 Task: Look for space in Salsomaggiore Terme, Italy from 24th August, 2023 to 10th September, 2023 for 8 adults, 2 children in price range Rs.12000 to Rs.15000. Place can be entire place or shared room with 4 bedrooms having 8 beds and 4 bathrooms. Property type can be house, flat, guest house. Amenities needed are: wifi, TV, free parkinig on premises, gym, breakfast. Booking option can be shelf check-in. Required host language is English.
Action: Mouse moved to (561, 136)
Screenshot: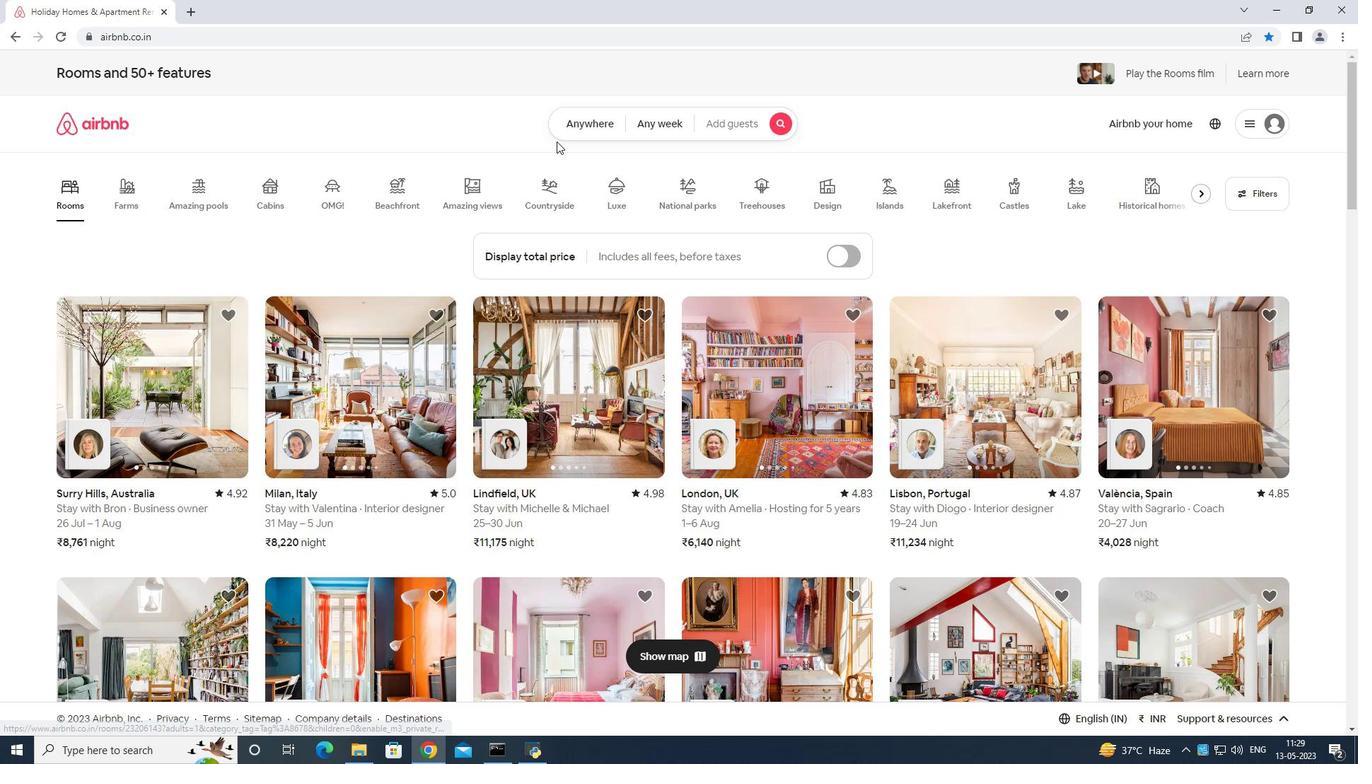 
Action: Mouse pressed left at (561, 136)
Screenshot: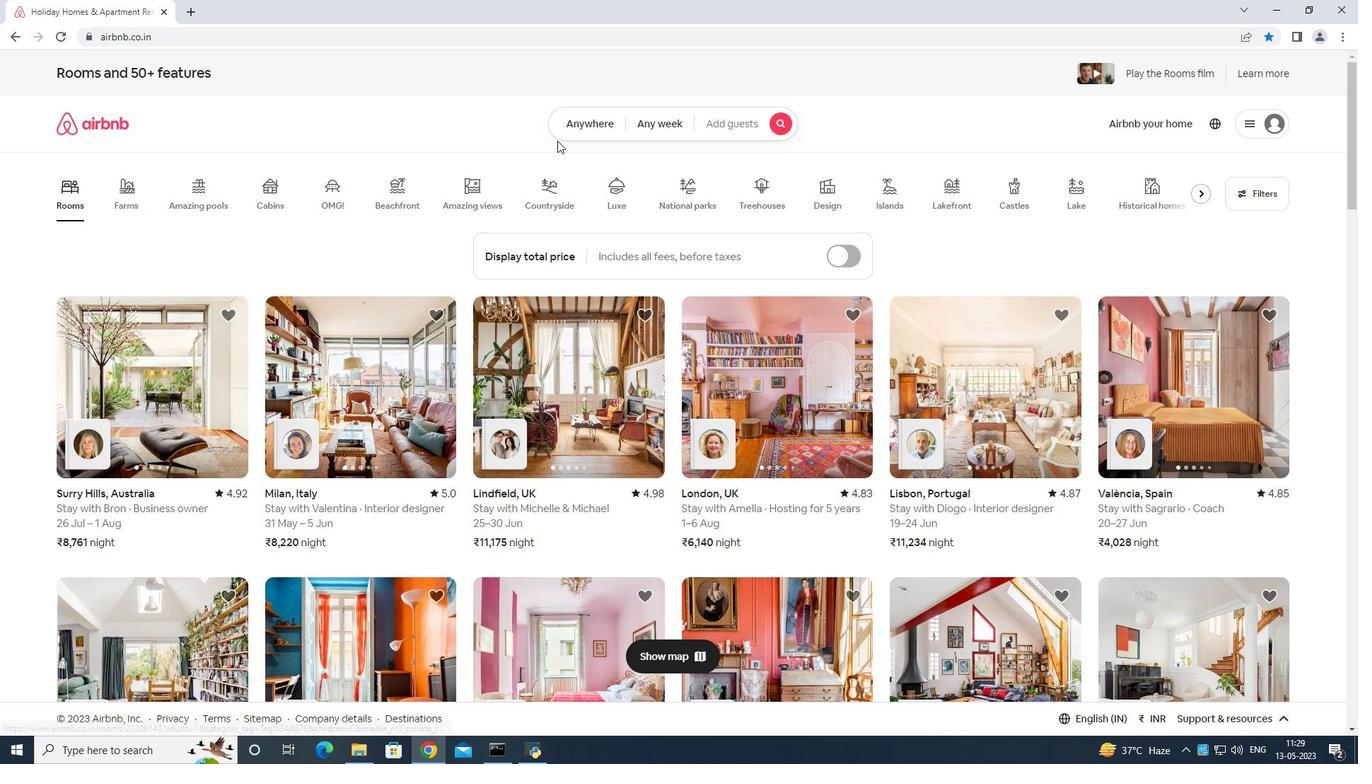 
Action: Mouse moved to (555, 169)
Screenshot: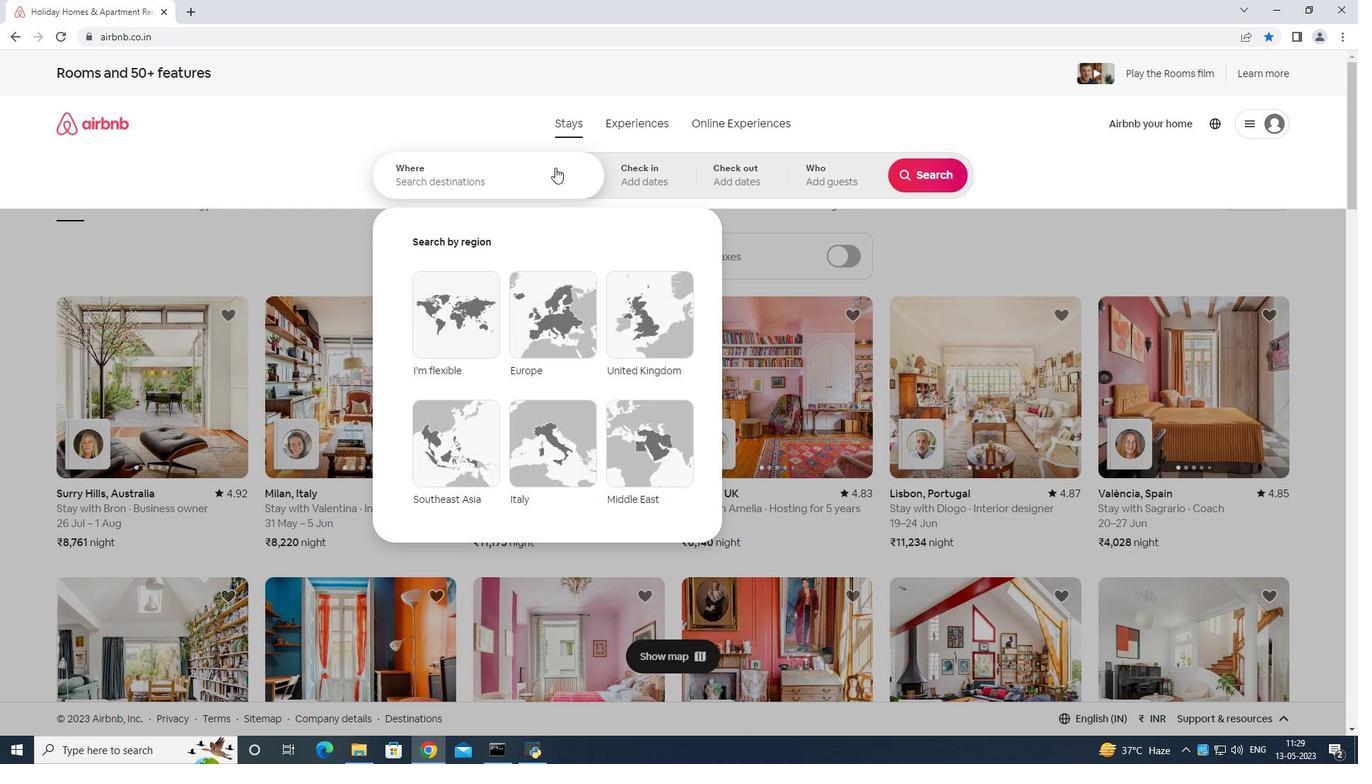
Action: Mouse pressed left at (555, 169)
Screenshot: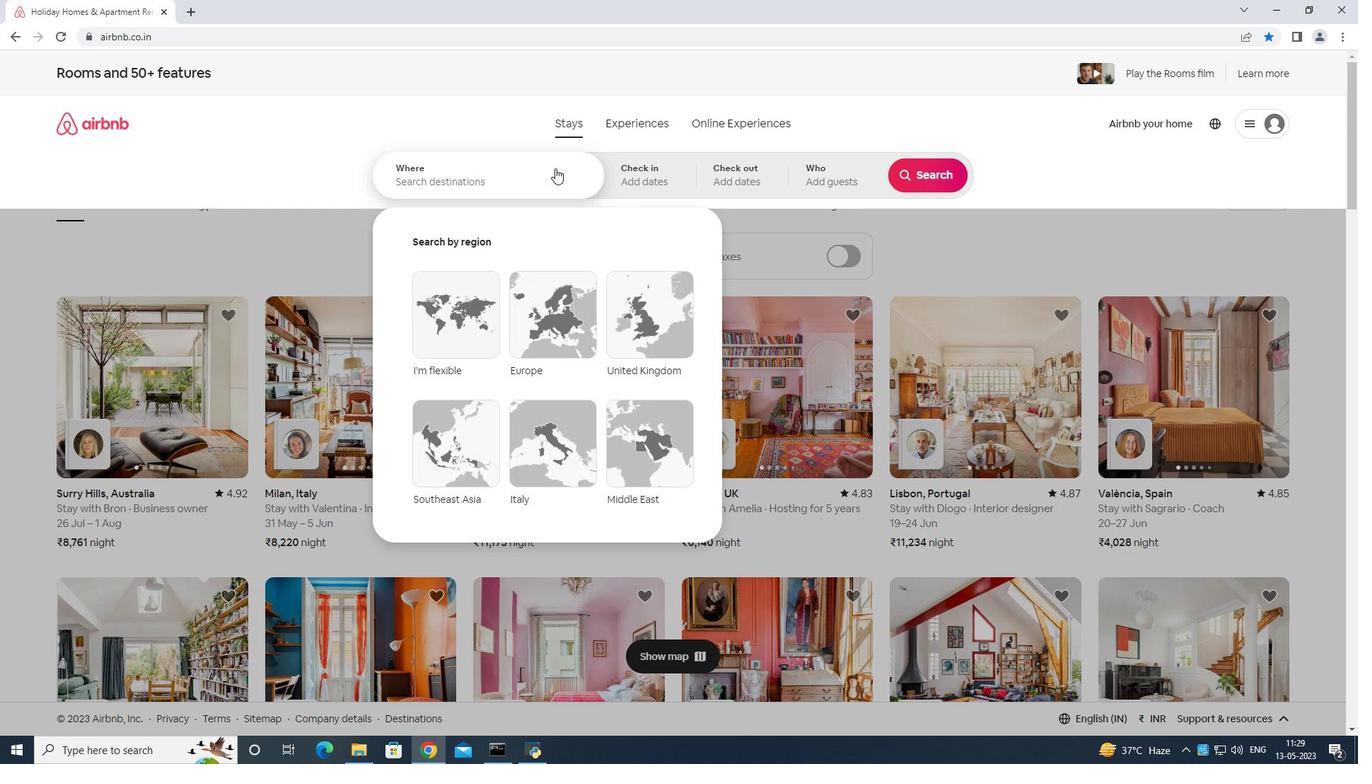 
Action: Mouse moved to (595, 273)
Screenshot: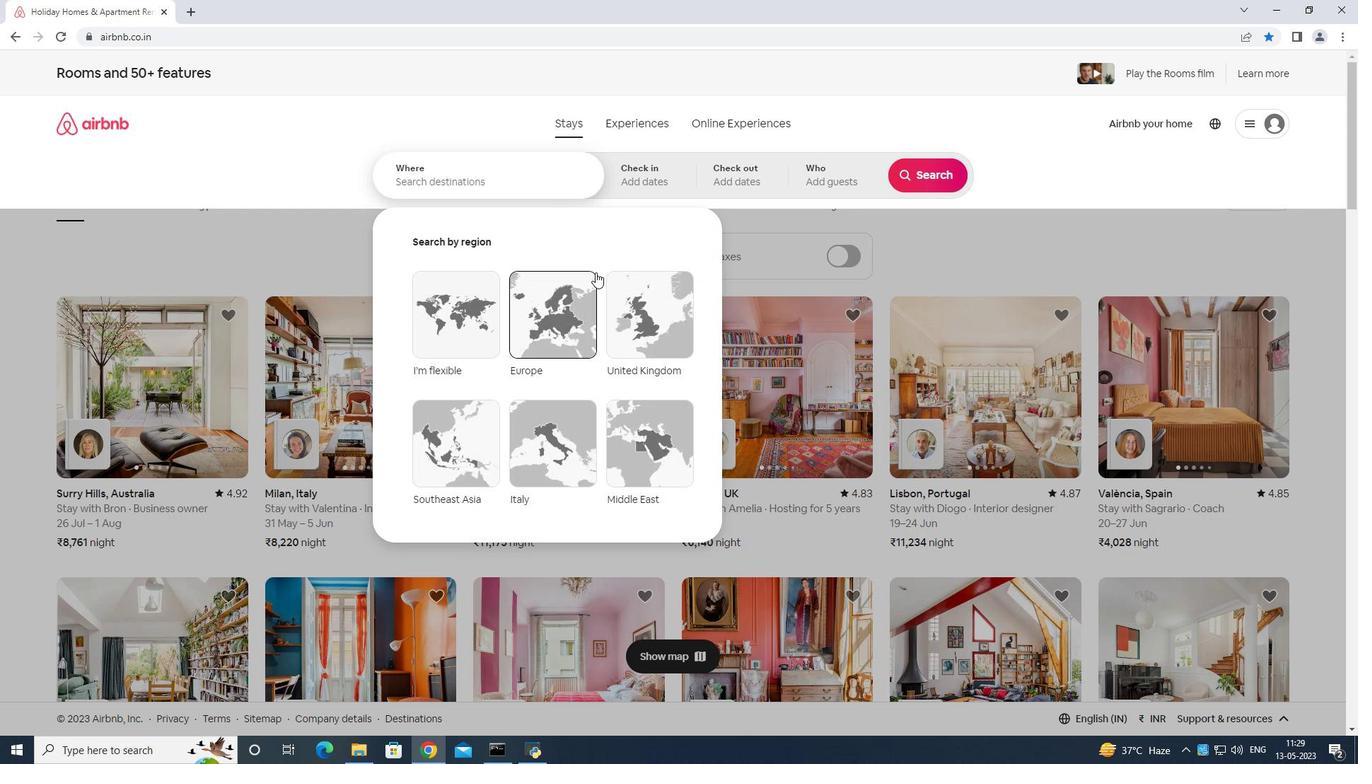 
Action: Key pressed <Key.shift>S
Screenshot: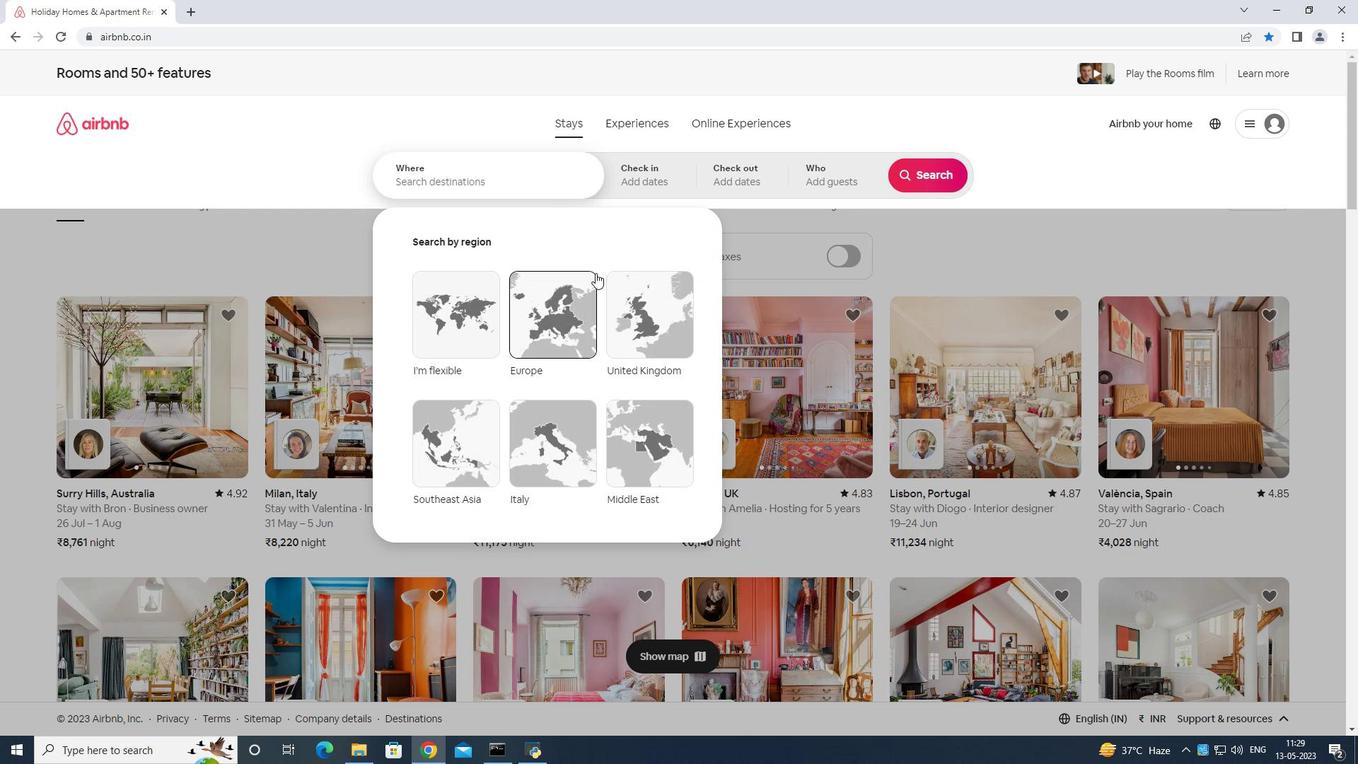 
Action: Mouse moved to (595, 273)
Screenshot: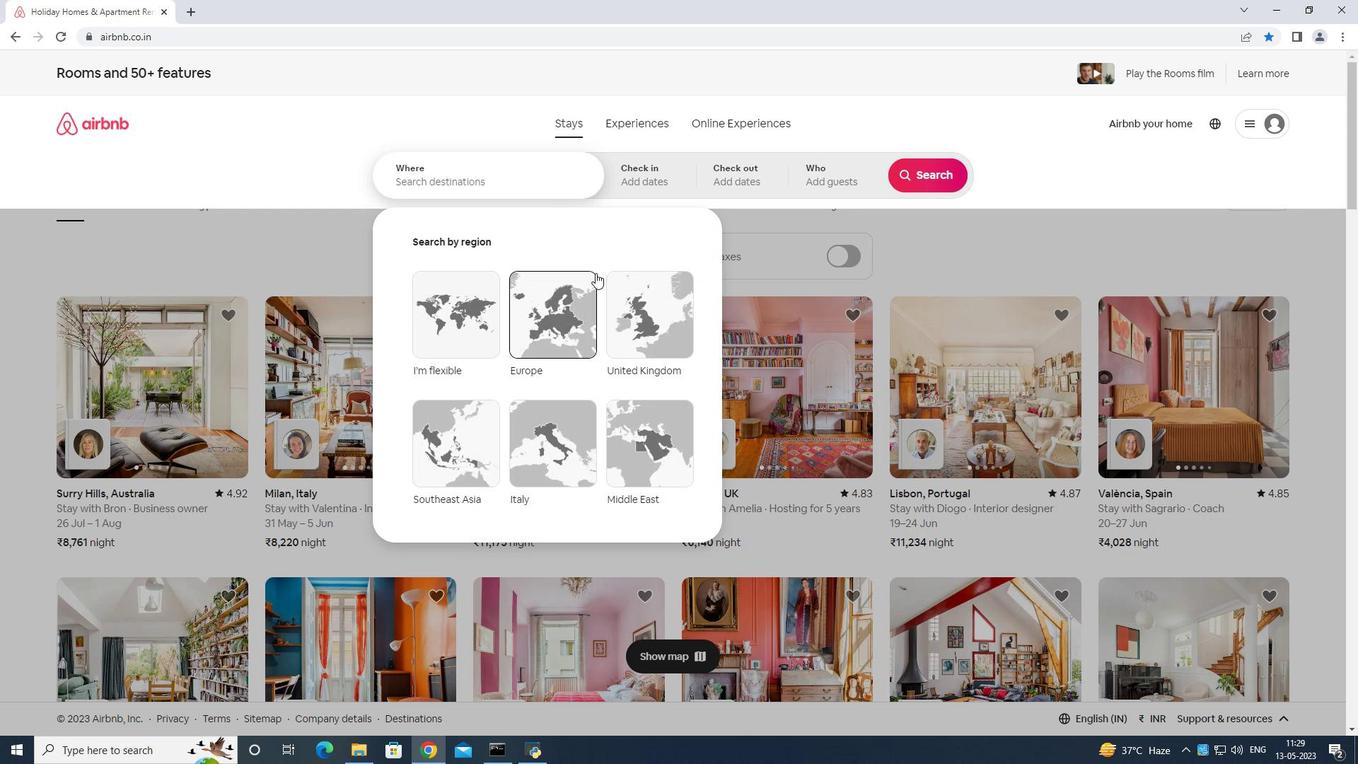 
Action: Key pressed a
Screenshot: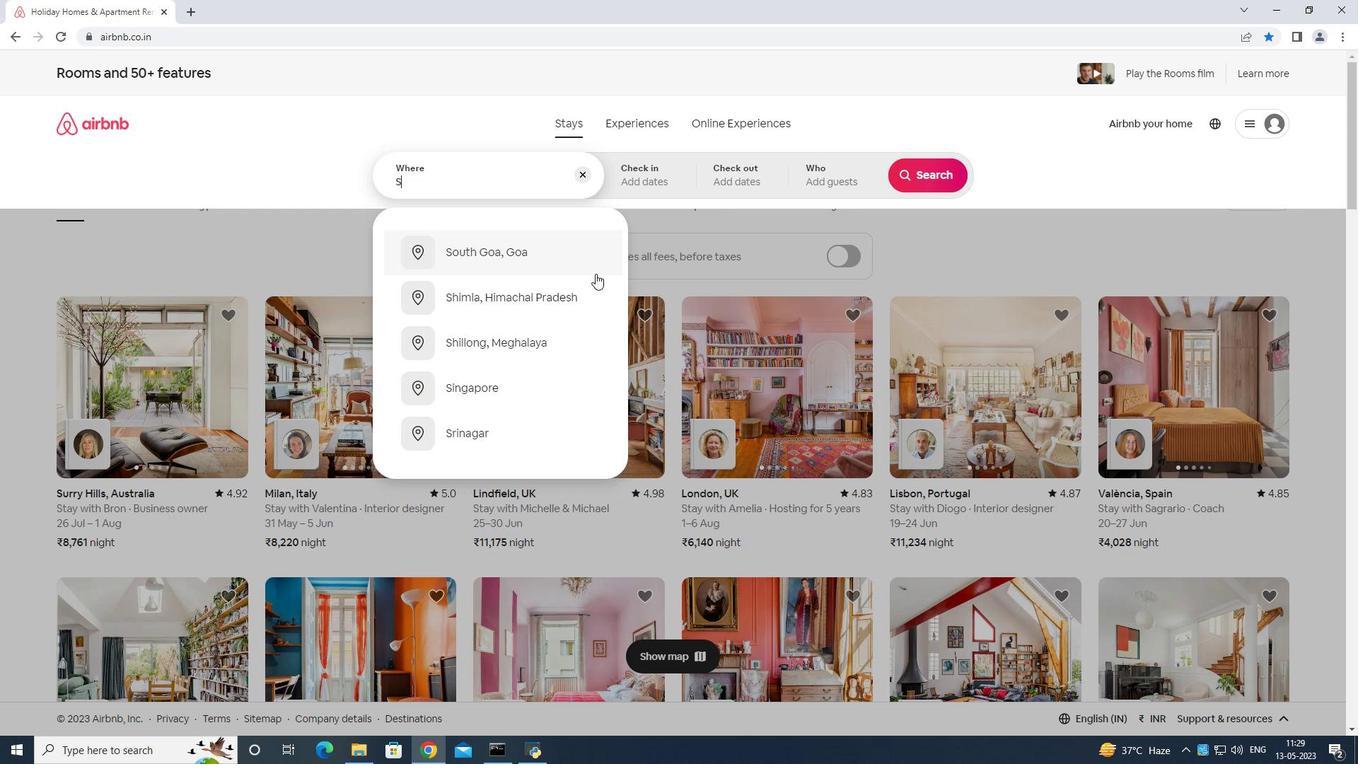 
Action: Mouse moved to (595, 275)
Screenshot: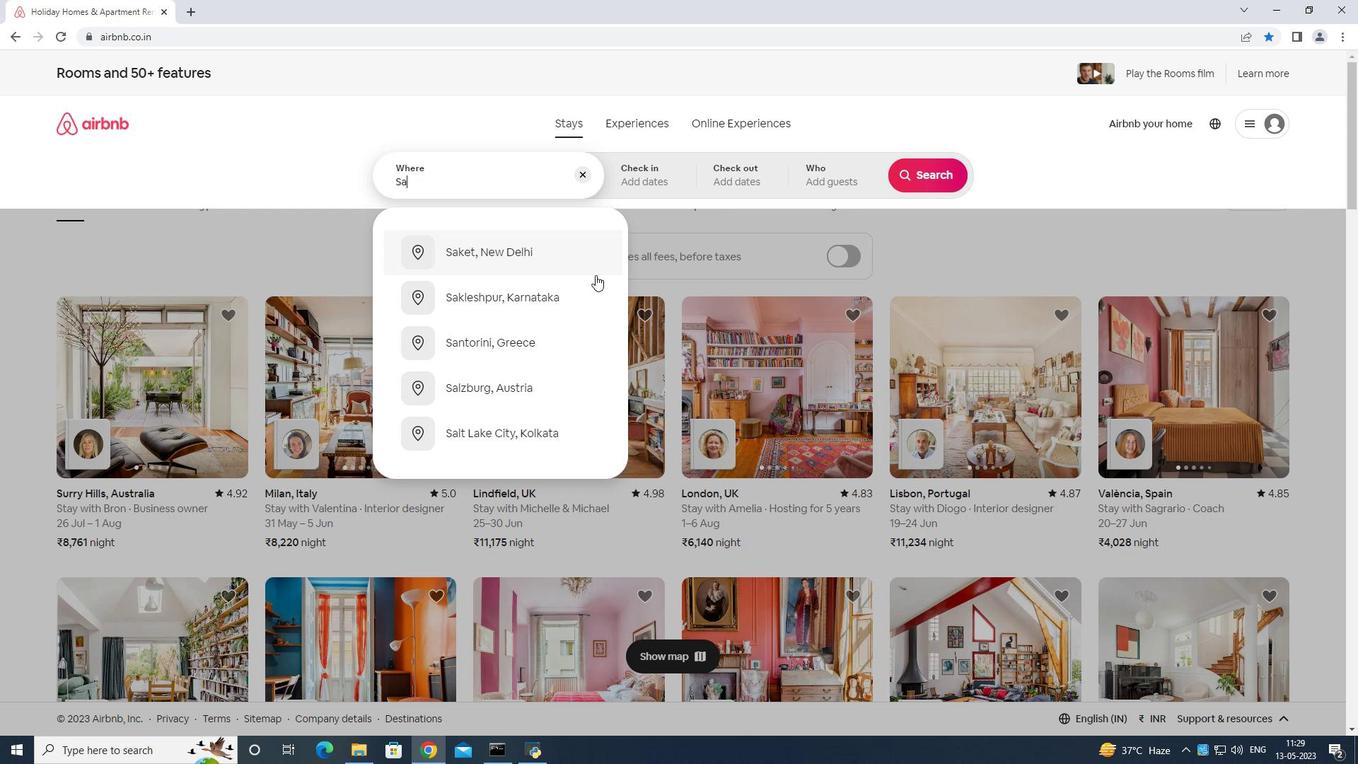 
Action: Key pressed la
Screenshot: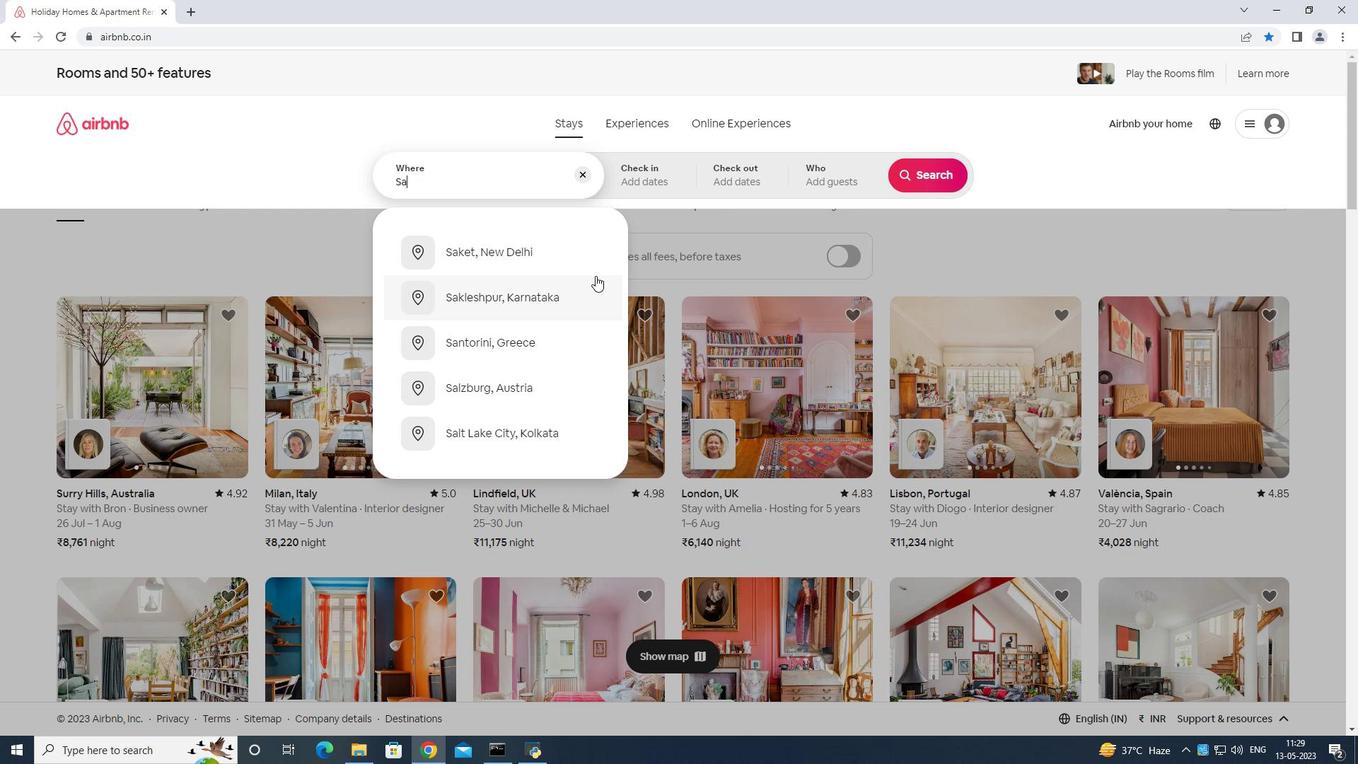 
Action: Mouse moved to (595, 276)
Screenshot: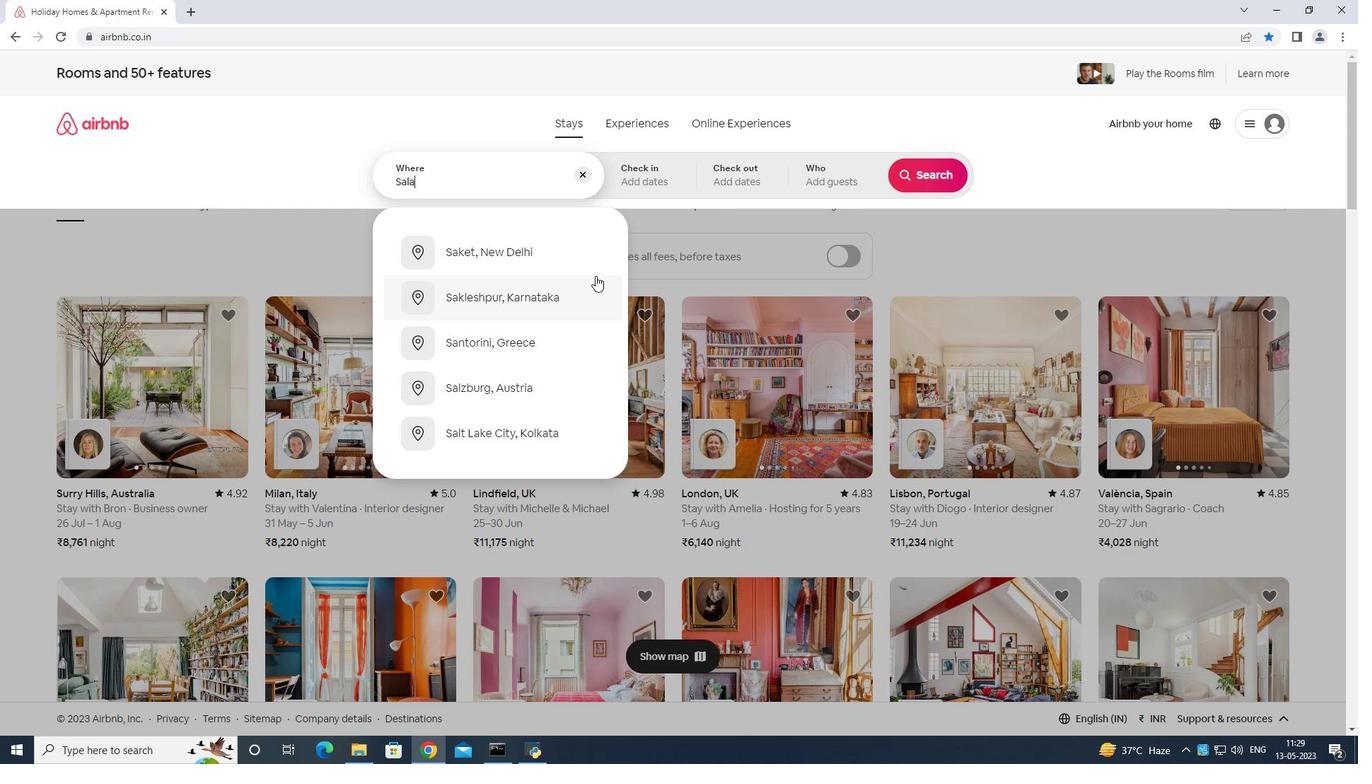 
Action: Key pressed maggi
Screenshot: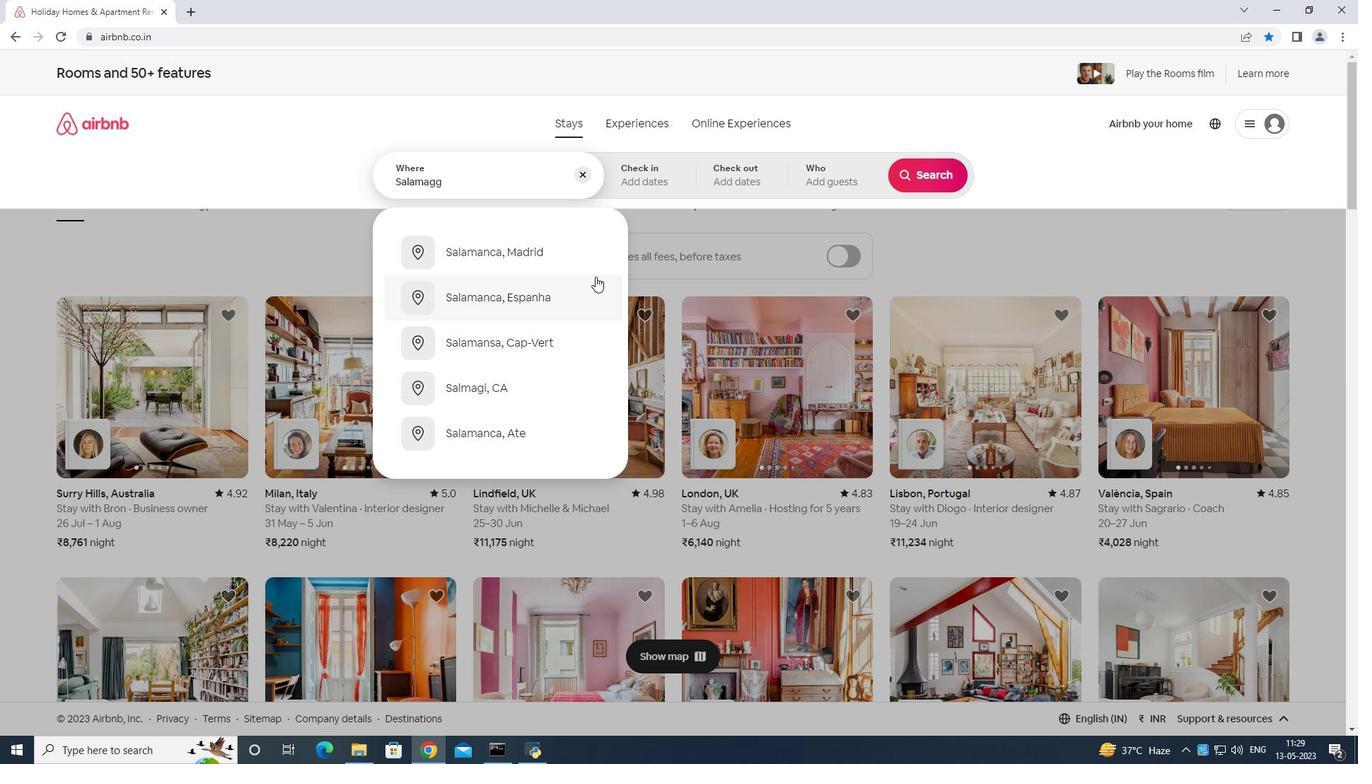 
Action: Mouse moved to (595, 282)
Screenshot: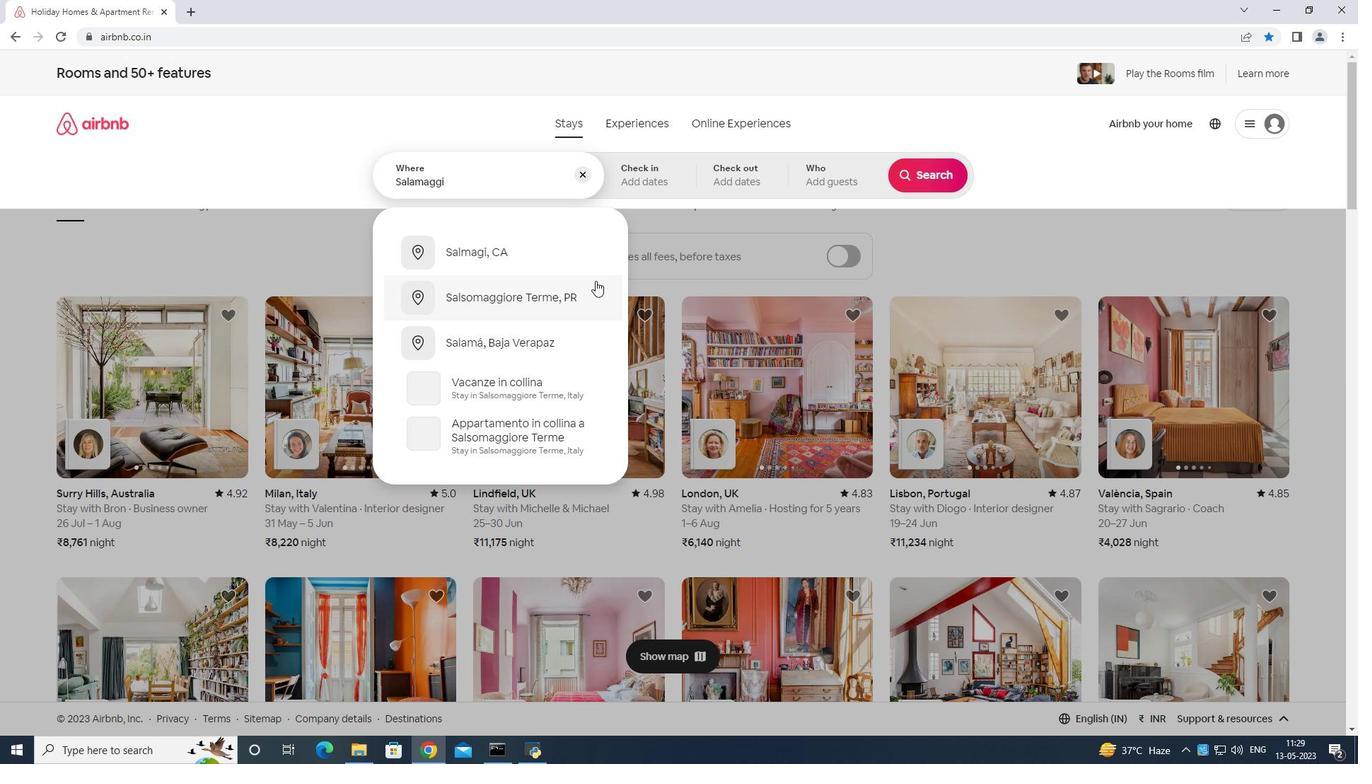 
Action: Key pressed or
Screenshot: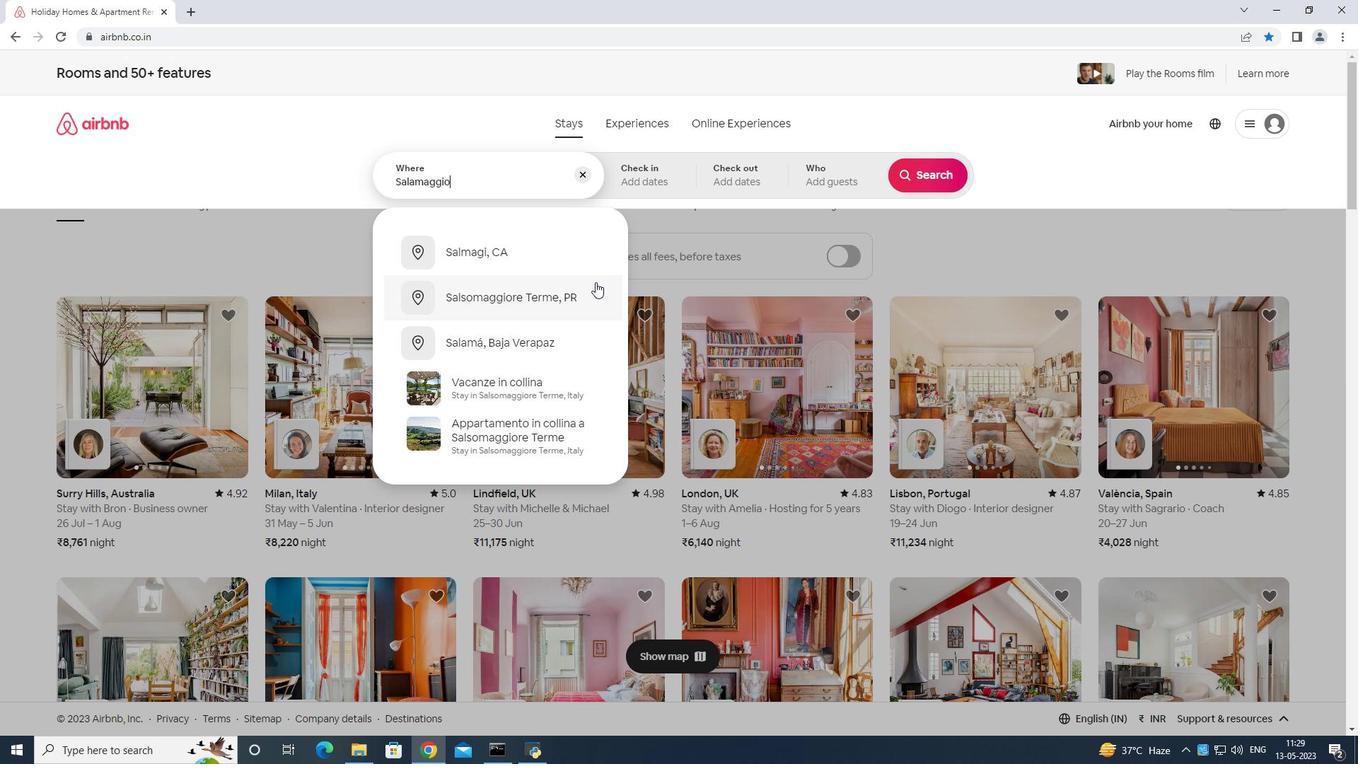 
Action: Mouse moved to (595, 282)
Screenshot: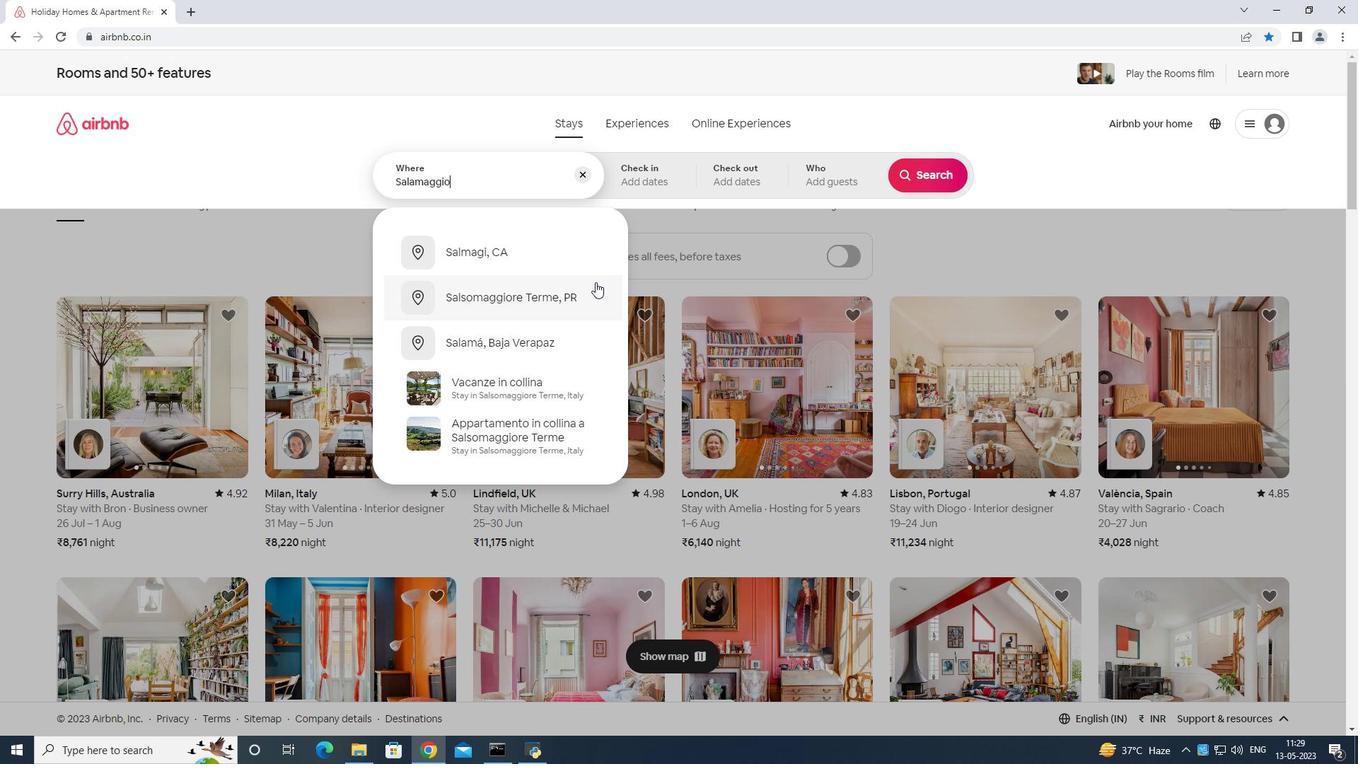 
Action: Key pressed e
Screenshot: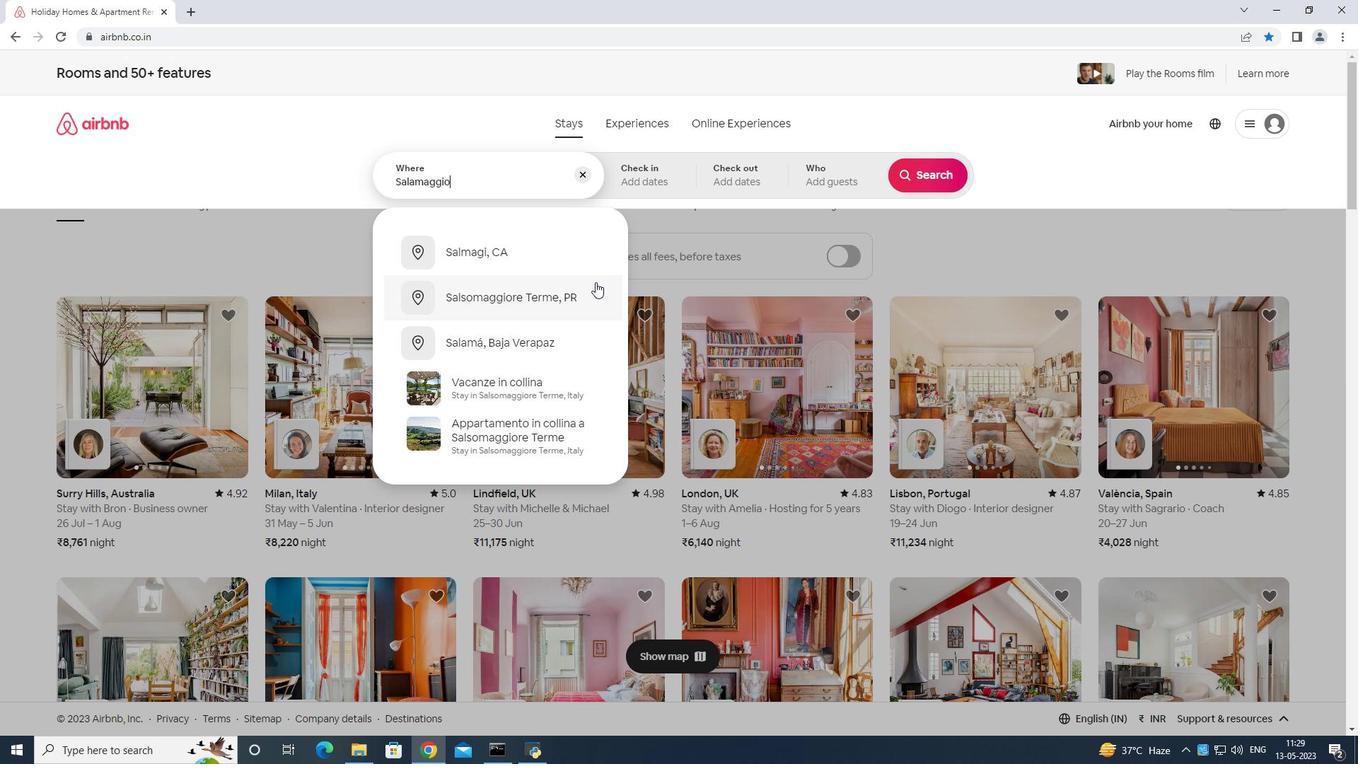 
Action: Mouse moved to (595, 283)
Screenshot: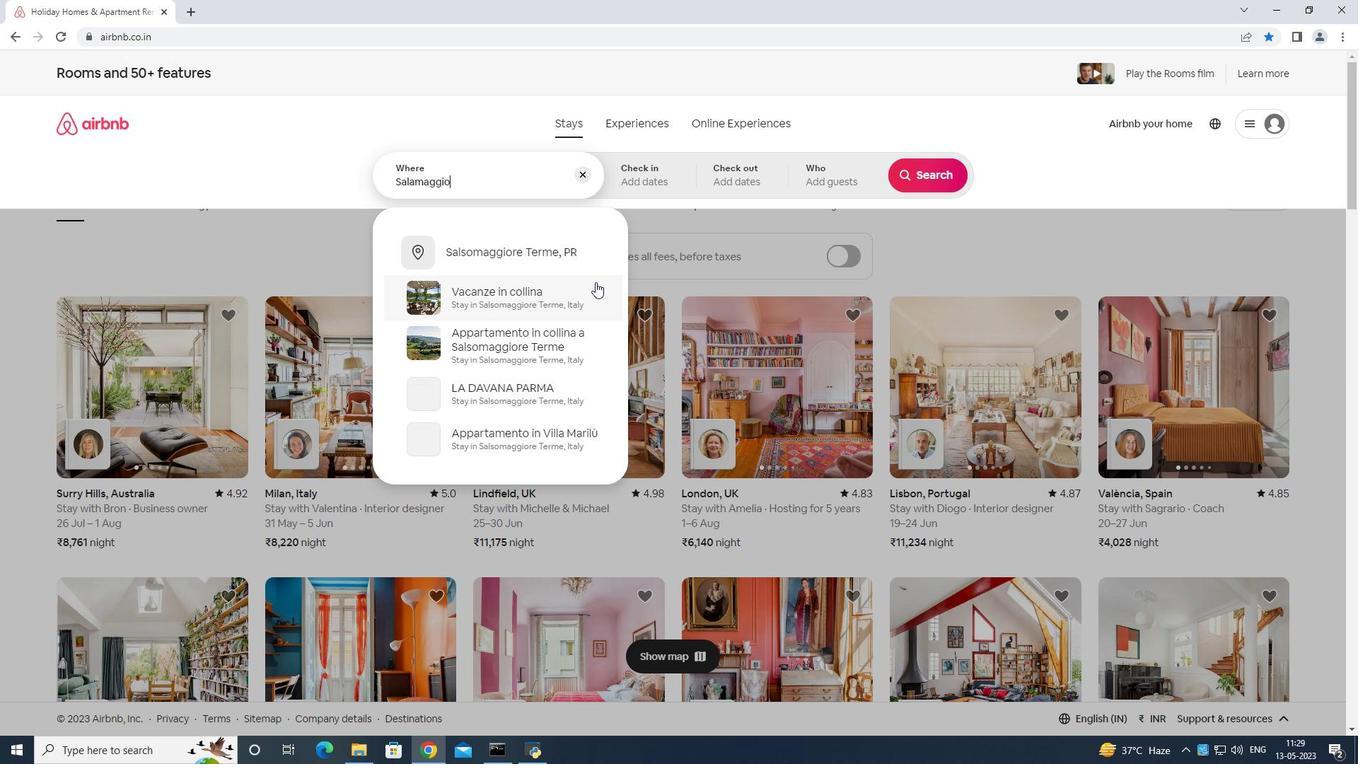 
Action: Key pressed <Key.space>
Screenshot: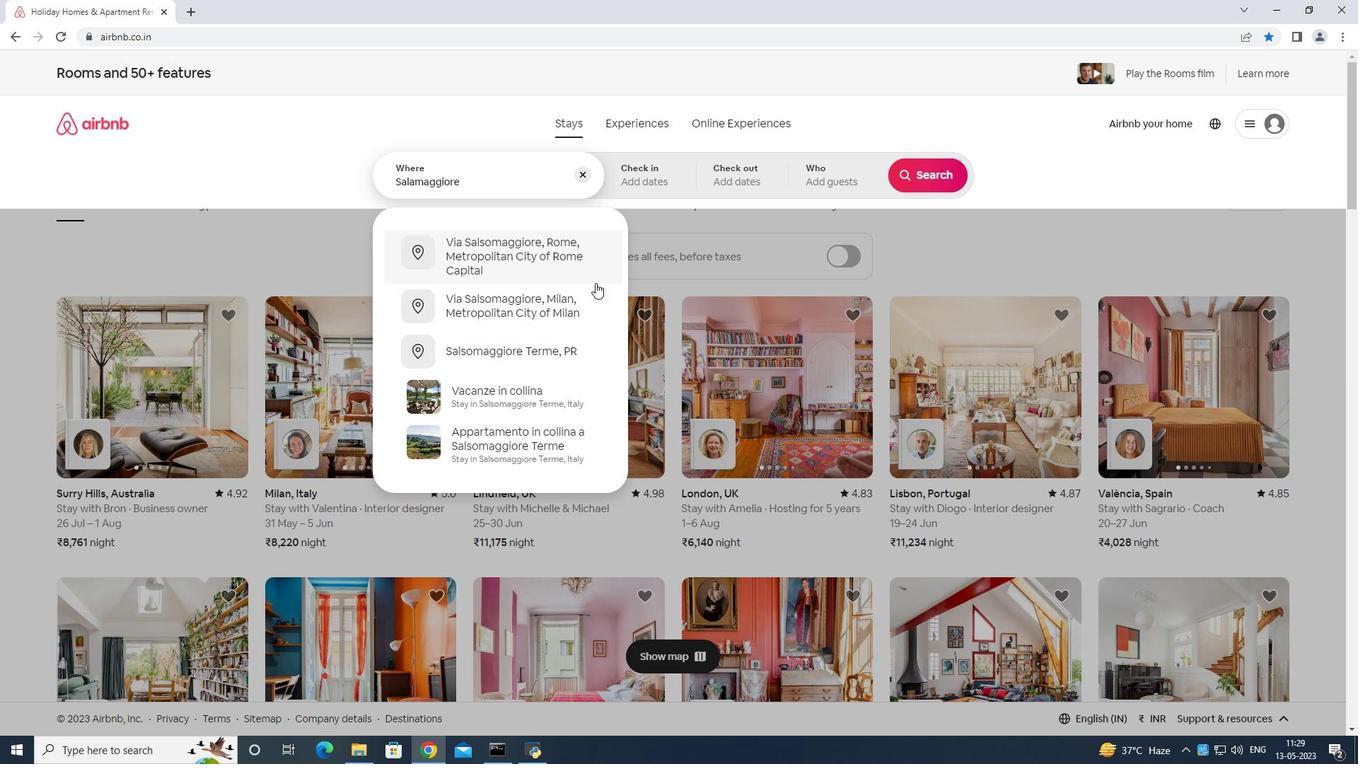 
Action: Mouse moved to (595, 287)
Screenshot: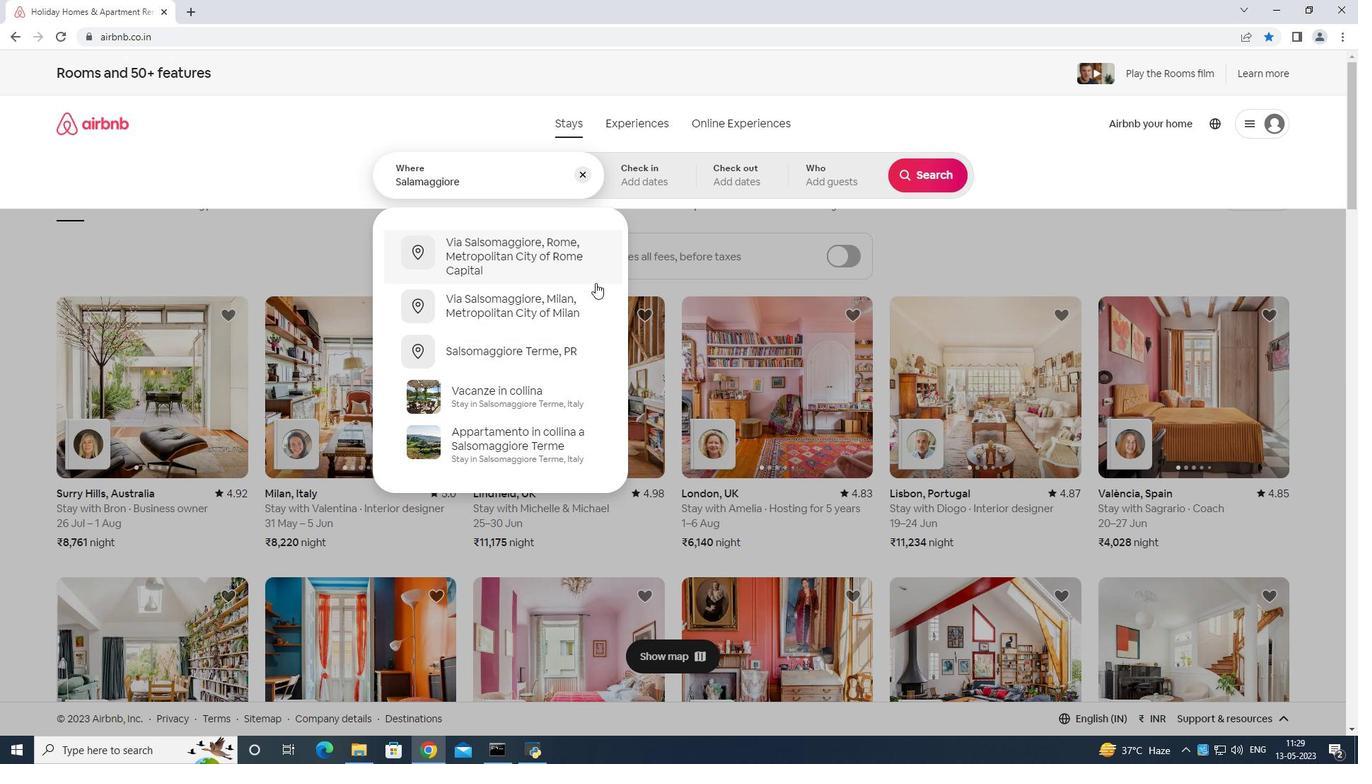 
Action: Key pressed terme<Key.space>
Screenshot: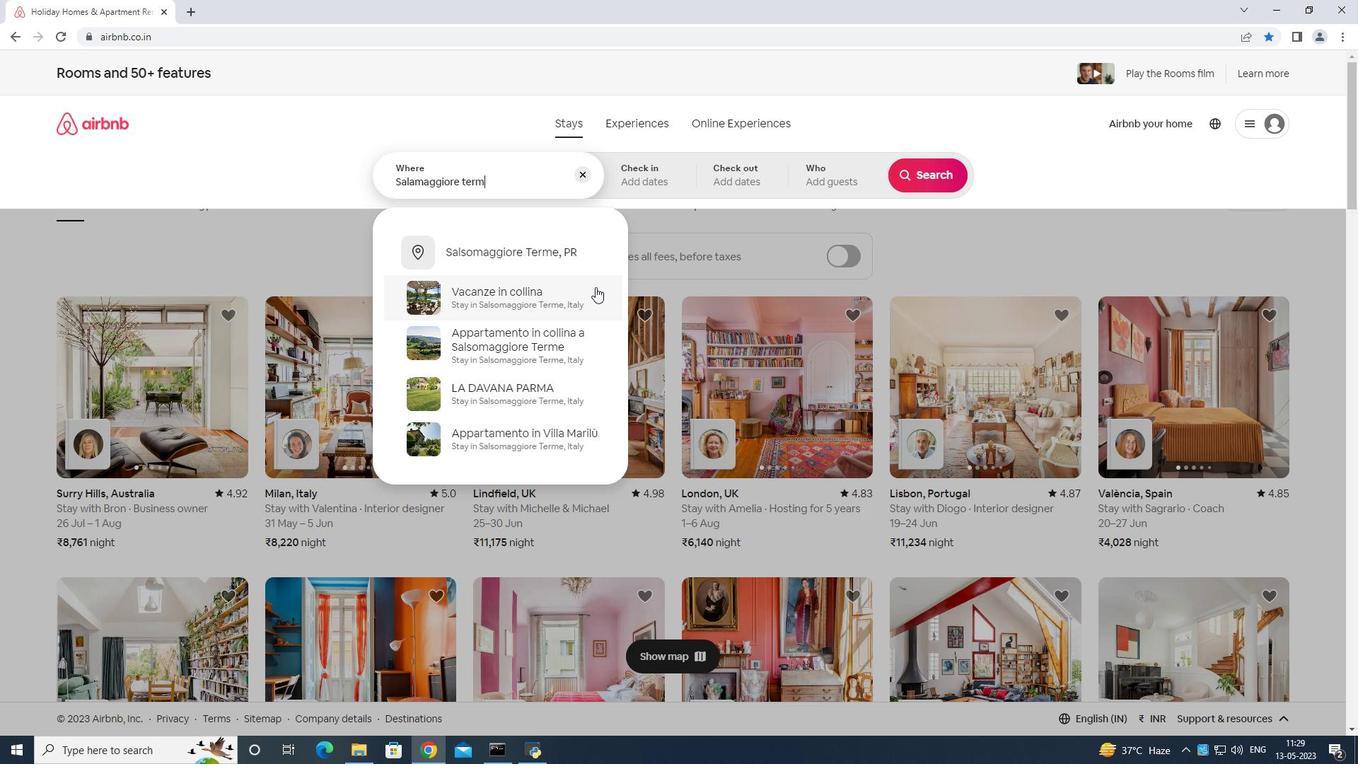 
Action: Mouse moved to (596, 287)
Screenshot: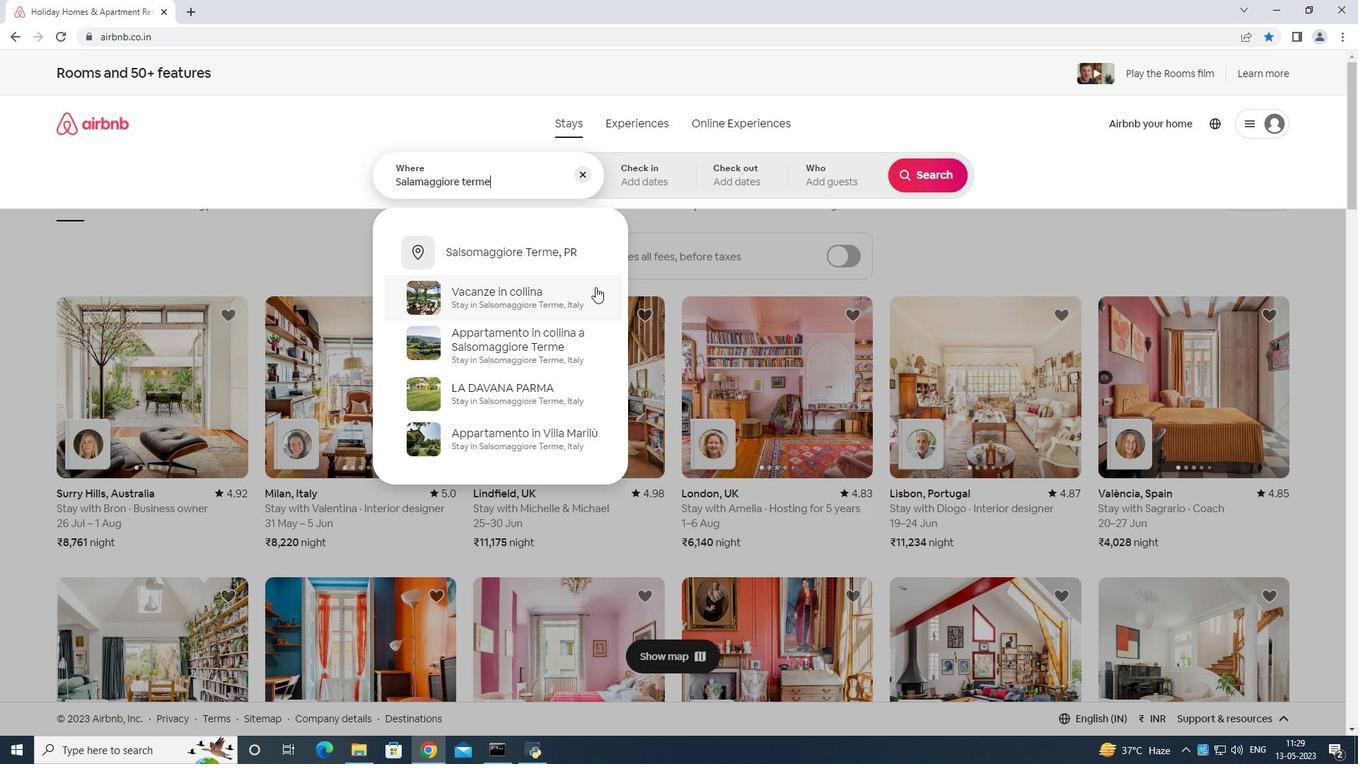 
Action: Key pressed italy<Key.enter>
Screenshot: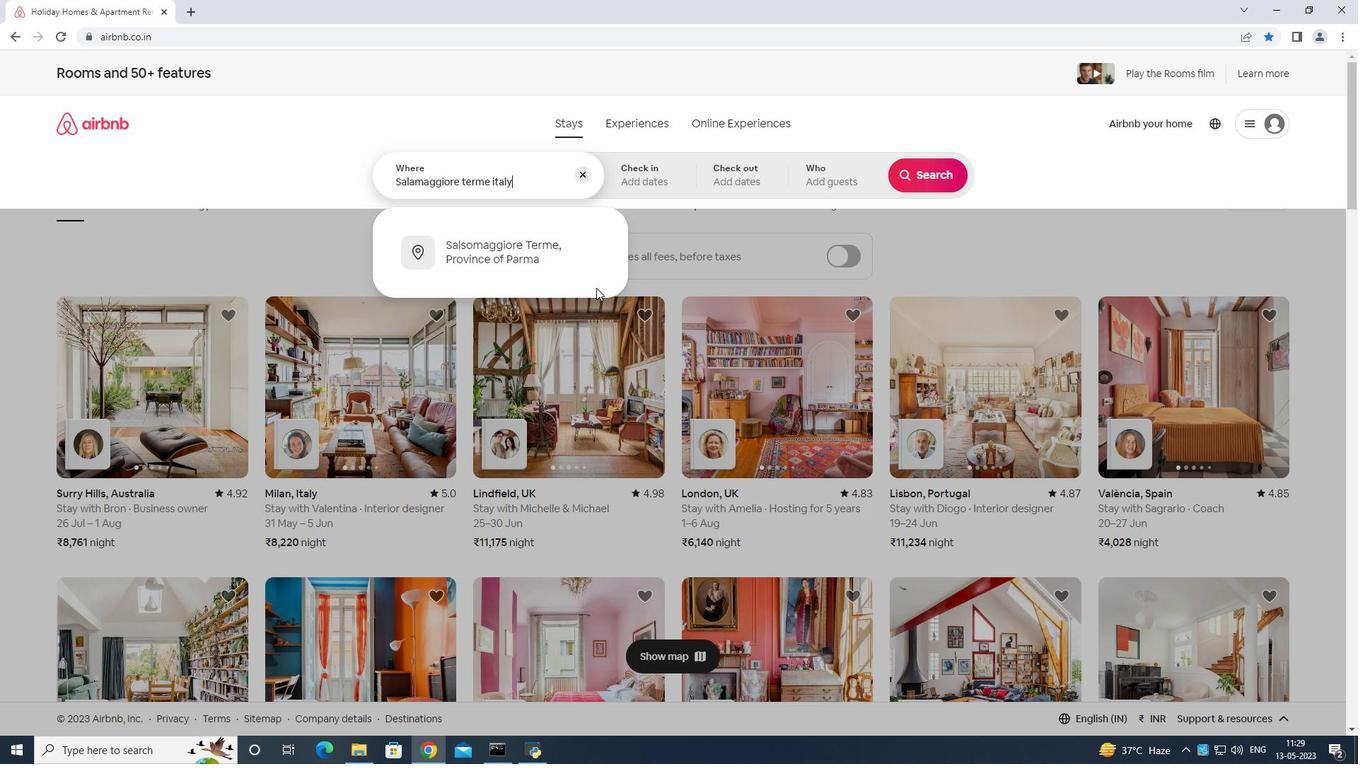 
Action: Mouse moved to (641, 245)
Screenshot: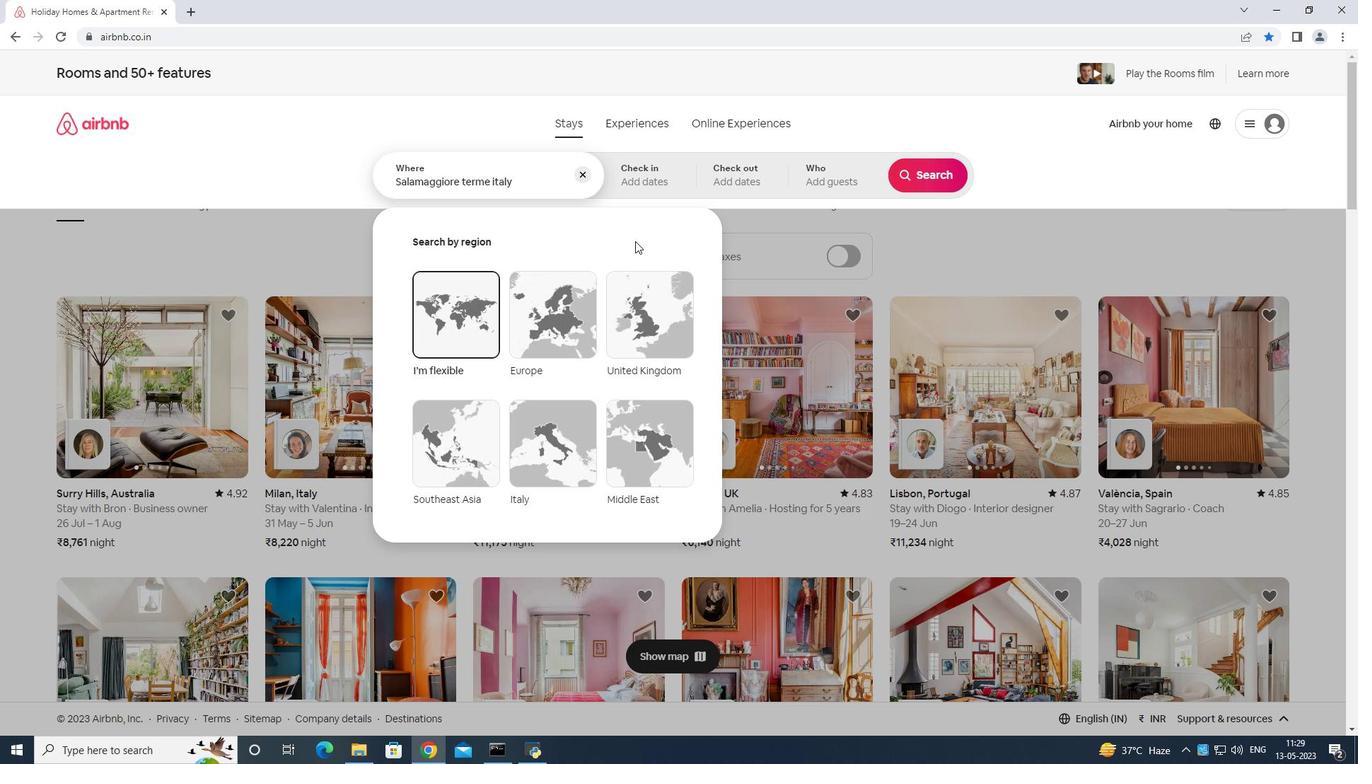 
Action: Key pressed <Key.enter>
Screenshot: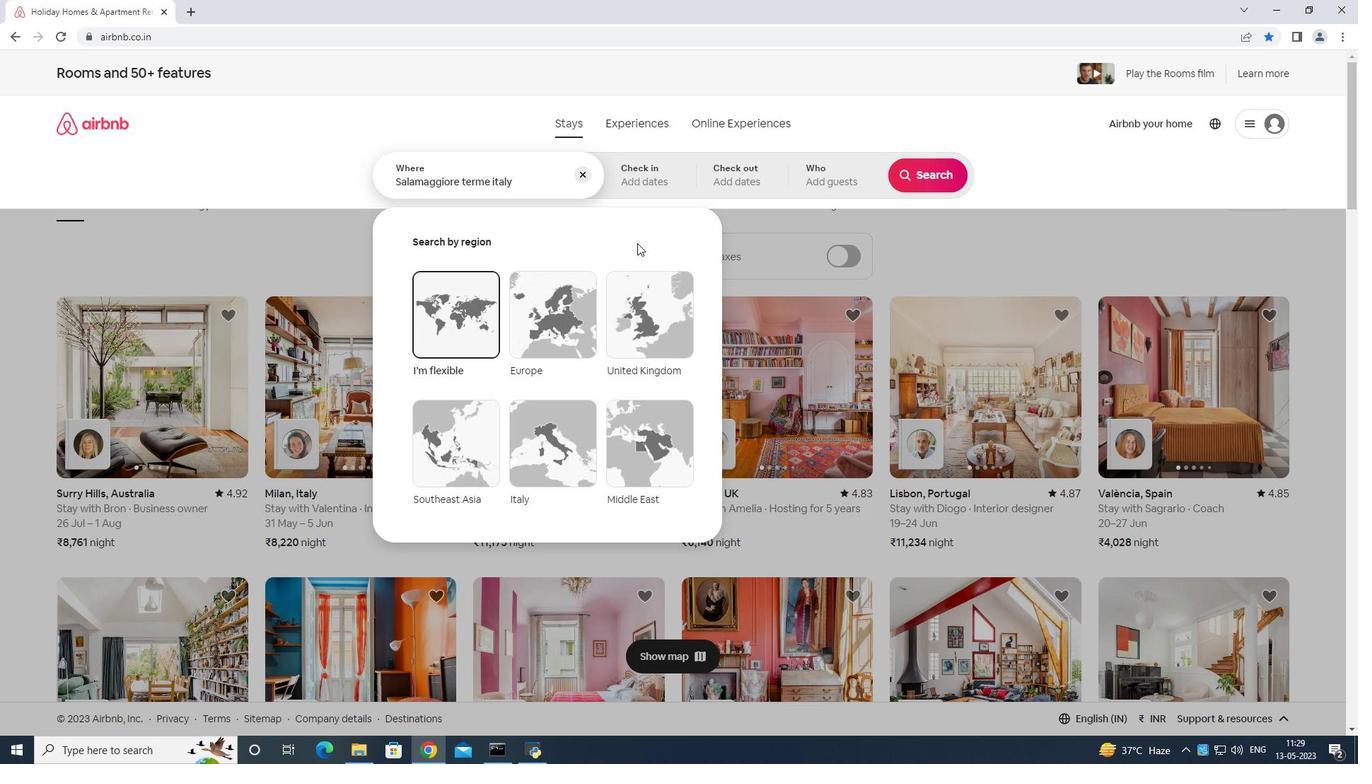 
Action: Mouse moved to (662, 238)
Screenshot: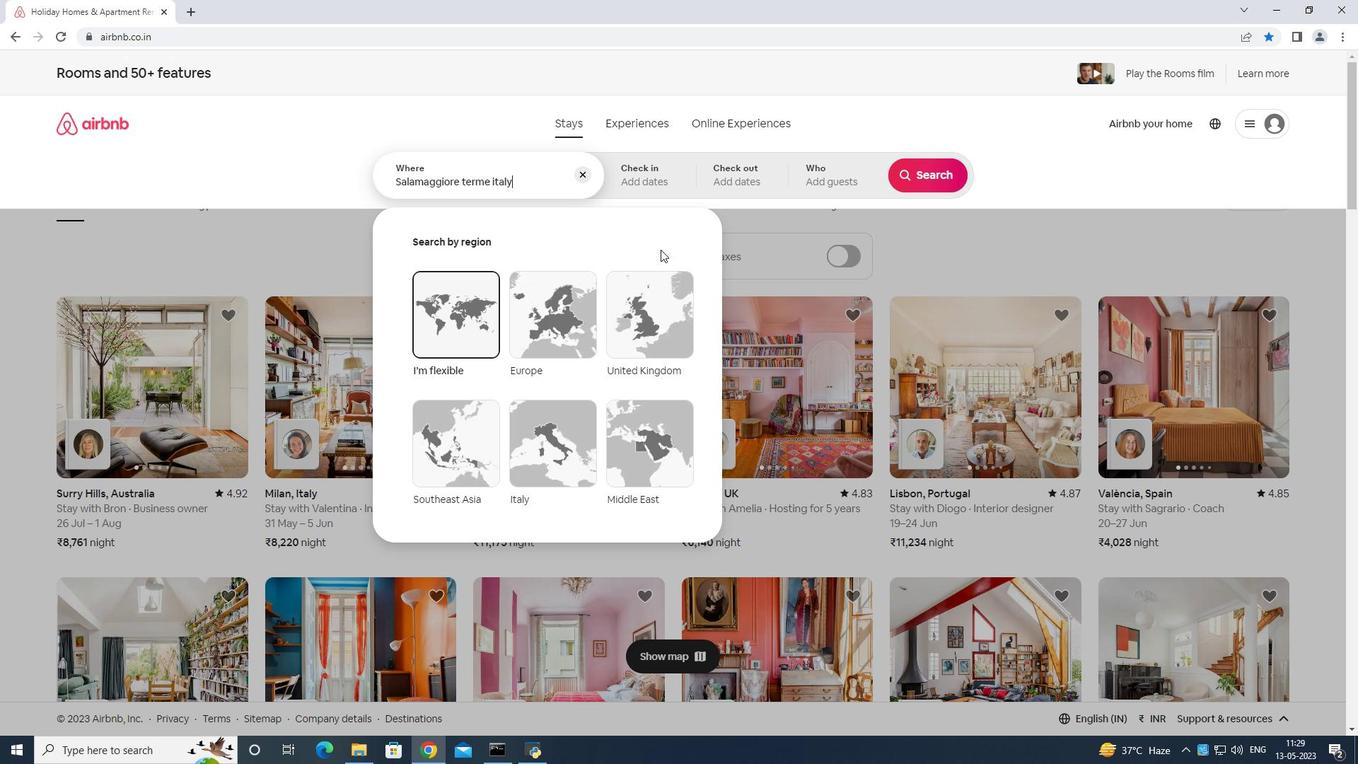 
Action: Key pressed <Key.enter><Key.enter>
Screenshot: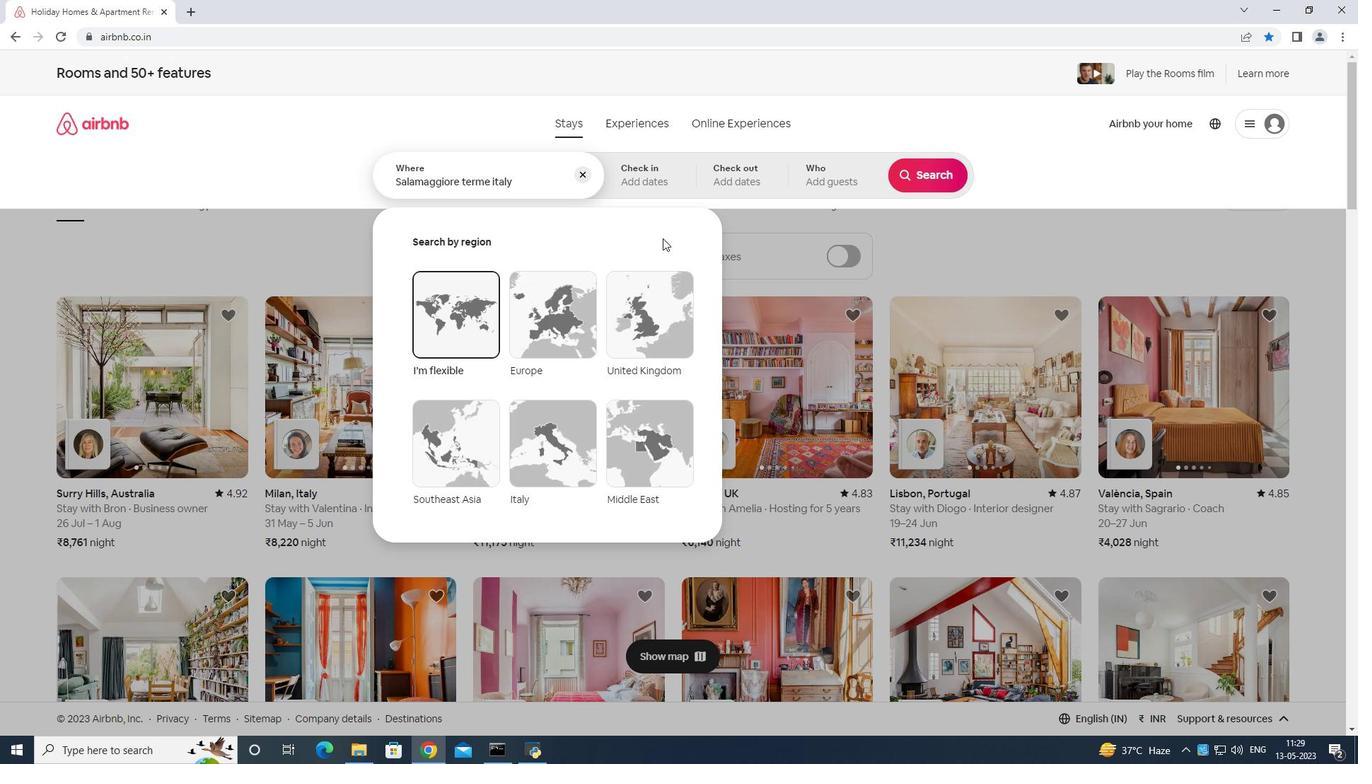 
Action: Mouse moved to (663, 237)
Screenshot: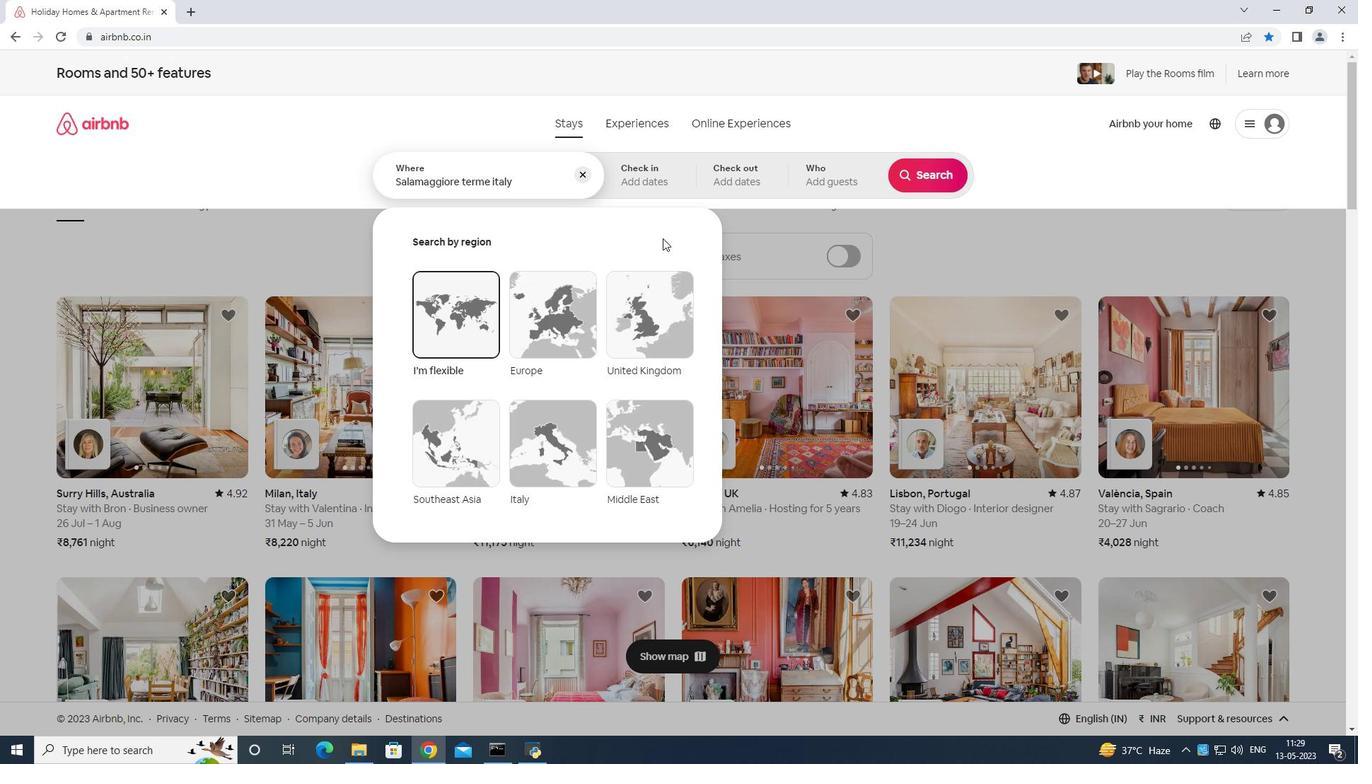 
Action: Key pressed <Key.enter><Key.enter>
Screenshot: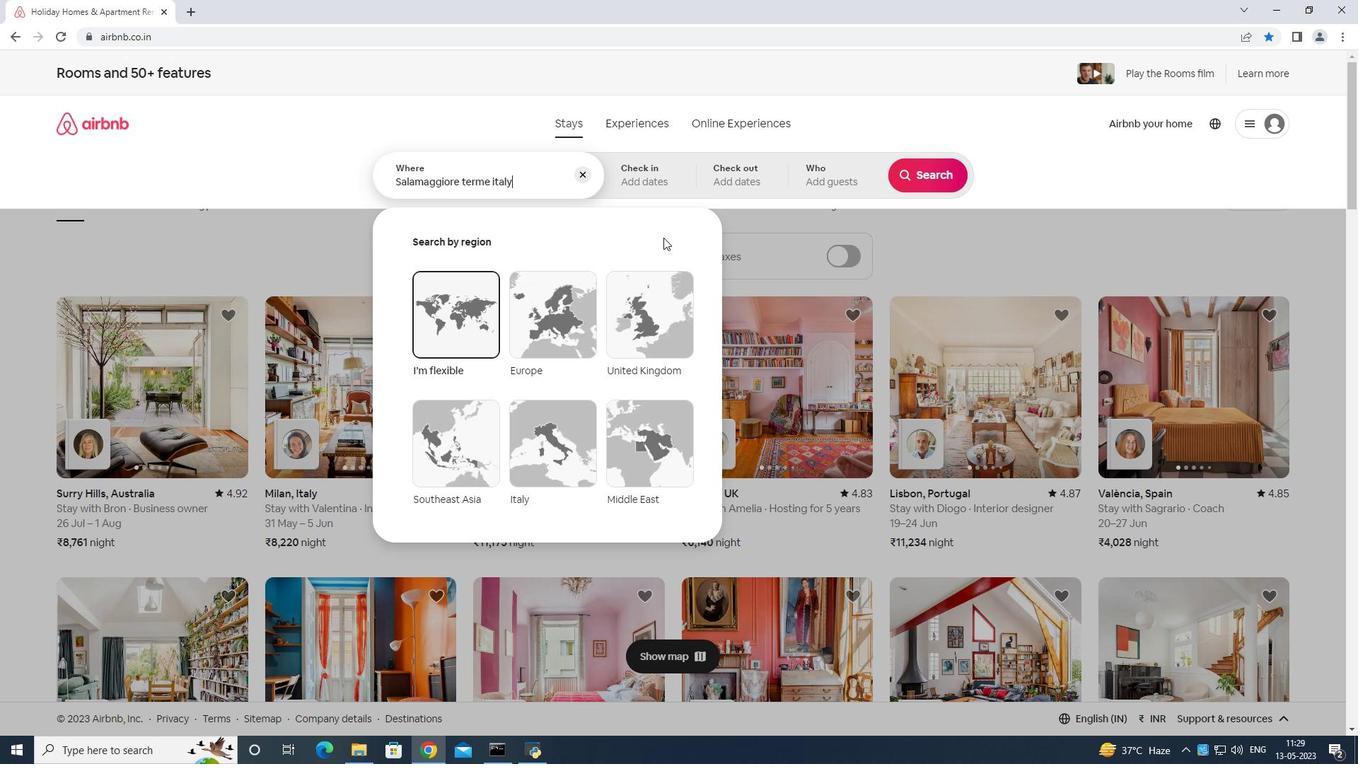 
Action: Mouse moved to (629, 170)
Screenshot: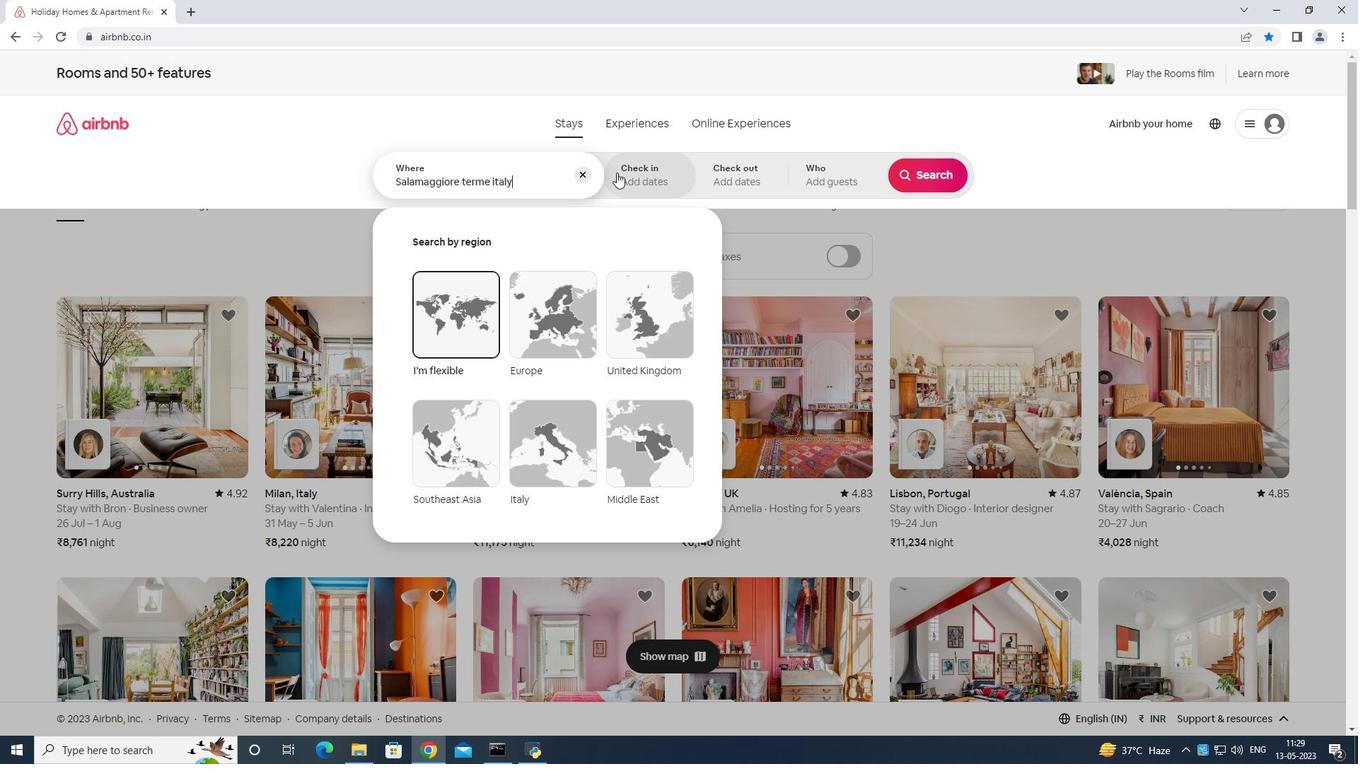 
Action: Mouse pressed left at (629, 170)
Screenshot: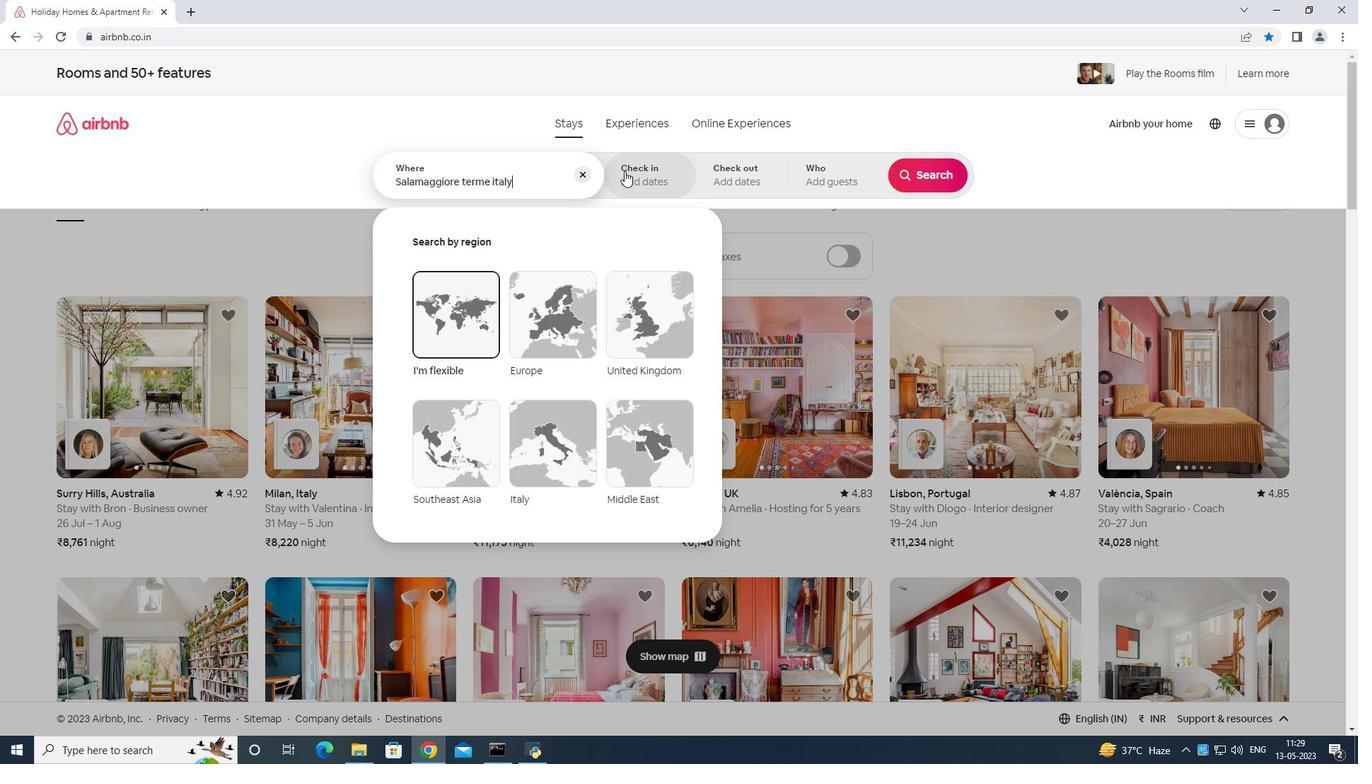 
Action: Mouse moved to (924, 285)
Screenshot: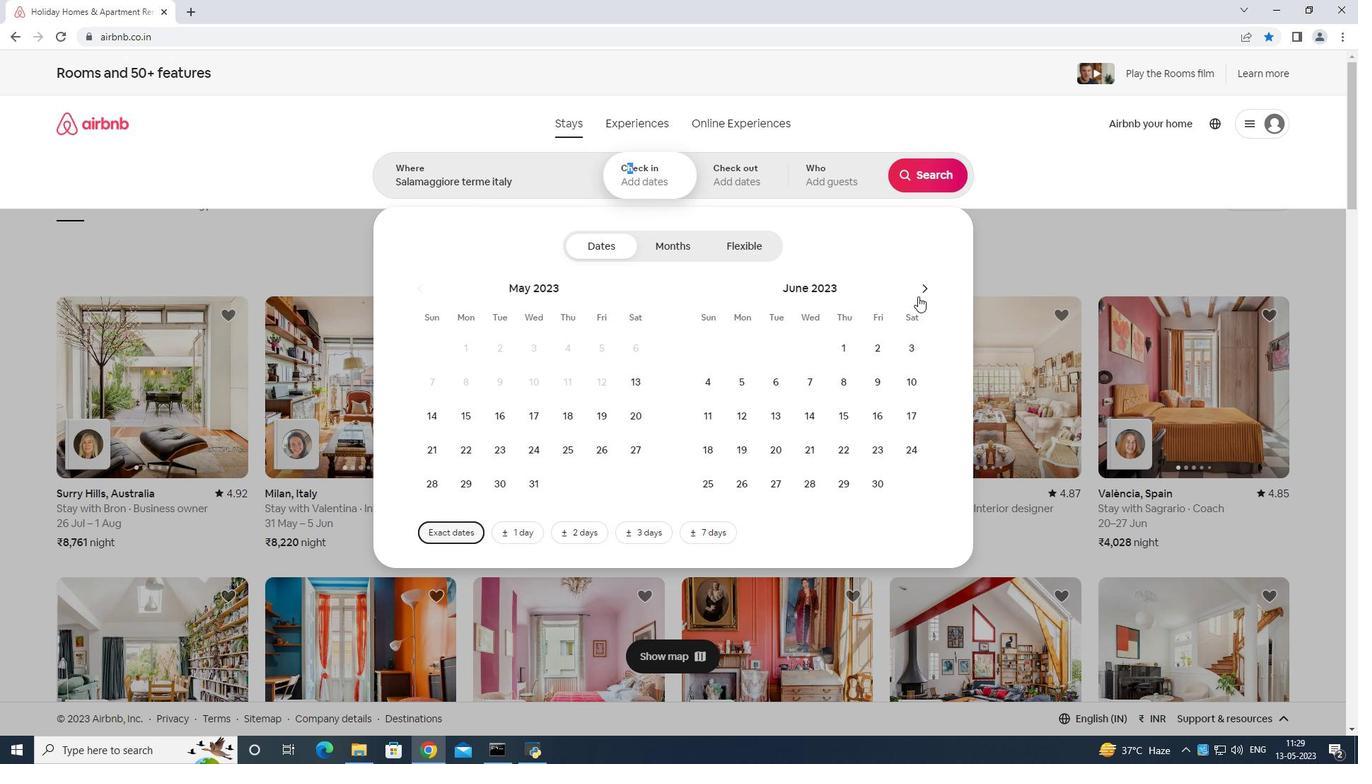 
Action: Mouse pressed left at (924, 285)
Screenshot: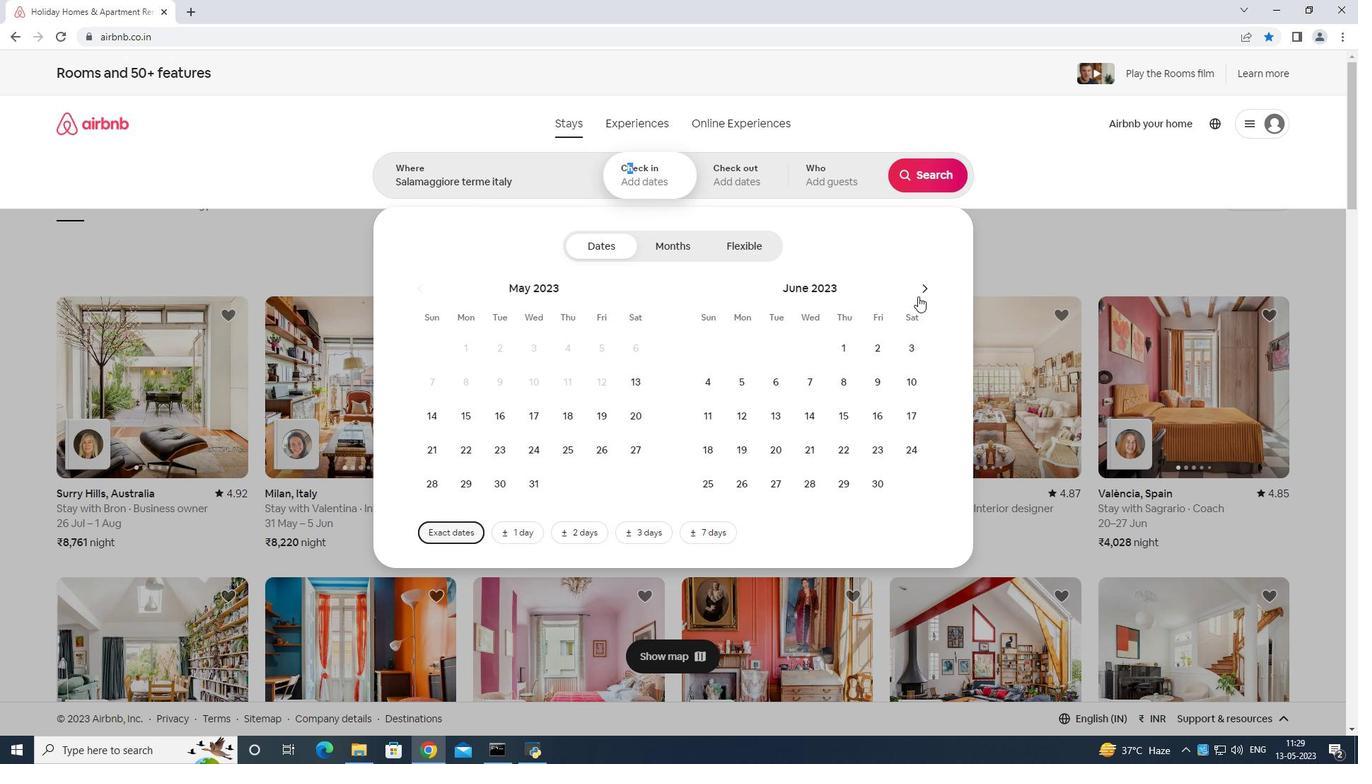 
Action: Mouse moved to (924, 285)
Screenshot: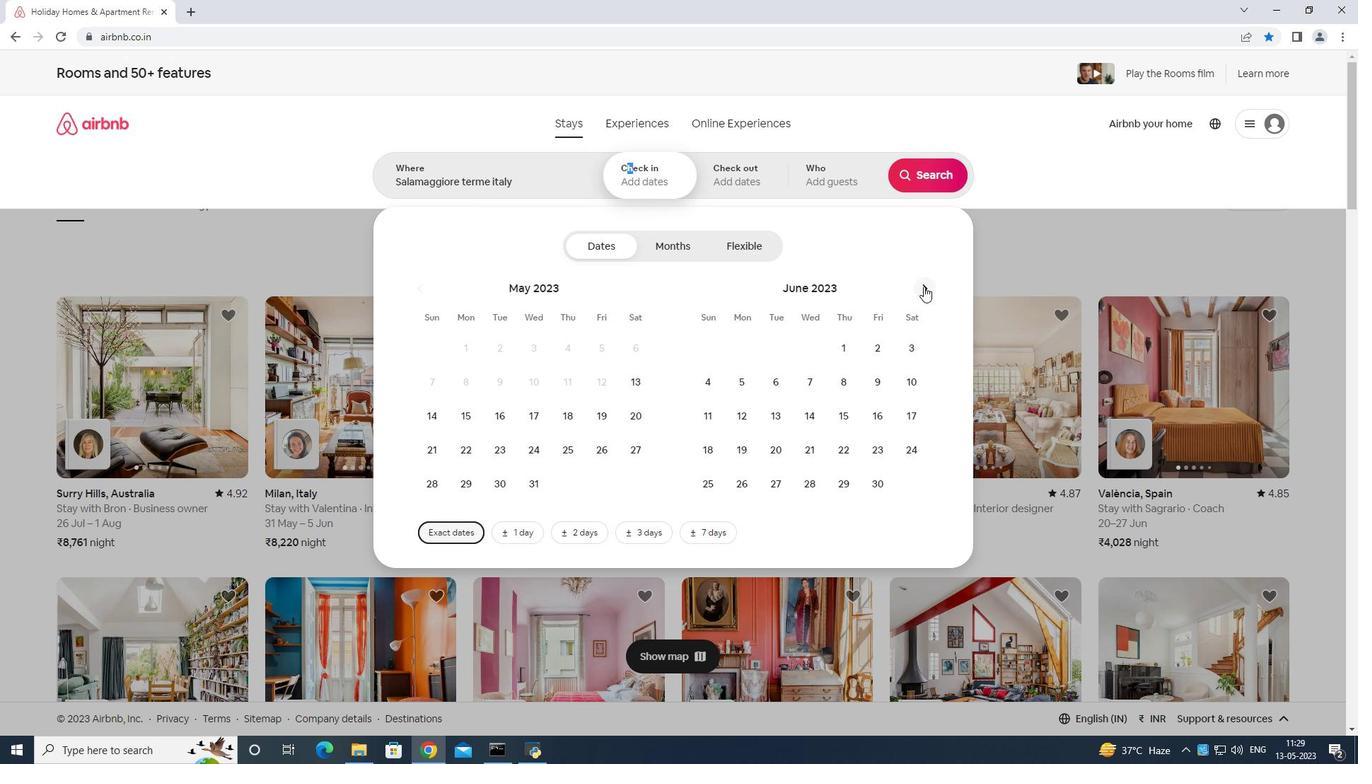 
Action: Mouse pressed left at (924, 285)
Screenshot: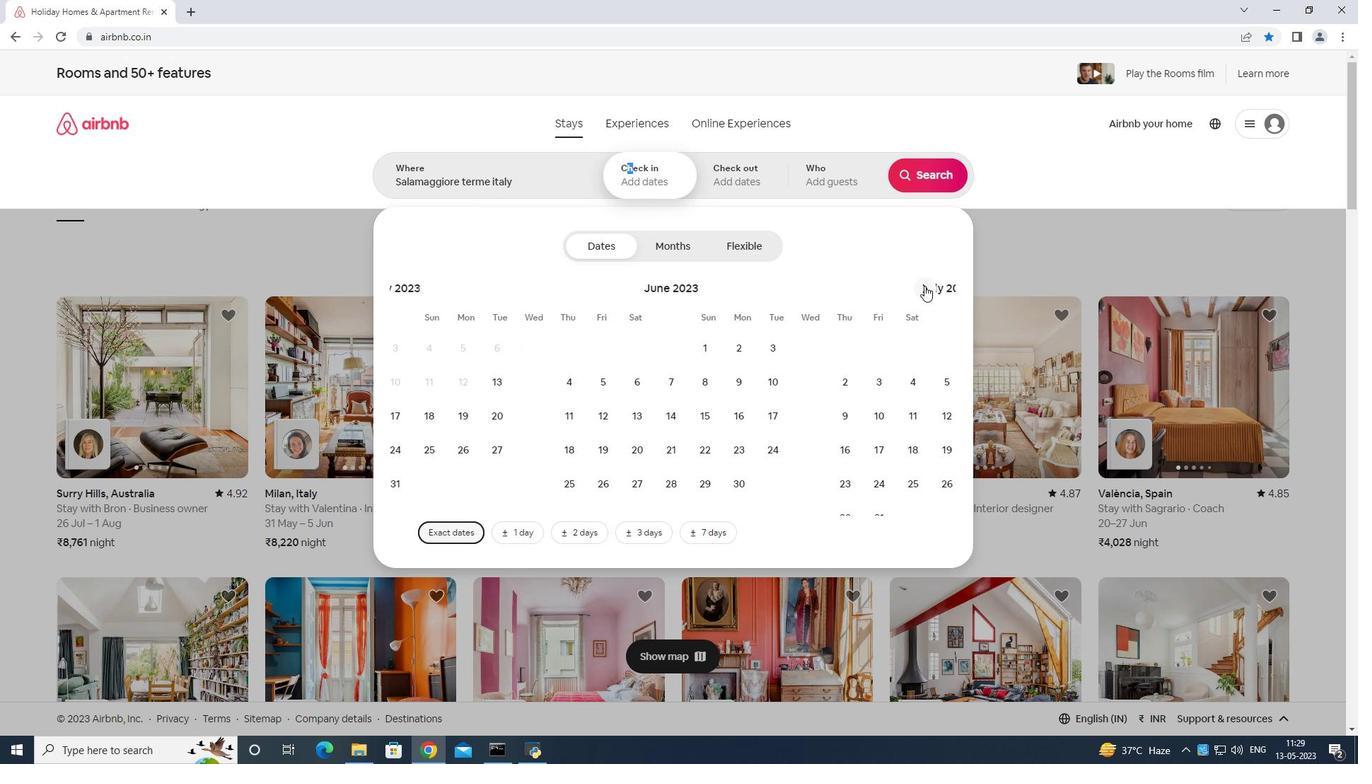 
Action: Mouse moved to (836, 446)
Screenshot: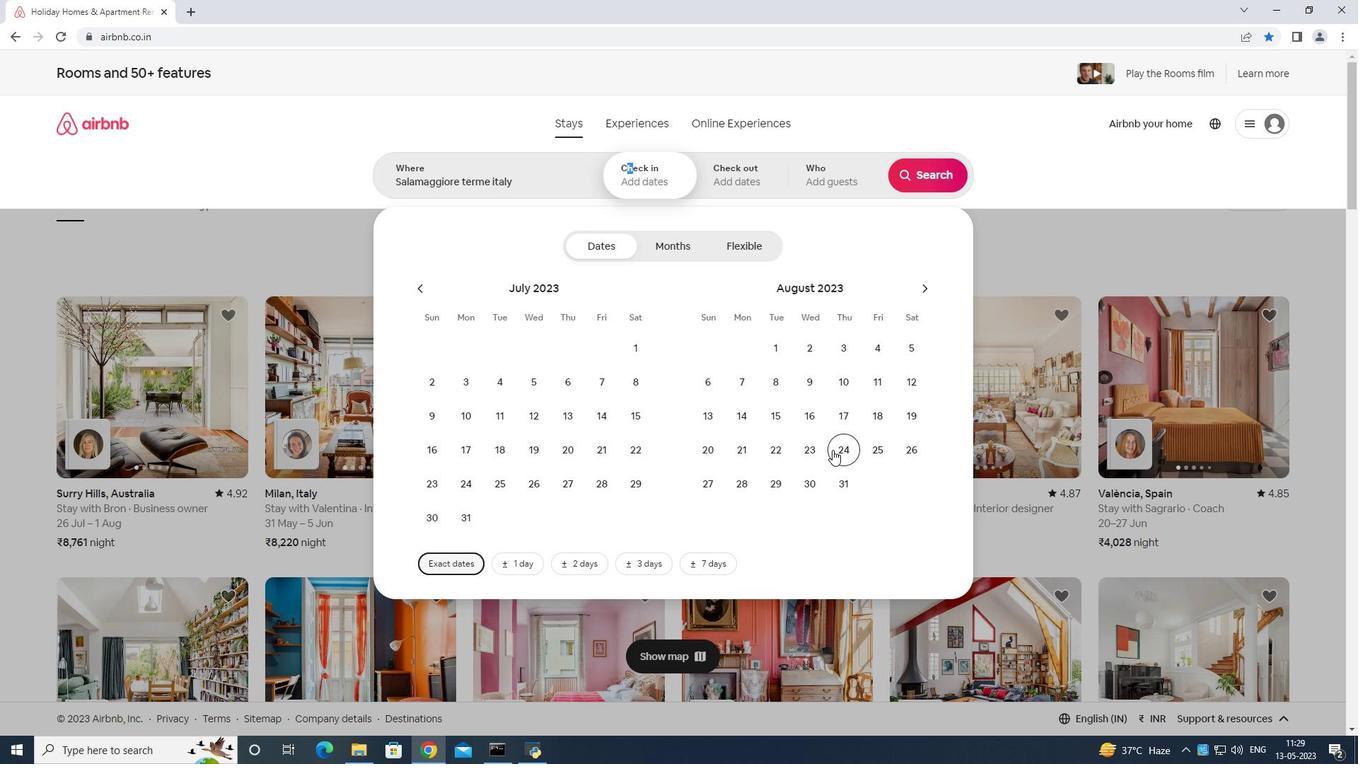 
Action: Mouse pressed left at (836, 446)
Screenshot: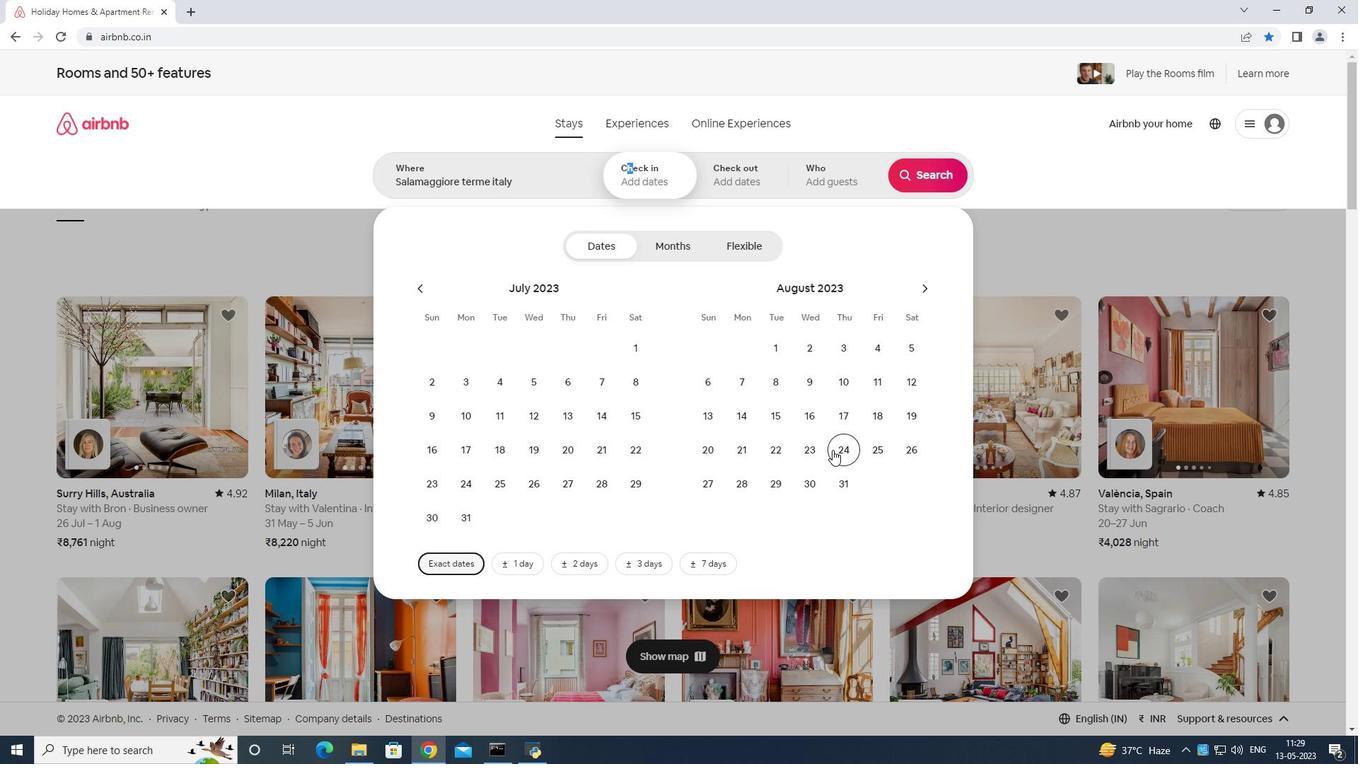 
Action: Mouse moved to (921, 281)
Screenshot: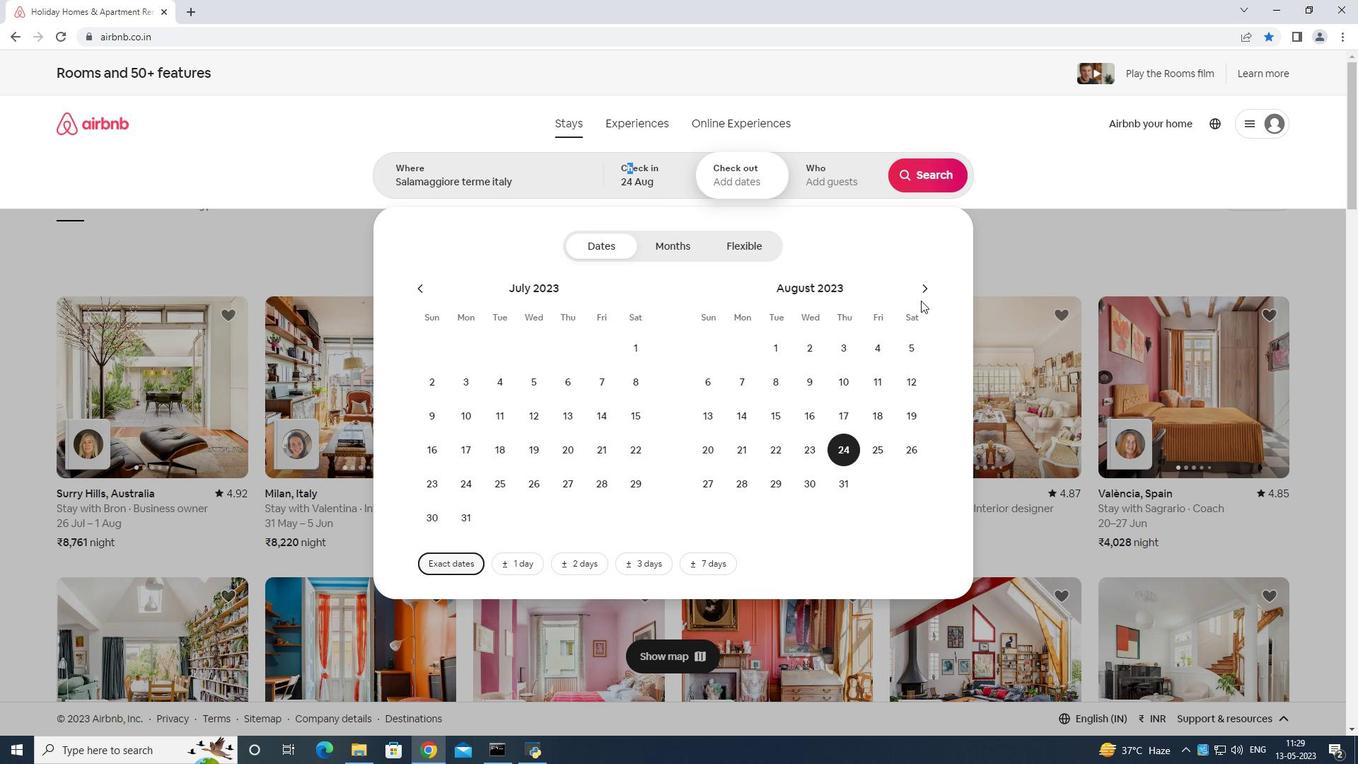 
Action: Mouse pressed left at (921, 281)
Screenshot: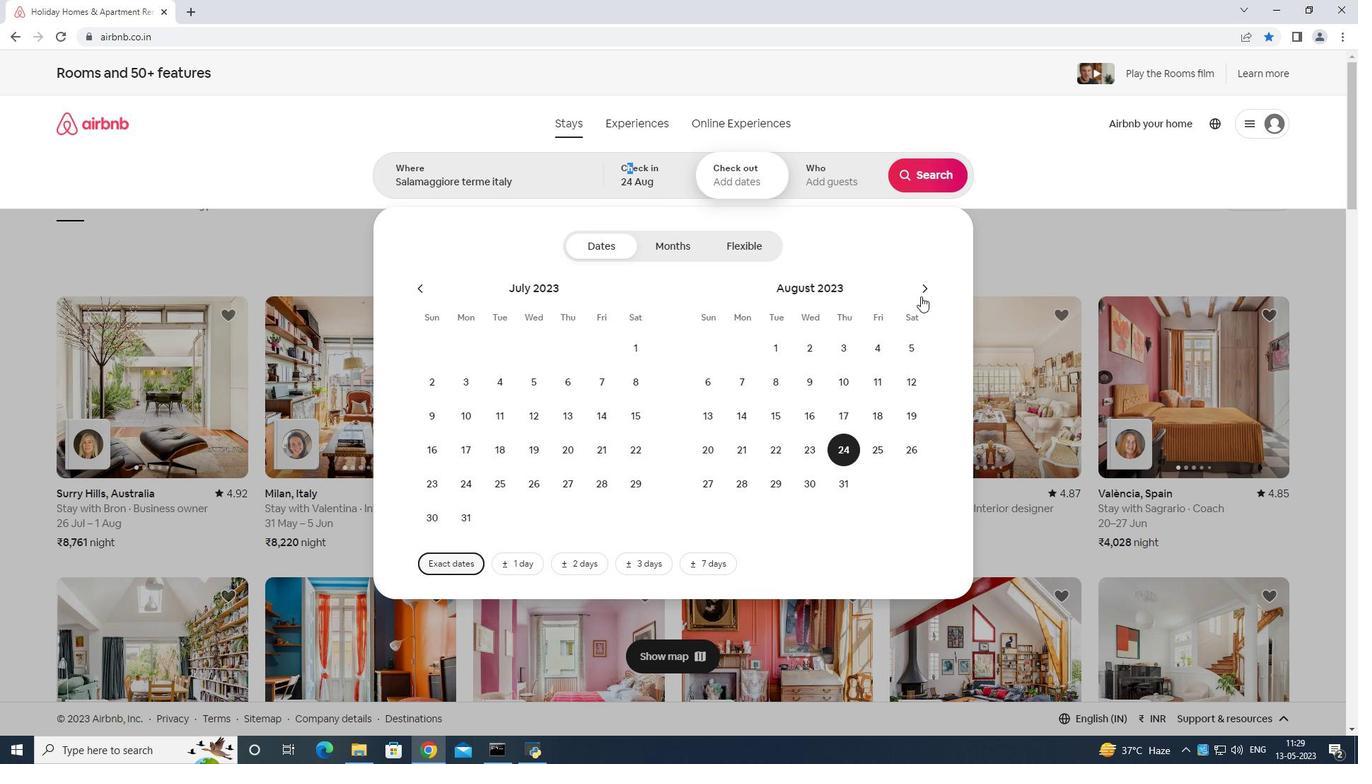 
Action: Mouse moved to (711, 412)
Screenshot: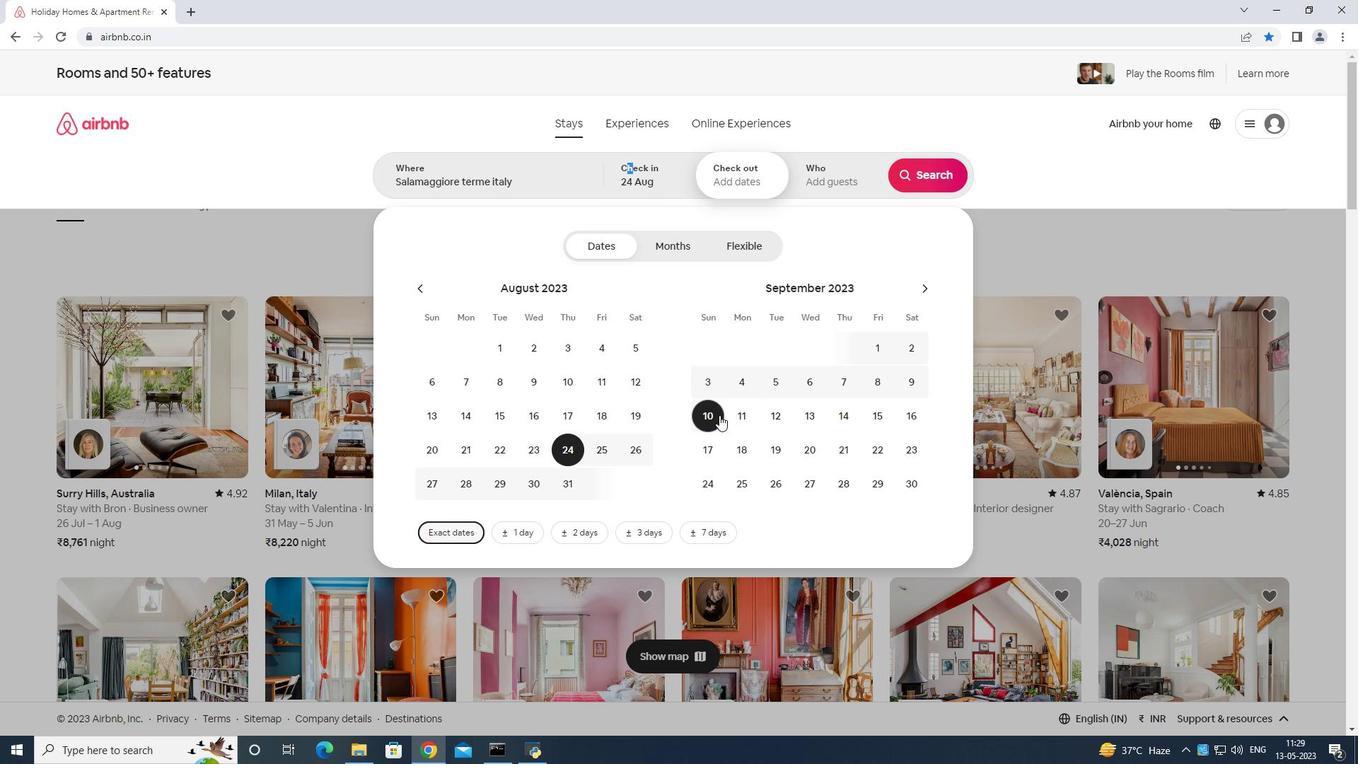 
Action: Mouse pressed left at (711, 412)
Screenshot: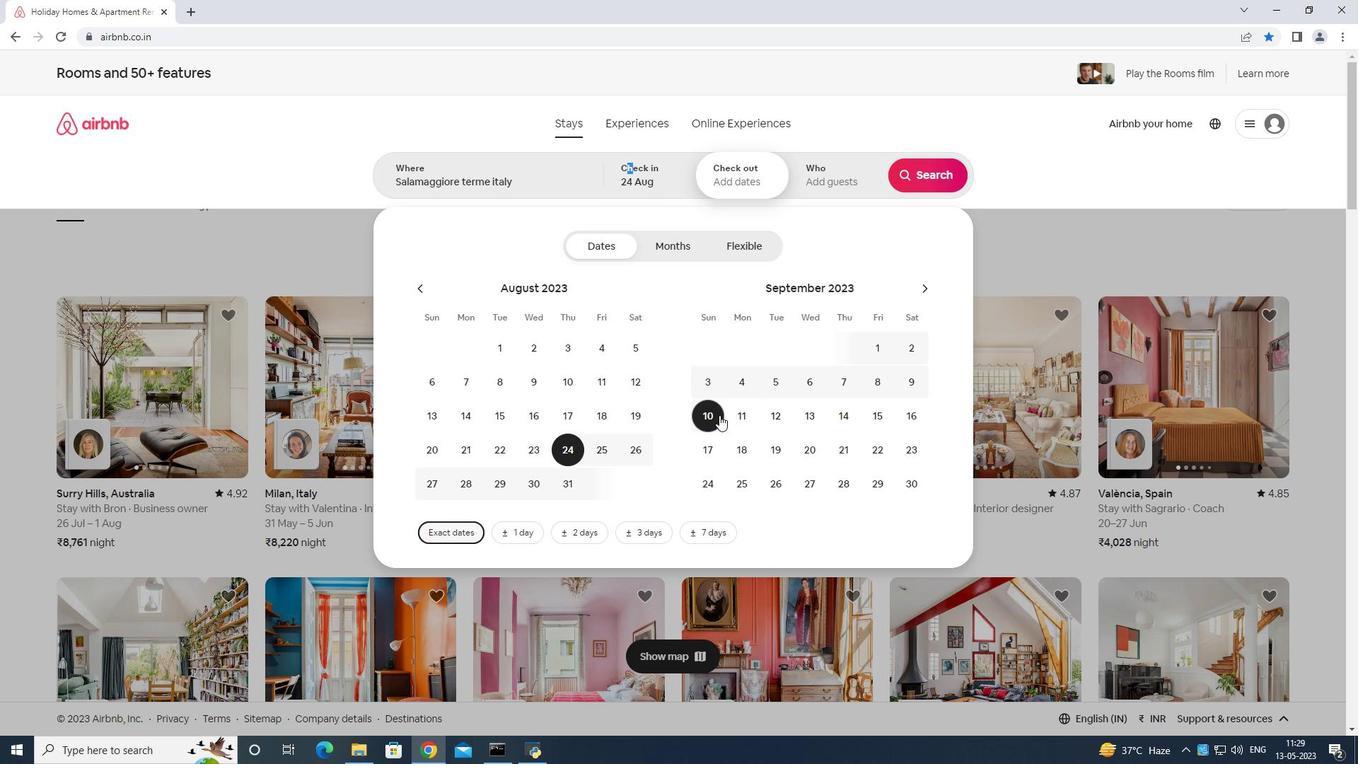 
Action: Mouse moved to (841, 178)
Screenshot: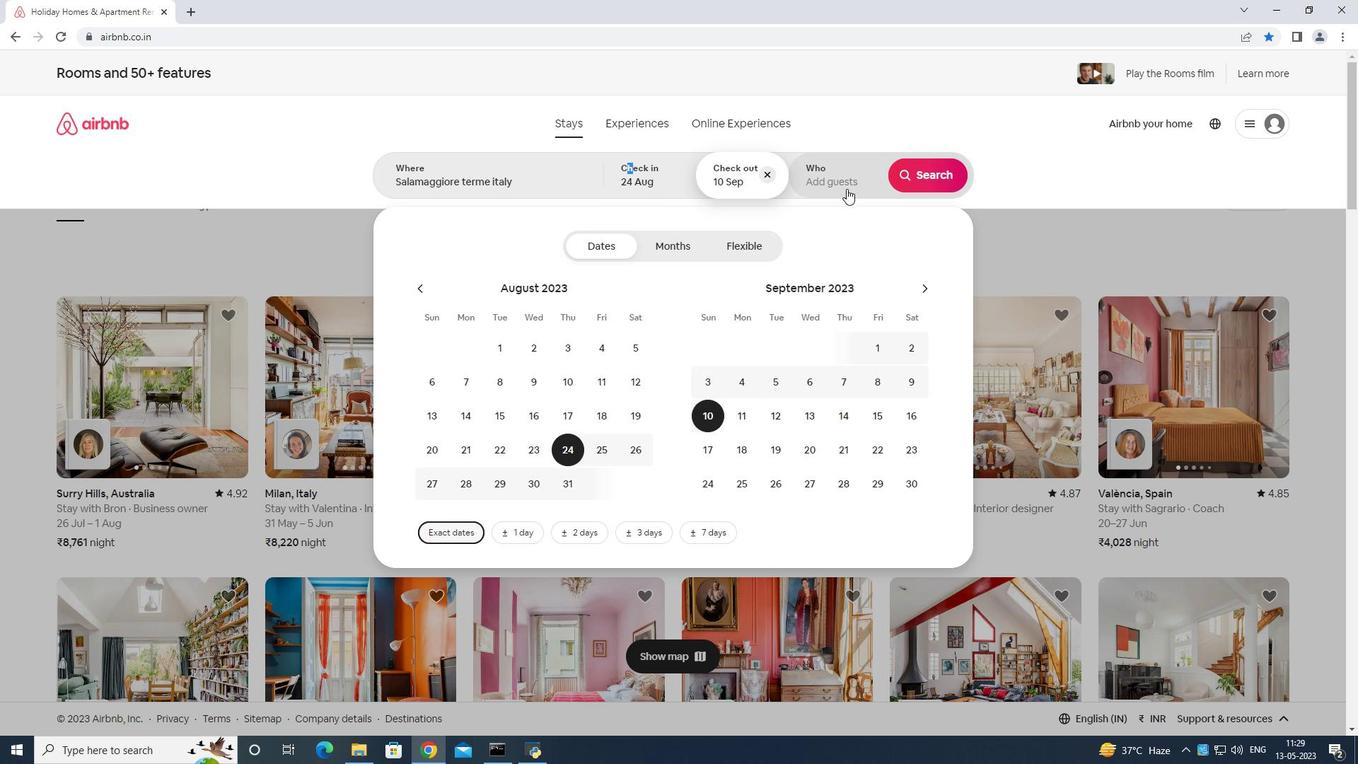 
Action: Mouse pressed left at (841, 178)
Screenshot: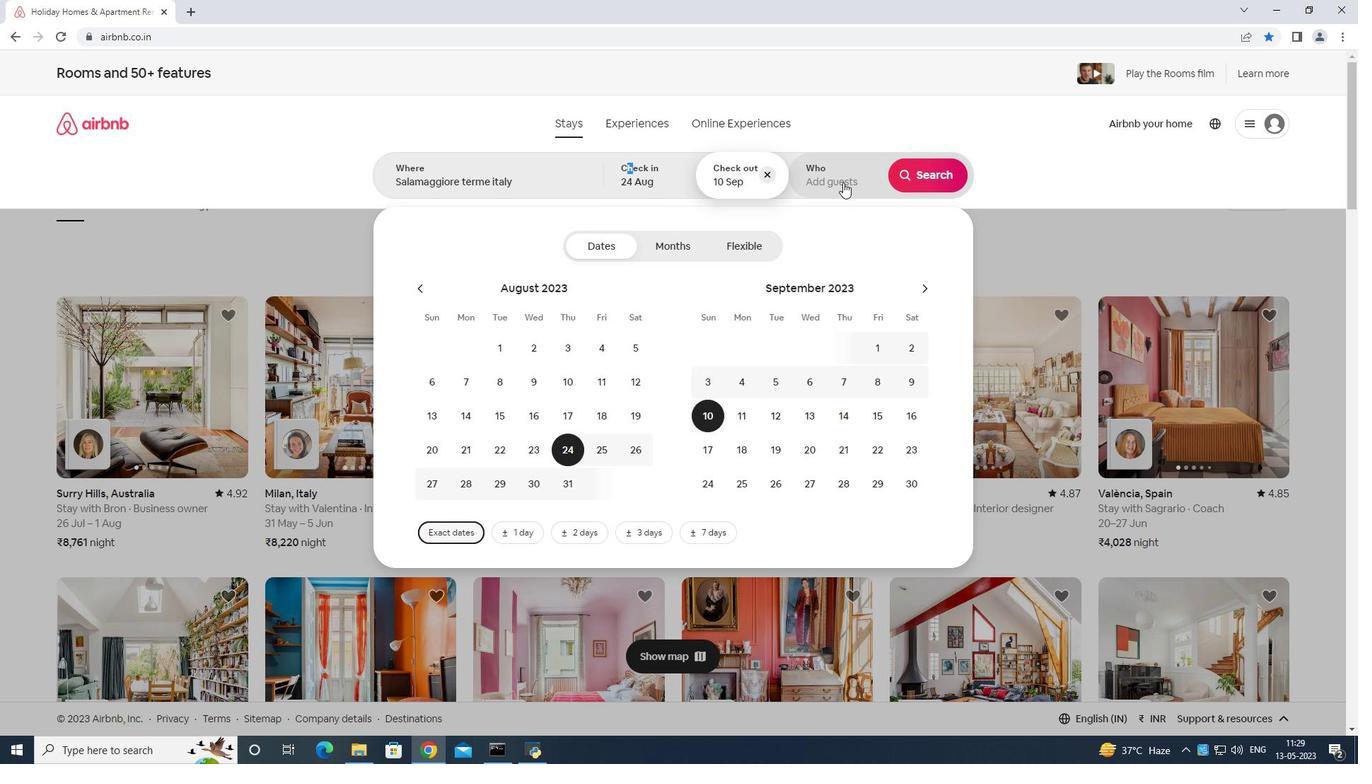 
Action: Mouse moved to (936, 244)
Screenshot: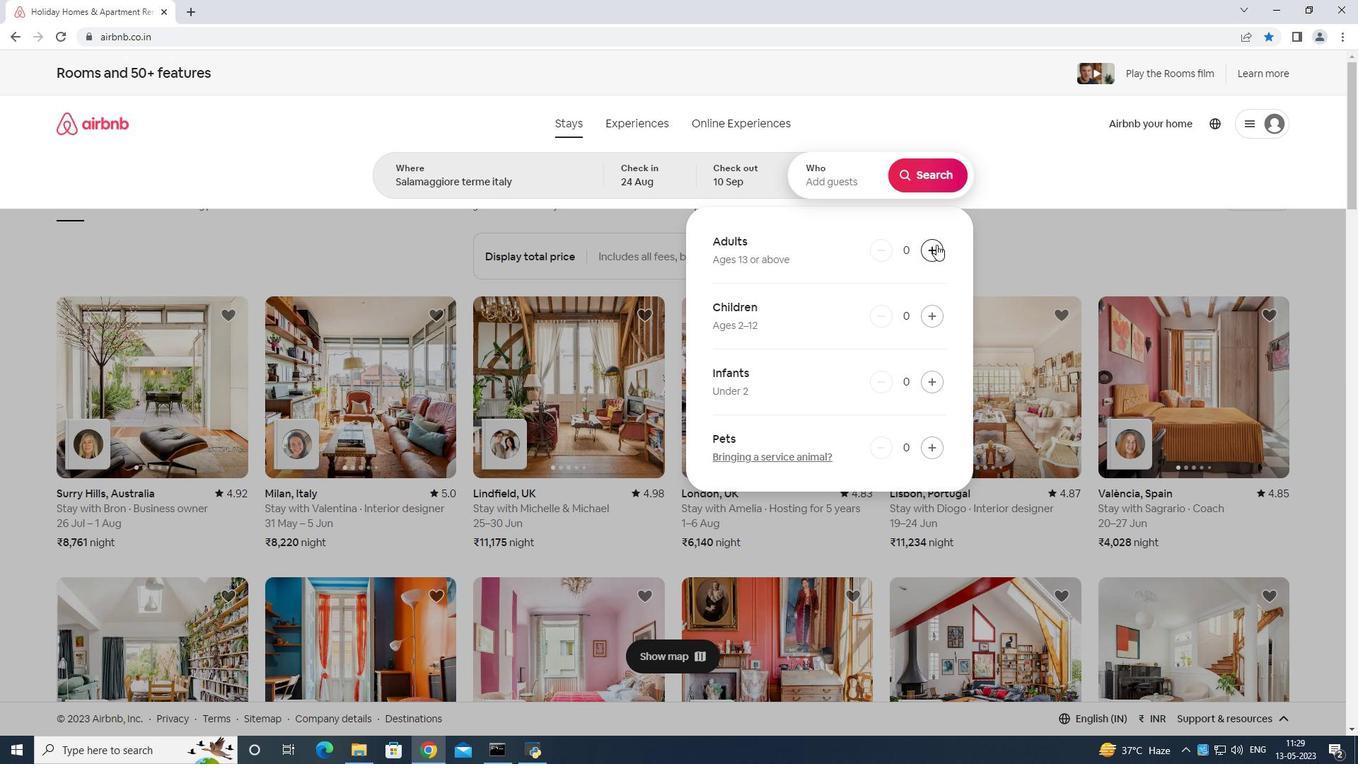 
Action: Mouse pressed left at (936, 244)
Screenshot: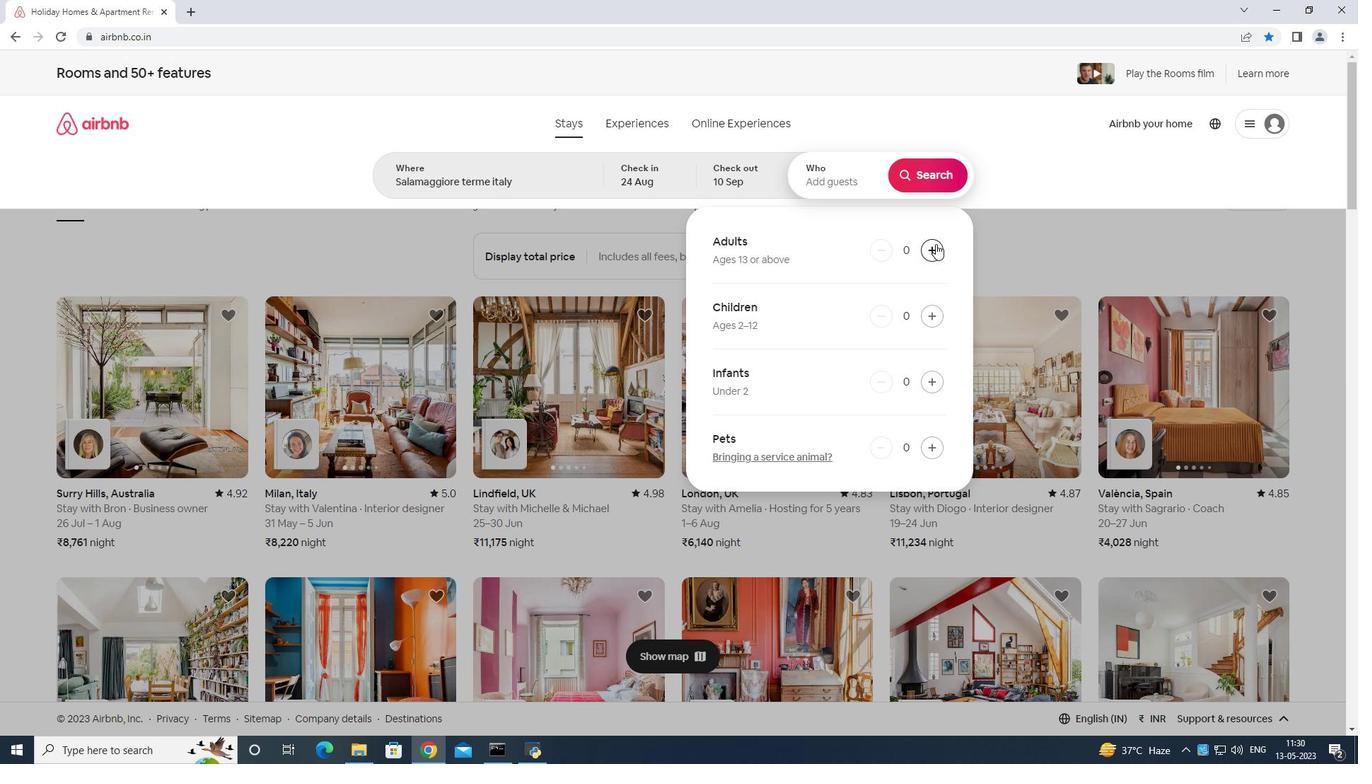 
Action: Mouse moved to (936, 241)
Screenshot: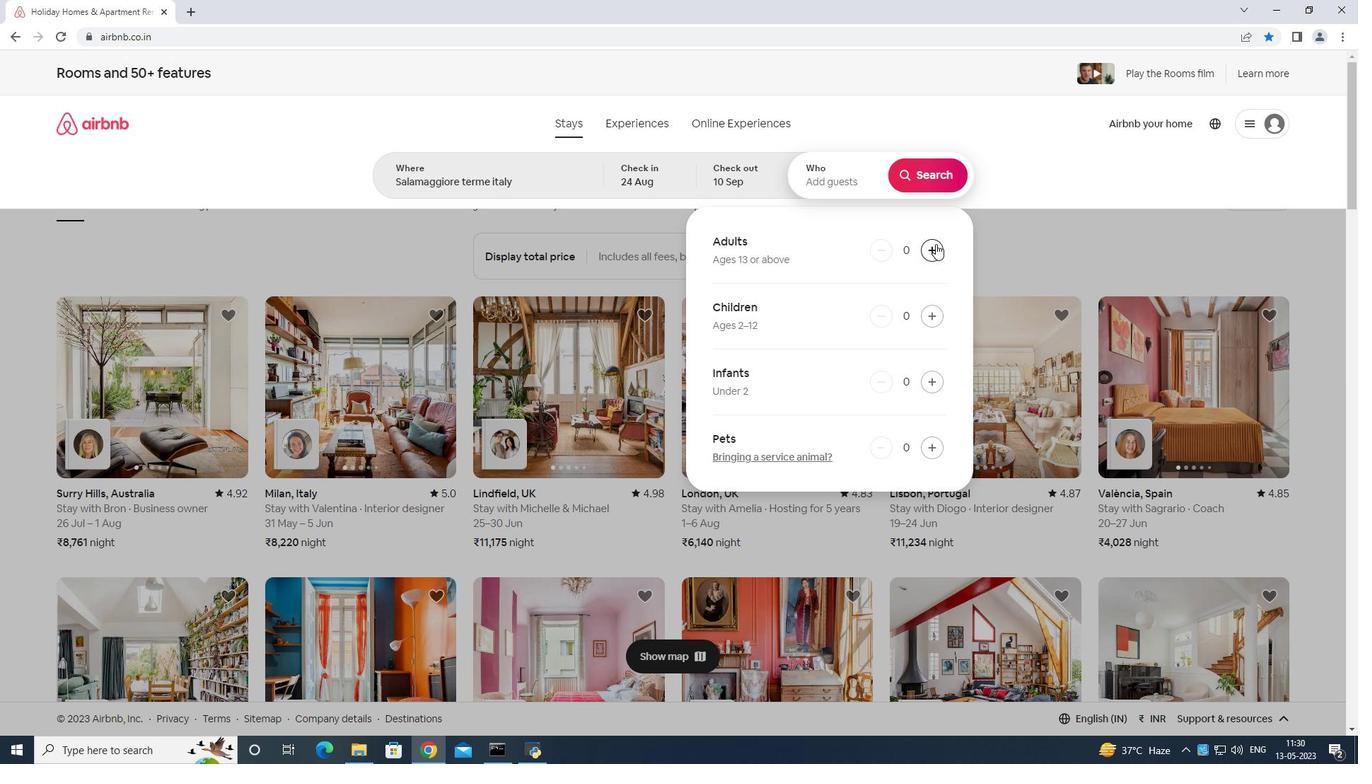 
Action: Mouse pressed left at (936, 241)
Screenshot: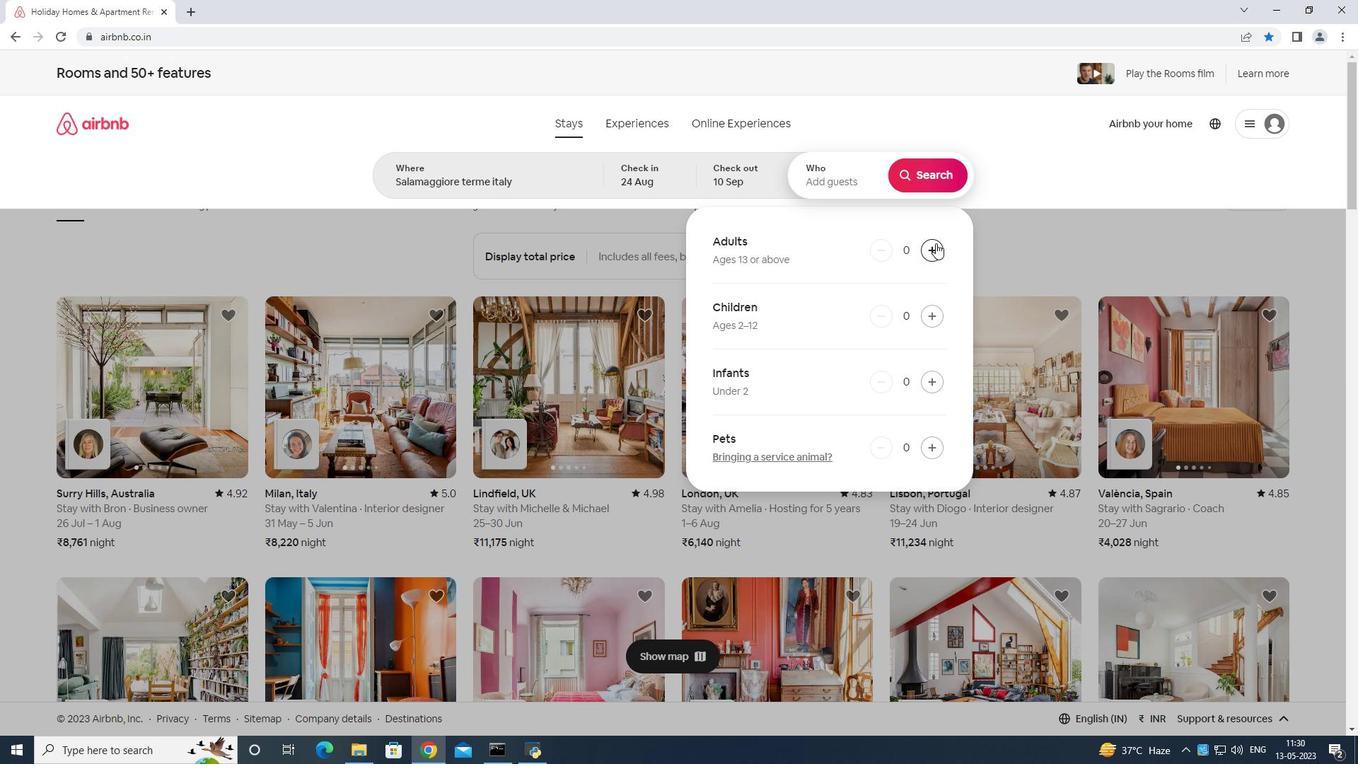 
Action: Mouse moved to (936, 241)
Screenshot: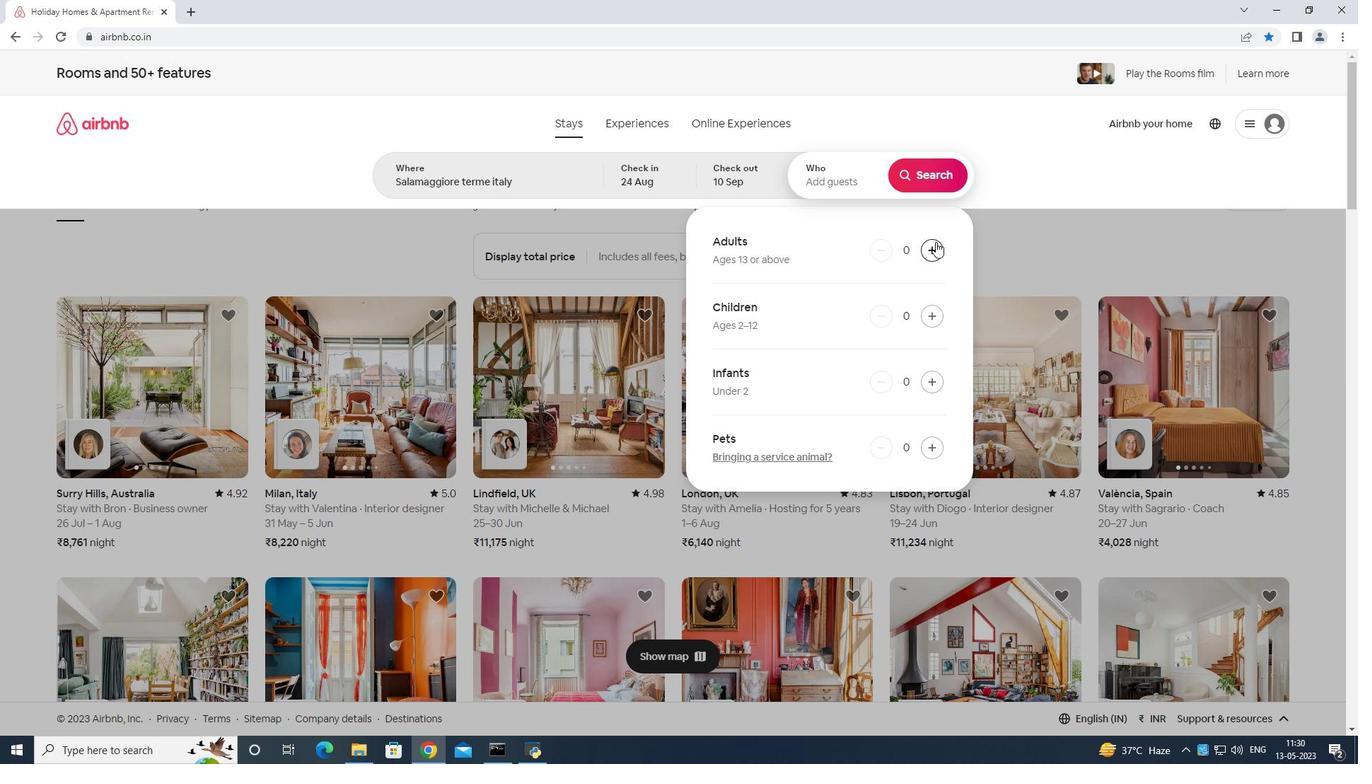 
Action: Mouse pressed left at (936, 241)
Screenshot: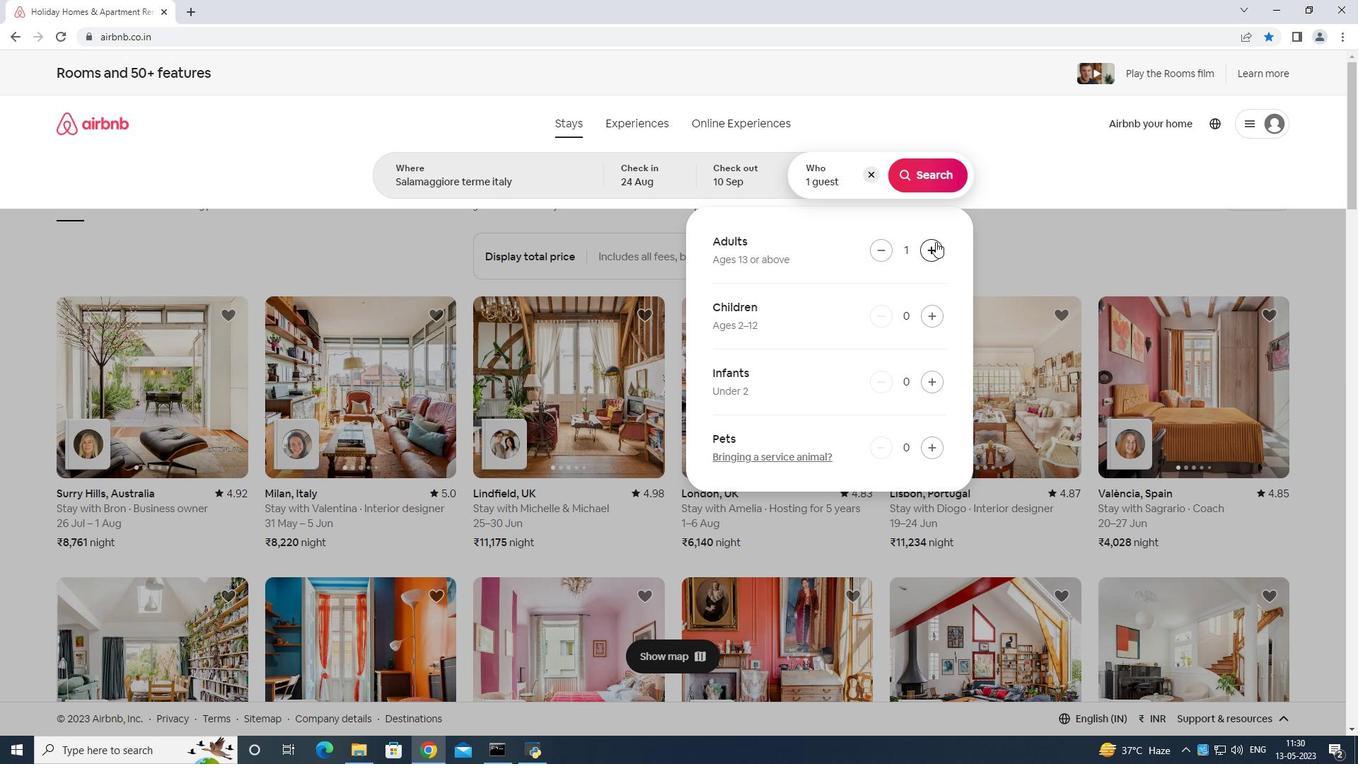 
Action: Mouse moved to (934, 241)
Screenshot: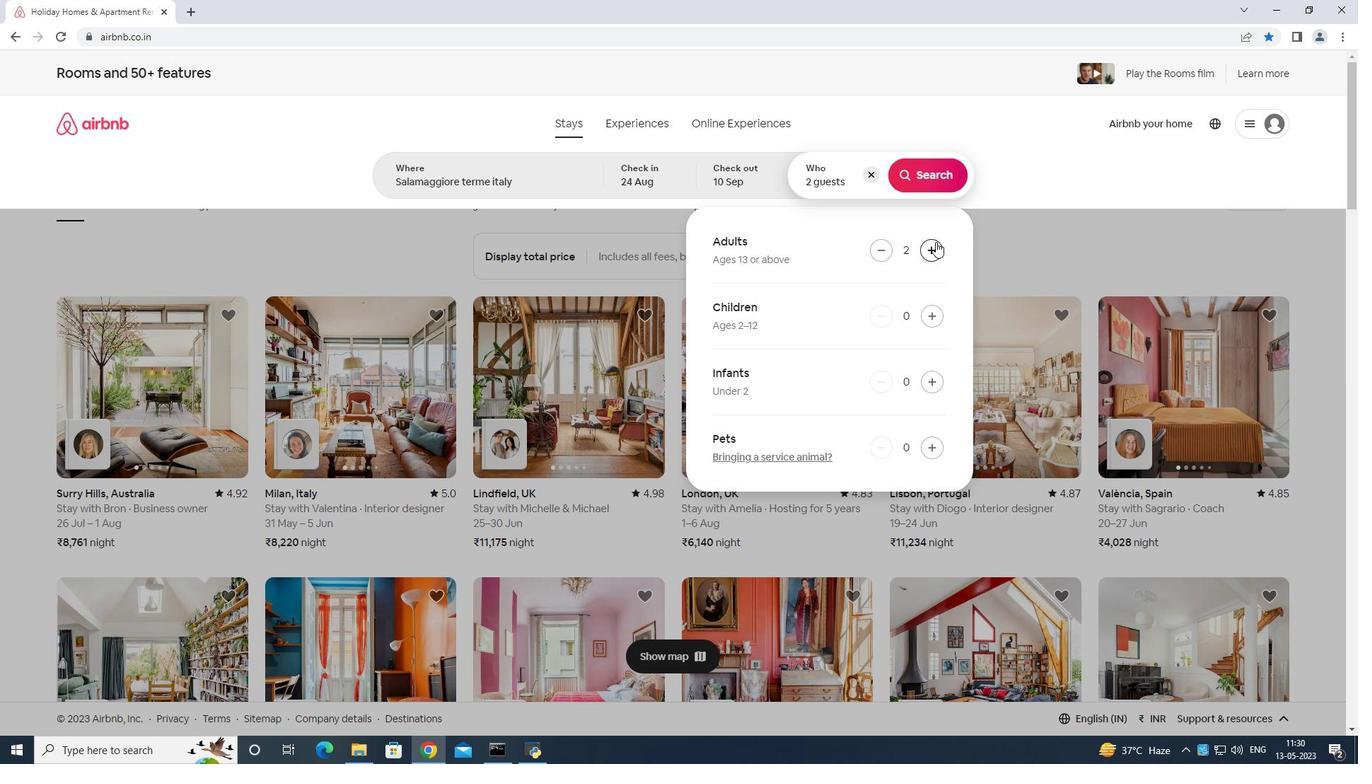 
Action: Mouse pressed left at (934, 241)
Screenshot: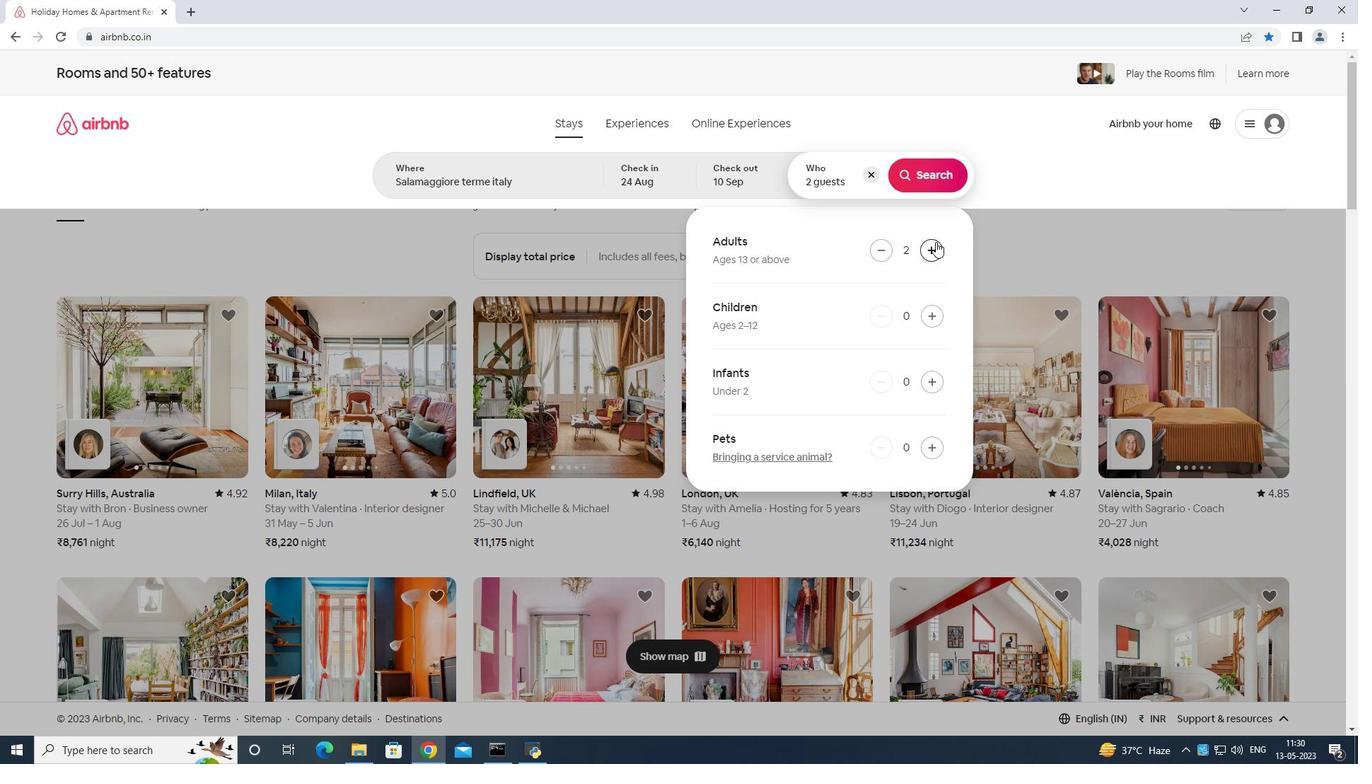 
Action: Mouse pressed left at (934, 241)
Screenshot: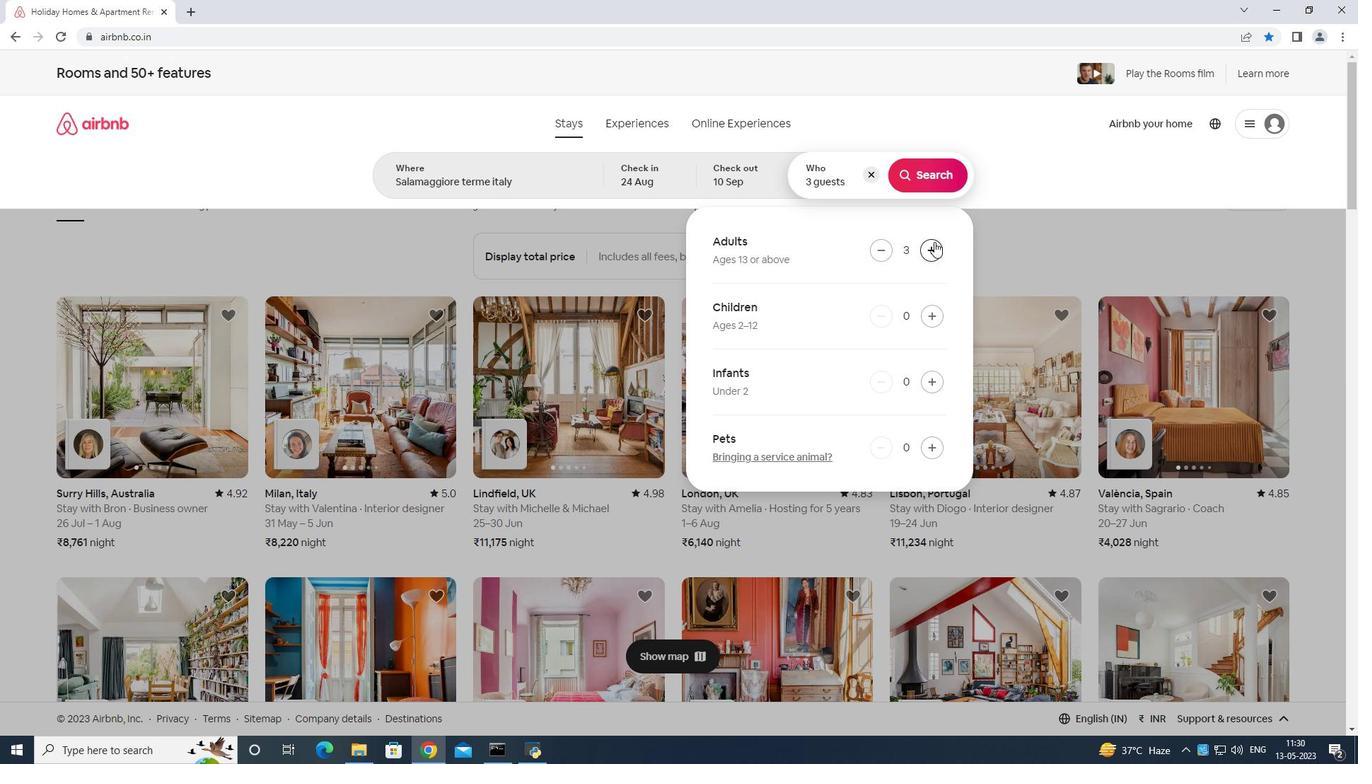 
Action: Mouse pressed left at (934, 241)
Screenshot: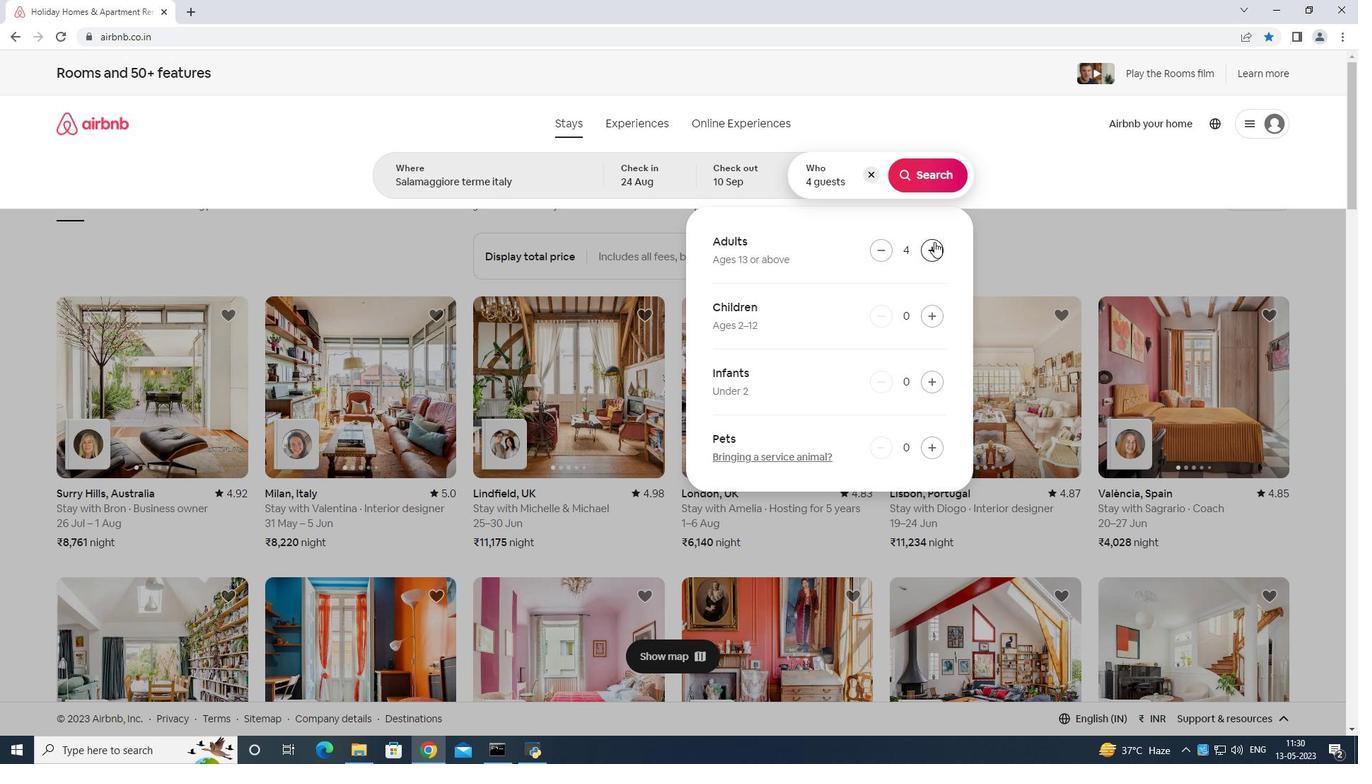 
Action: Mouse pressed left at (934, 241)
Screenshot: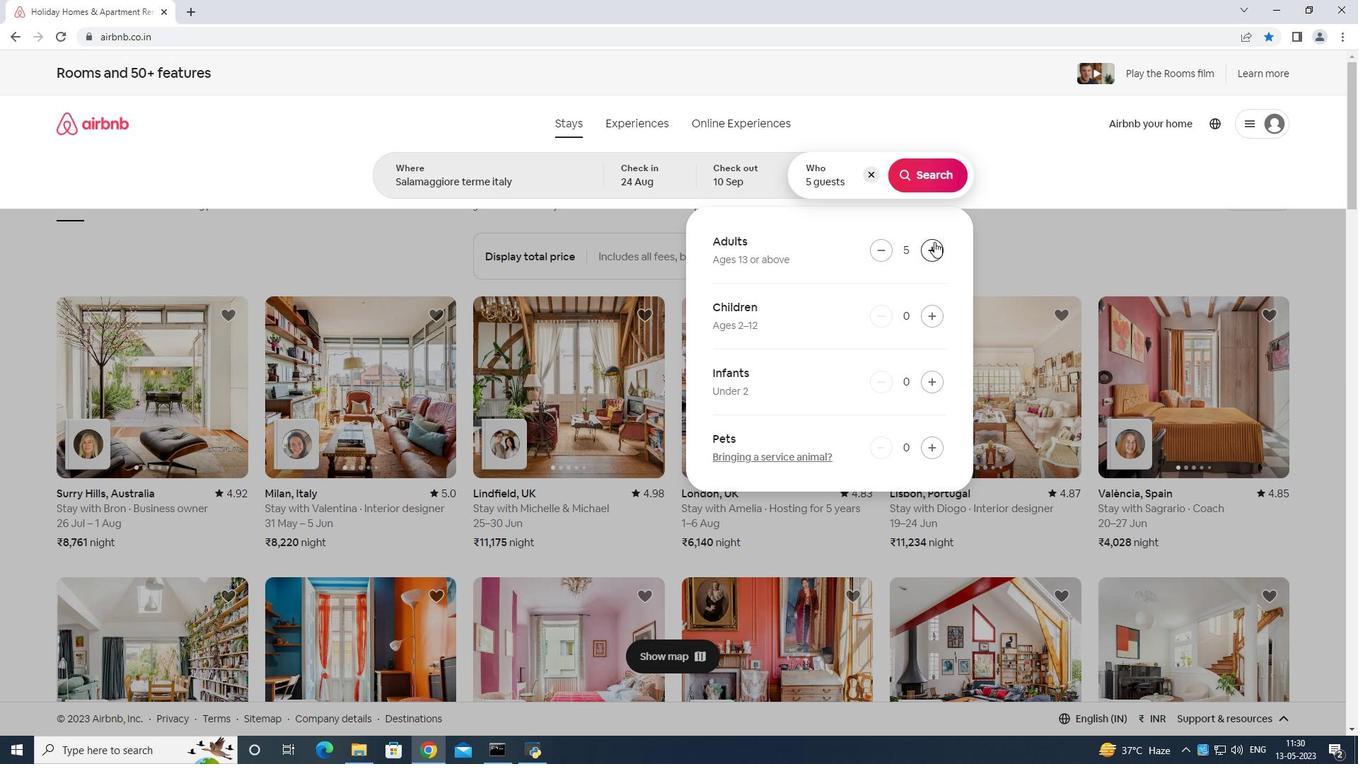 
Action: Mouse pressed left at (934, 241)
Screenshot: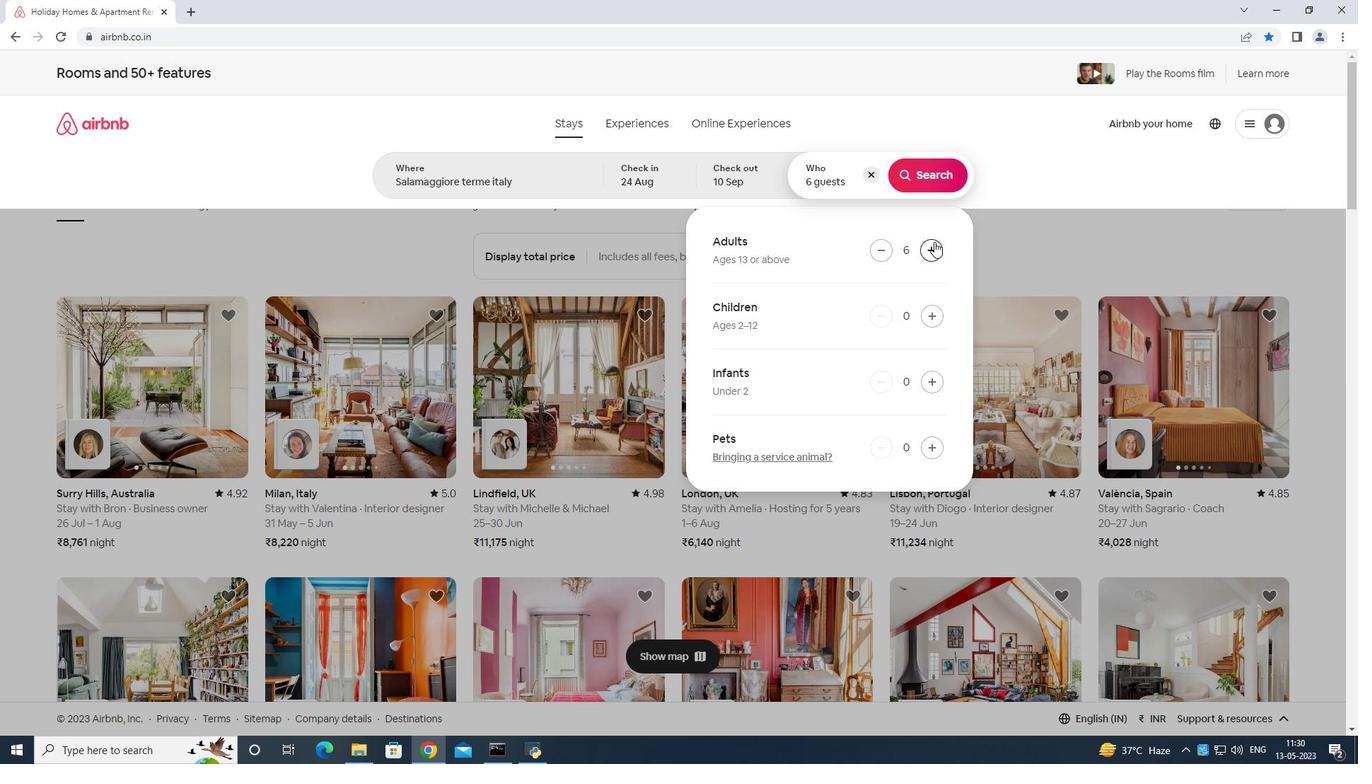 
Action: Mouse moved to (938, 315)
Screenshot: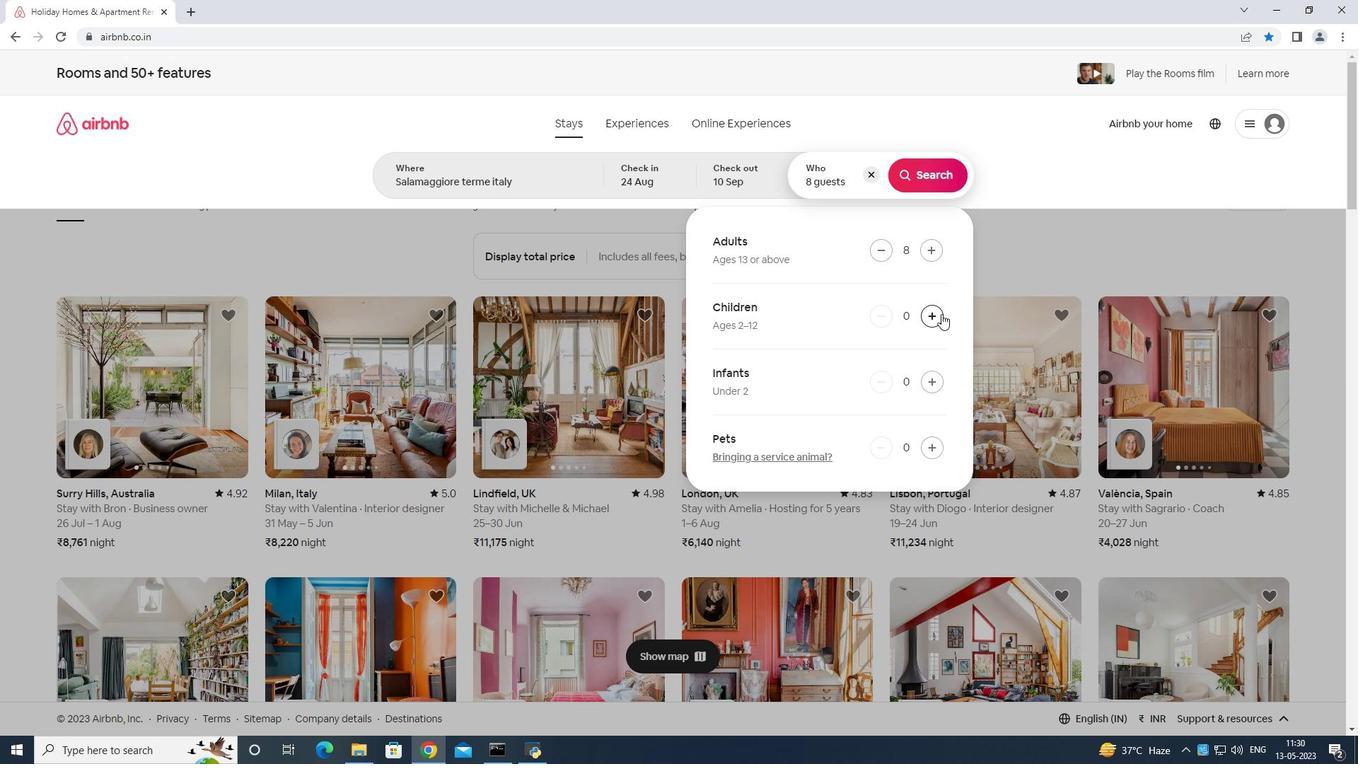 
Action: Mouse pressed left at (938, 315)
Screenshot: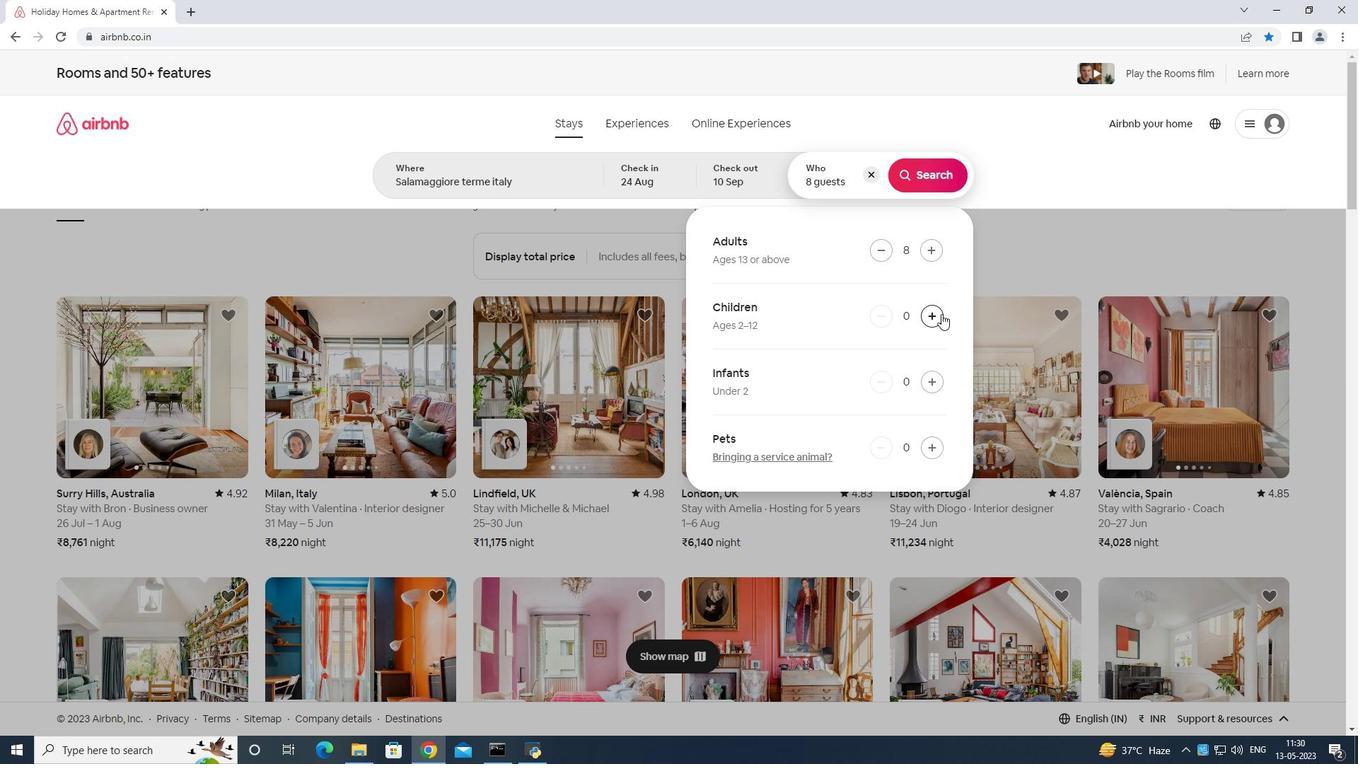 
Action: Mouse pressed left at (938, 315)
Screenshot: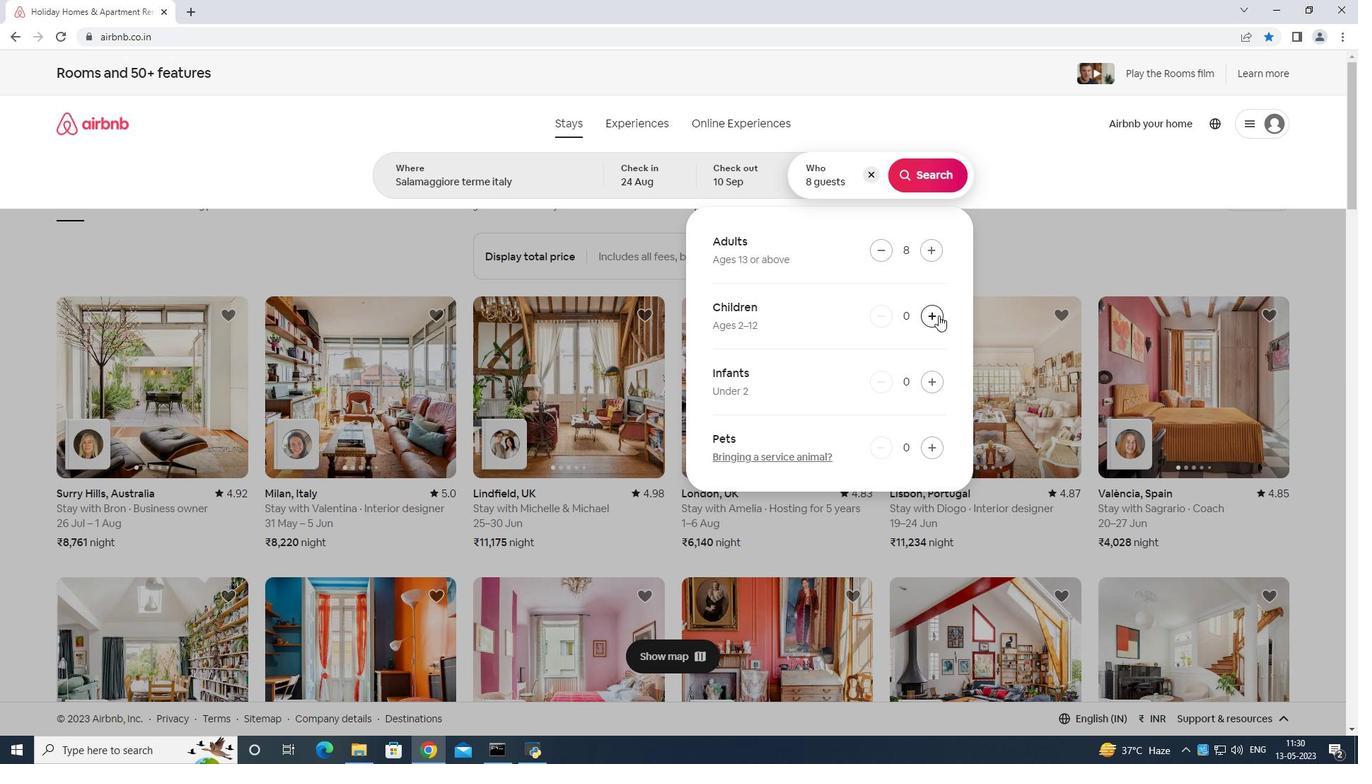 
Action: Mouse moved to (931, 174)
Screenshot: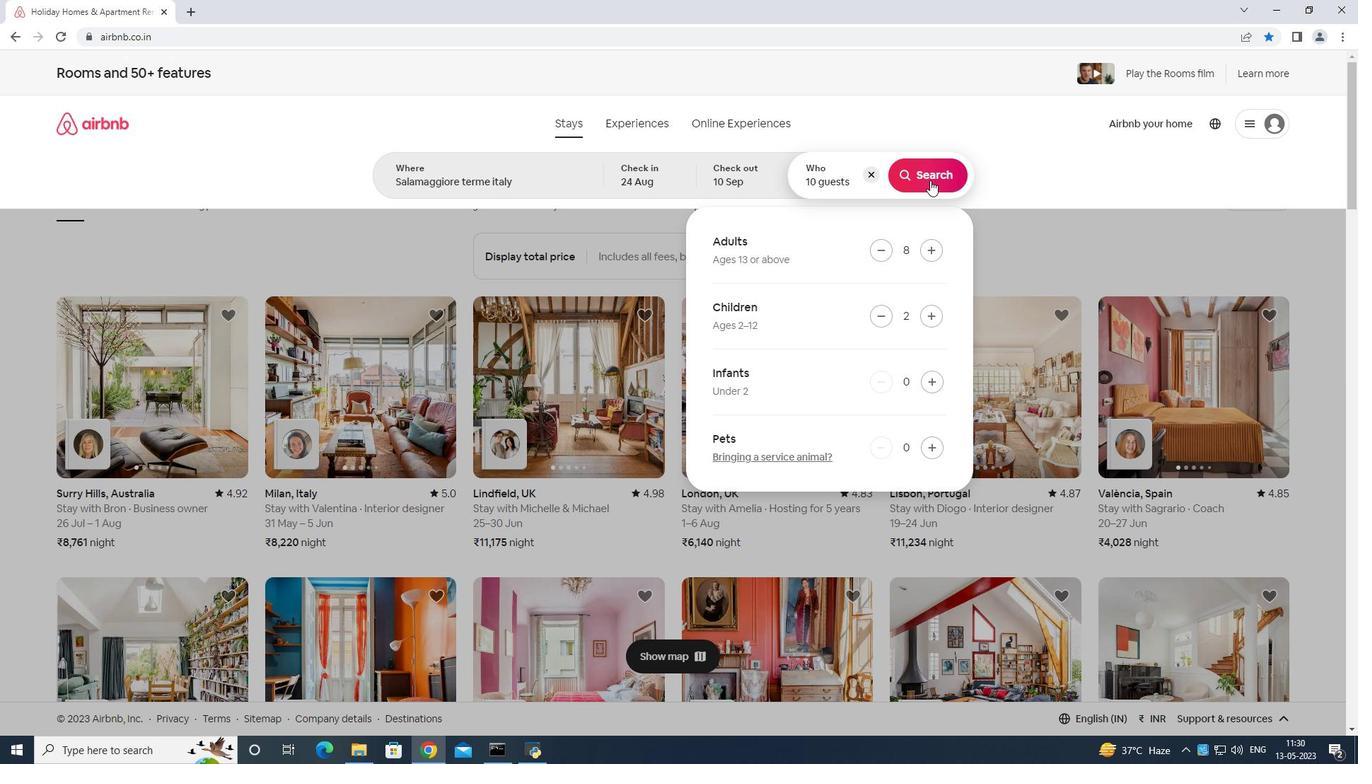 
Action: Mouse pressed left at (931, 174)
Screenshot: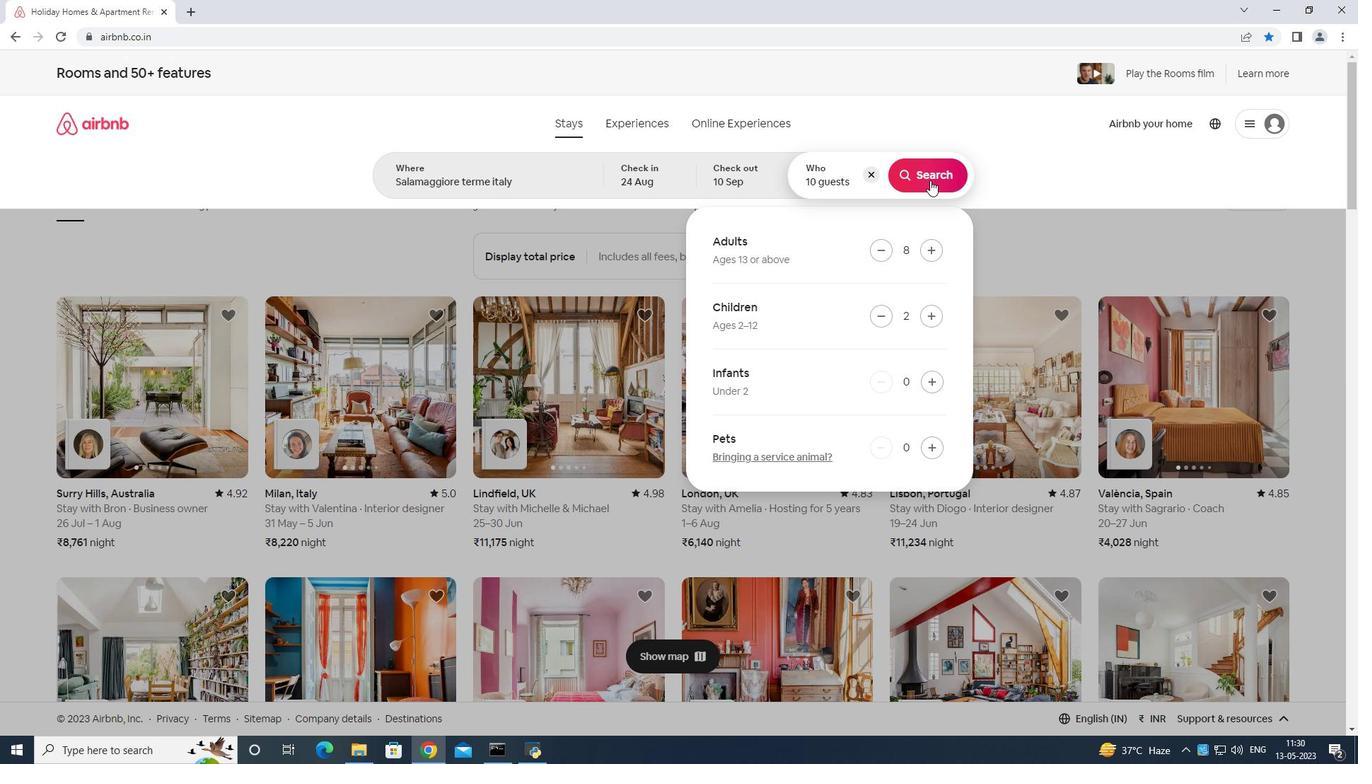 
Action: Mouse moved to (1277, 120)
Screenshot: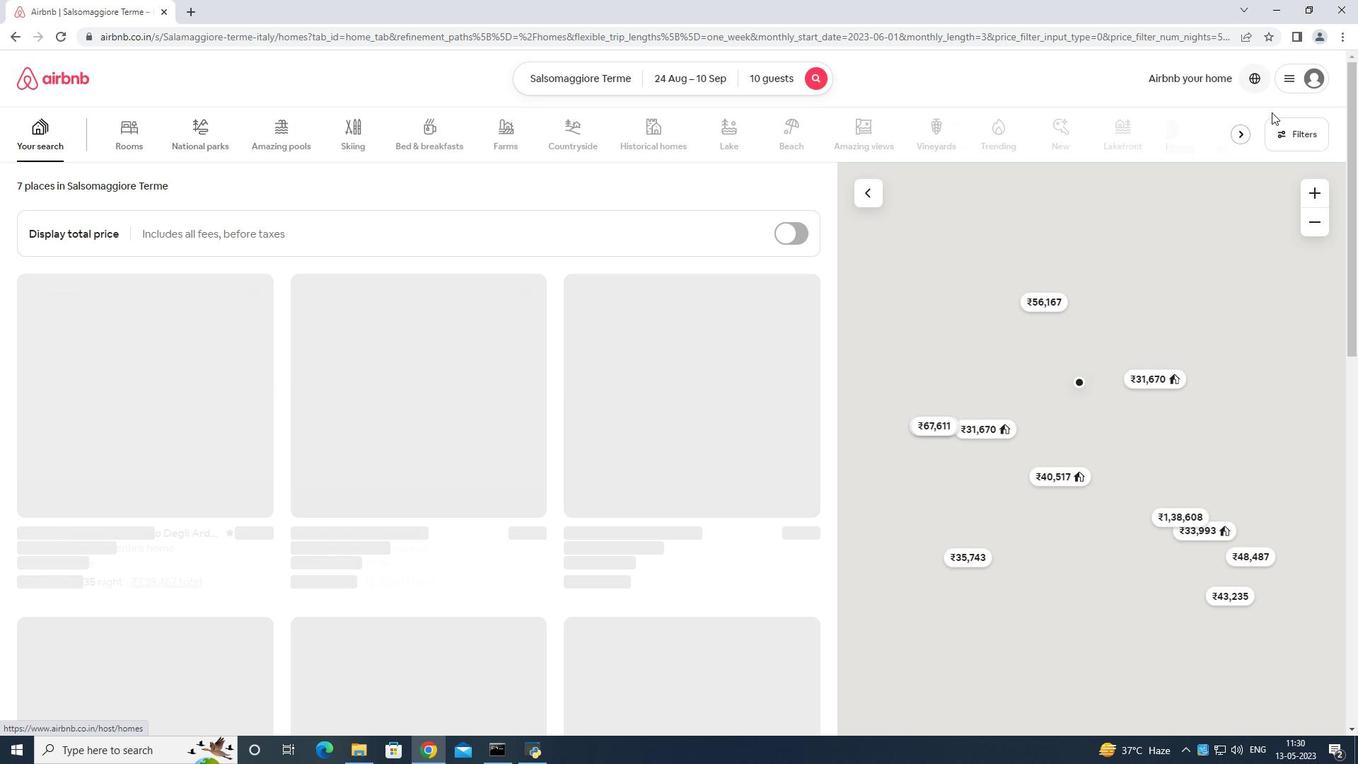 
Action: Mouse pressed left at (1277, 120)
Screenshot: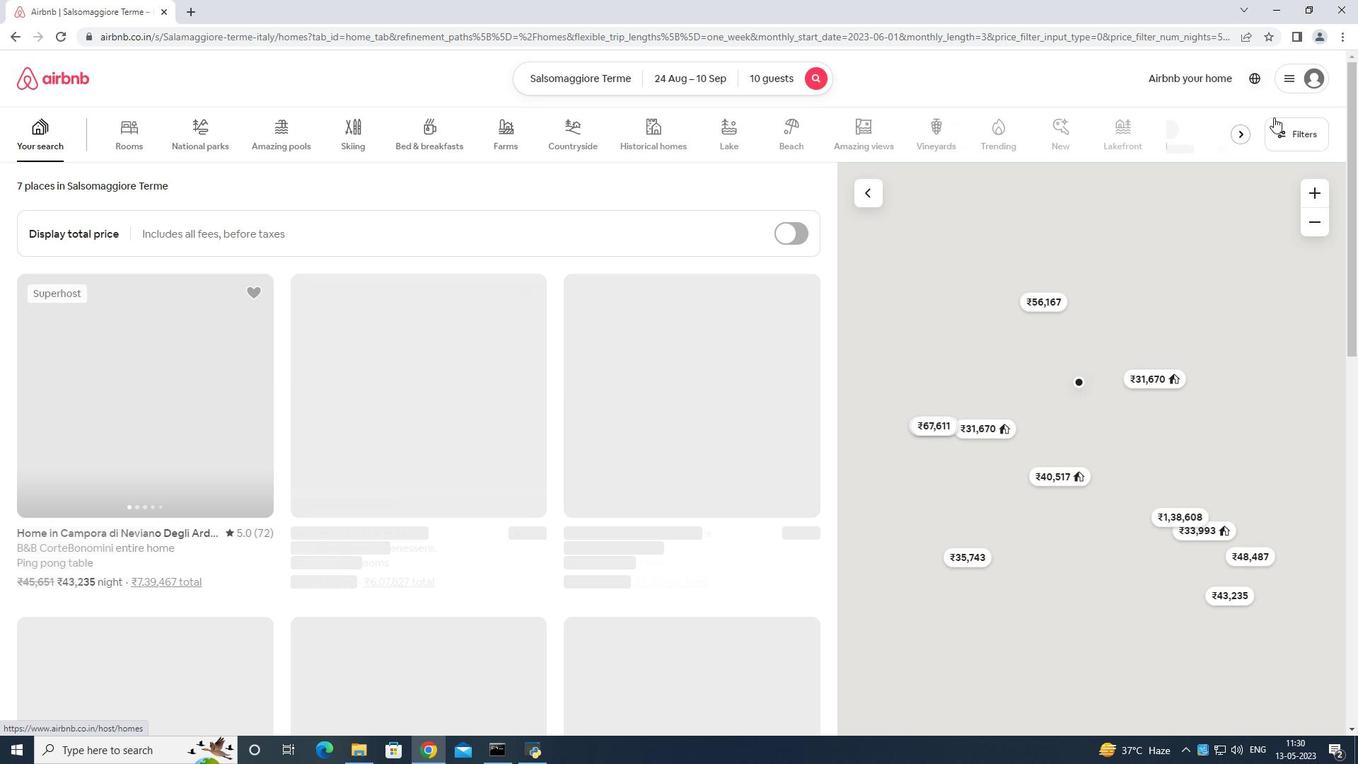 
Action: Mouse moved to (517, 472)
Screenshot: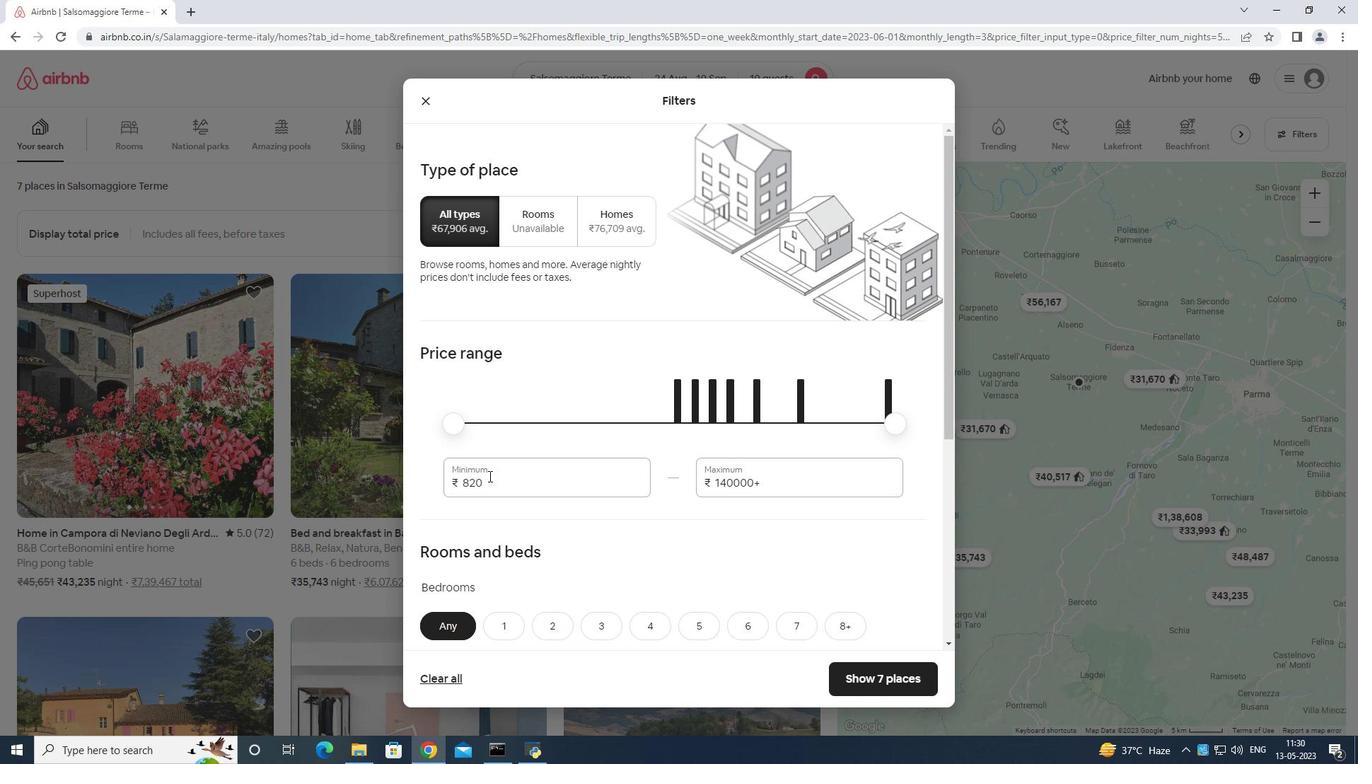 
Action: Mouse pressed left at (517, 472)
Screenshot: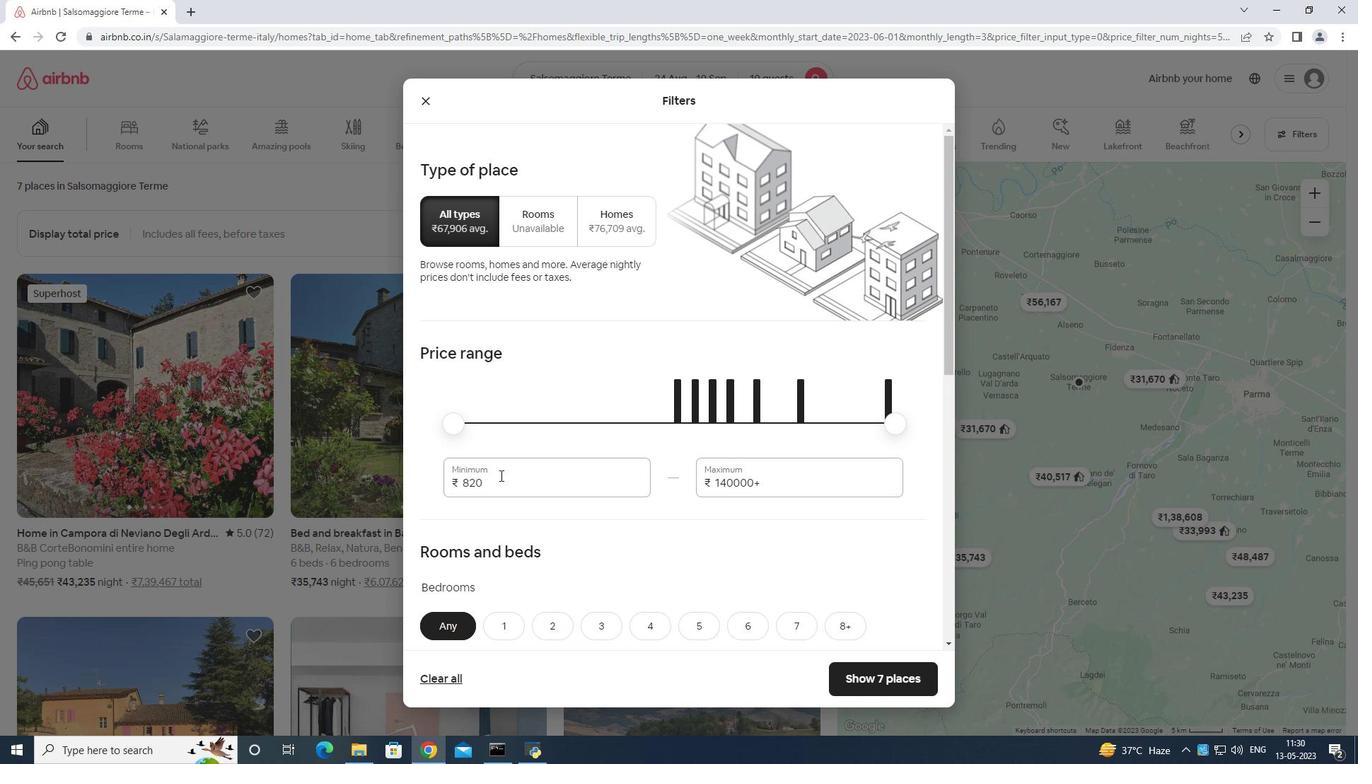 
Action: Mouse moved to (517, 471)
Screenshot: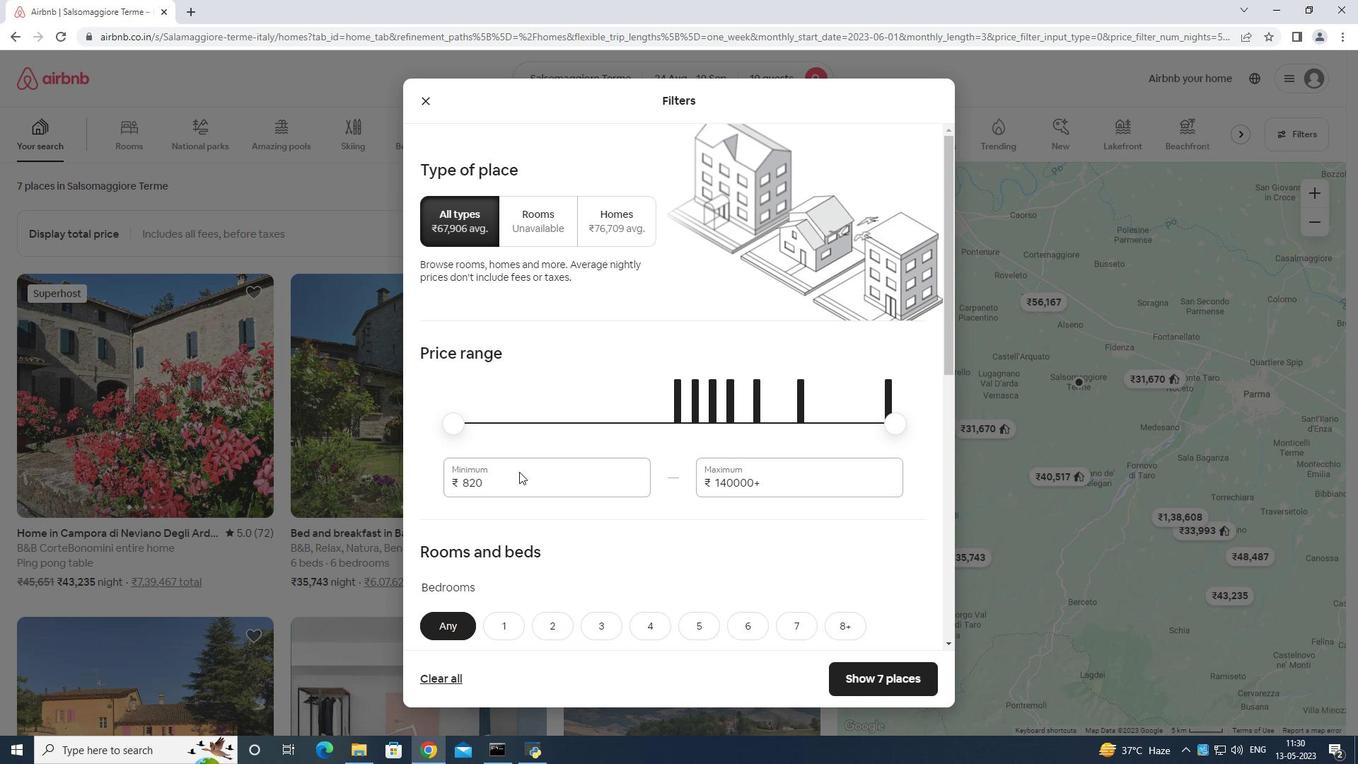 
Action: Key pressed <Key.backspace>
Screenshot: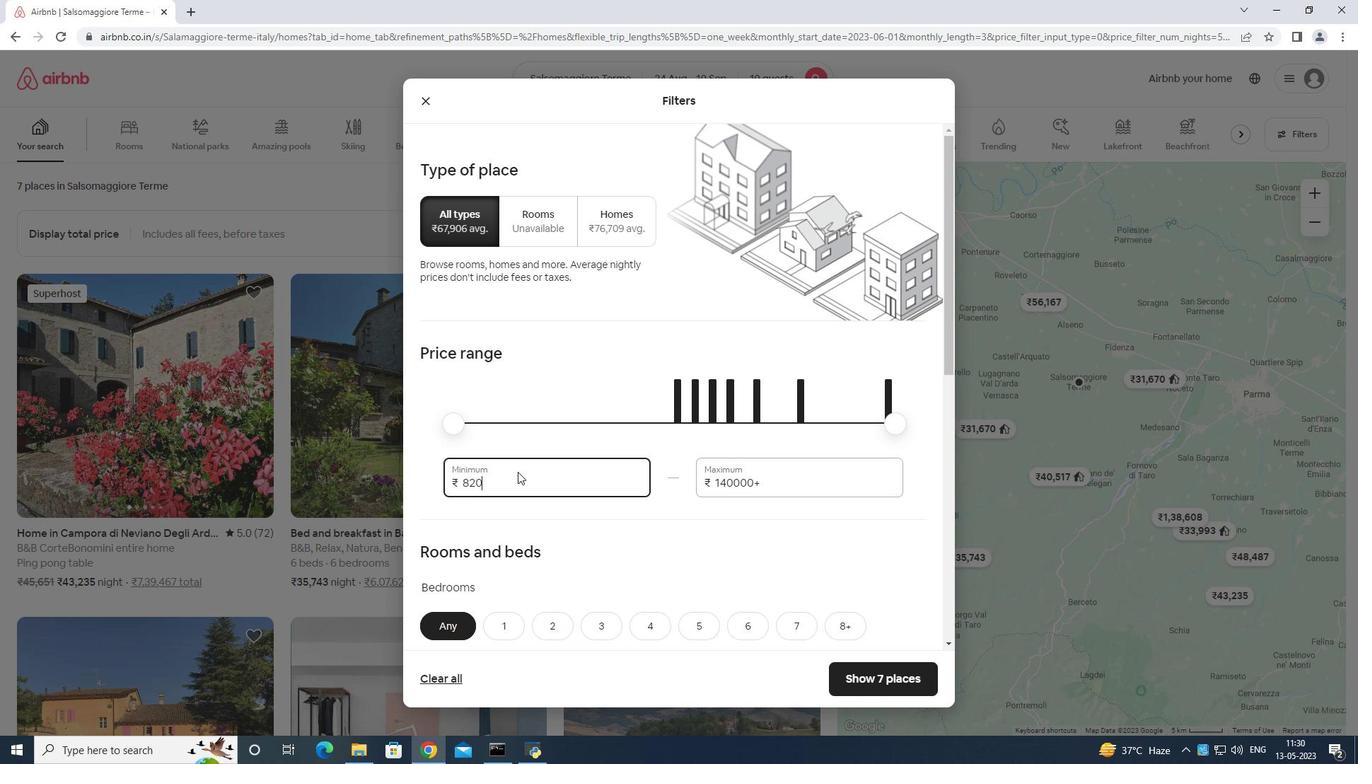 
Action: Mouse moved to (515, 471)
Screenshot: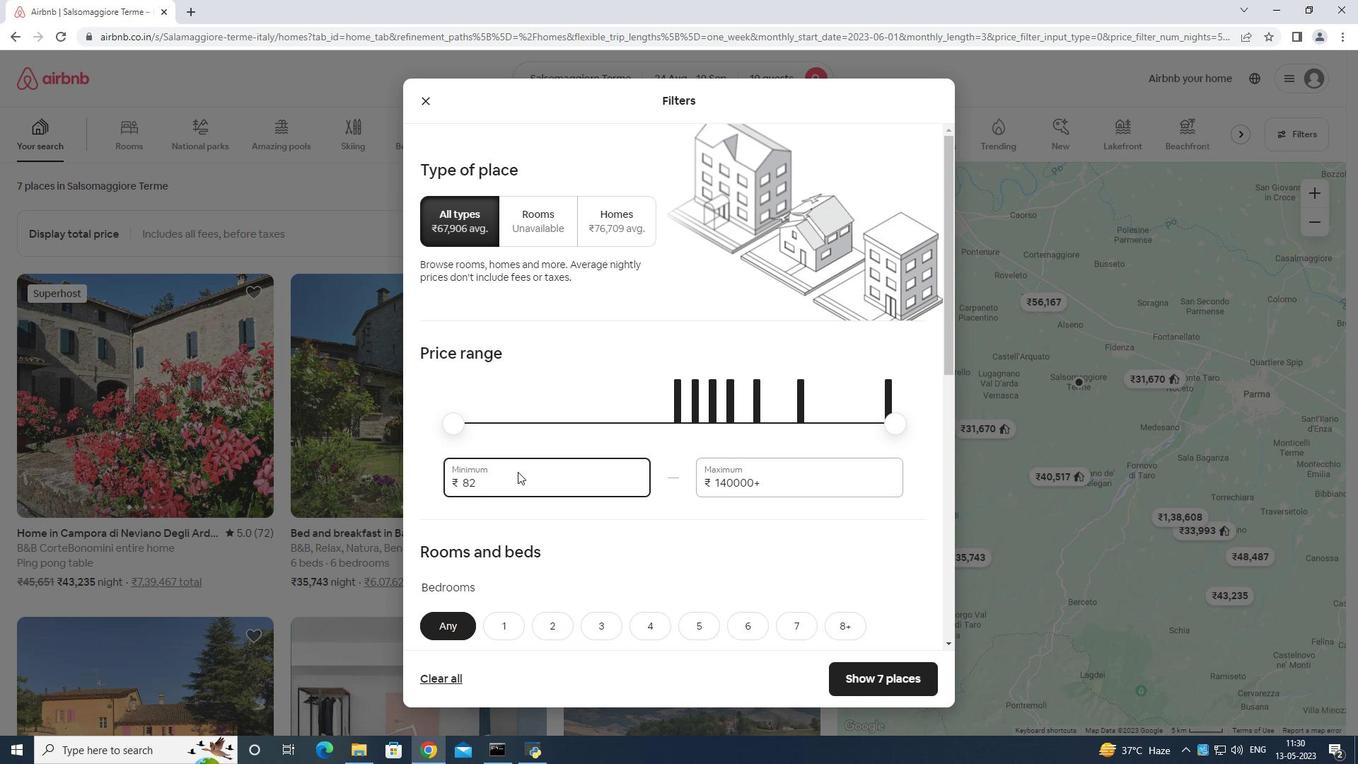 
Action: Key pressed <Key.backspace>
Screenshot: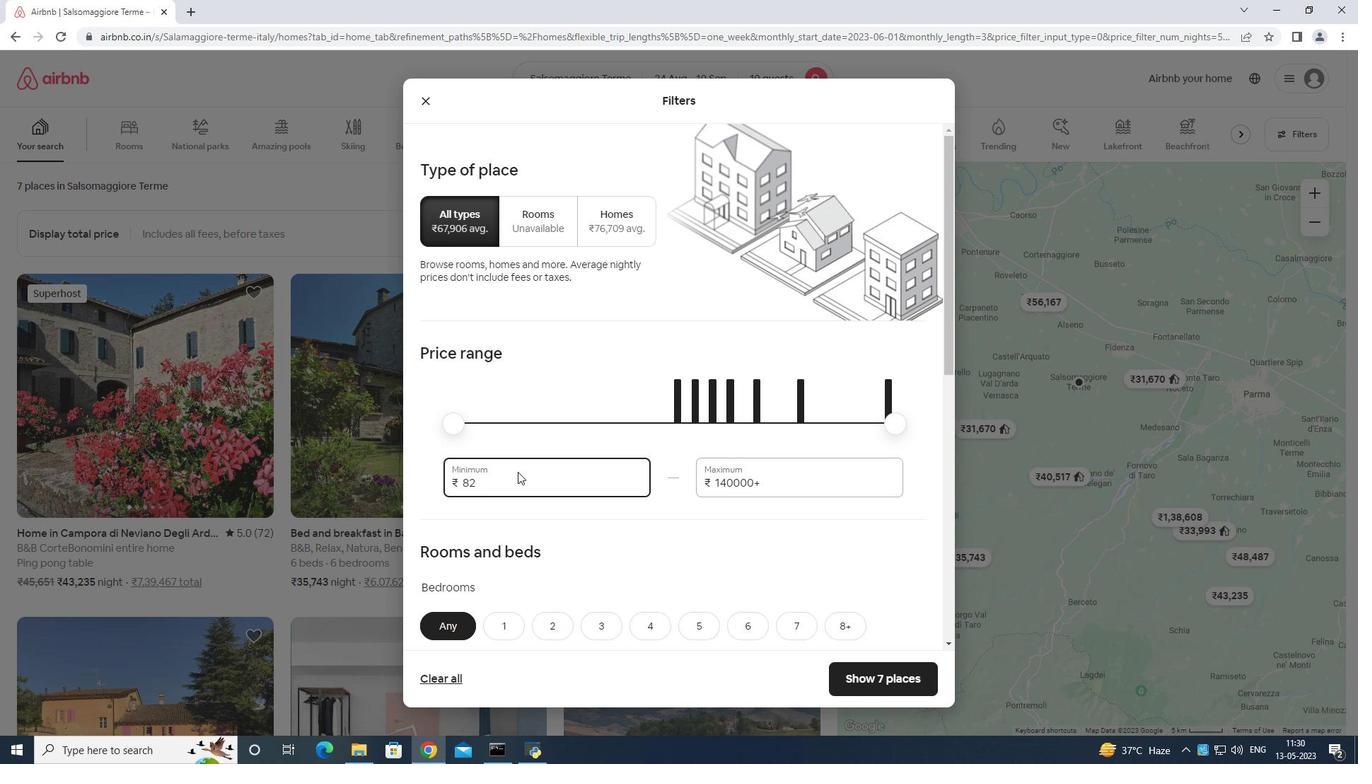 
Action: Mouse moved to (515, 470)
Screenshot: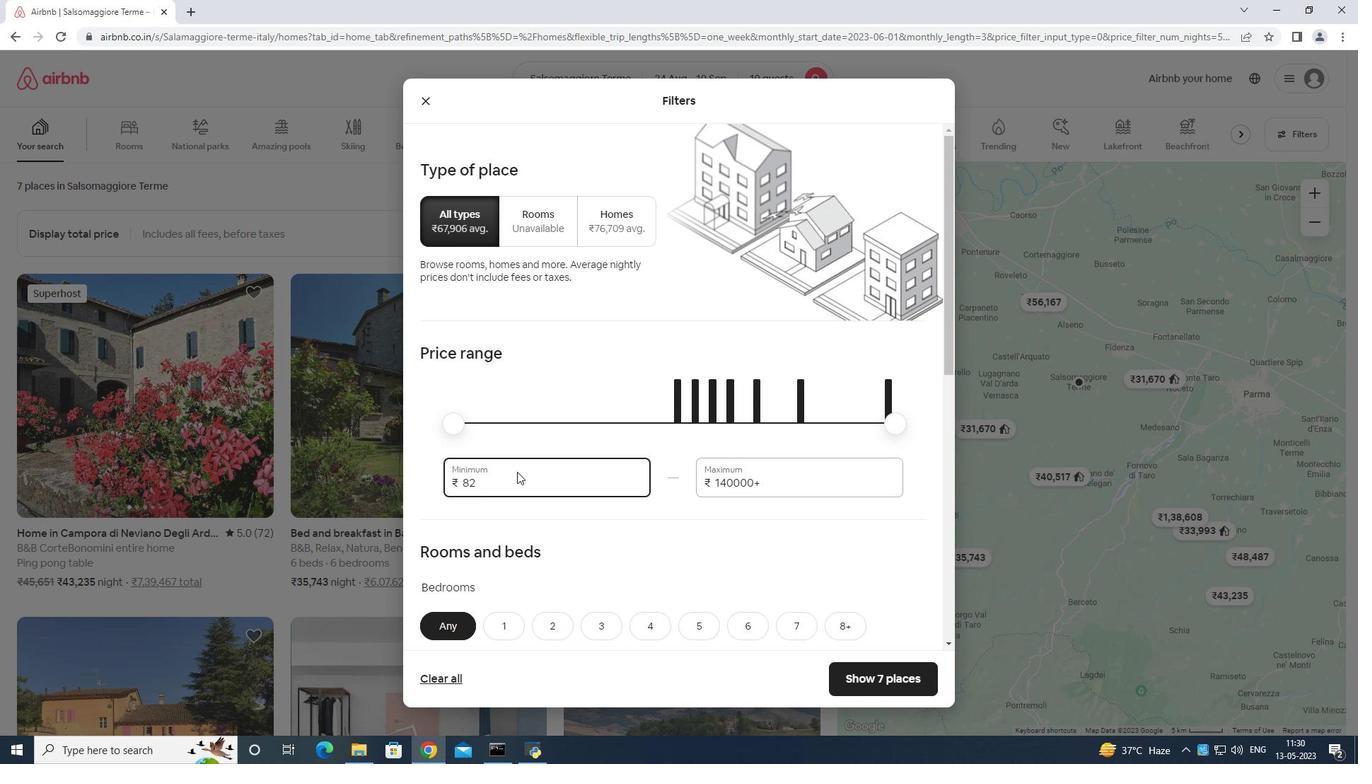 
Action: Key pressed <Key.backspace><Key.backspace><Key.backspace>
Screenshot: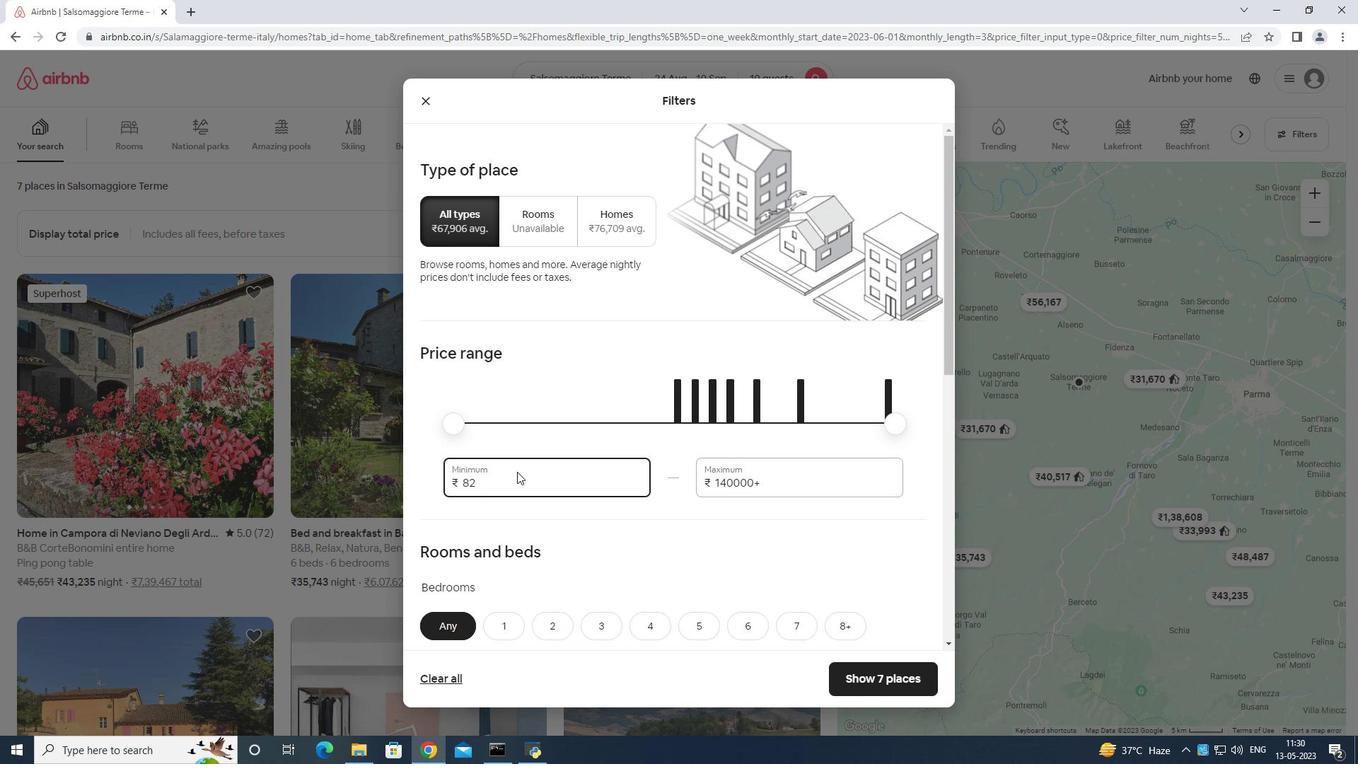 
Action: Mouse moved to (513, 469)
Screenshot: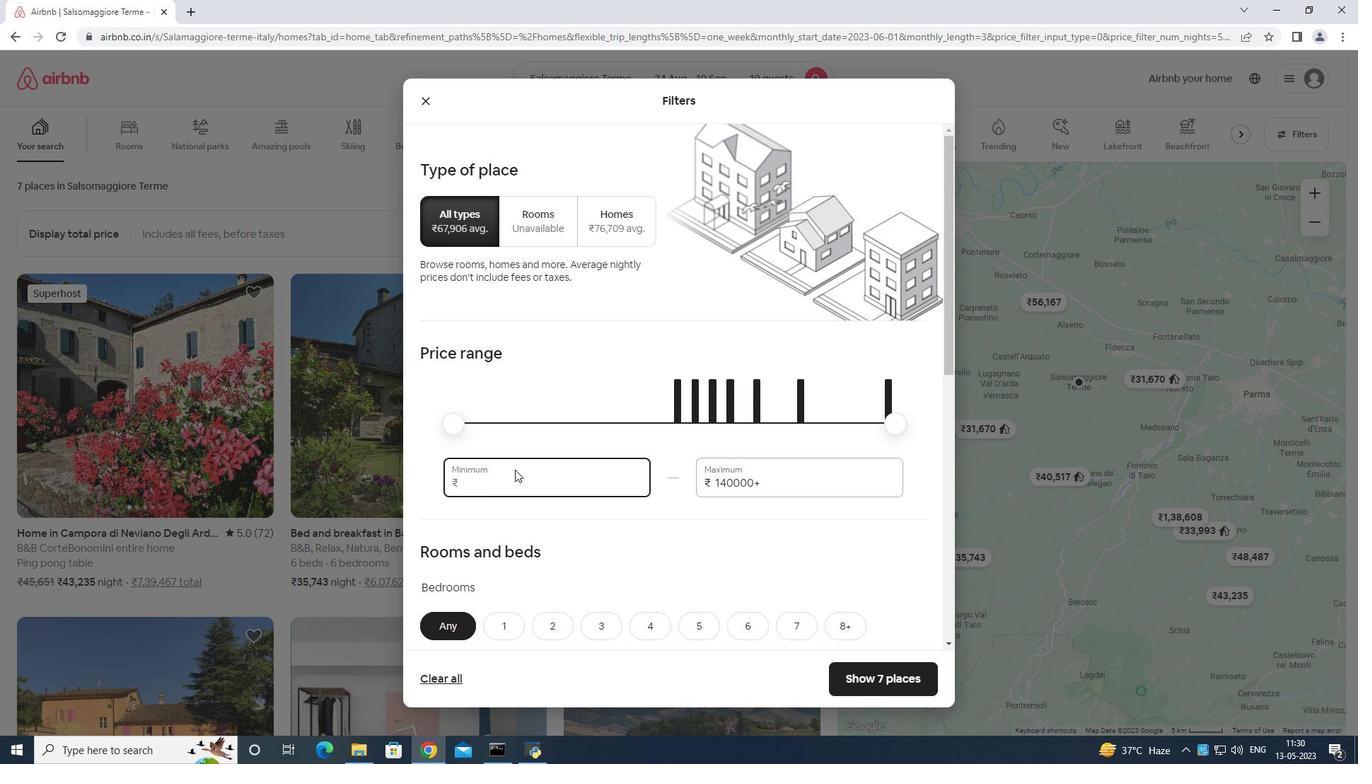 
Action: Key pressed 120
Screenshot: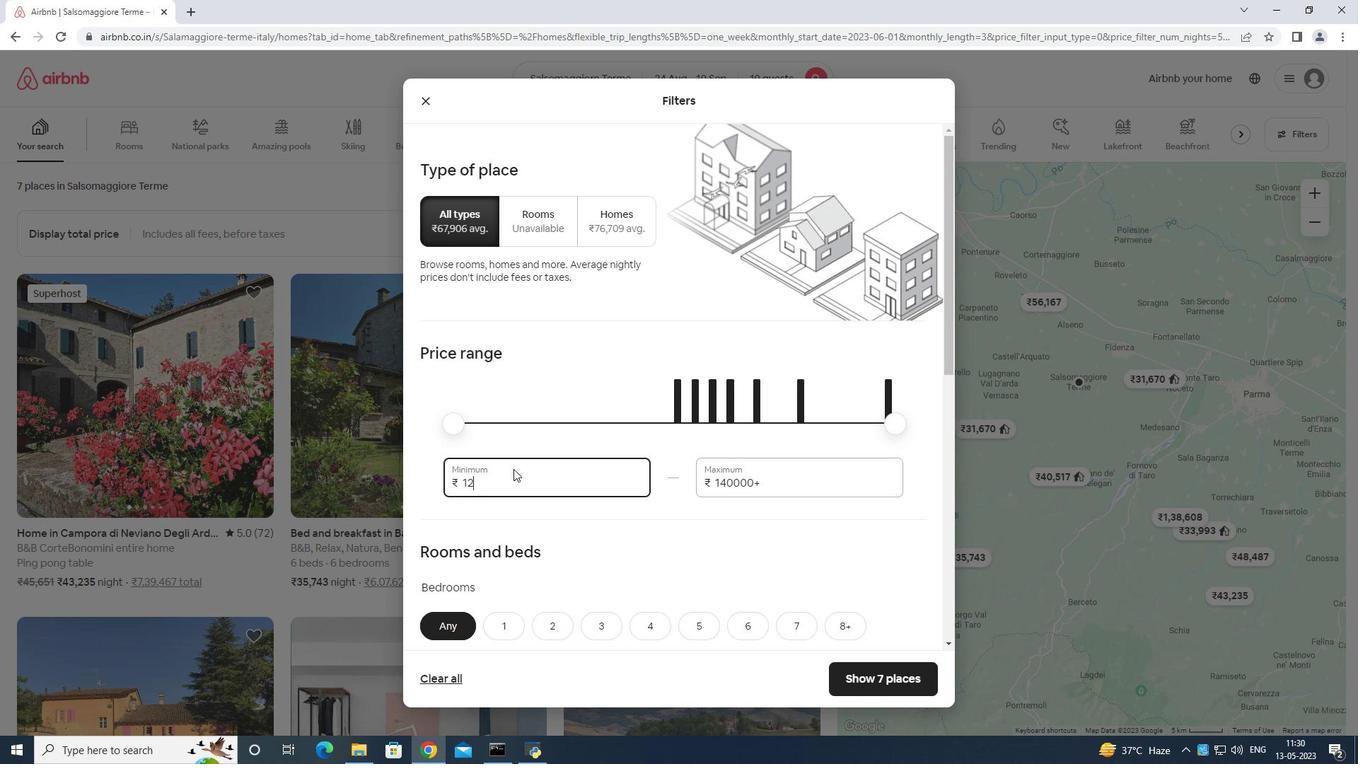 
Action: Mouse pressed left at (513, 469)
Screenshot: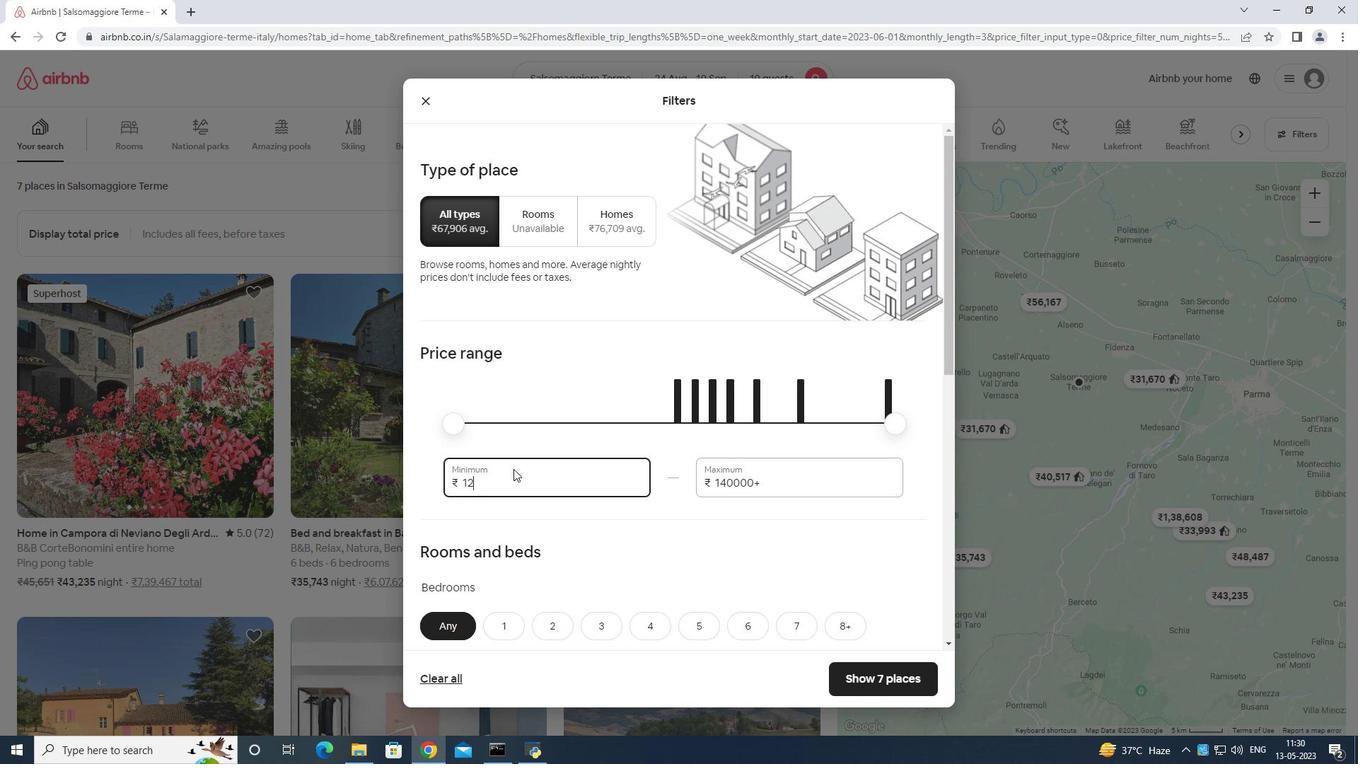 
Action: Key pressed 00
Screenshot: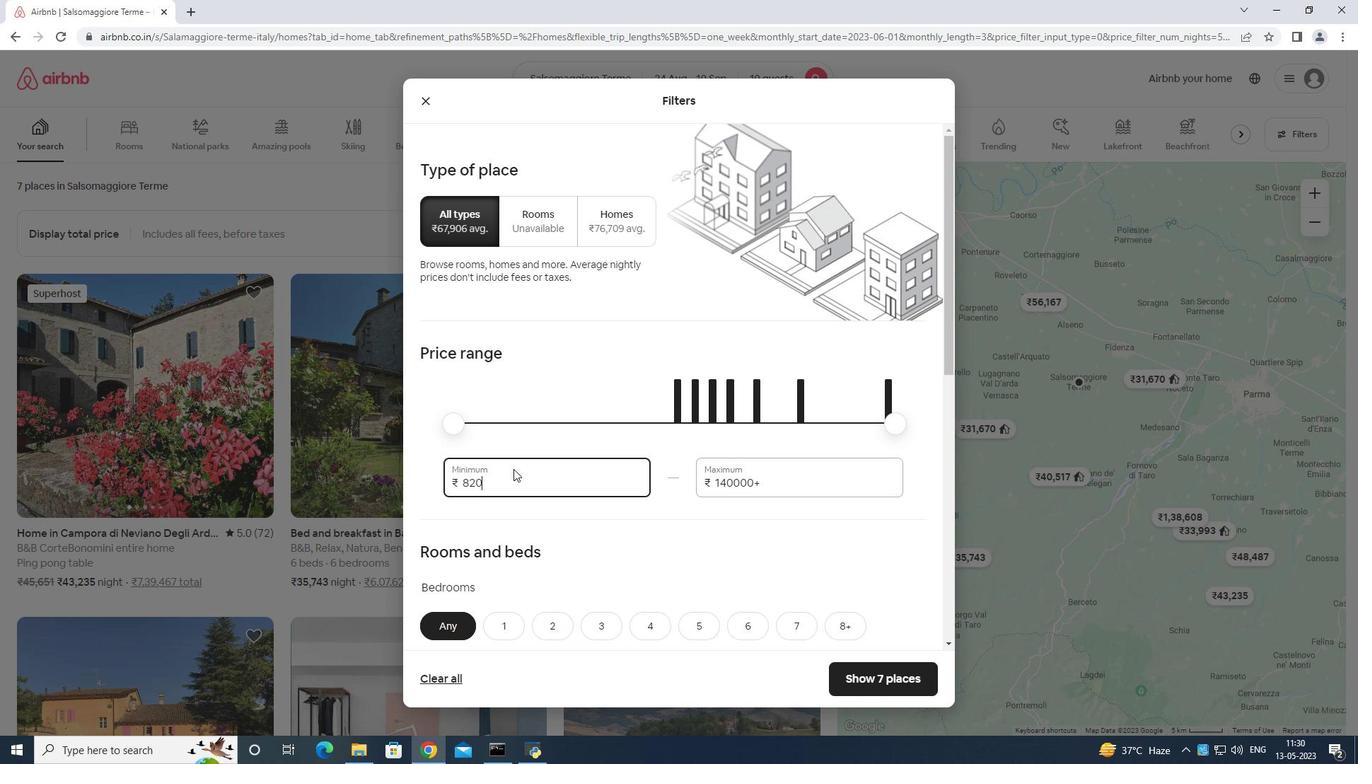 
Action: Mouse moved to (616, 485)
Screenshot: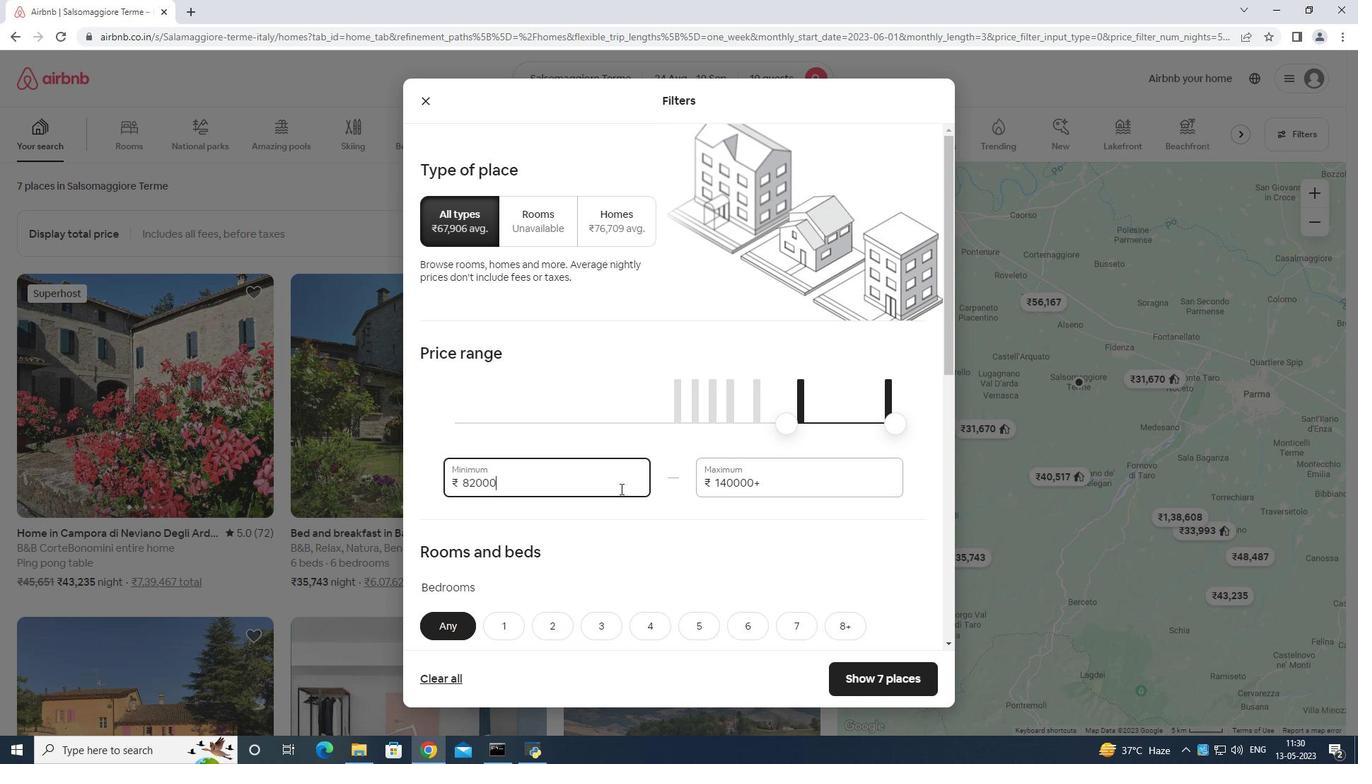 
Action: Key pressed <Key.backspace>
Screenshot: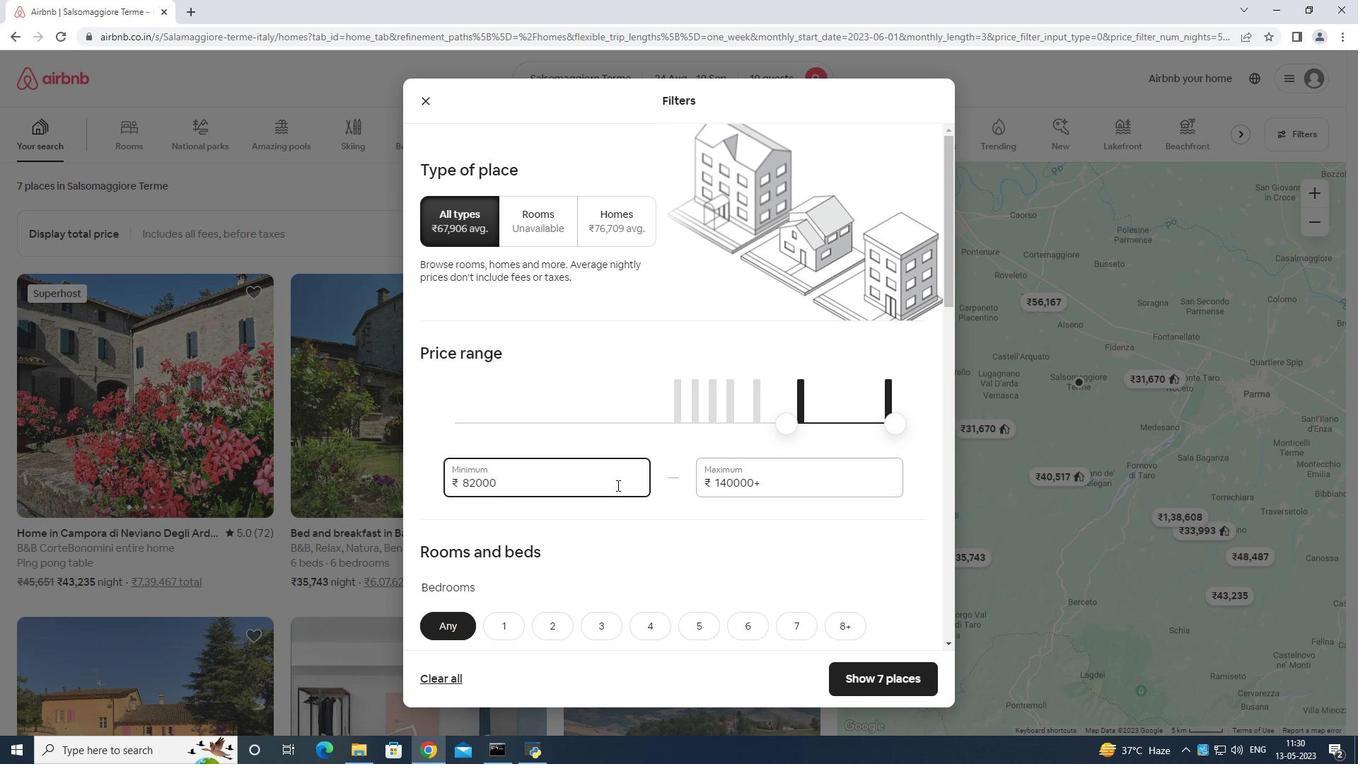 
Action: Mouse moved to (613, 482)
Screenshot: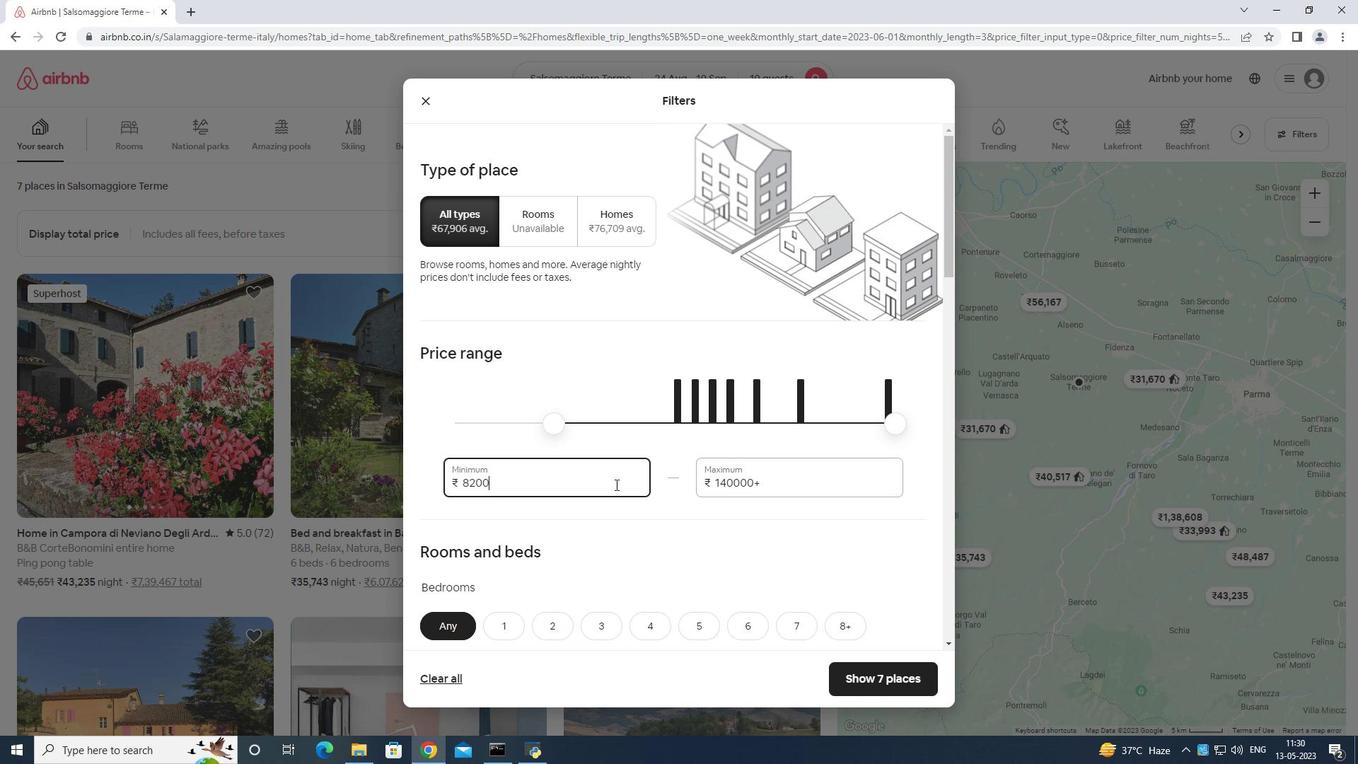 
Action: Key pressed <Key.backspace>
Screenshot: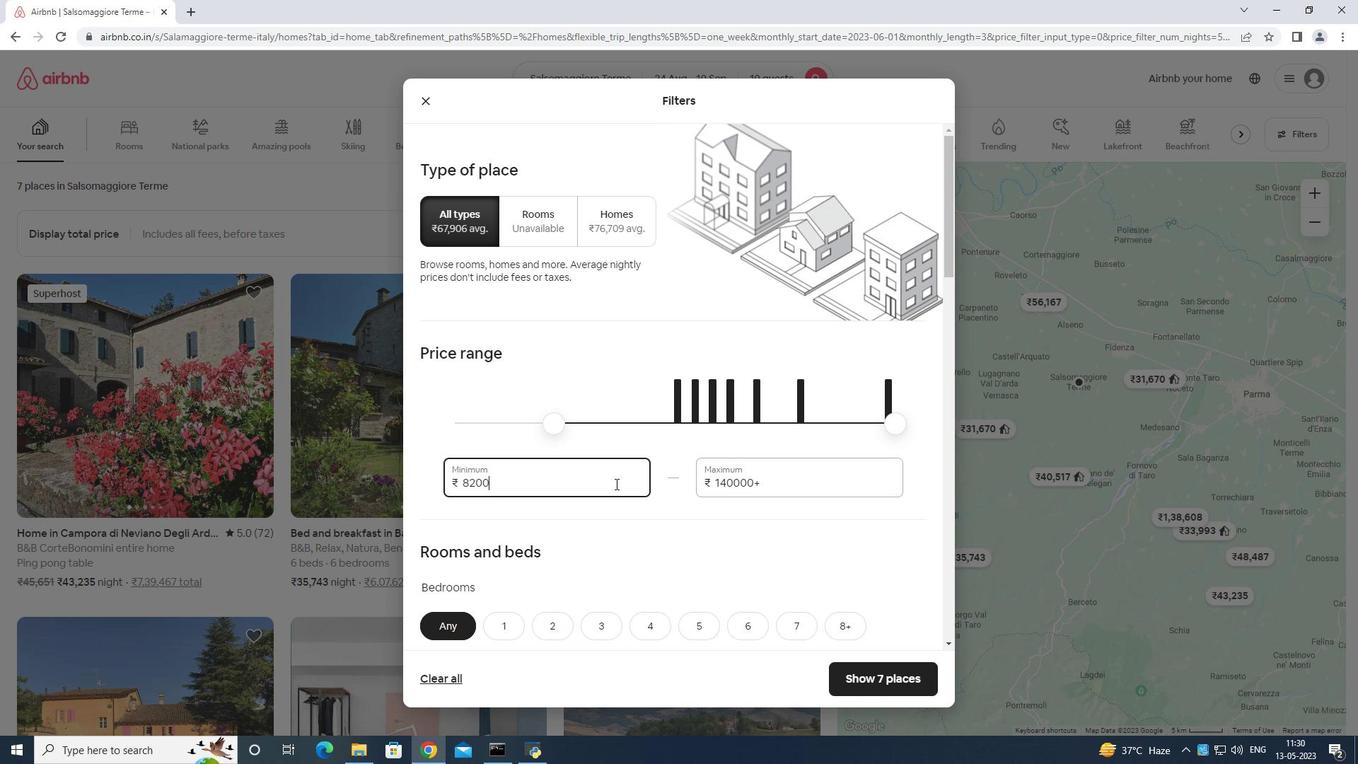 
Action: Mouse moved to (613, 482)
Screenshot: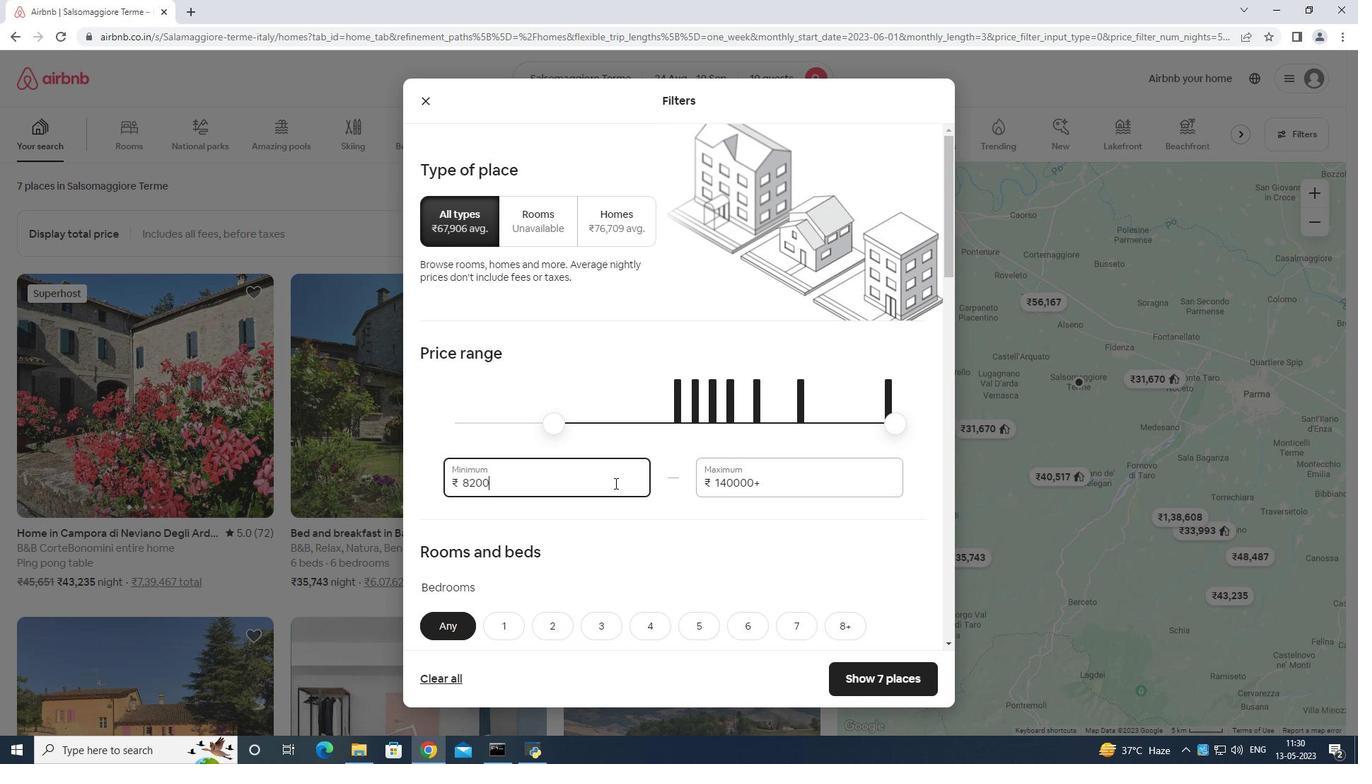 
Action: Key pressed <Key.backspace>
Screenshot: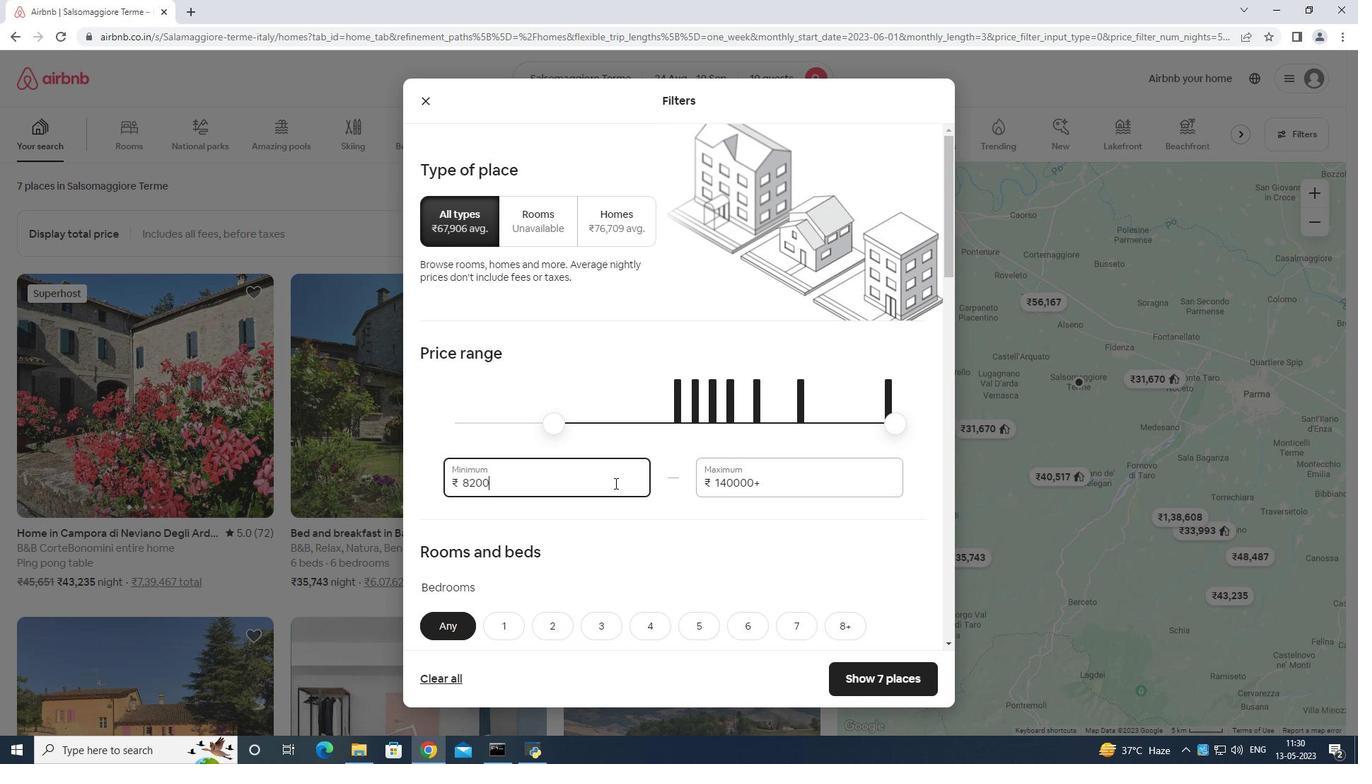 
Action: Mouse moved to (612, 481)
Screenshot: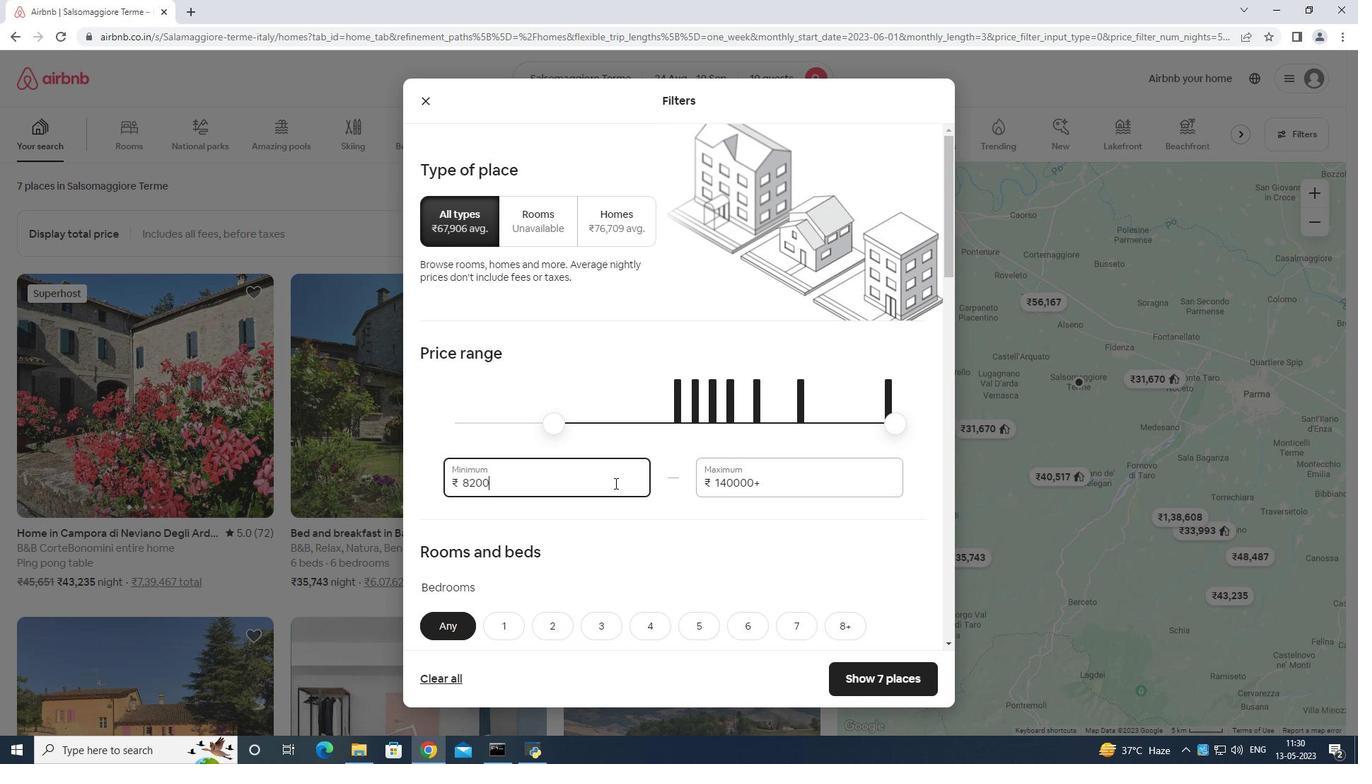 
Action: Key pressed <Key.backspace>
Screenshot: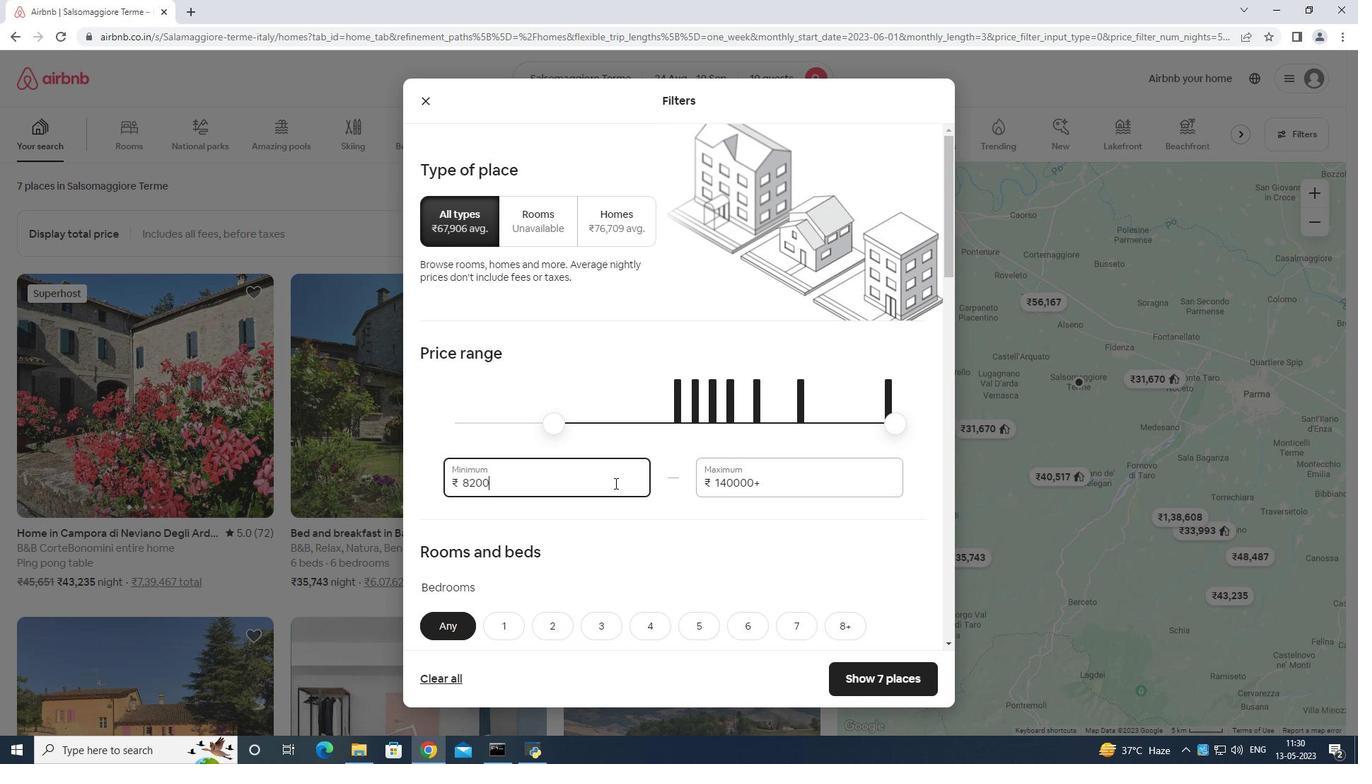 
Action: Mouse moved to (611, 481)
Screenshot: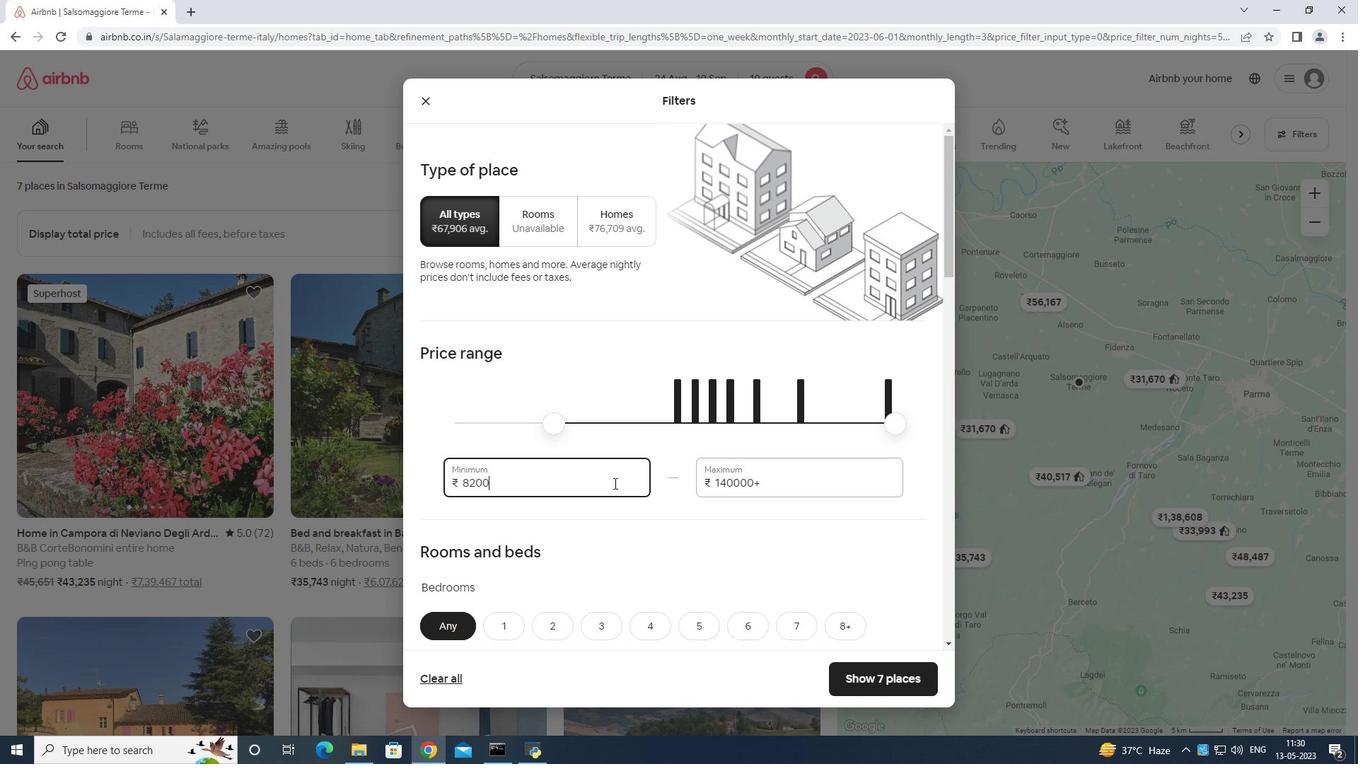 
Action: Key pressed <Key.backspace>
Screenshot: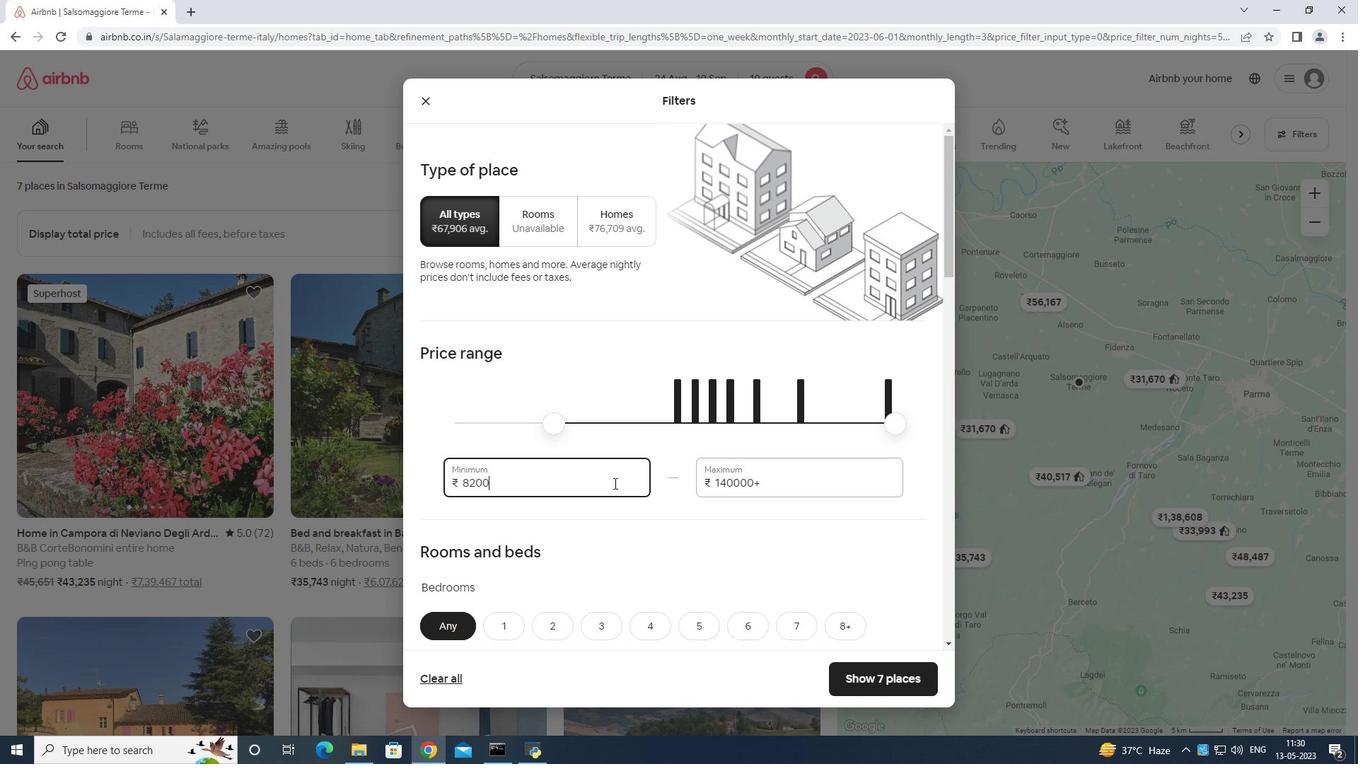 
Action: Mouse moved to (611, 480)
Screenshot: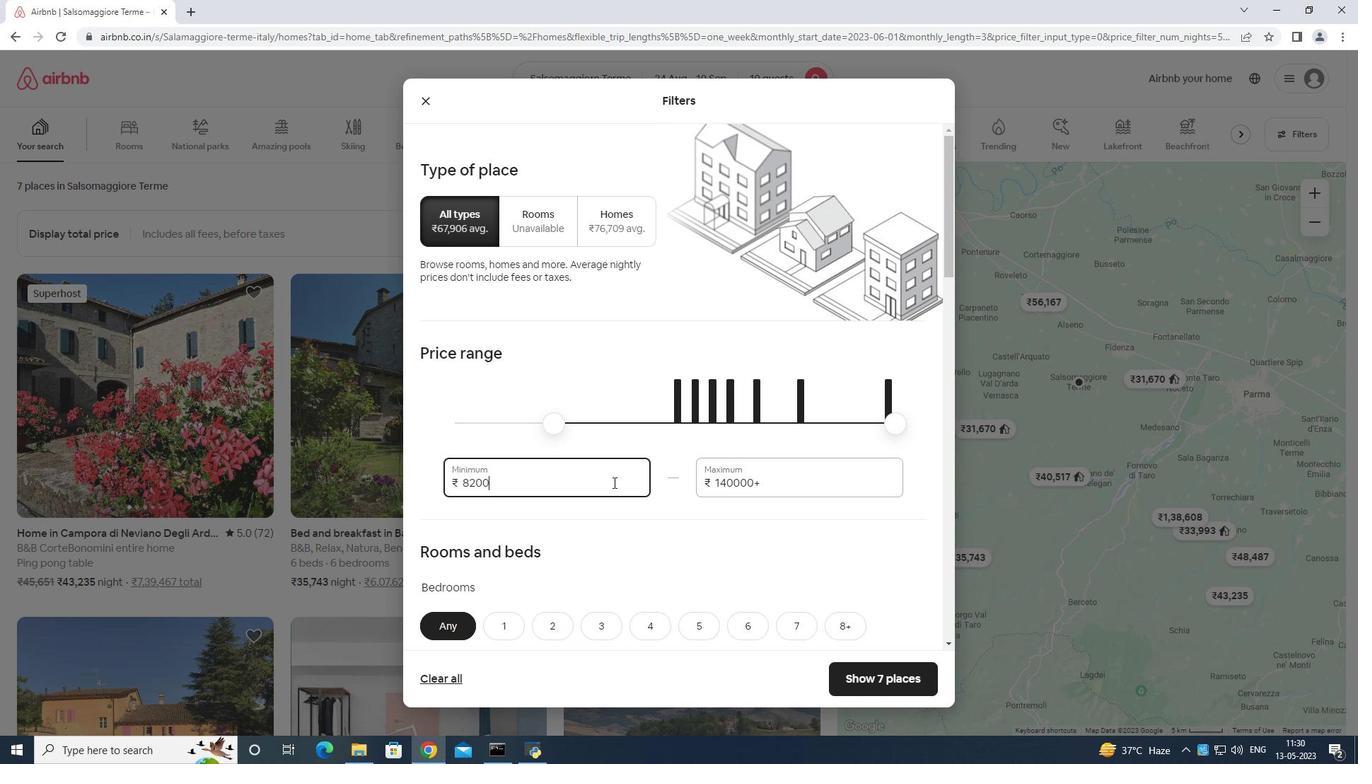 
Action: Key pressed <Key.backspace>
Screenshot: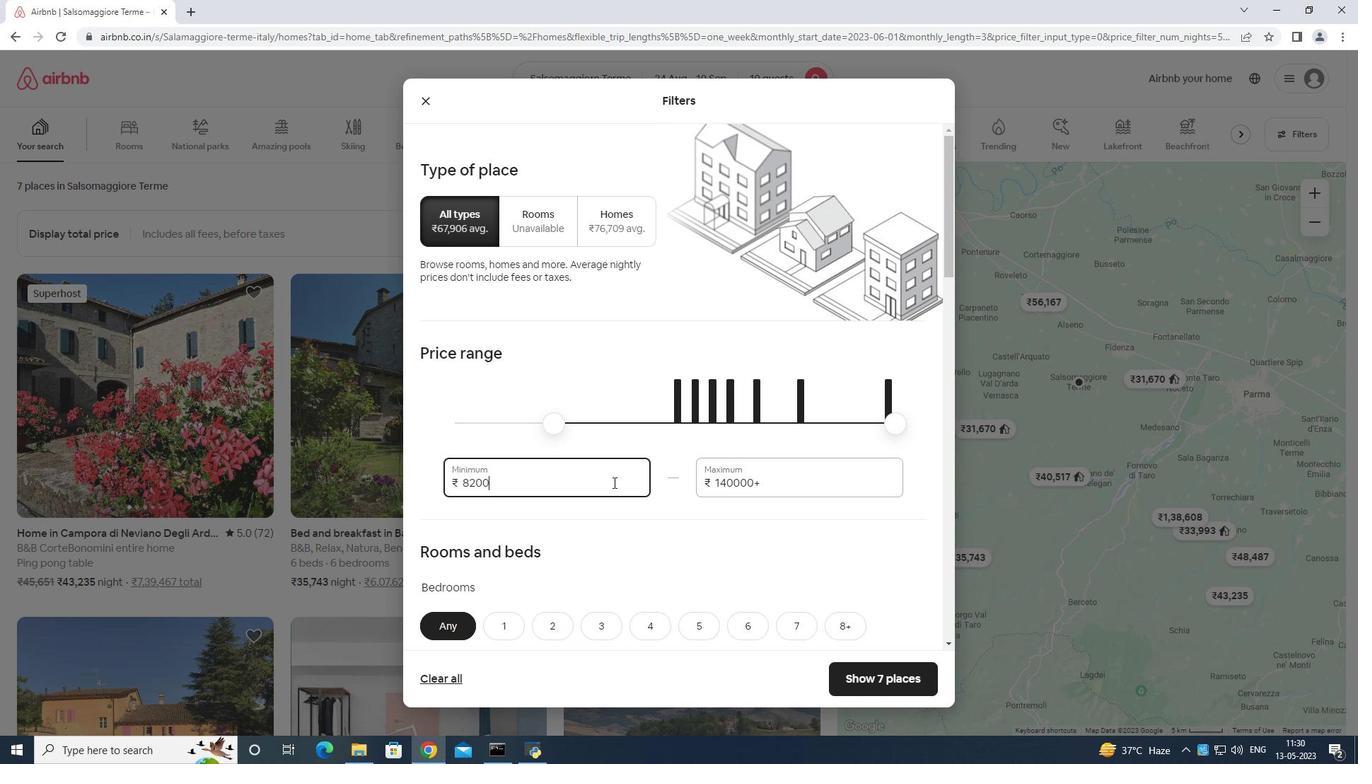 
Action: Mouse moved to (610, 480)
Screenshot: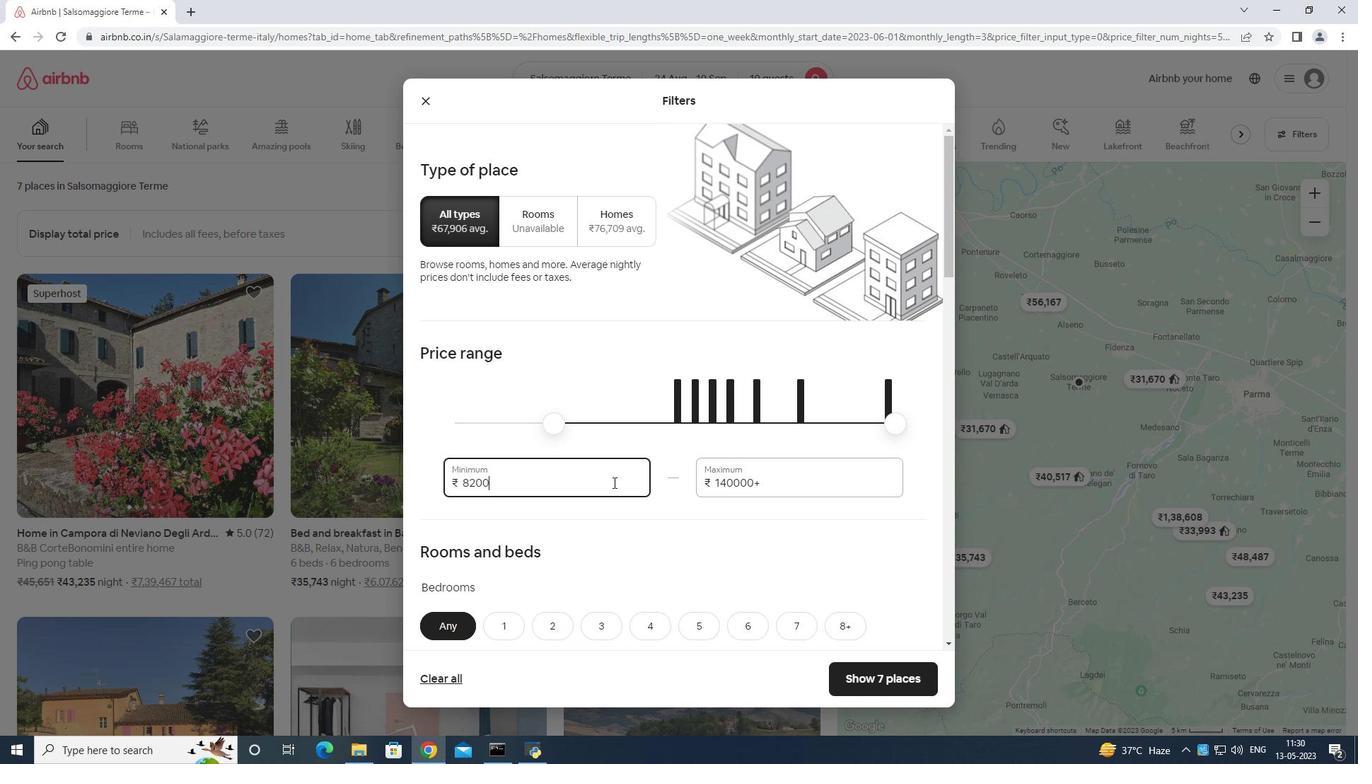 
Action: Key pressed <Key.backspace>
Screenshot: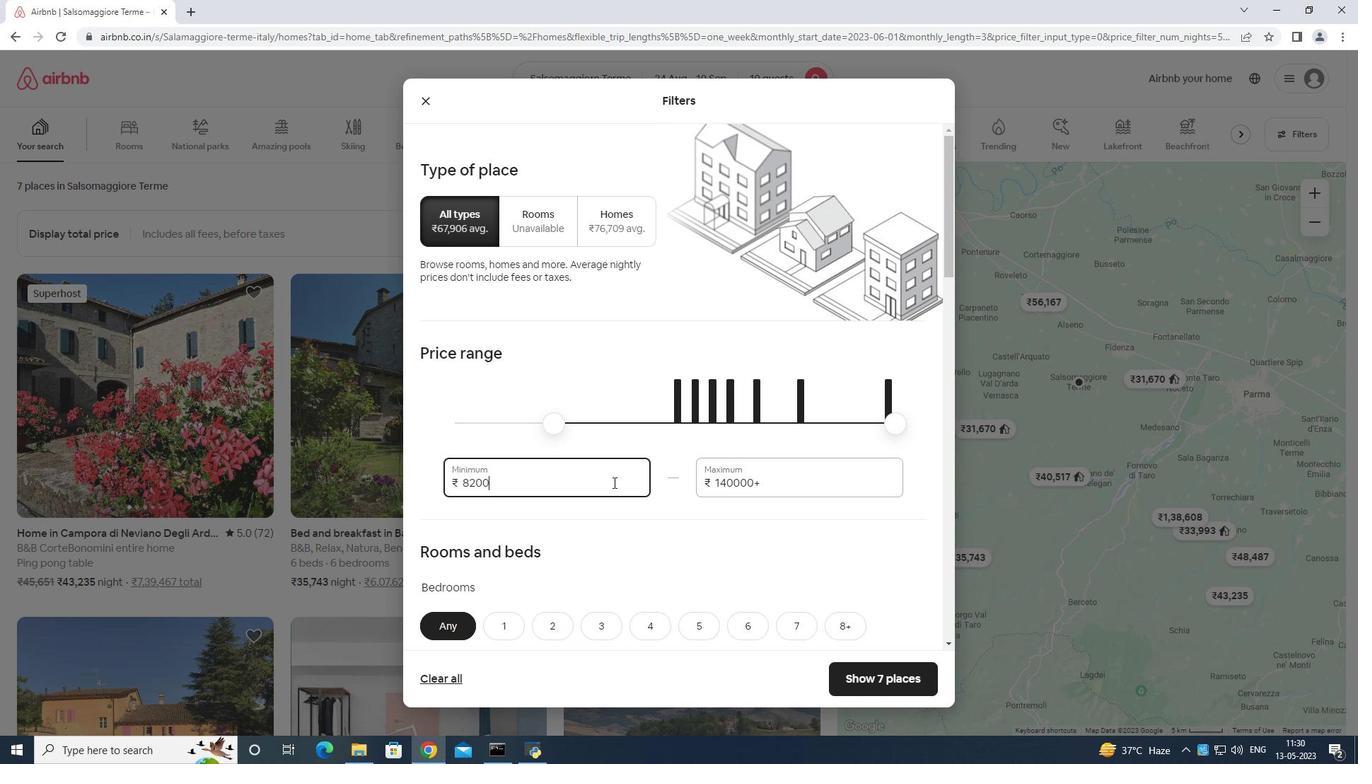 
Action: Mouse moved to (609, 478)
Screenshot: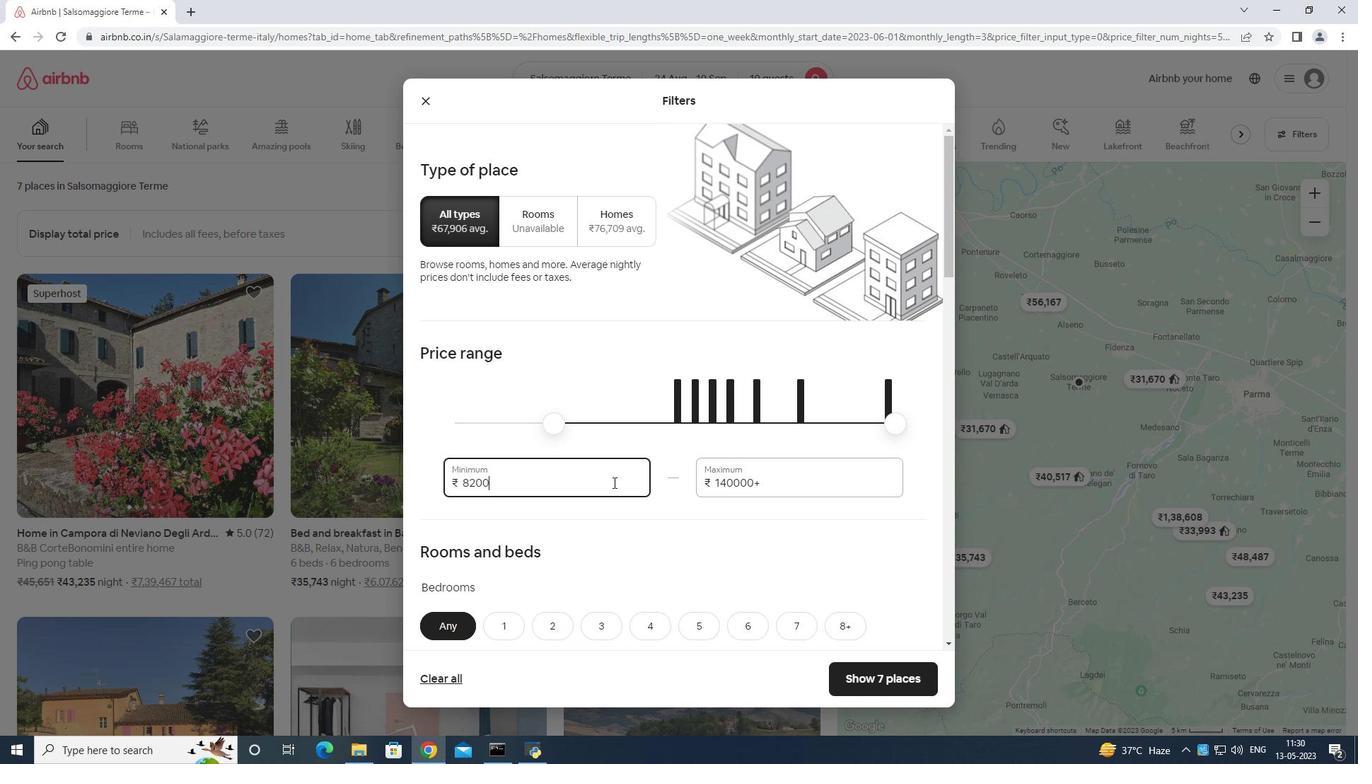 
Action: Key pressed <Key.backspace><Key.backspace><Key.backspace><Key.backspace><Key.backspace><Key.backspace>1
Screenshot: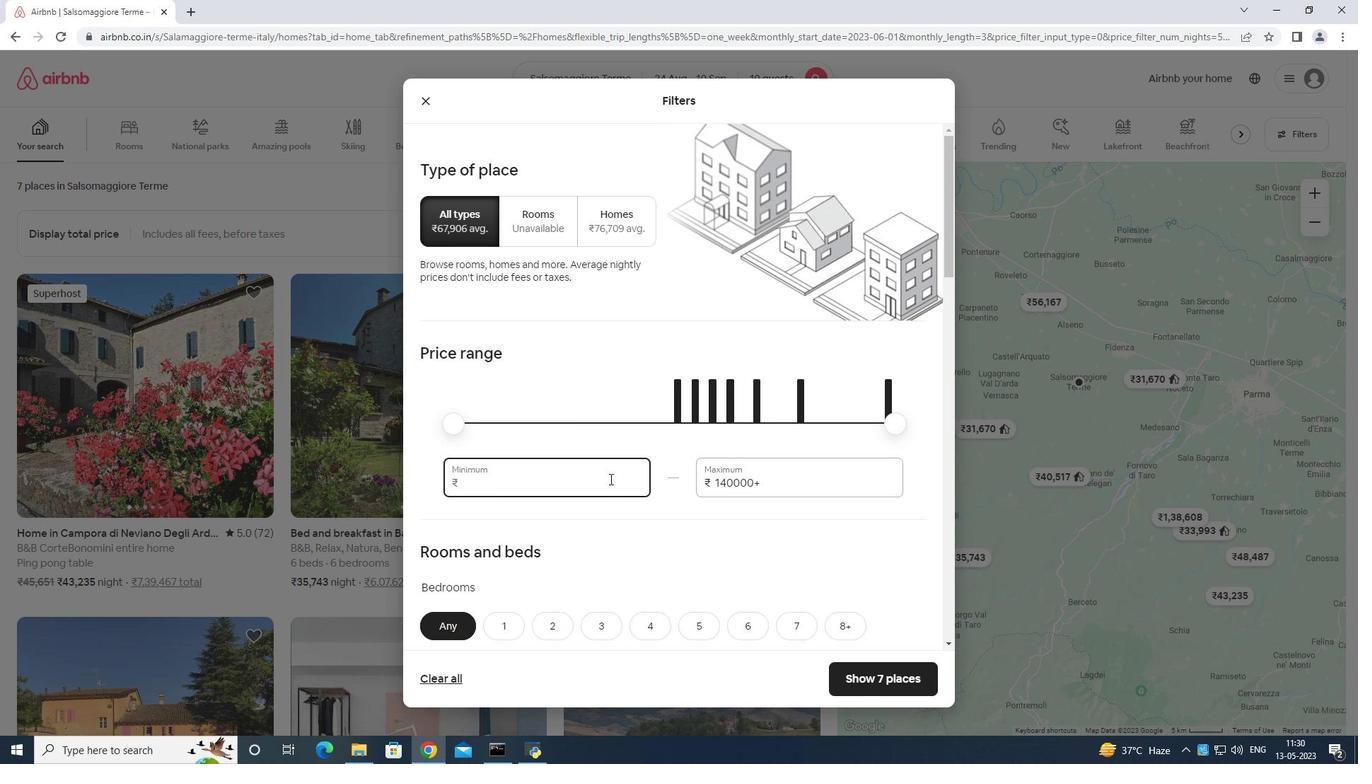 
Action: Mouse moved to (609, 478)
Screenshot: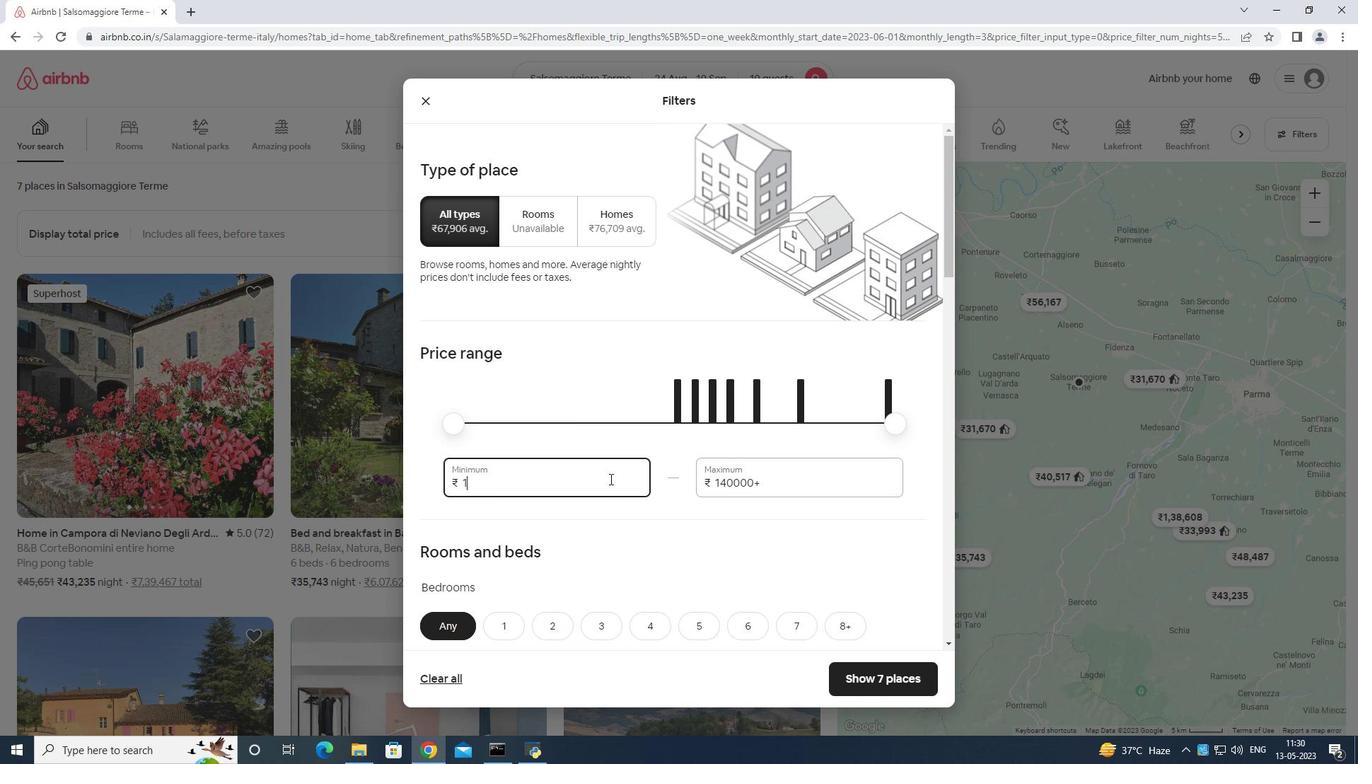 
Action: Key pressed 2000
Screenshot: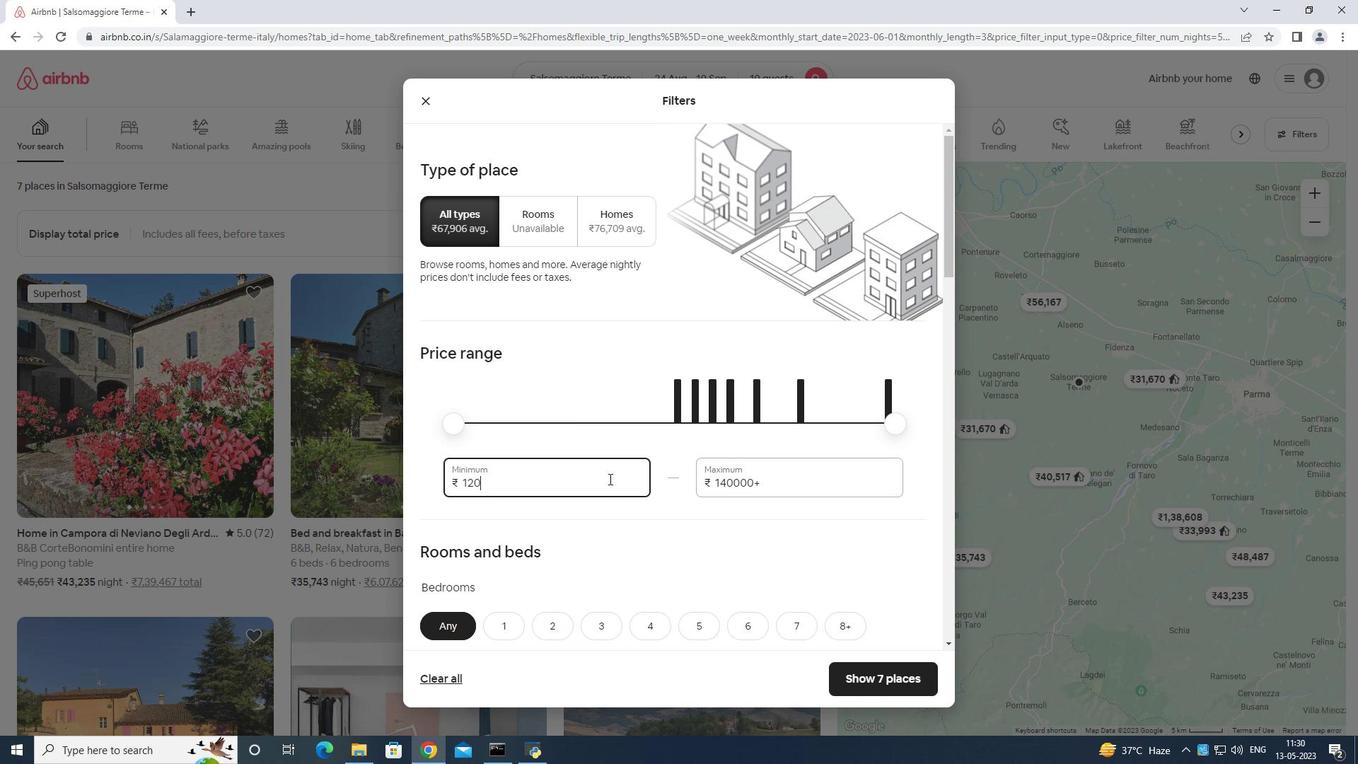 
Action: Mouse moved to (781, 471)
Screenshot: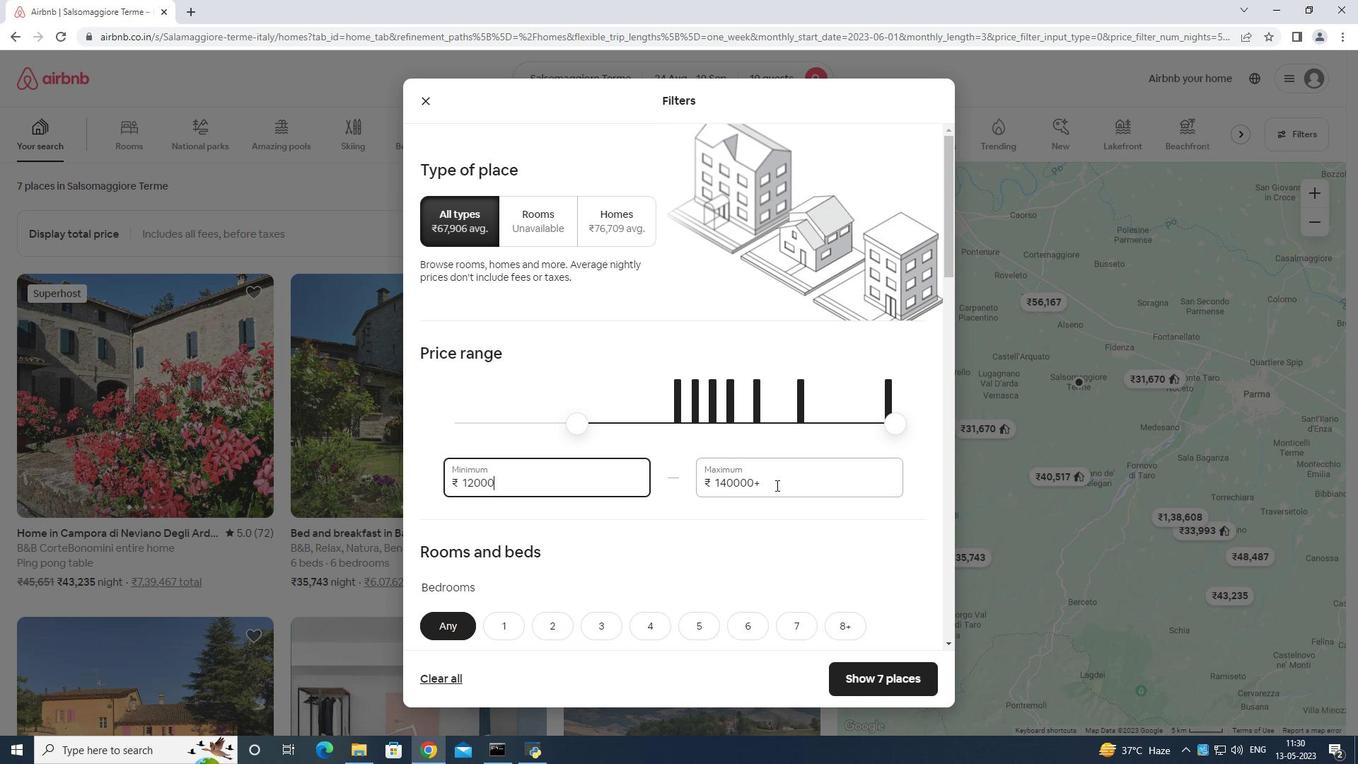 
Action: Mouse pressed left at (781, 471)
Screenshot: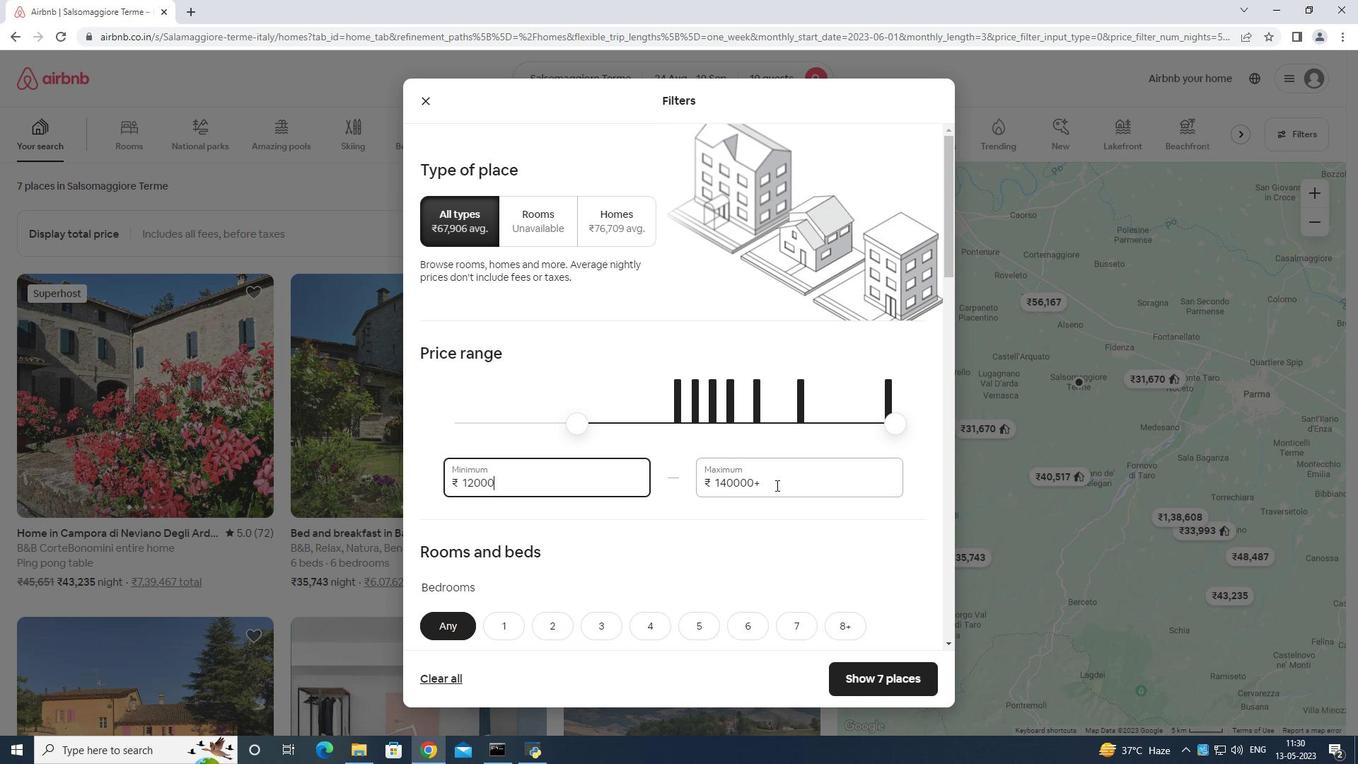
Action: Mouse moved to (780, 468)
Screenshot: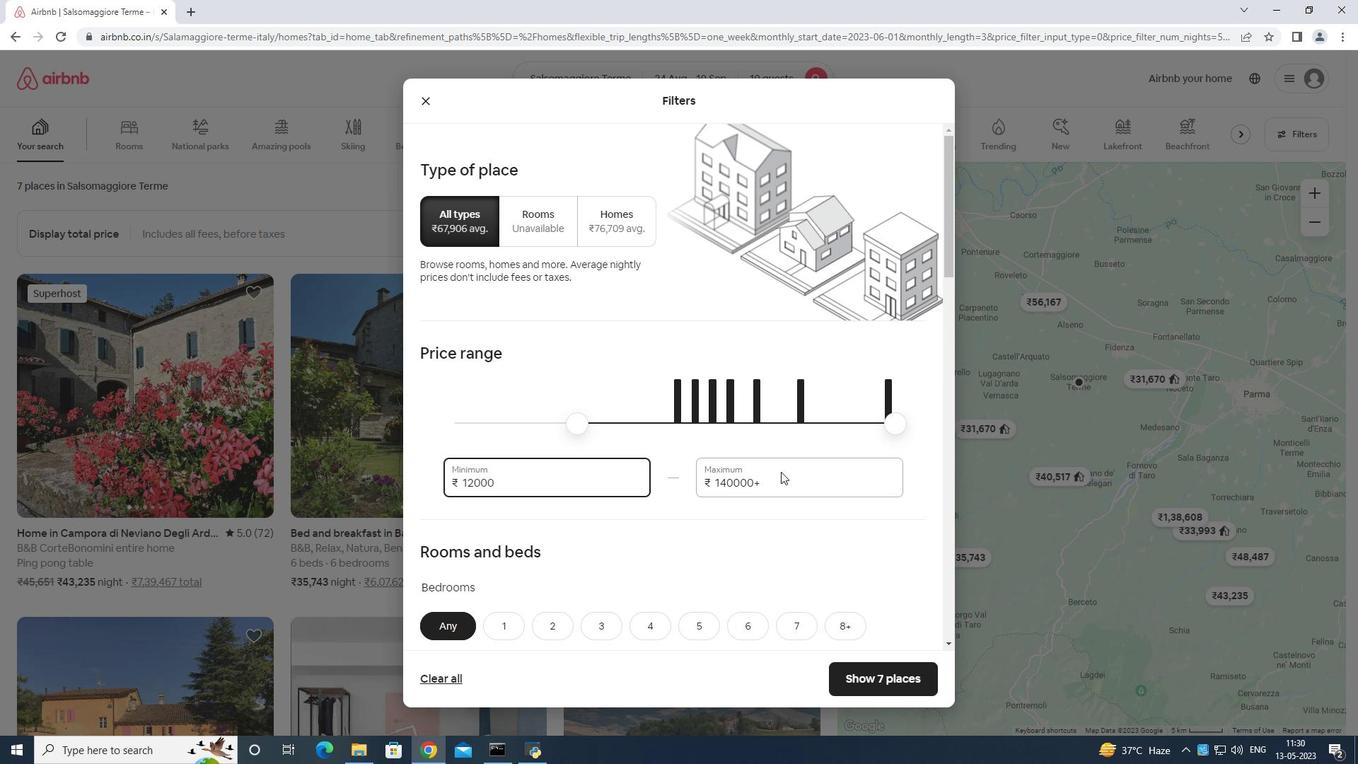 
Action: Key pressed <Key.backspace>
Screenshot: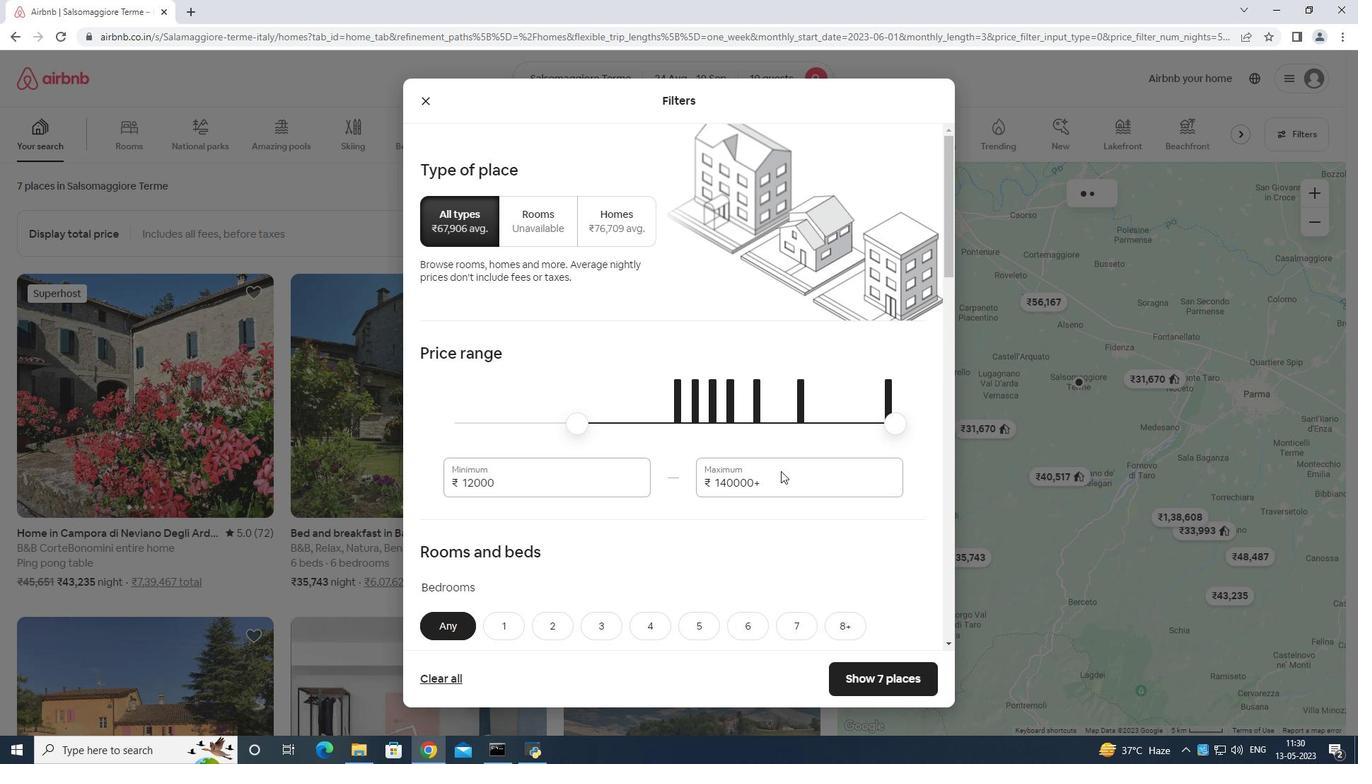 
Action: Mouse moved to (780, 467)
Screenshot: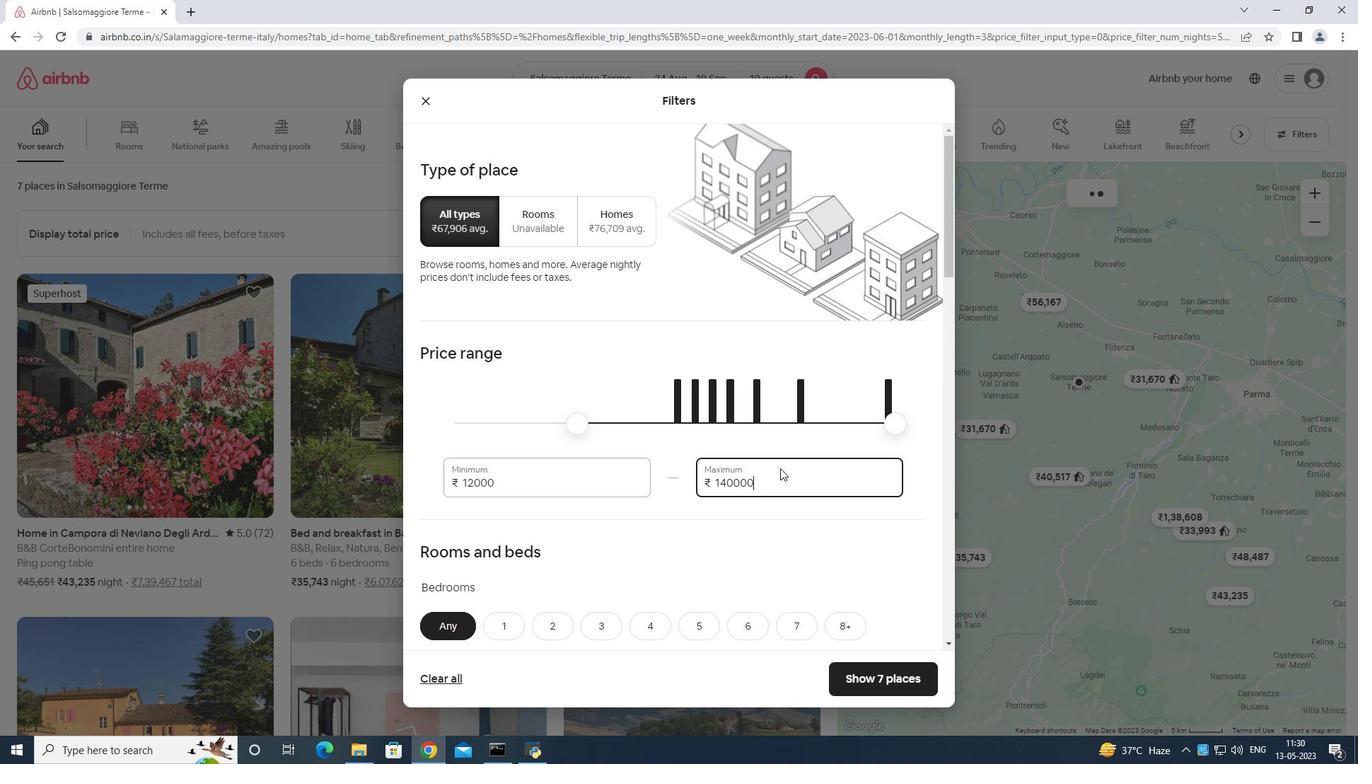 
Action: Key pressed <Key.backspace><Key.backspace><Key.backspace><Key.backspace><Key.backspace><Key.backspace><Key.backspace>
Screenshot: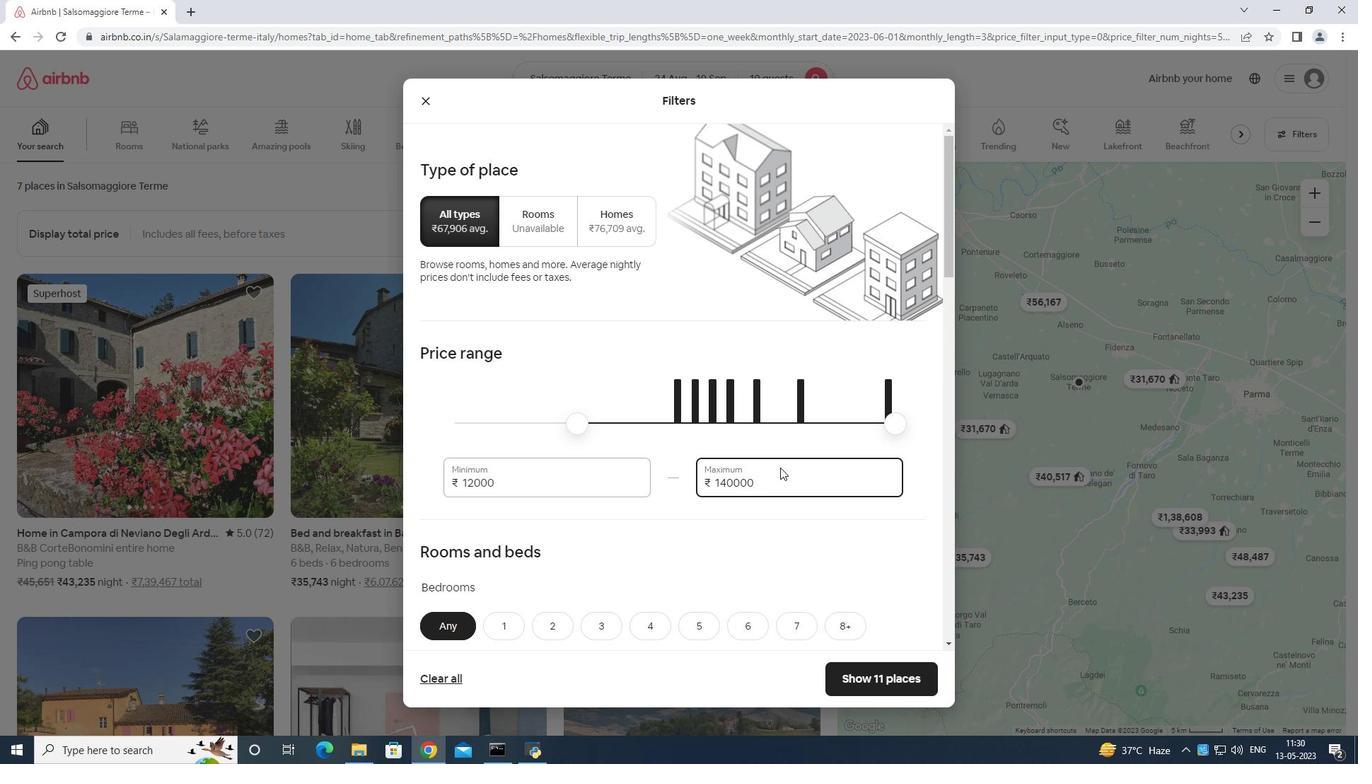 
Action: Mouse moved to (778, 467)
Screenshot: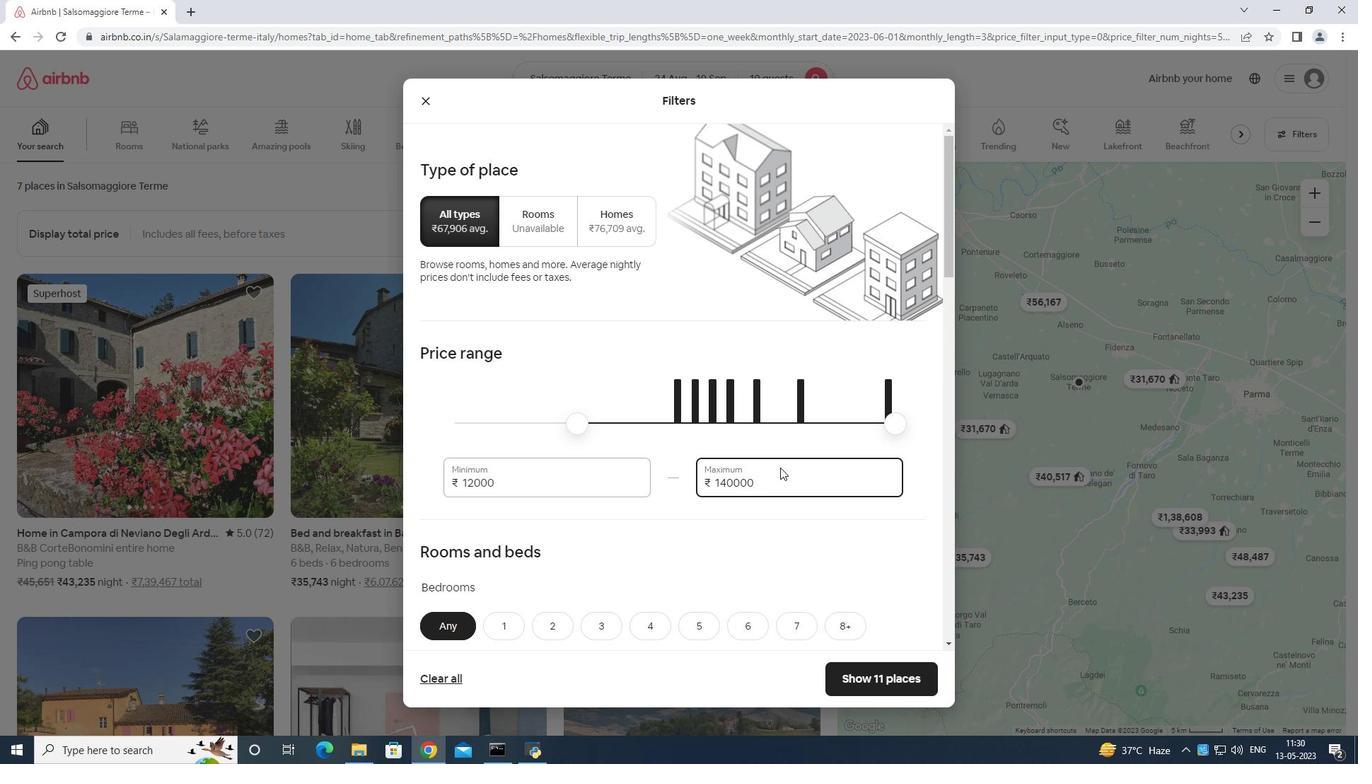 
Action: Key pressed <Key.backspace>
Screenshot: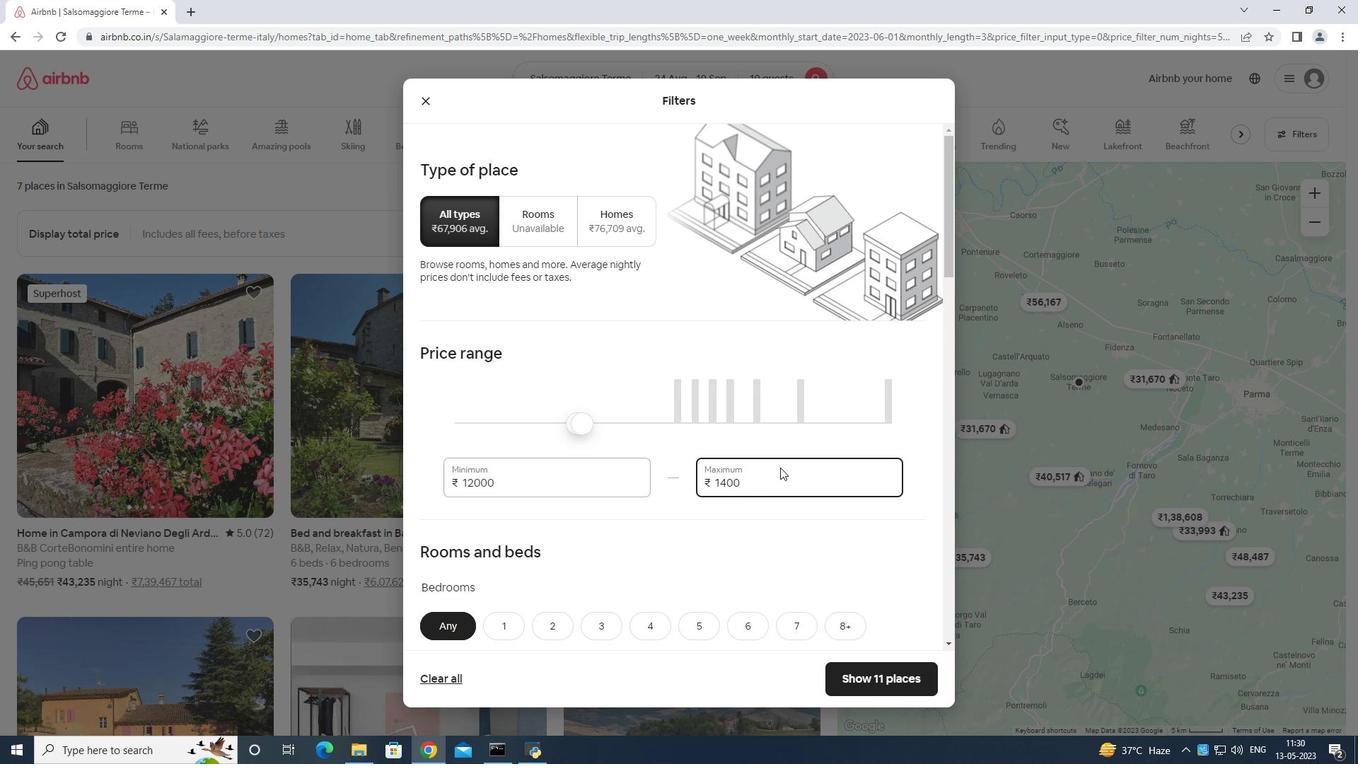 
Action: Mouse moved to (778, 467)
Screenshot: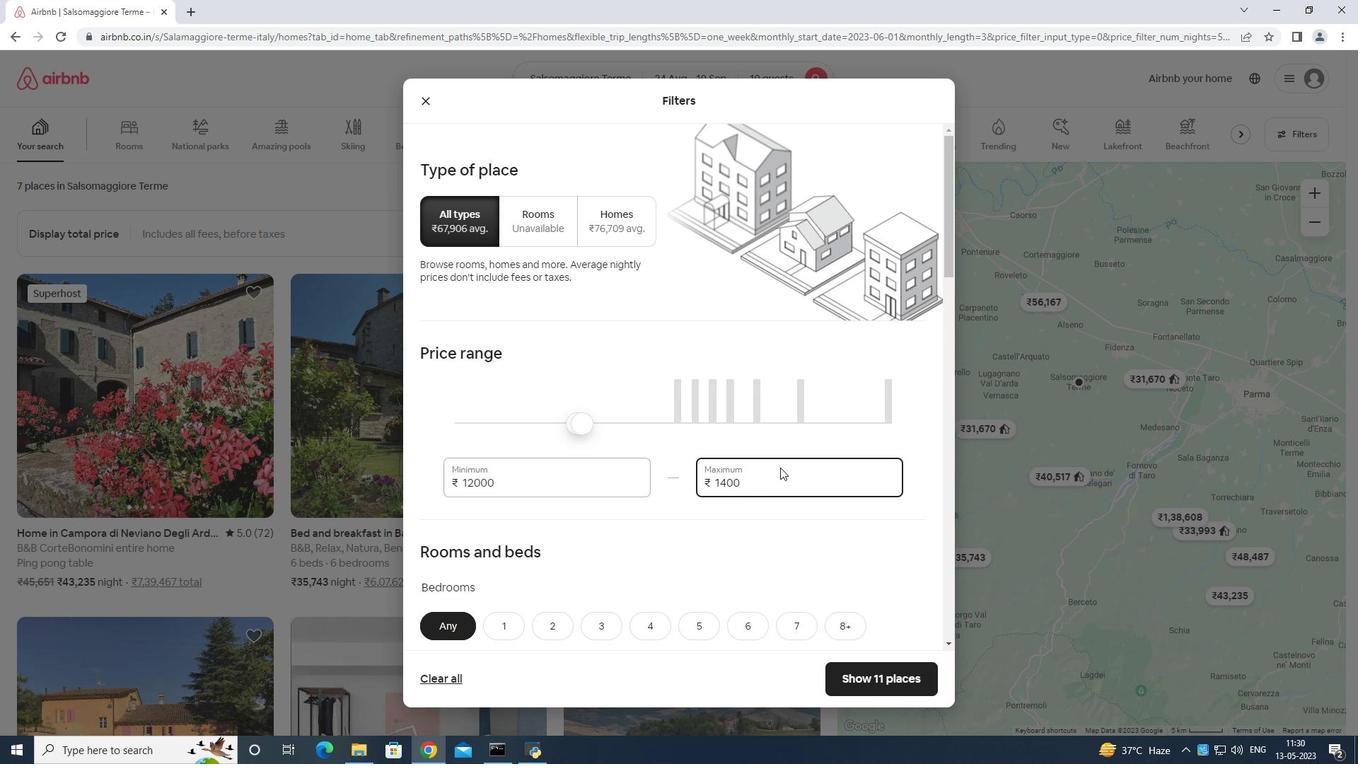 
Action: Key pressed <Key.backspace>
Screenshot: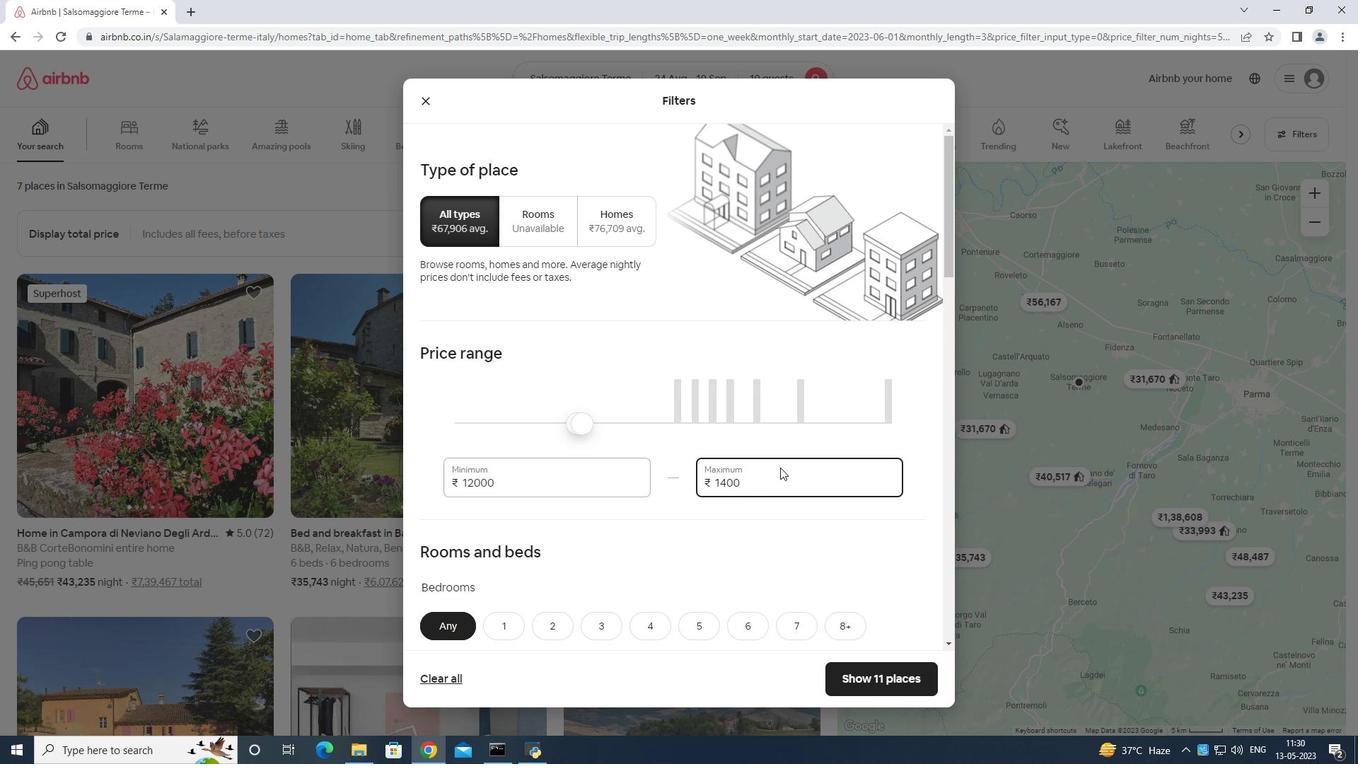
Action: Mouse moved to (778, 466)
Screenshot: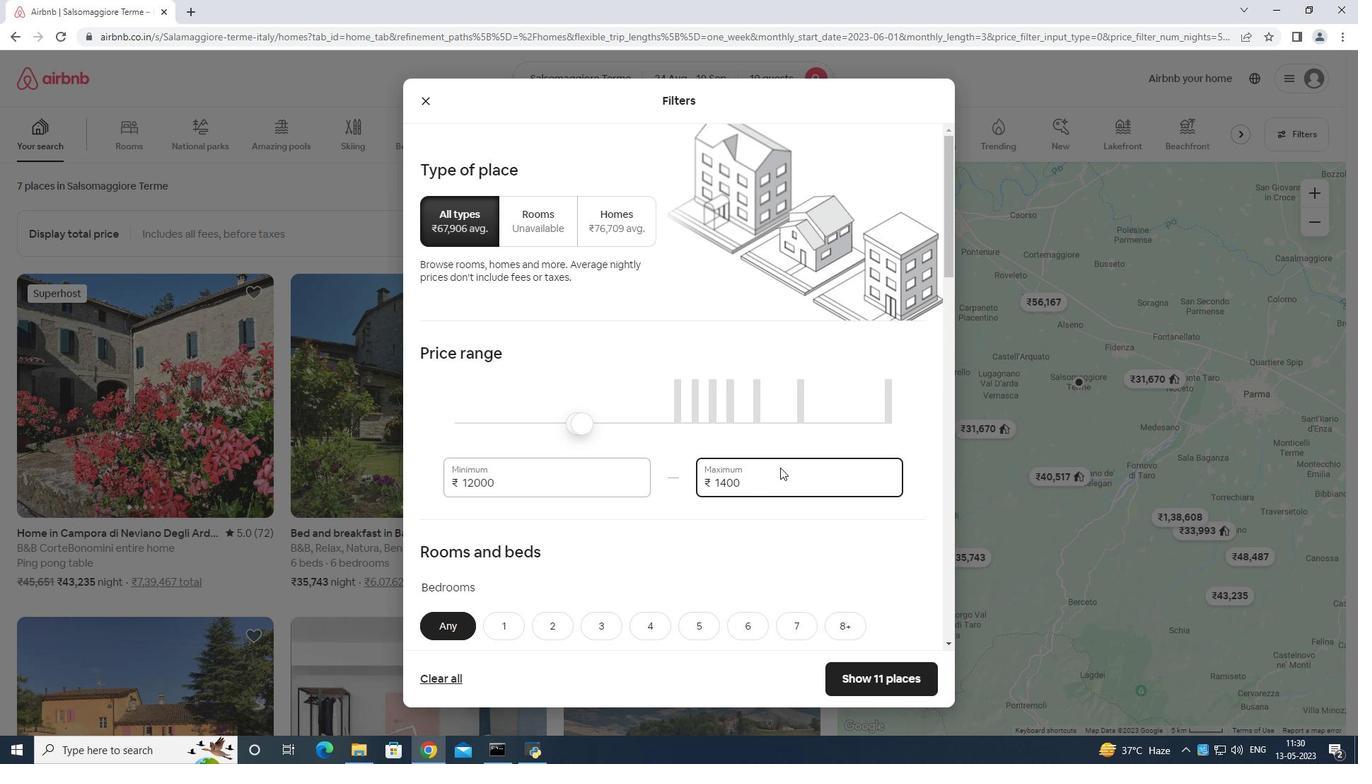 
Action: Key pressed <Key.backspace><Key.backspace><Key.backspace>150
Screenshot: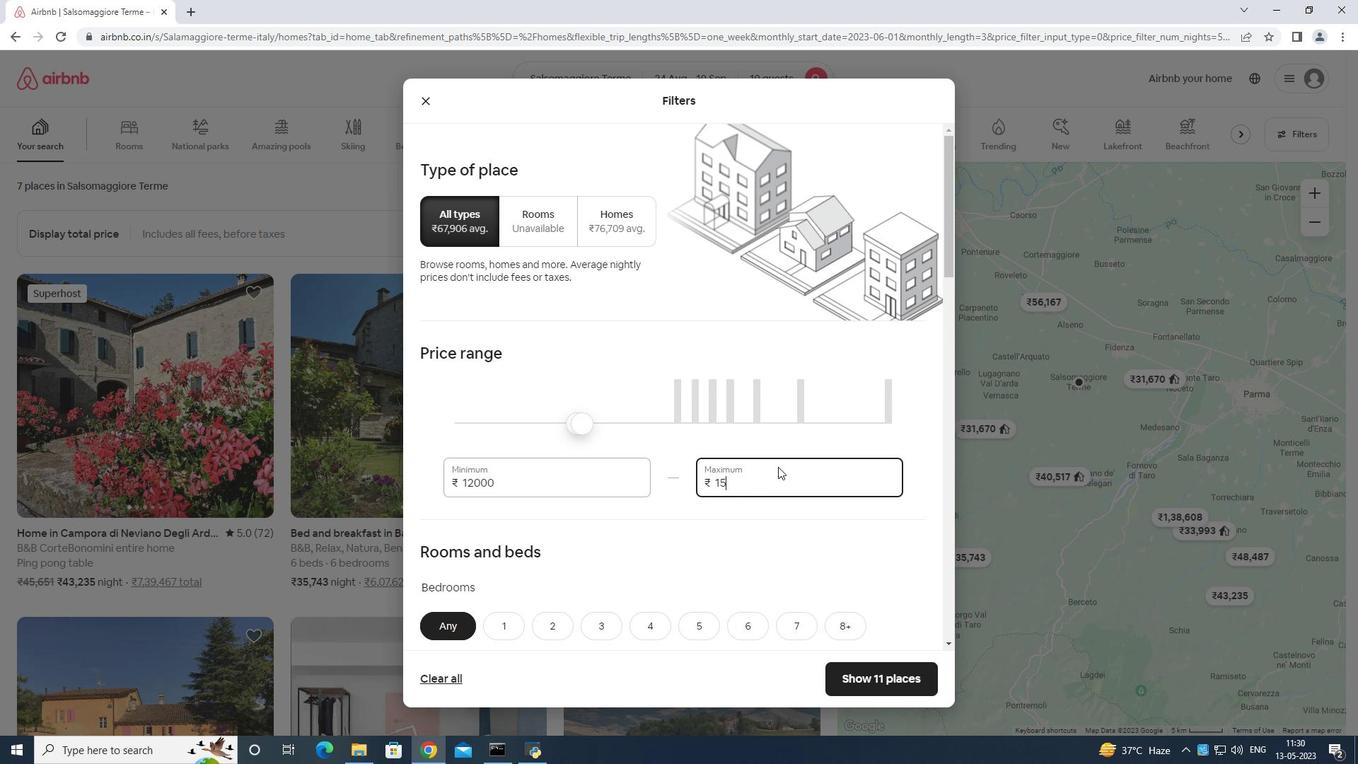 
Action: Mouse moved to (777, 466)
Screenshot: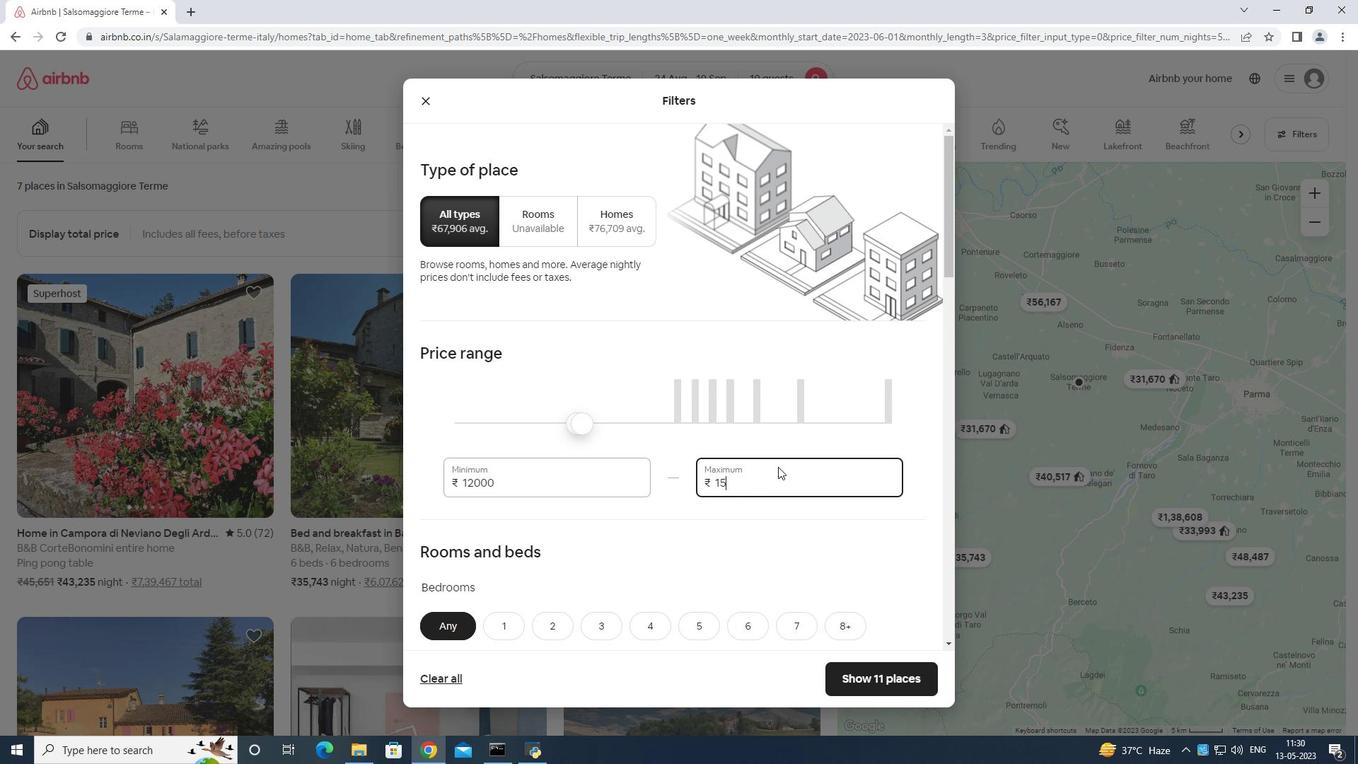 
Action: Key pressed 00
Screenshot: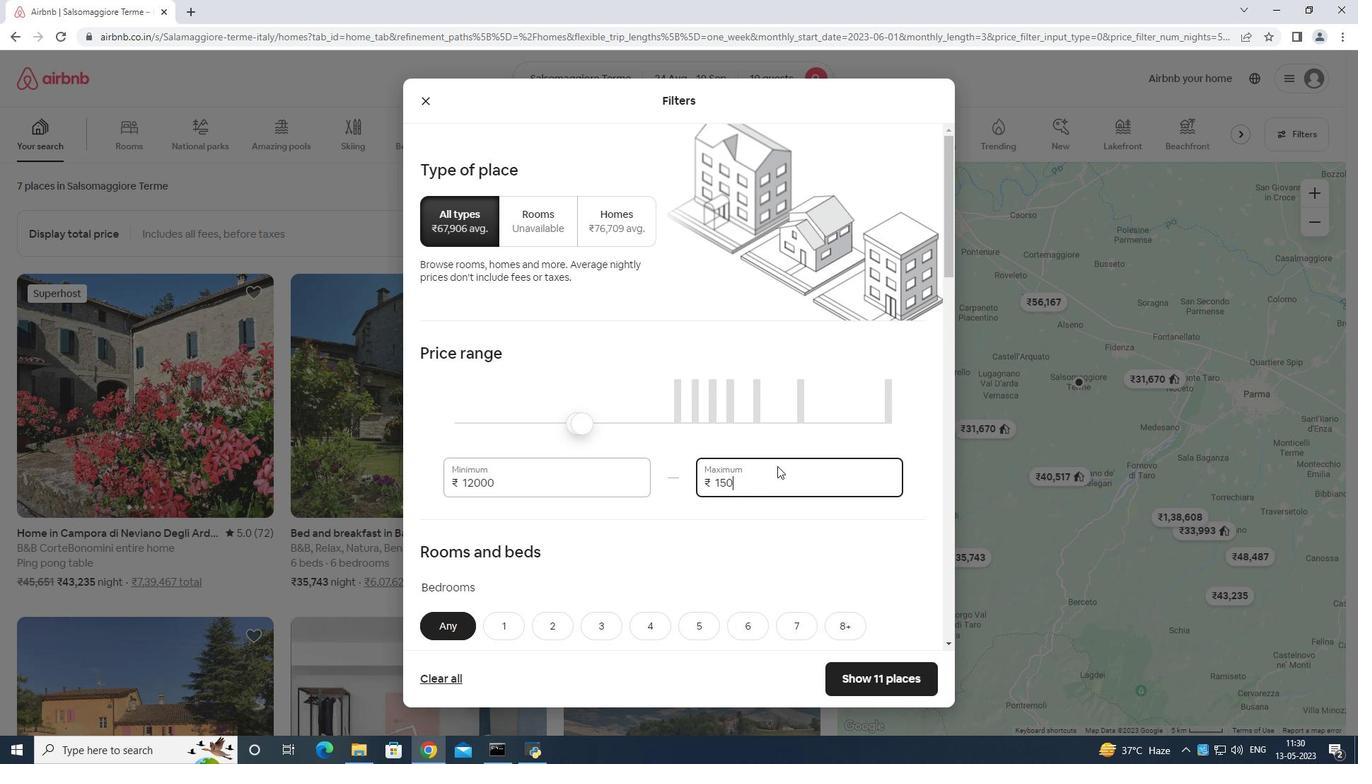 
Action: Mouse moved to (776, 460)
Screenshot: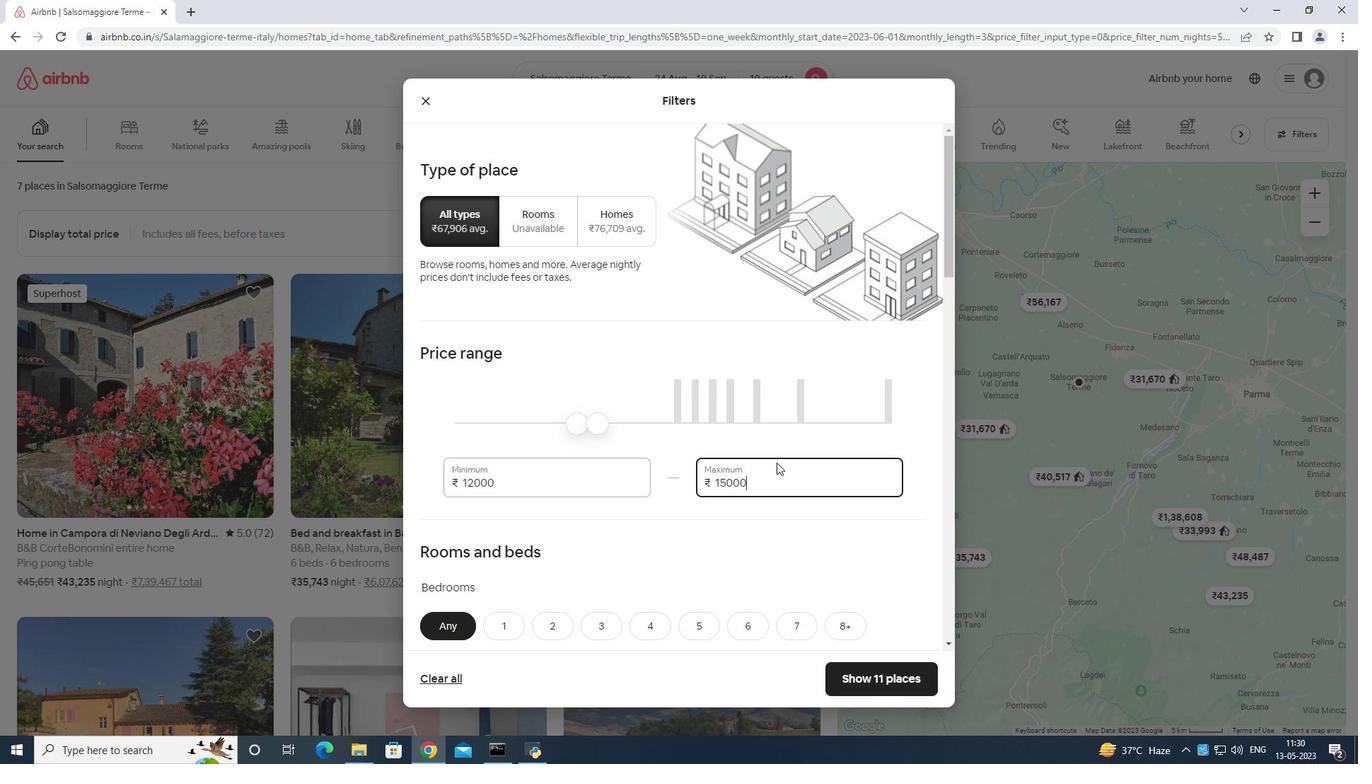 
Action: Mouse scrolled (776, 459) with delta (0, 0)
Screenshot: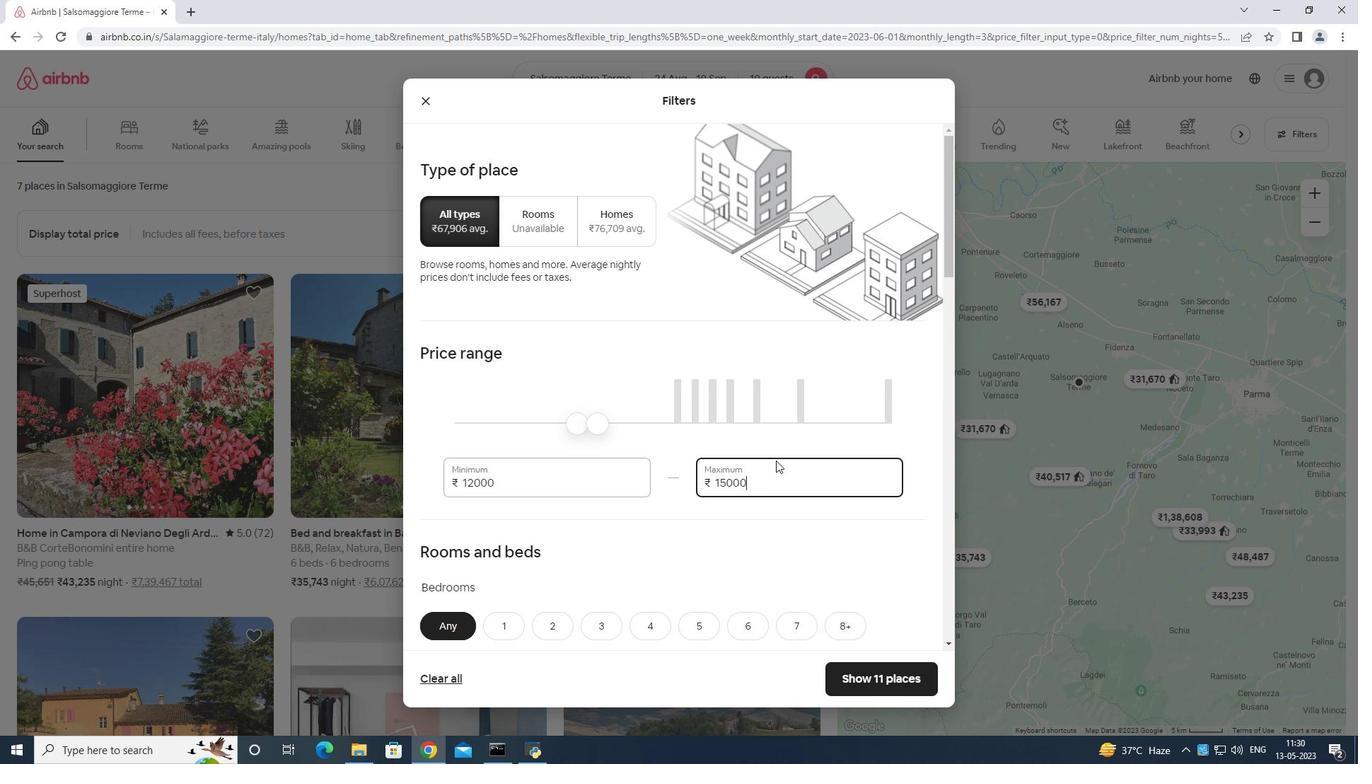 
Action: Mouse moved to (776, 460)
Screenshot: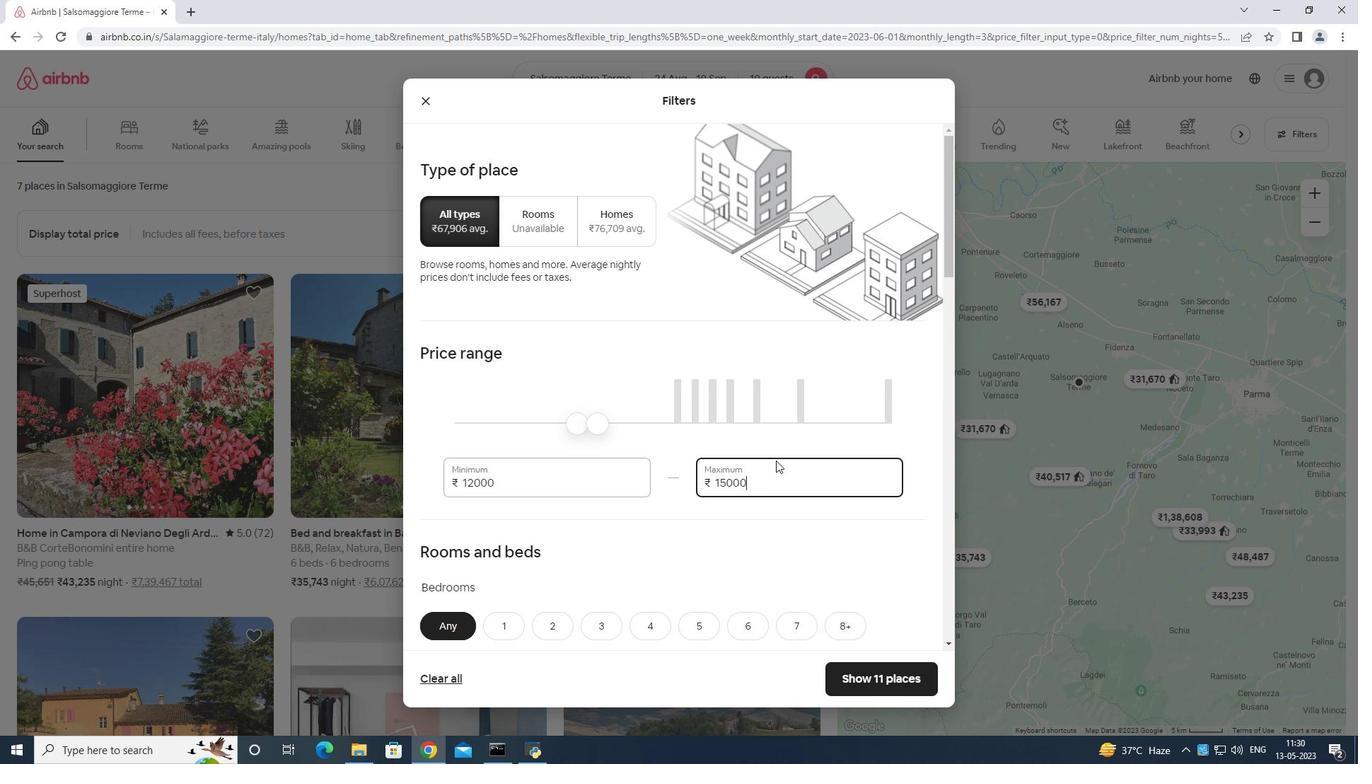 
Action: Mouse scrolled (776, 459) with delta (0, 0)
Screenshot: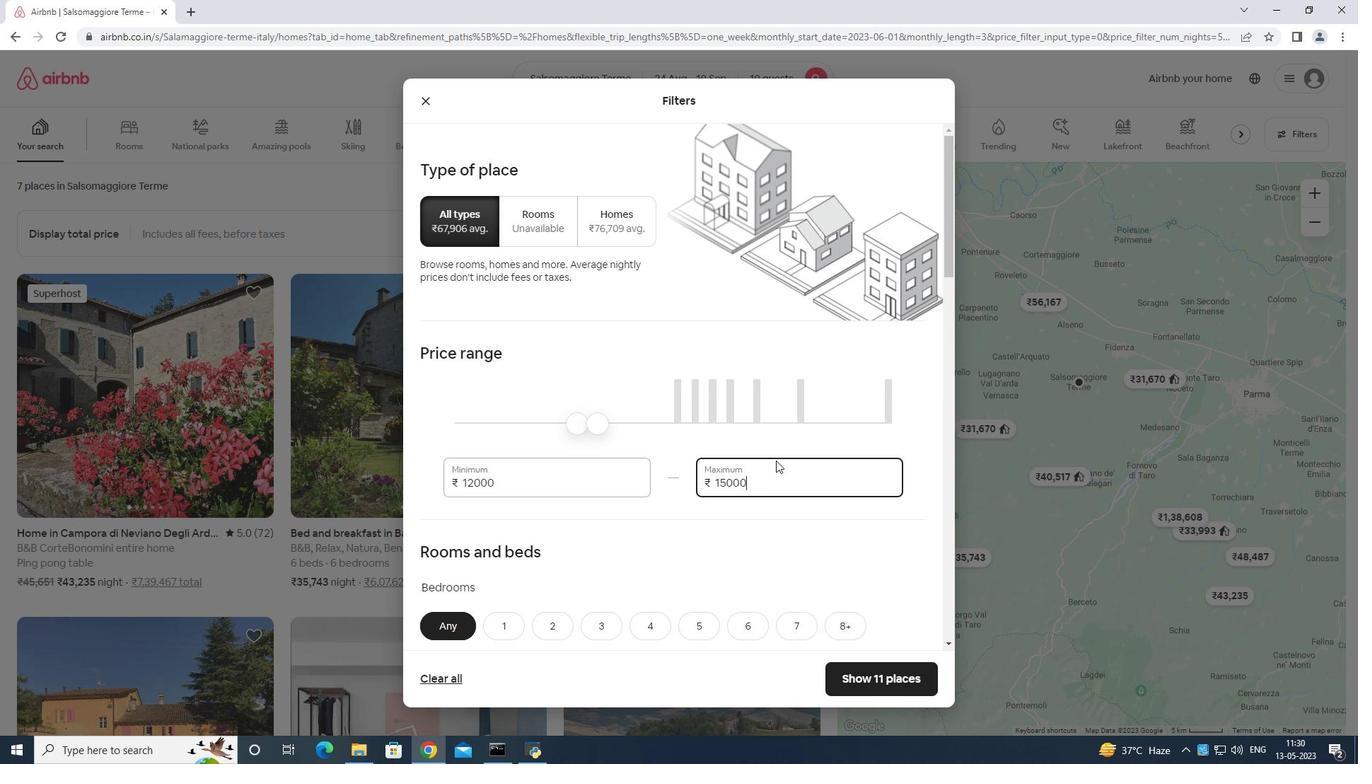 
Action: Mouse moved to (776, 460)
Screenshot: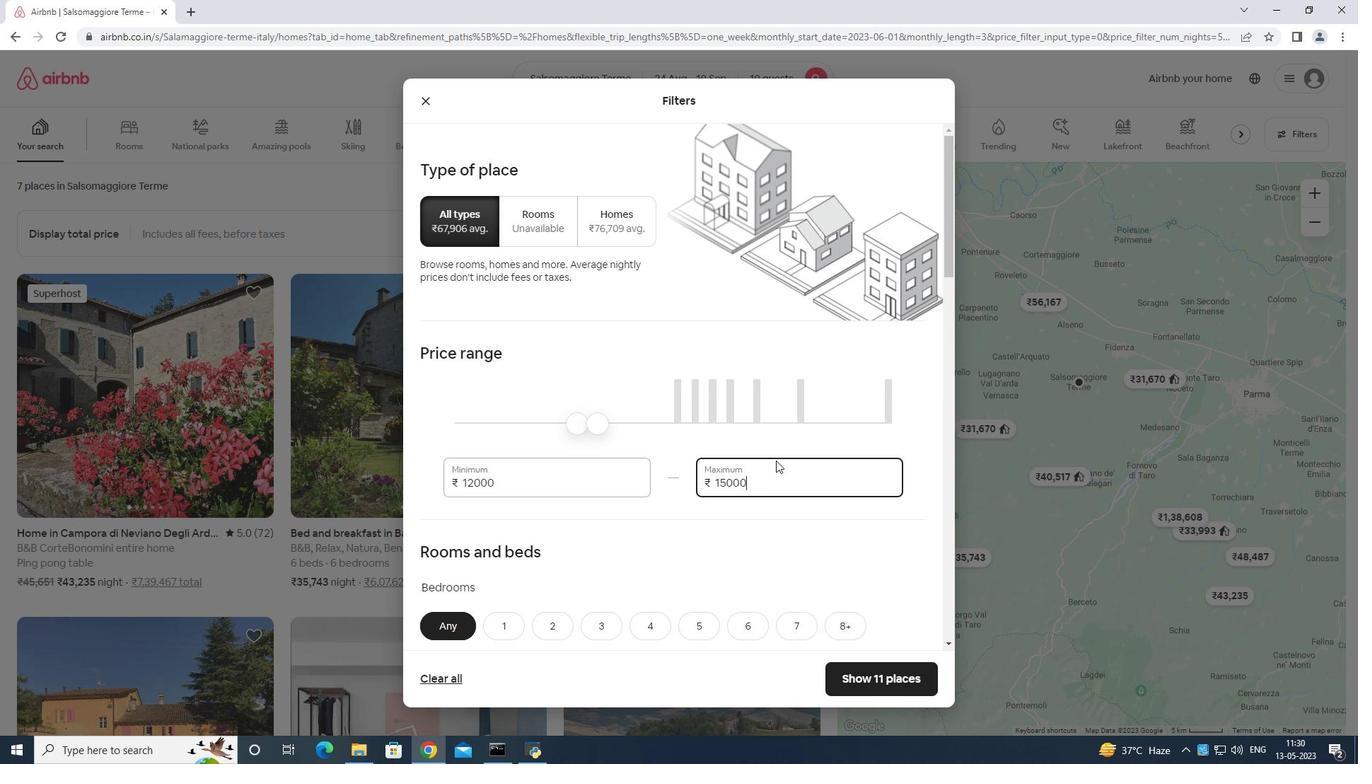 
Action: Mouse scrolled (776, 459) with delta (0, 0)
Screenshot: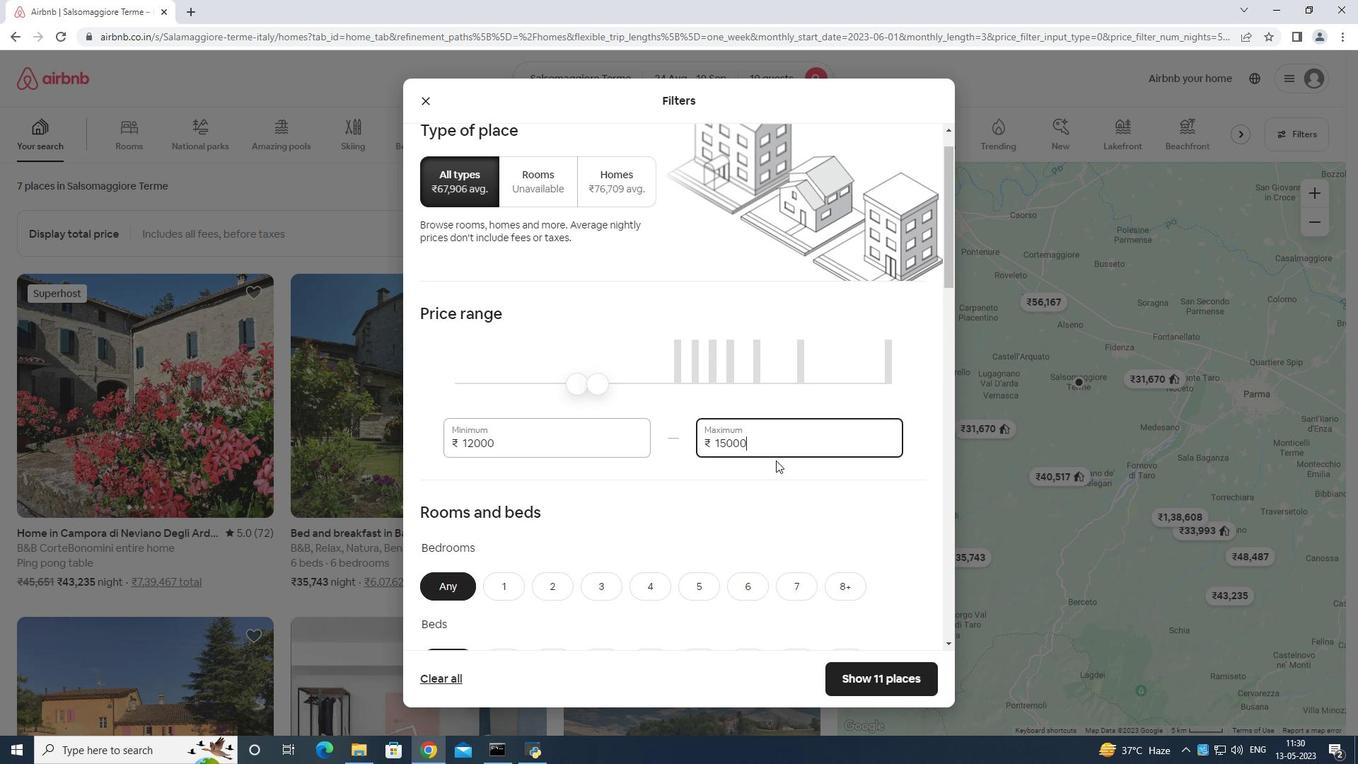 
Action: Mouse scrolled (776, 459) with delta (0, 0)
Screenshot: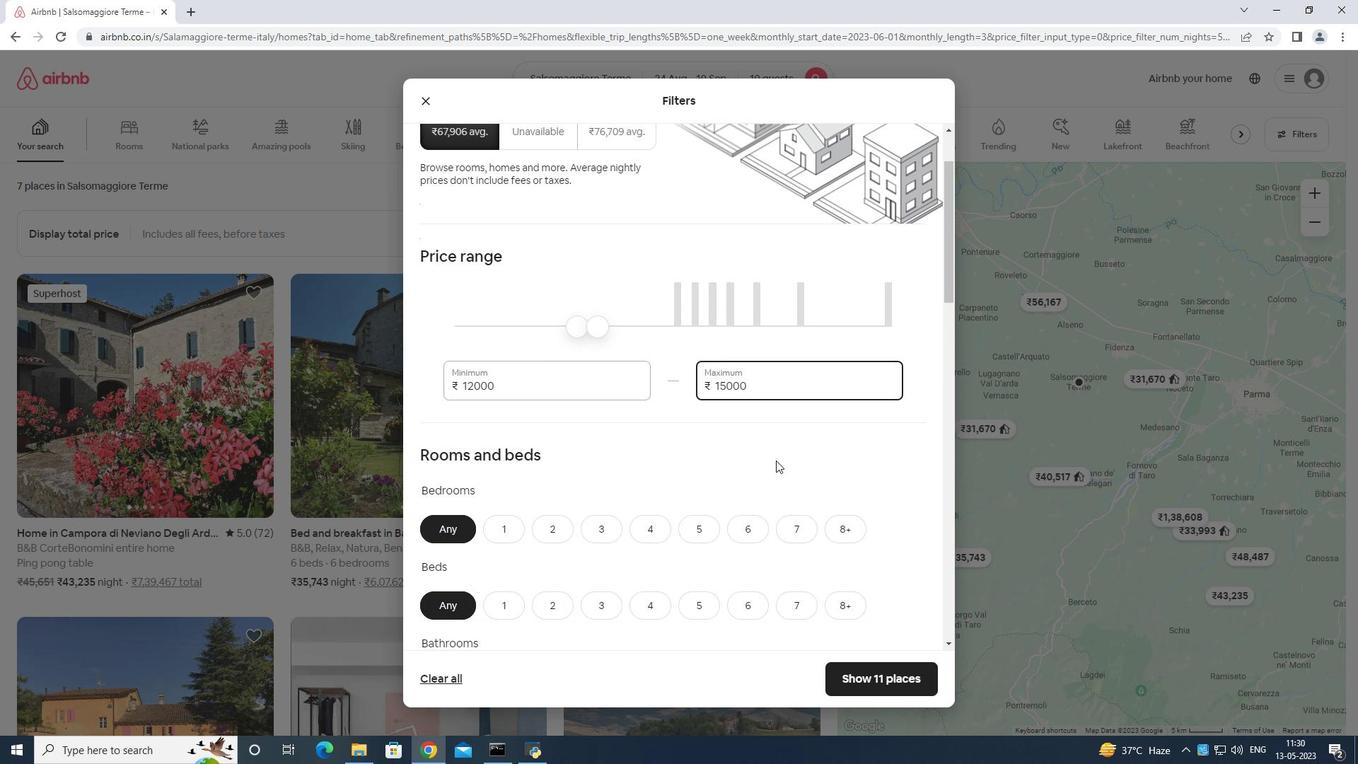 
Action: Mouse moved to (645, 337)
Screenshot: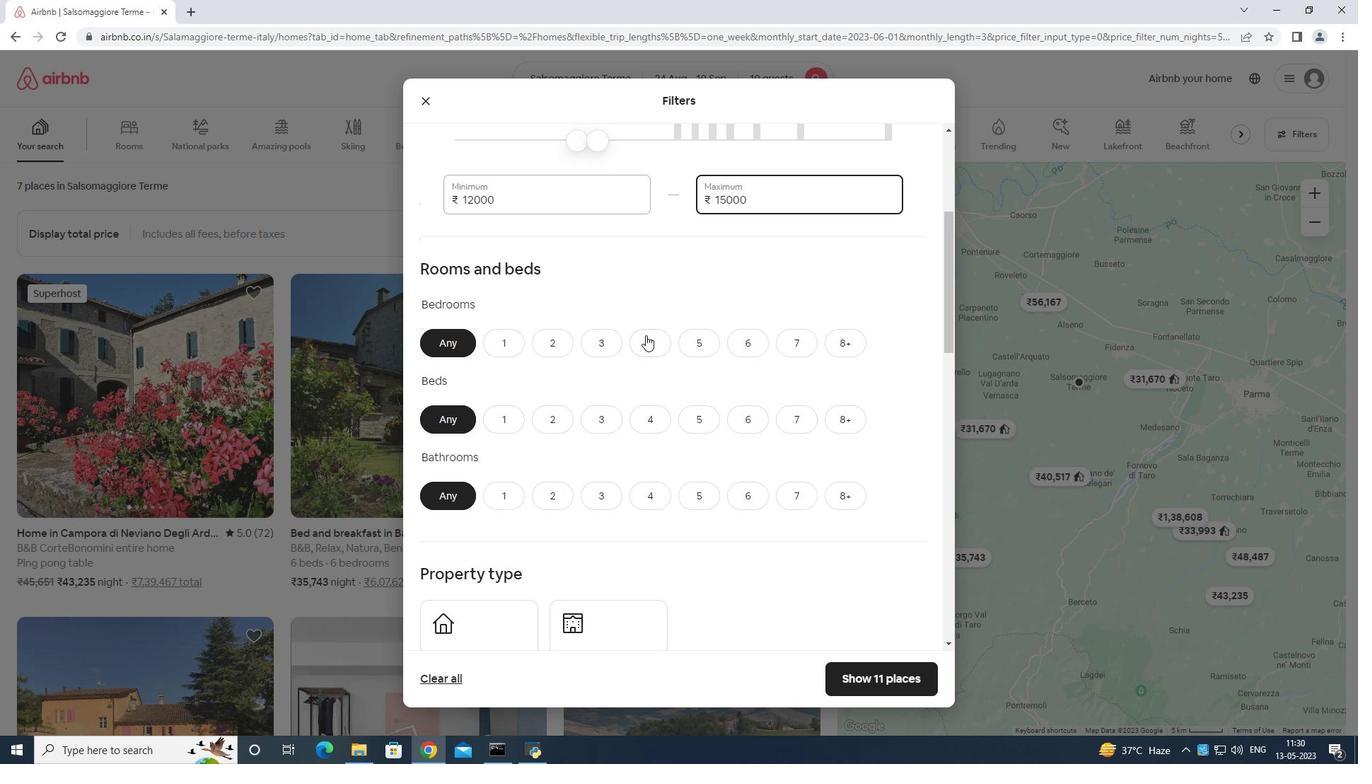 
Action: Mouse pressed left at (645, 337)
Screenshot: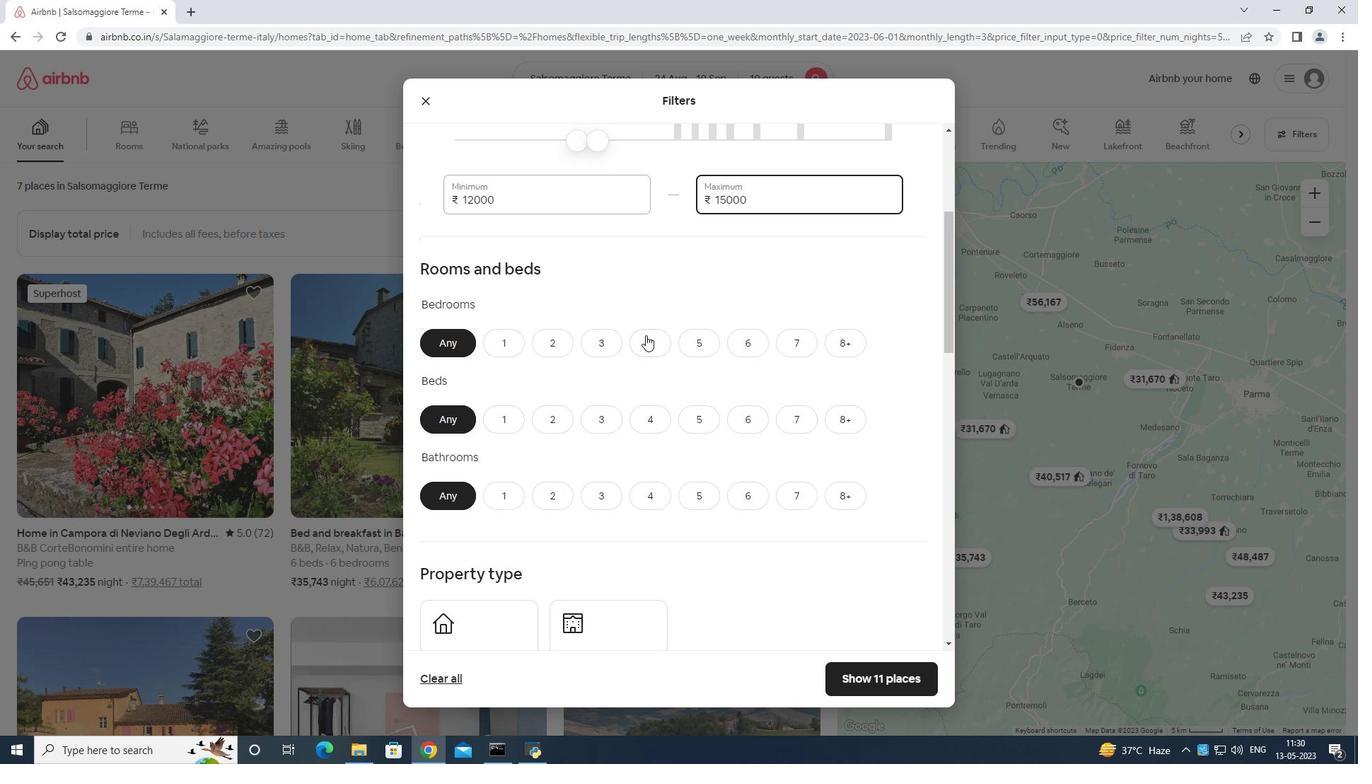 
Action: Mouse moved to (858, 413)
Screenshot: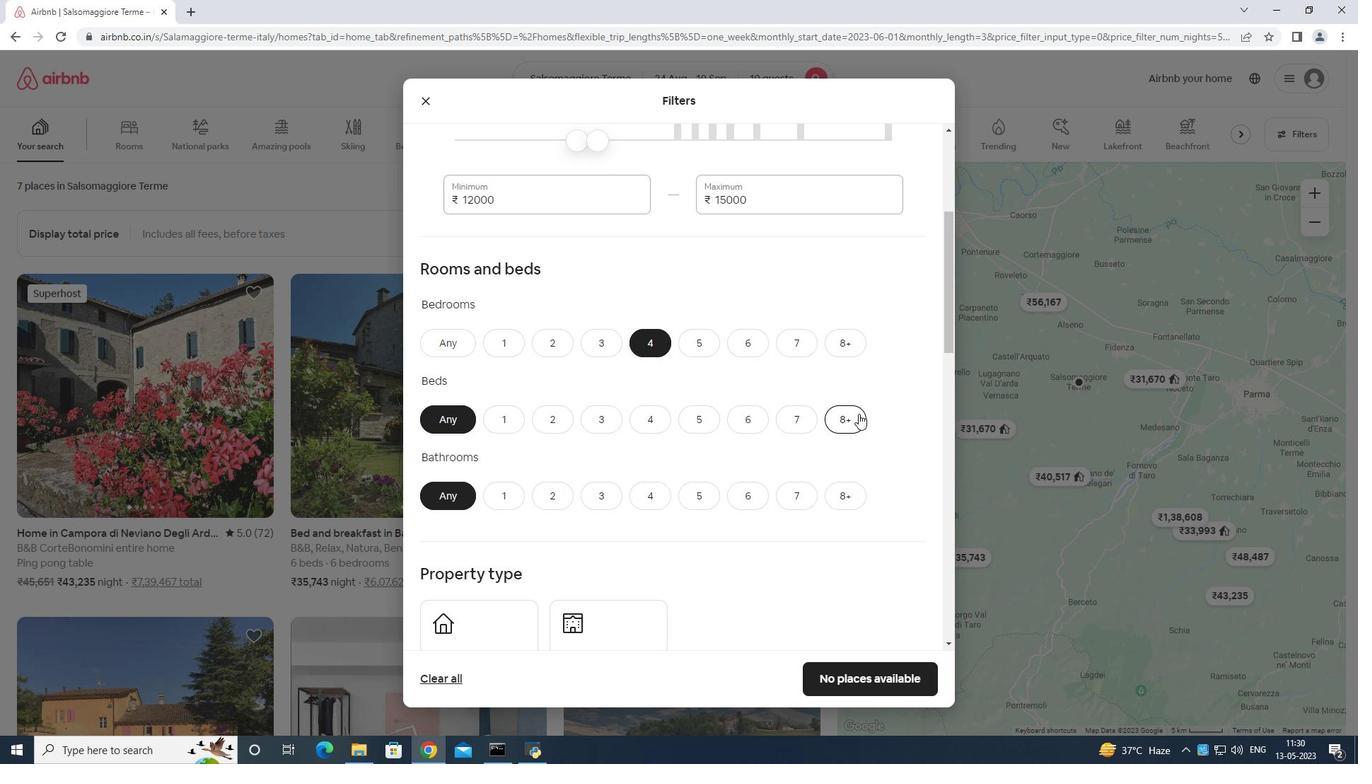 
Action: Mouse pressed left at (858, 413)
Screenshot: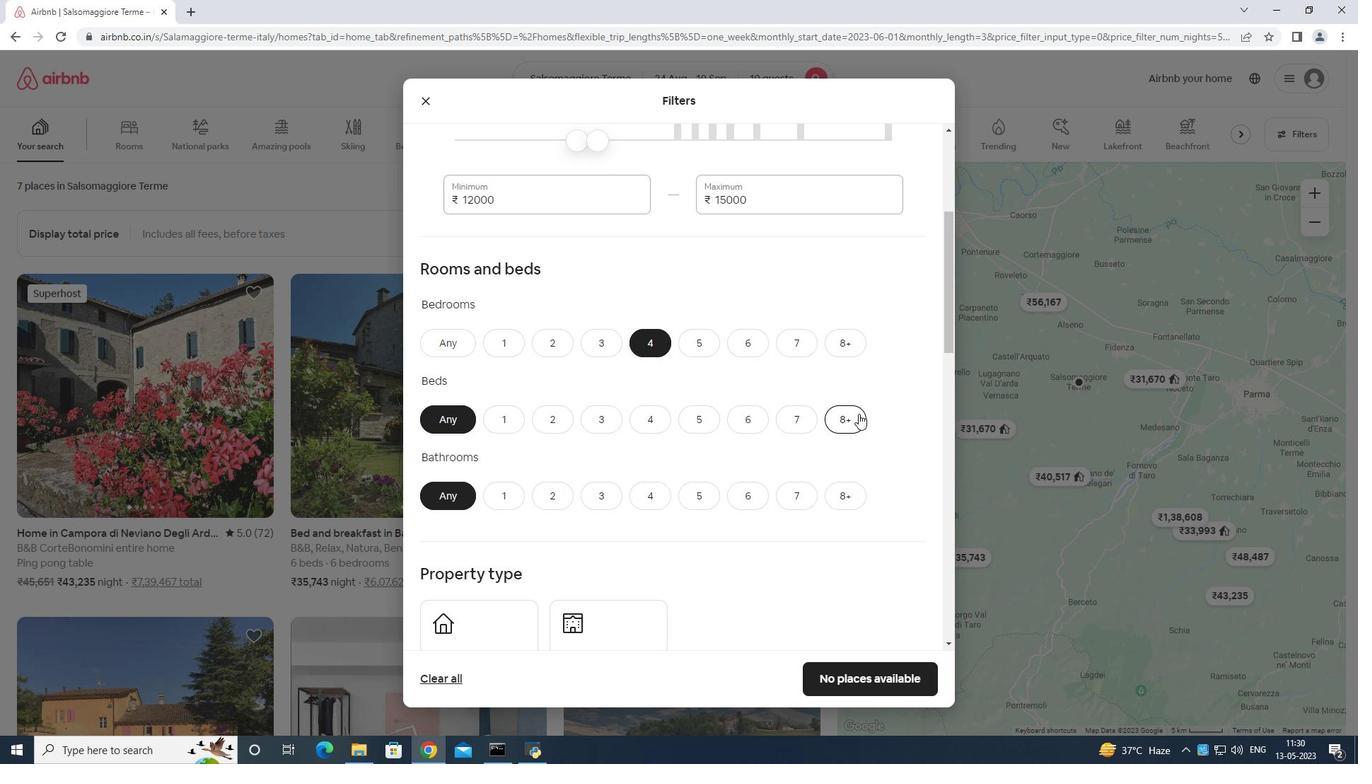 
Action: Mouse moved to (652, 495)
Screenshot: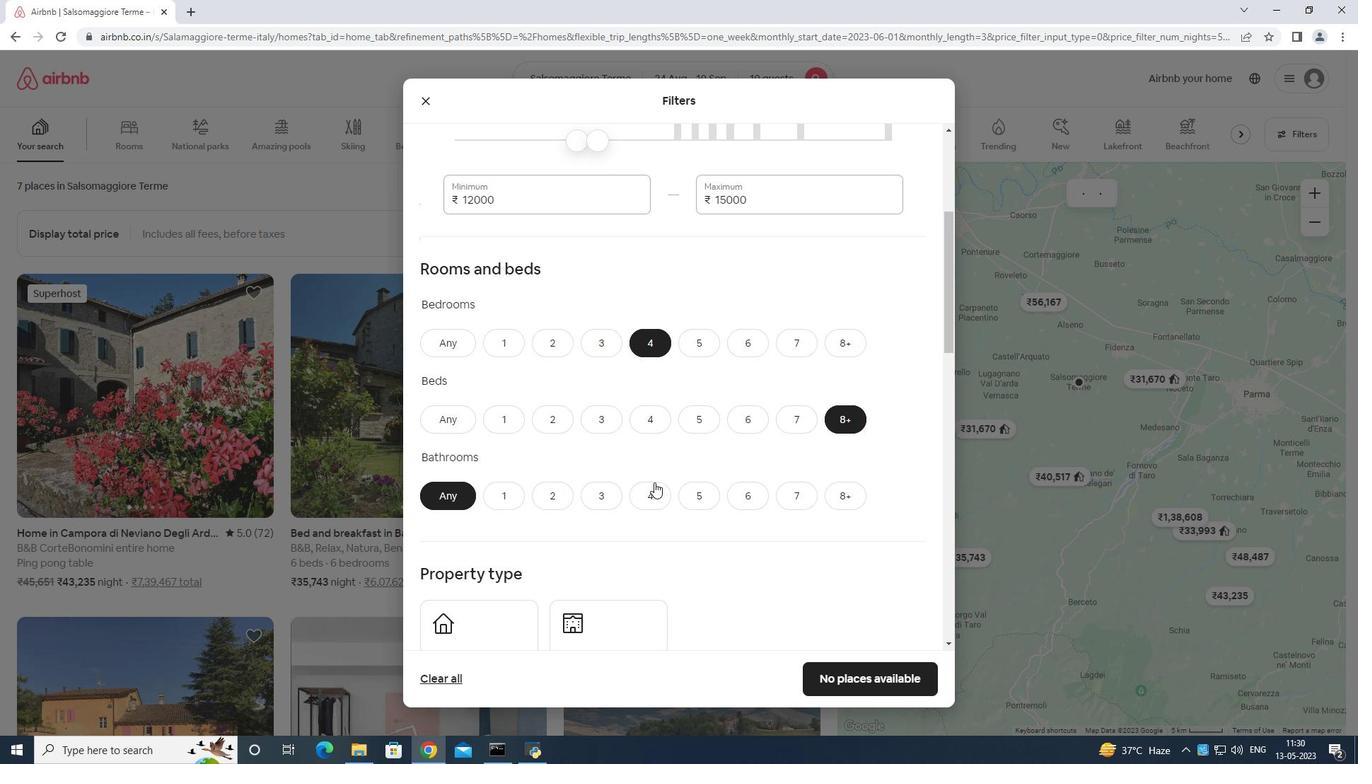 
Action: Mouse pressed left at (652, 495)
Screenshot: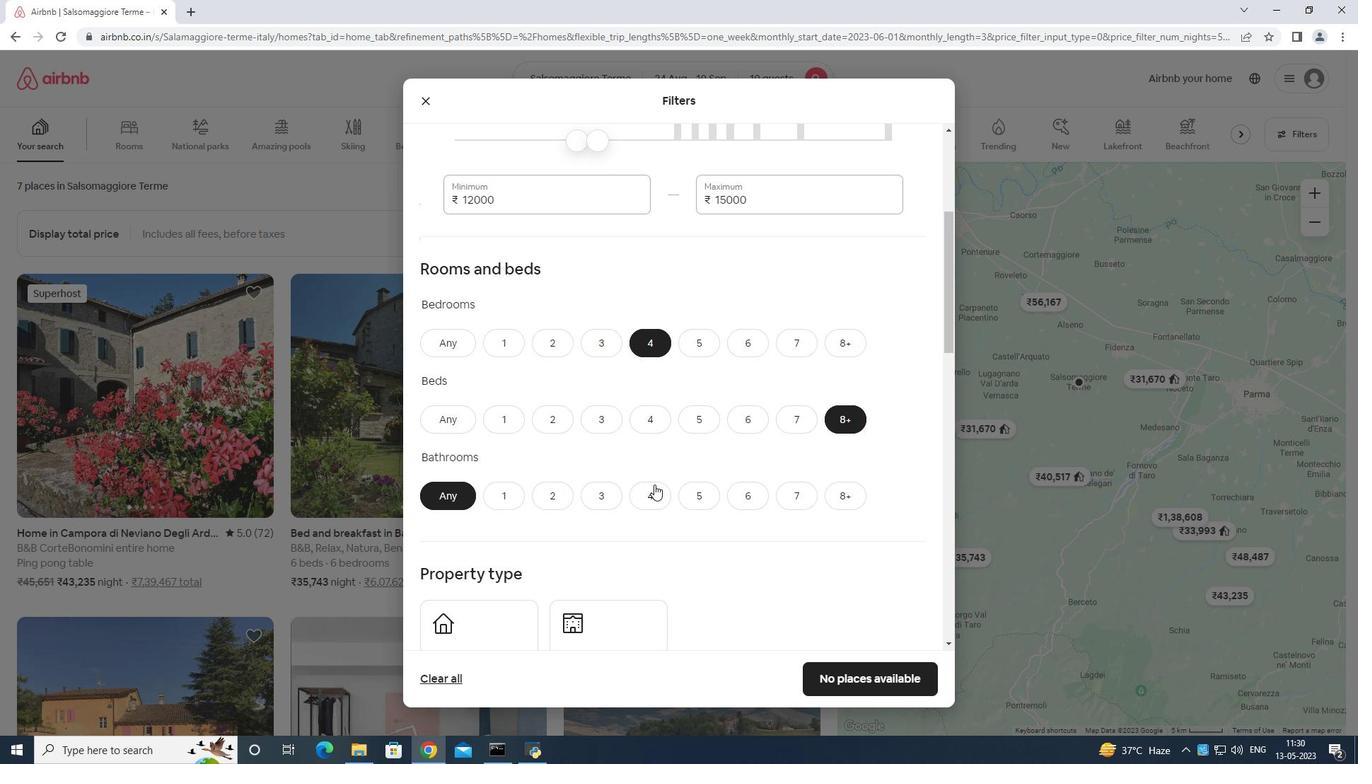 
Action: Mouse moved to (633, 457)
Screenshot: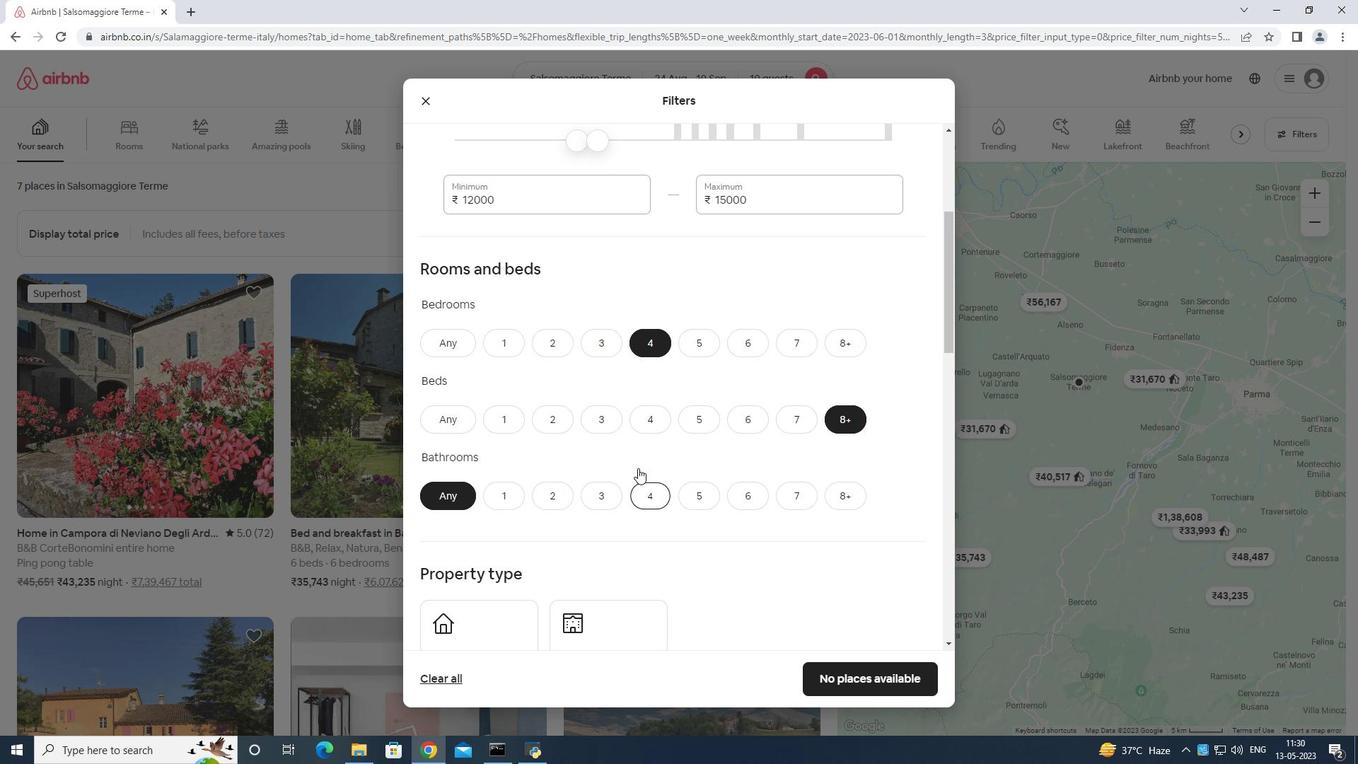 
Action: Mouse scrolled (633, 456) with delta (0, 0)
Screenshot: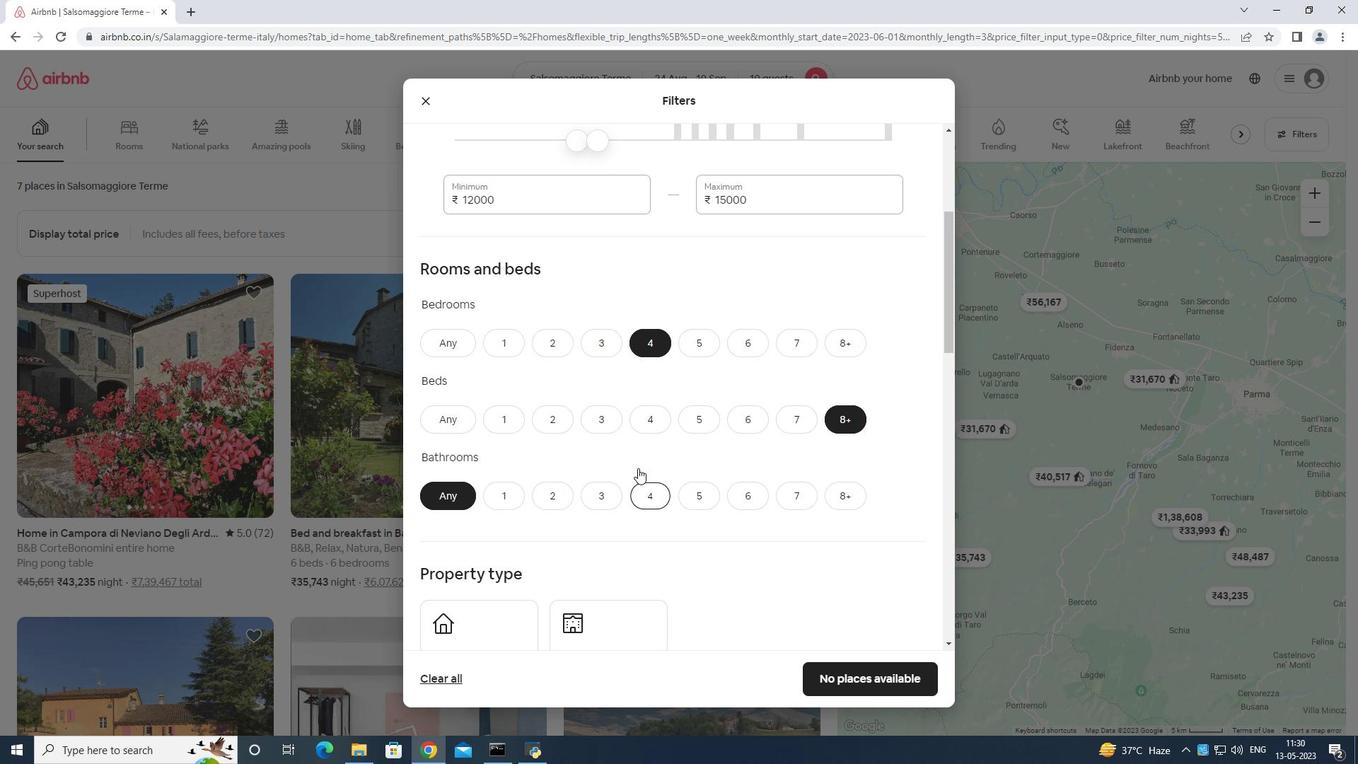 
Action: Mouse moved to (627, 459)
Screenshot: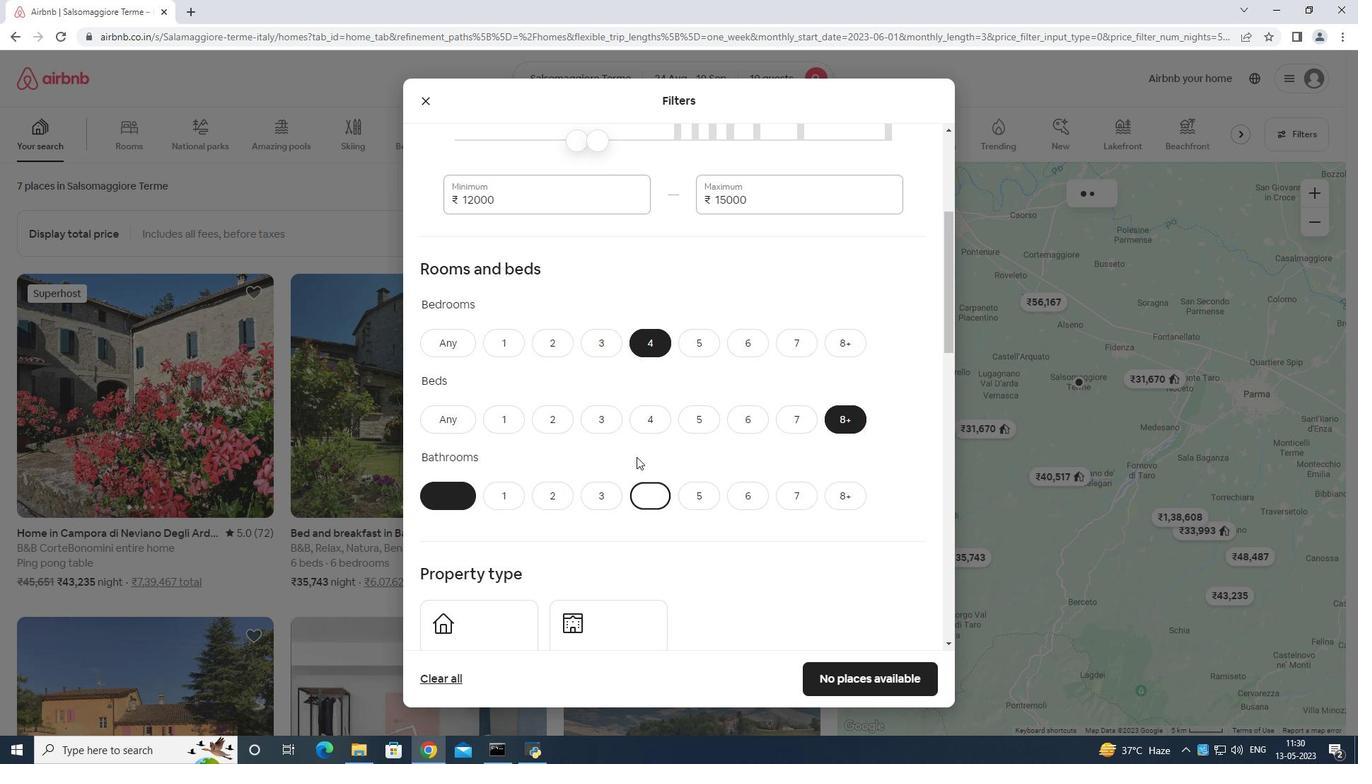 
Action: Mouse scrolled (627, 458) with delta (0, 0)
Screenshot: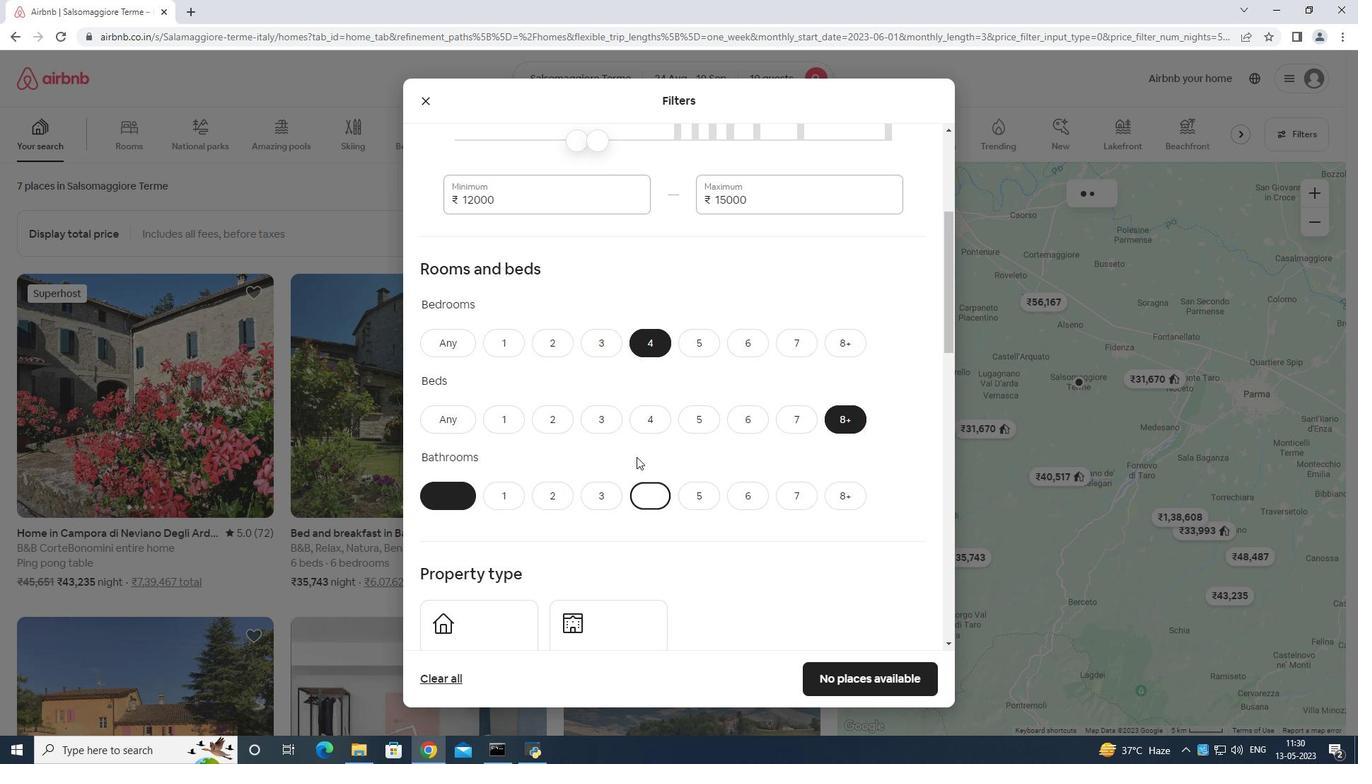 
Action: Mouse moved to (621, 459)
Screenshot: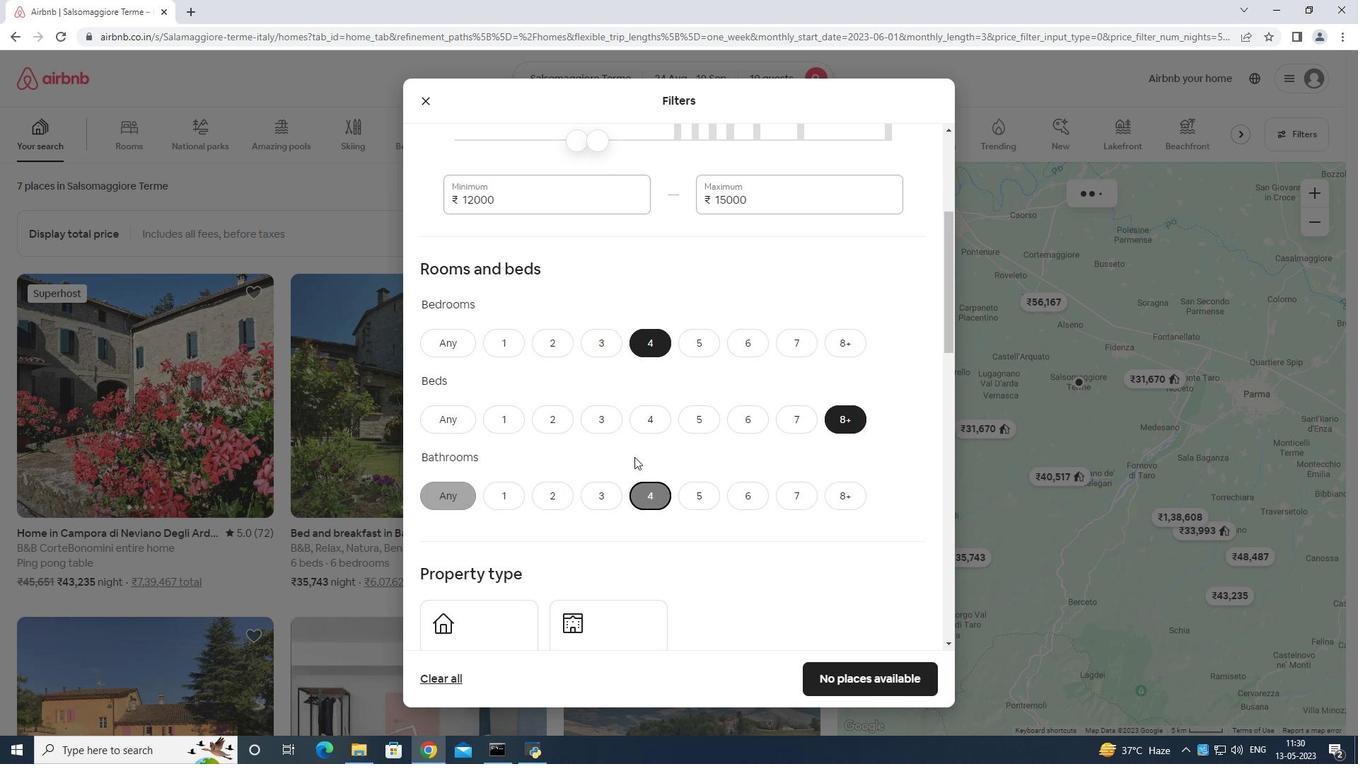 
Action: Mouse scrolled (621, 458) with delta (0, 0)
Screenshot: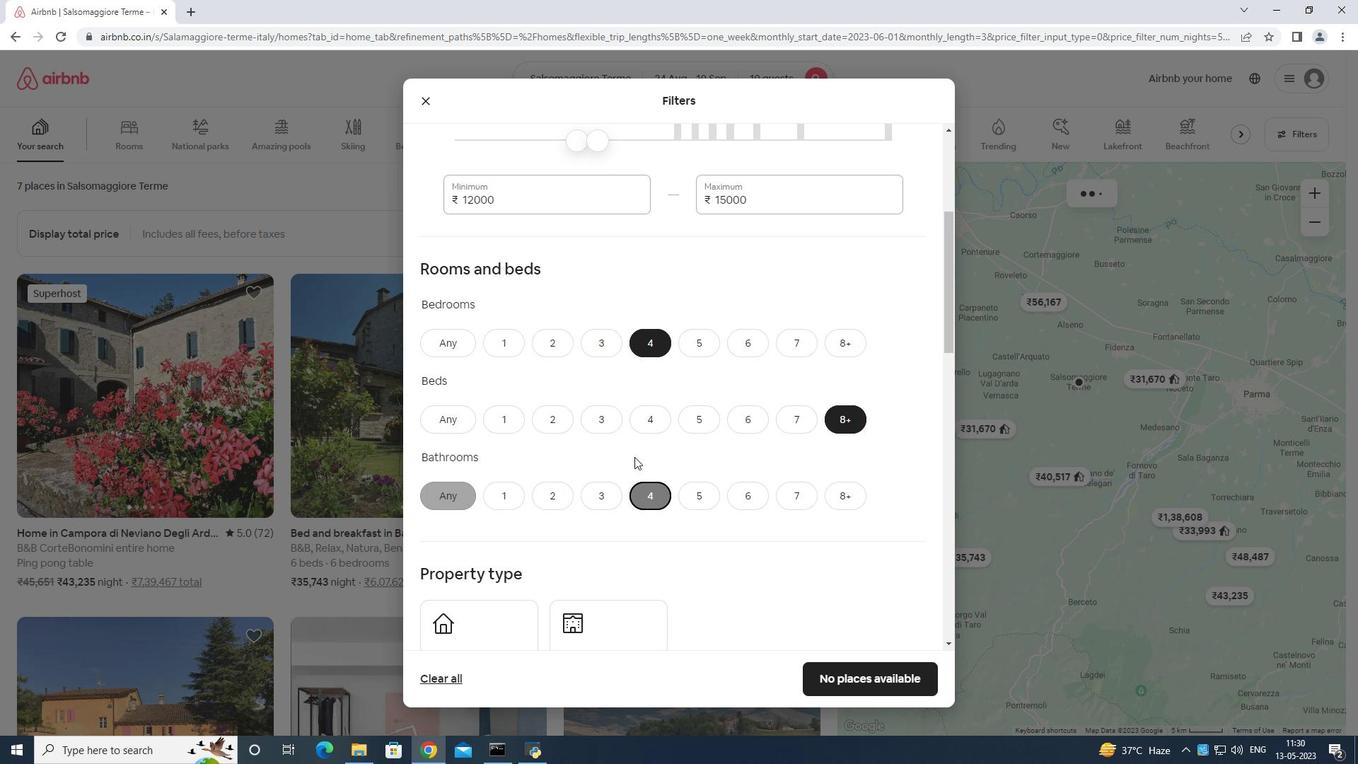 
Action: Mouse moved to (508, 430)
Screenshot: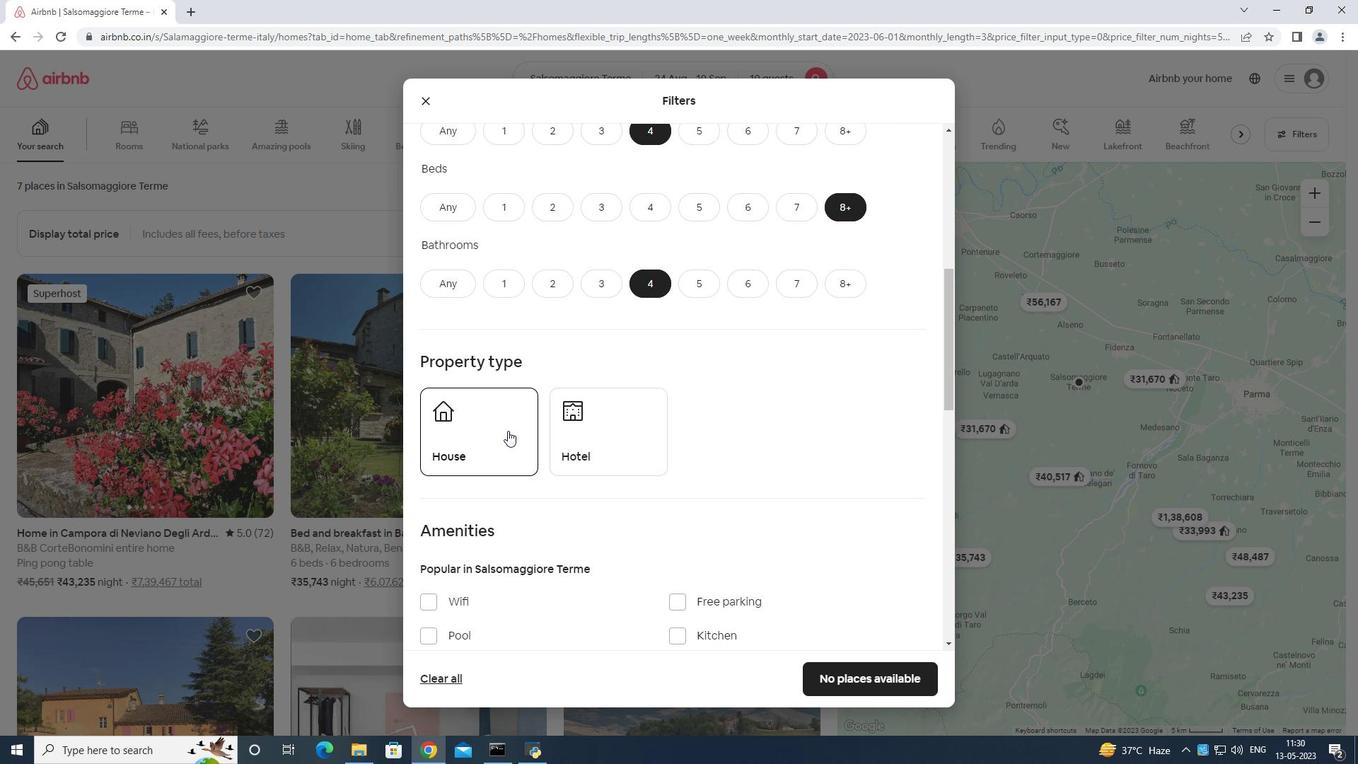 
Action: Mouse pressed left at (508, 430)
Screenshot: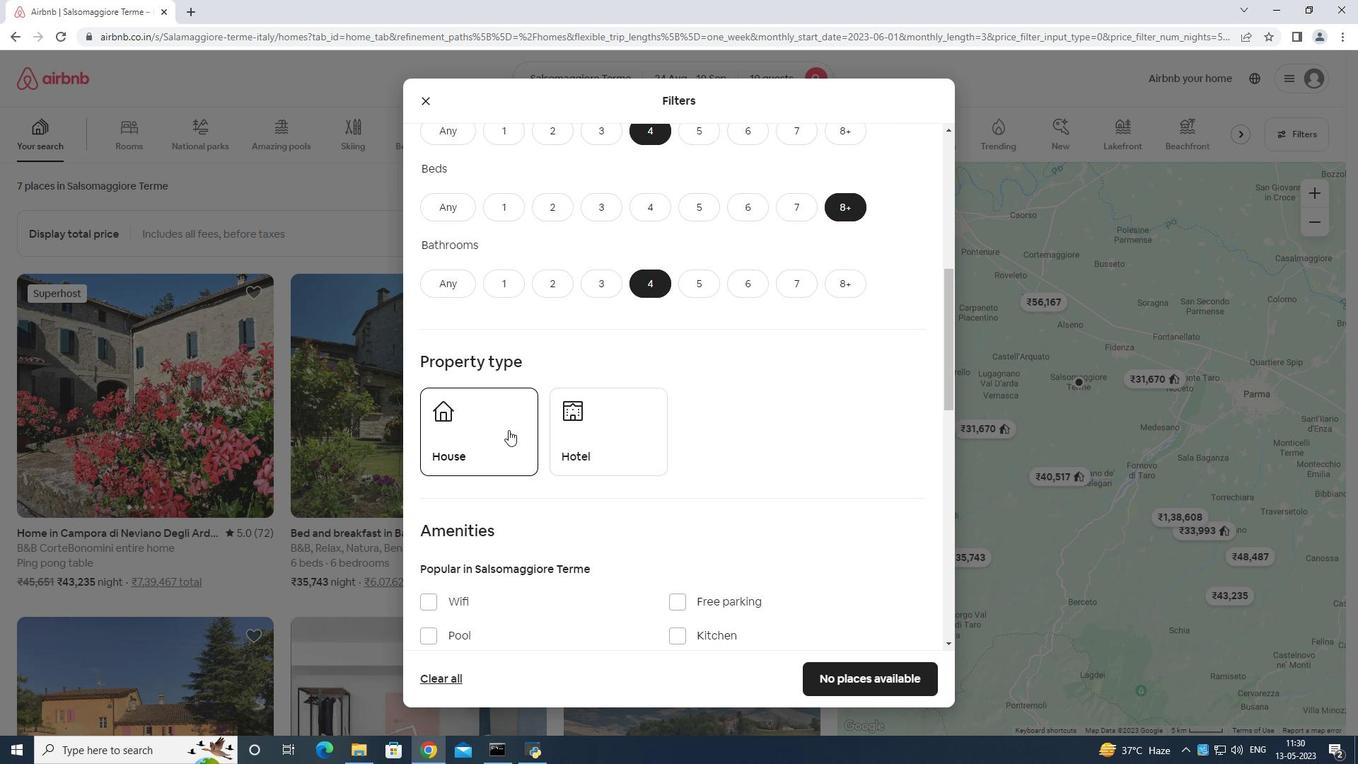 
Action: Mouse moved to (534, 411)
Screenshot: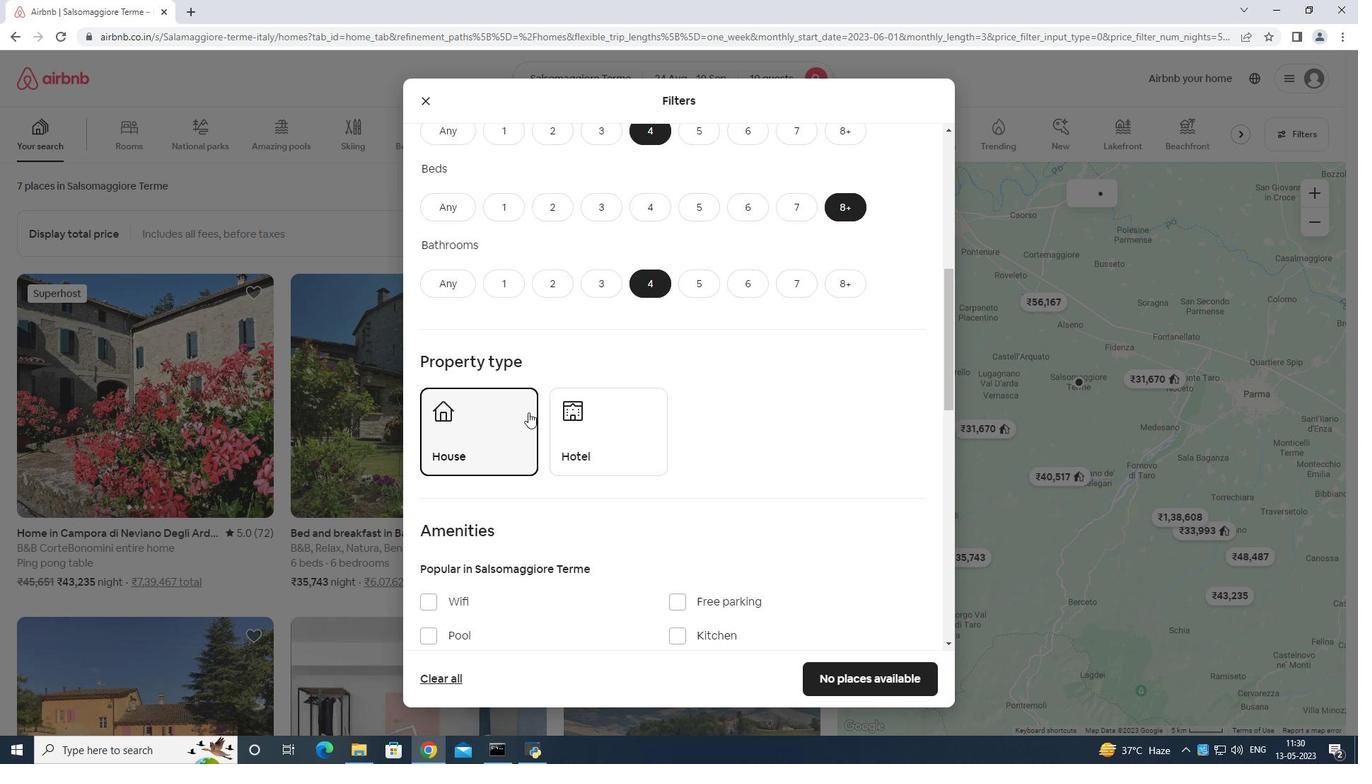 
Action: Mouse scrolled (534, 410) with delta (0, 0)
Screenshot: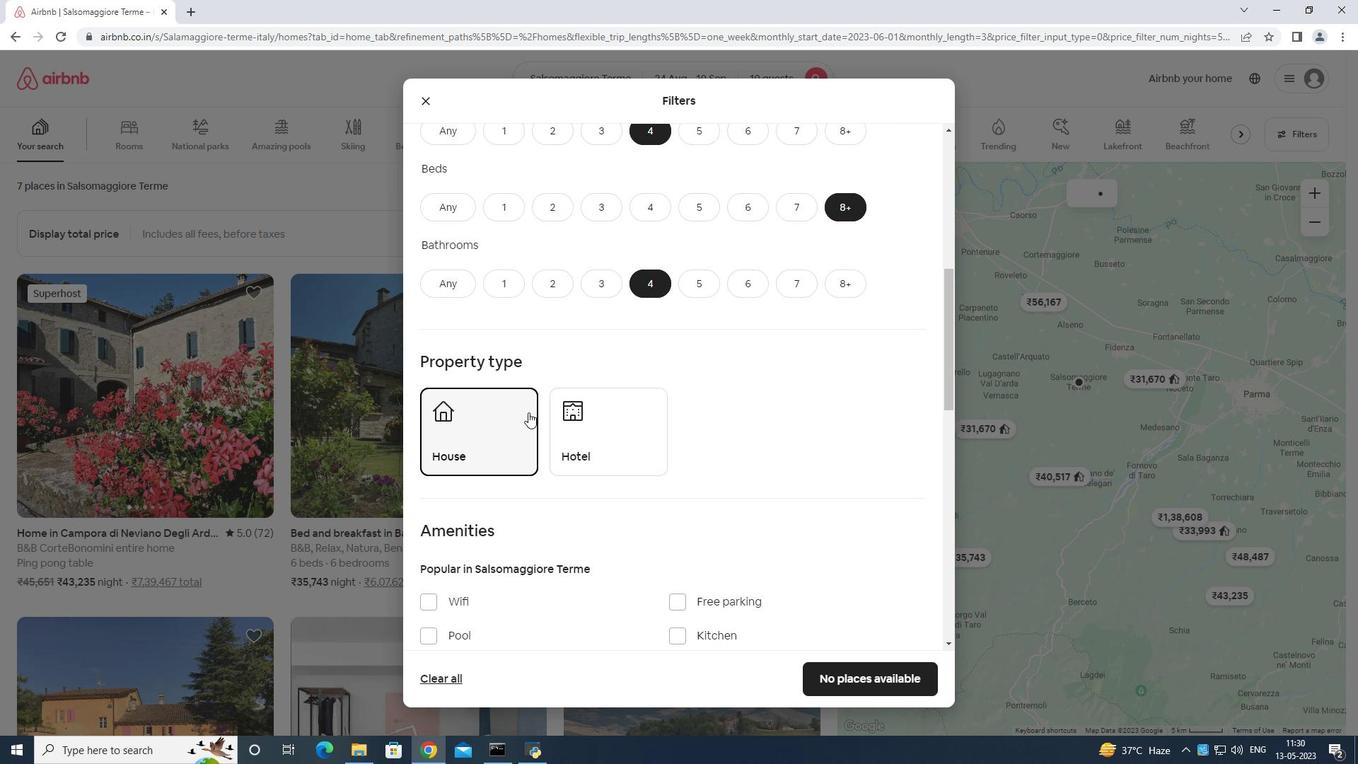 
Action: Mouse moved to (534, 411)
Screenshot: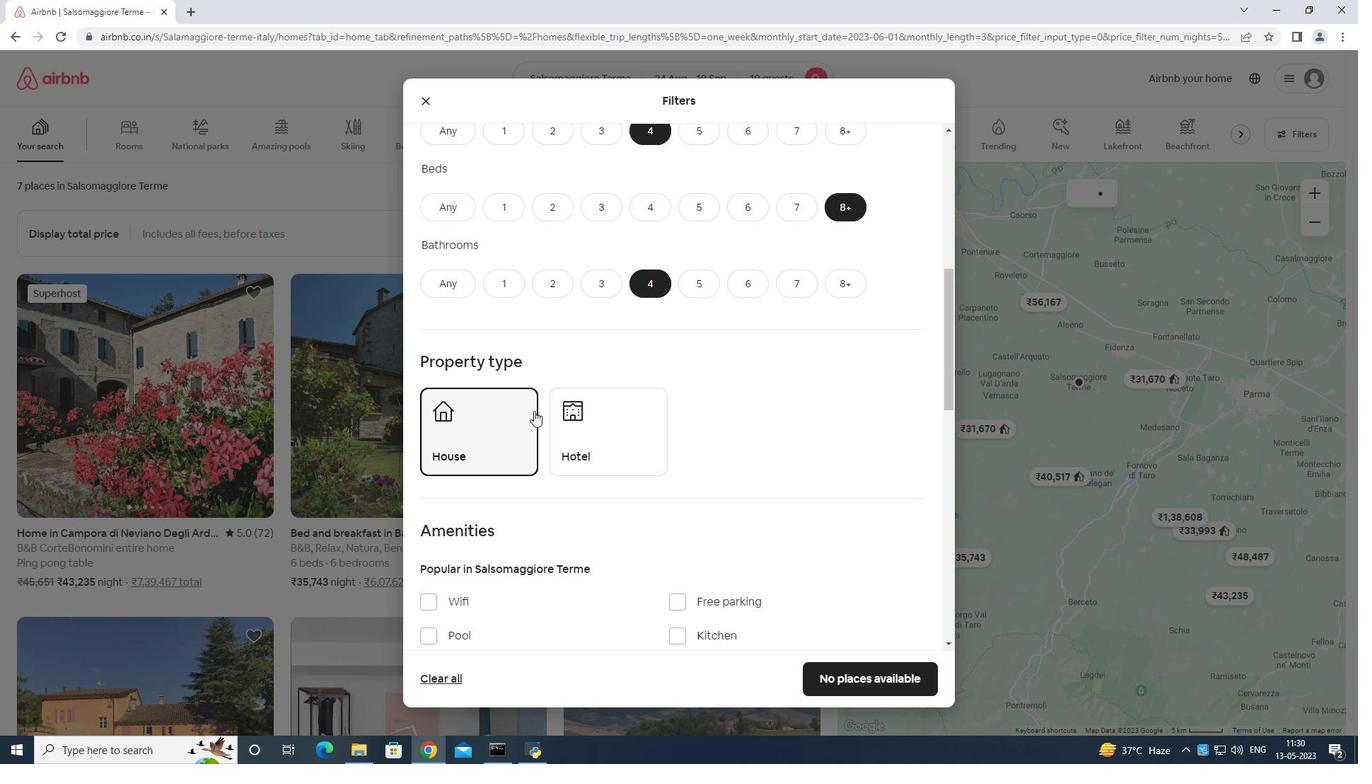 
Action: Mouse scrolled (534, 410) with delta (0, 0)
Screenshot: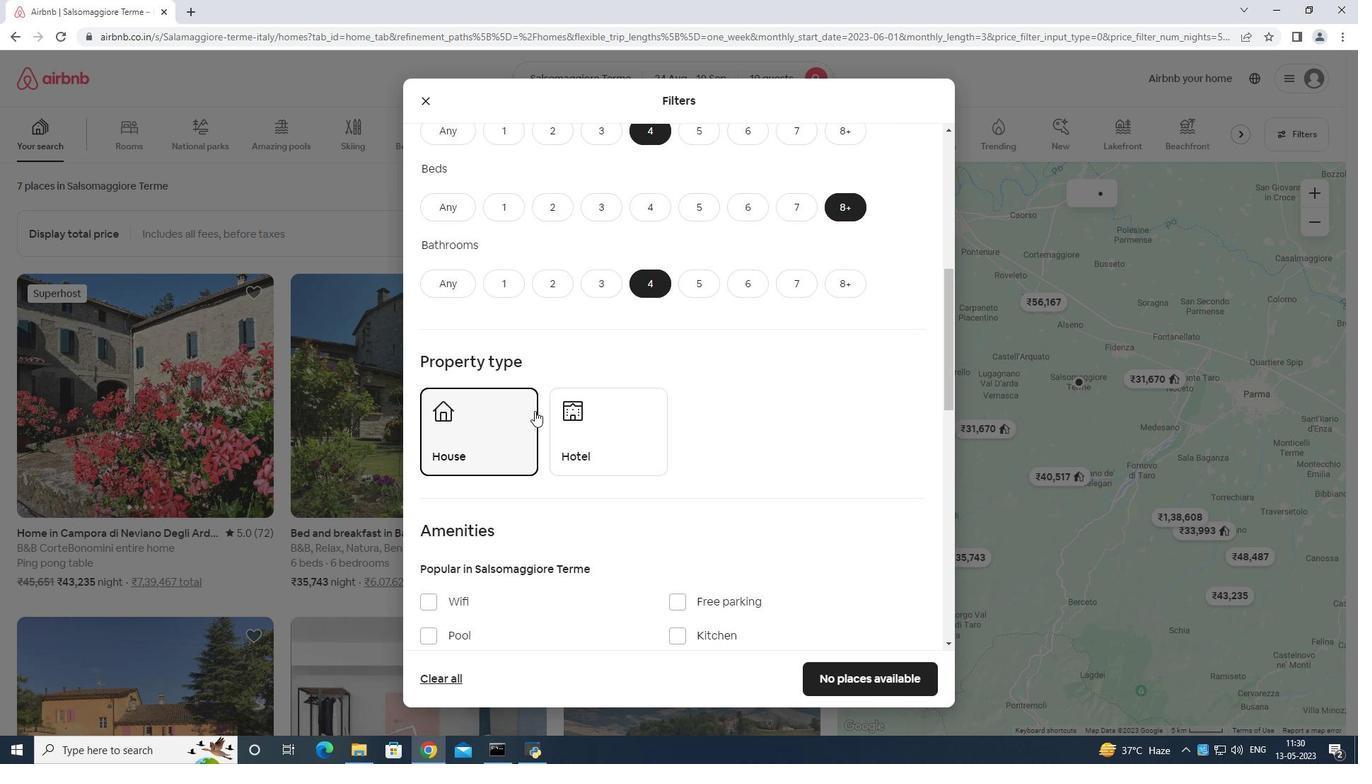 
Action: Mouse scrolled (534, 410) with delta (0, 0)
Screenshot: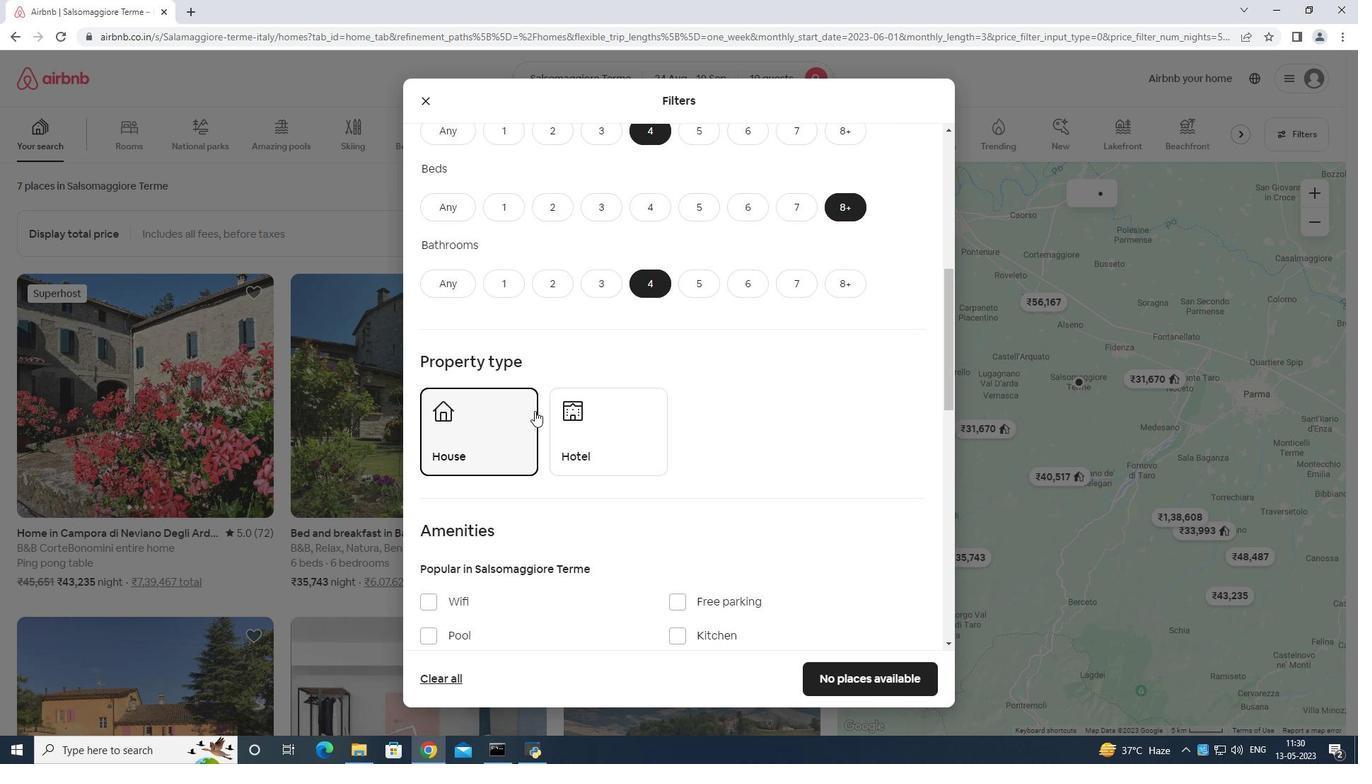 
Action: Mouse scrolled (534, 410) with delta (0, 0)
Screenshot: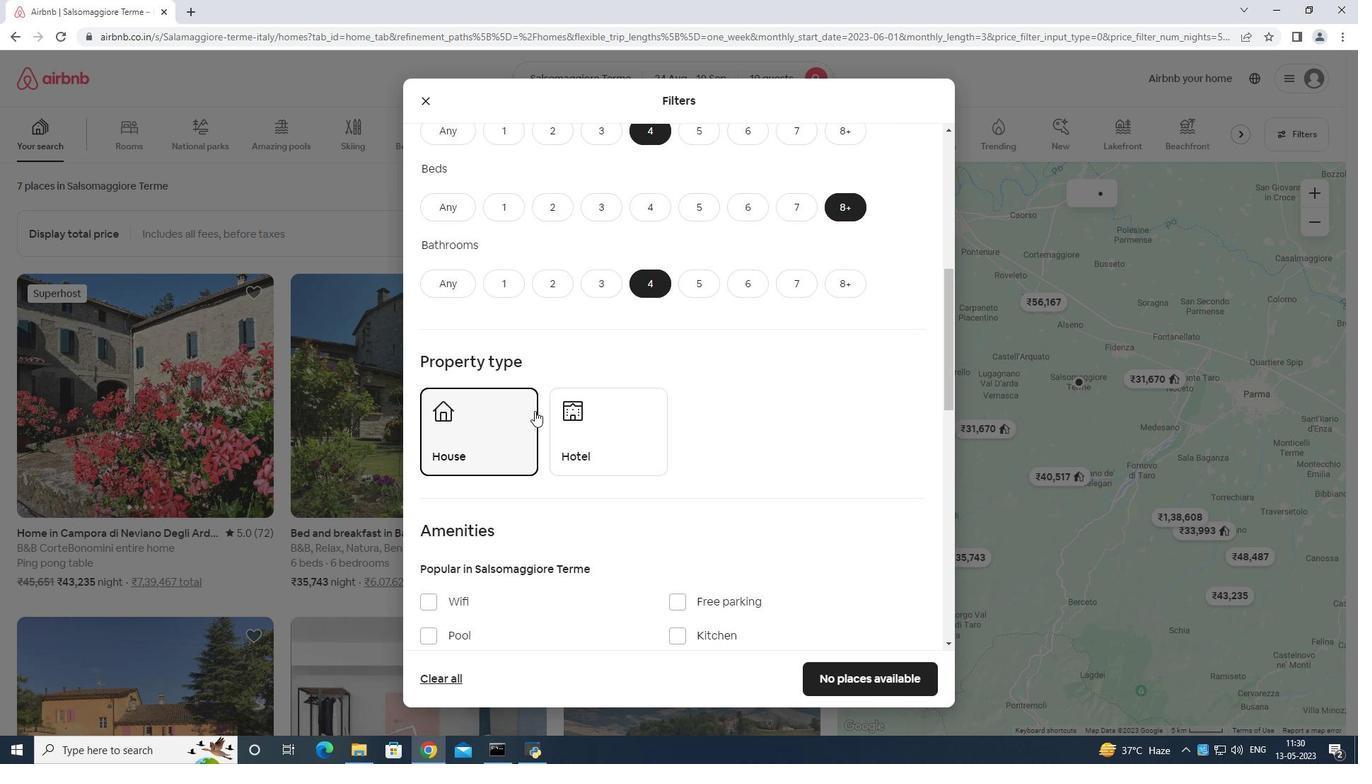 
Action: Mouse moved to (536, 411)
Screenshot: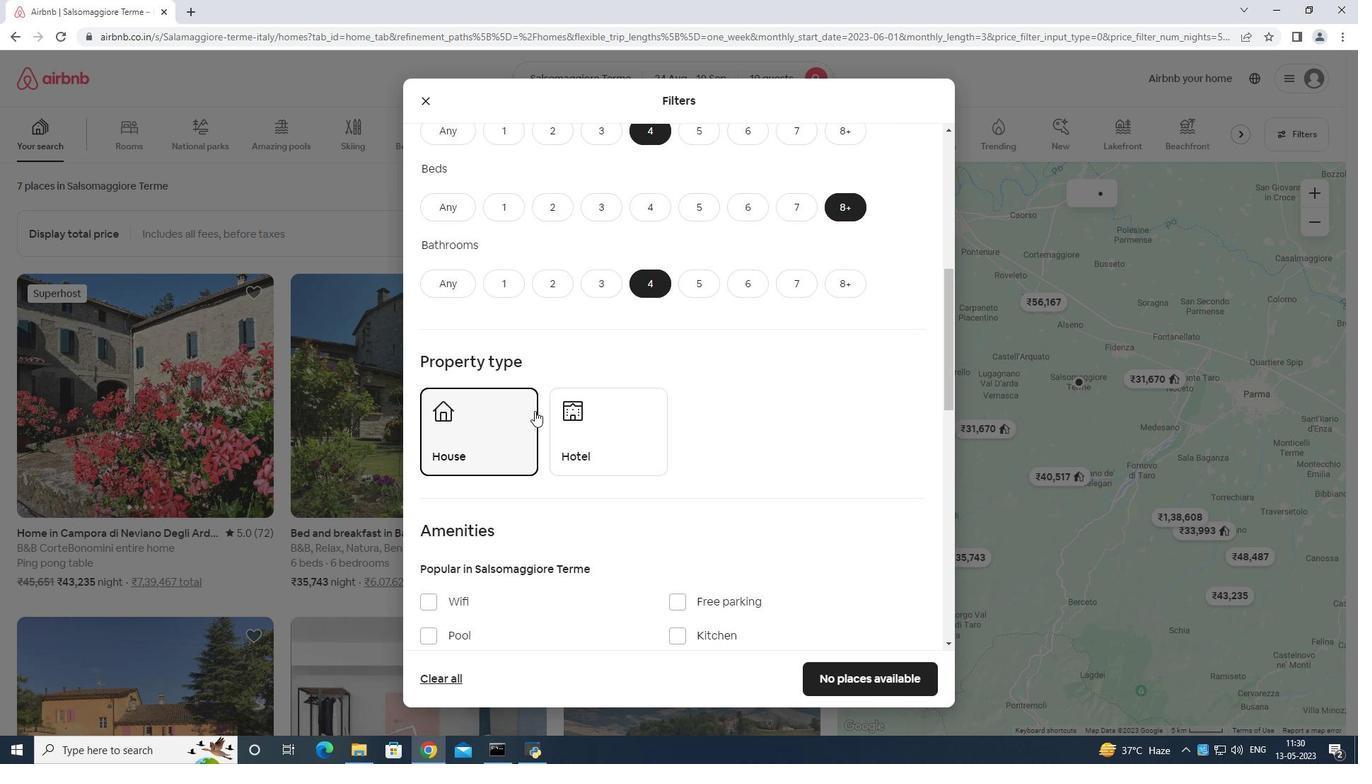 
Action: Mouse scrolled (536, 410) with delta (0, 0)
Screenshot: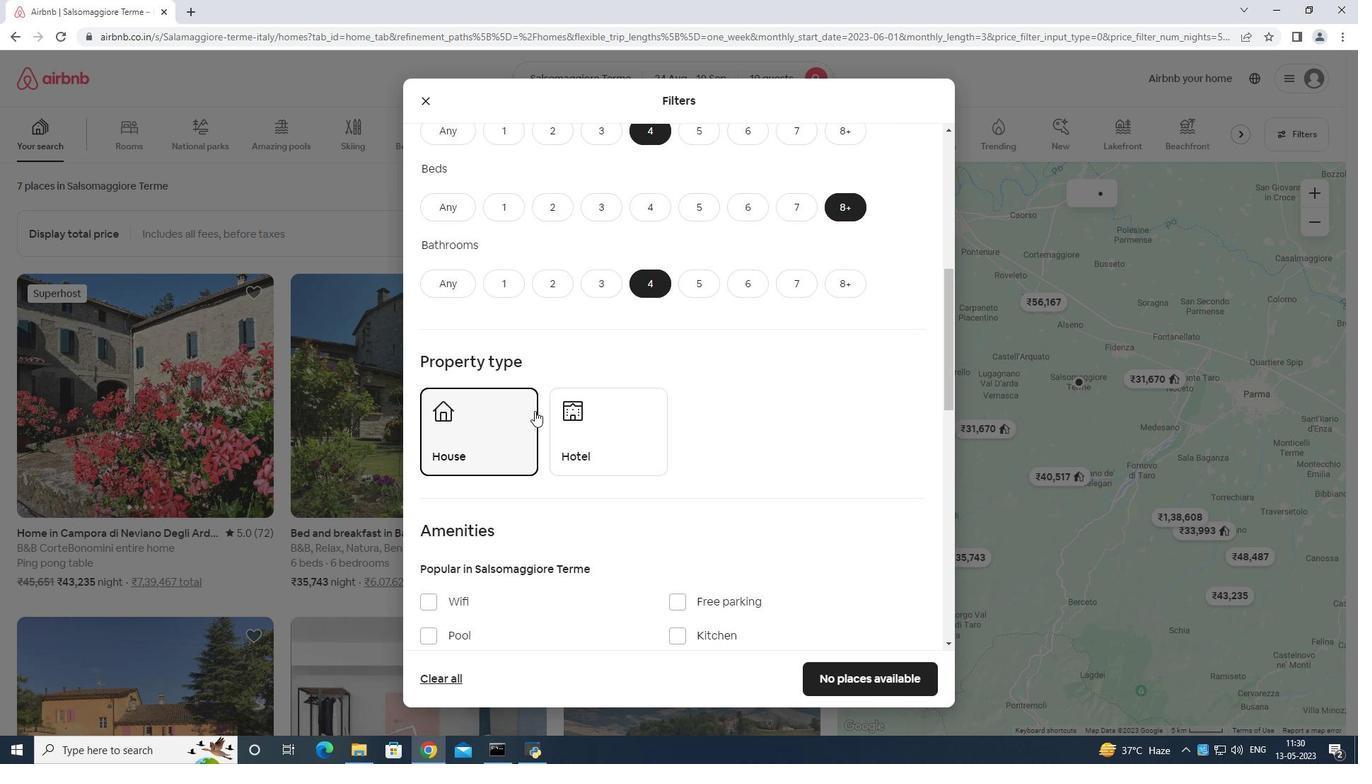 
Action: Mouse moved to (537, 411)
Screenshot: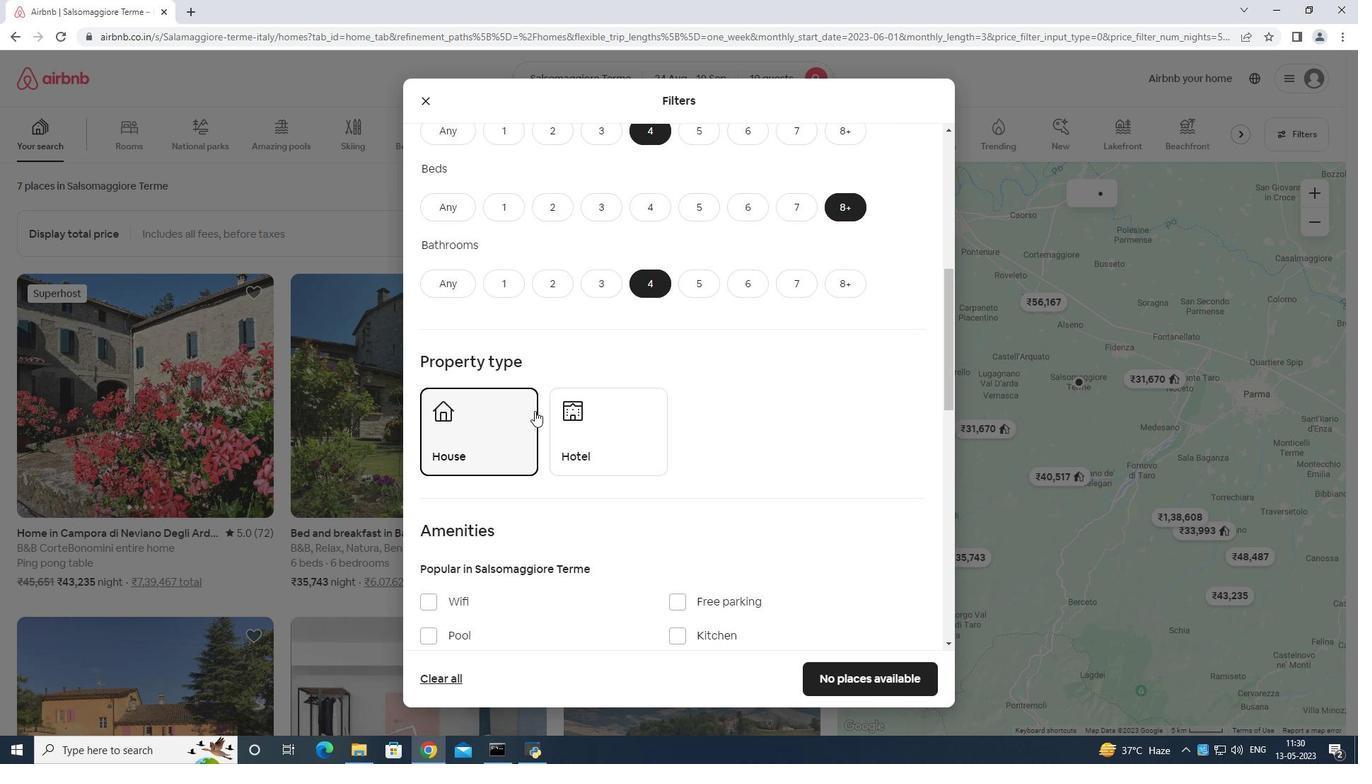 
Action: Mouse scrolled (537, 410) with delta (0, 0)
Screenshot: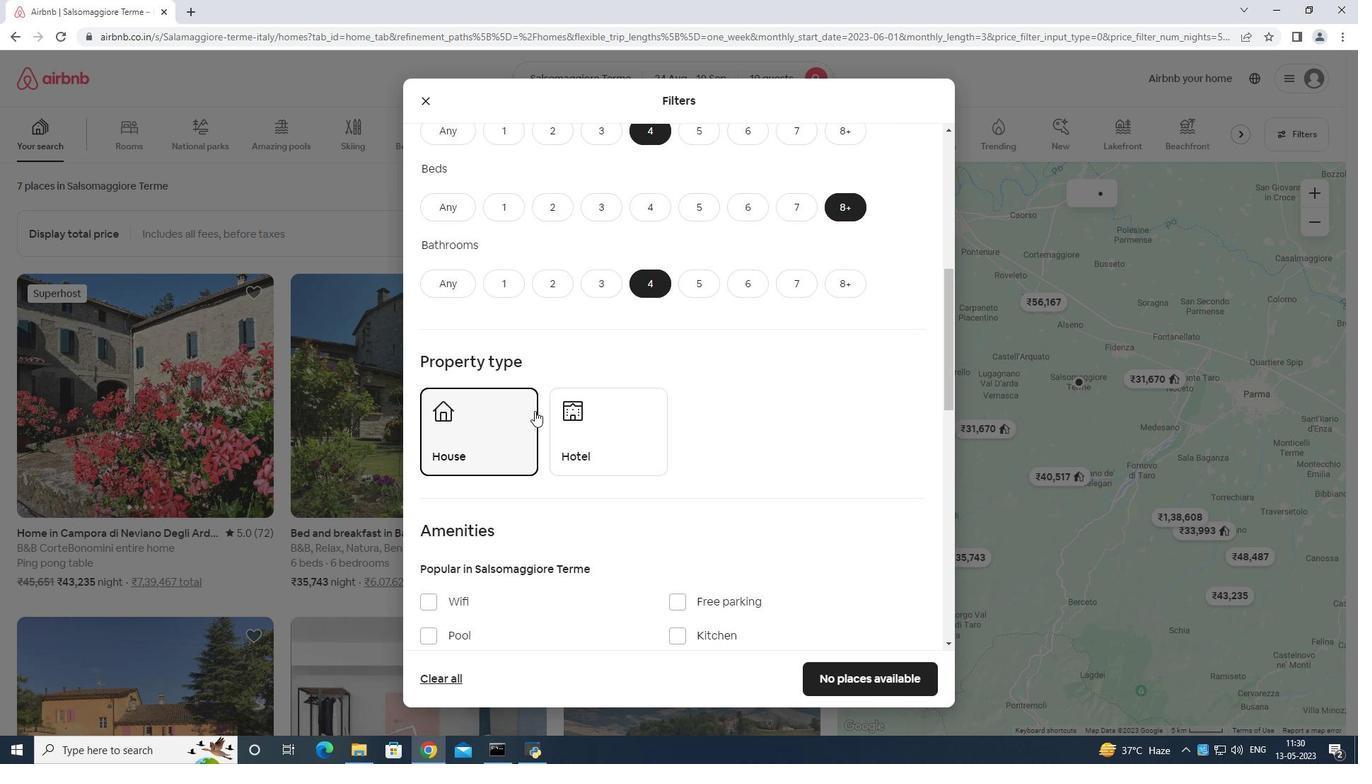 
Action: Mouse moved to (537, 411)
Screenshot: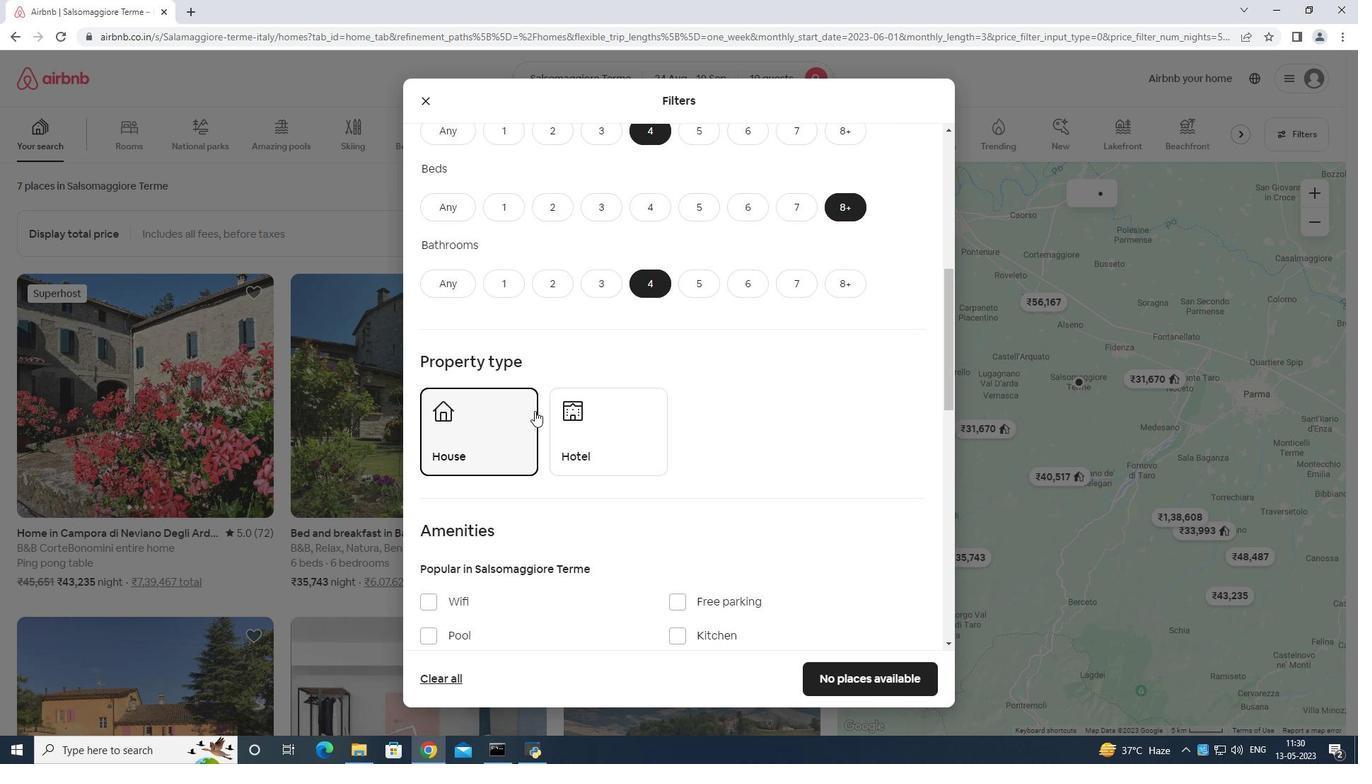 
Action: Mouse scrolled (537, 410) with delta (0, 0)
Screenshot: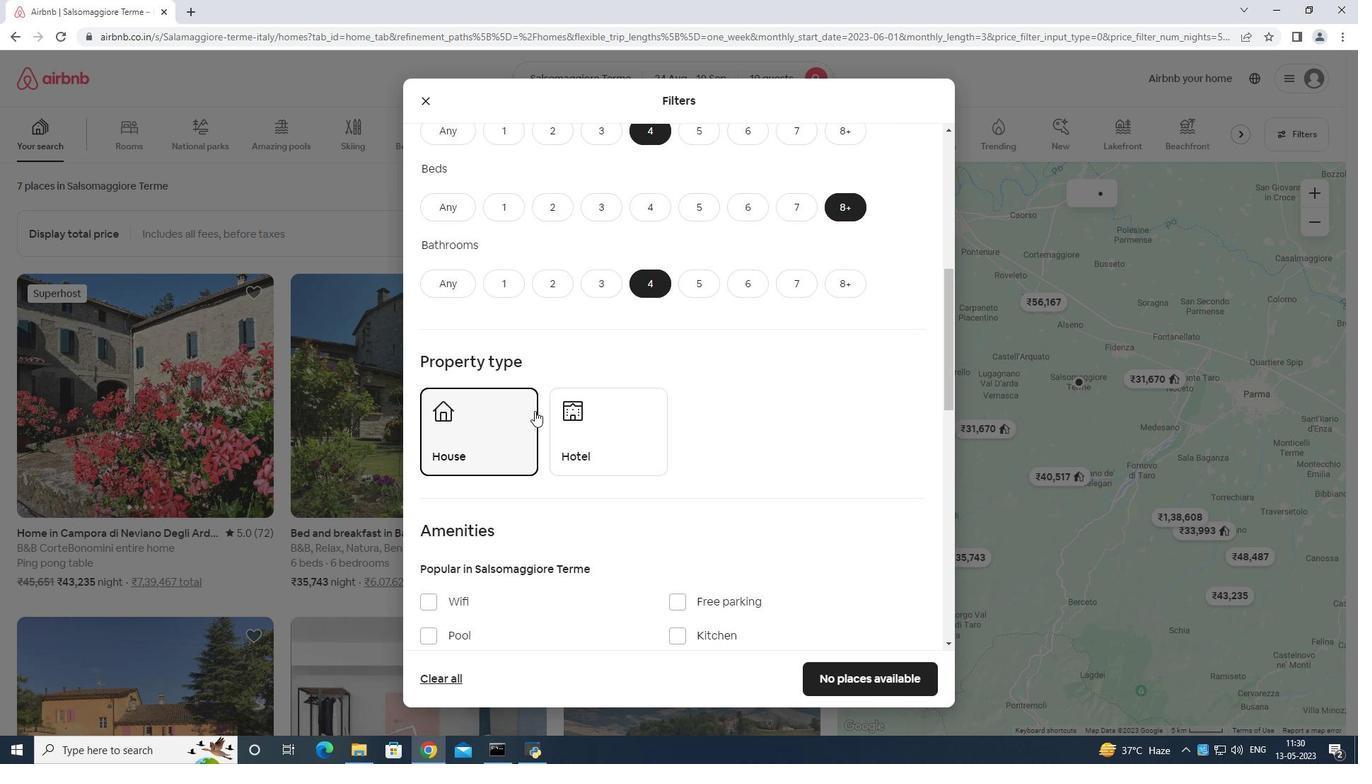 
Action: Mouse moved to (537, 412)
Screenshot: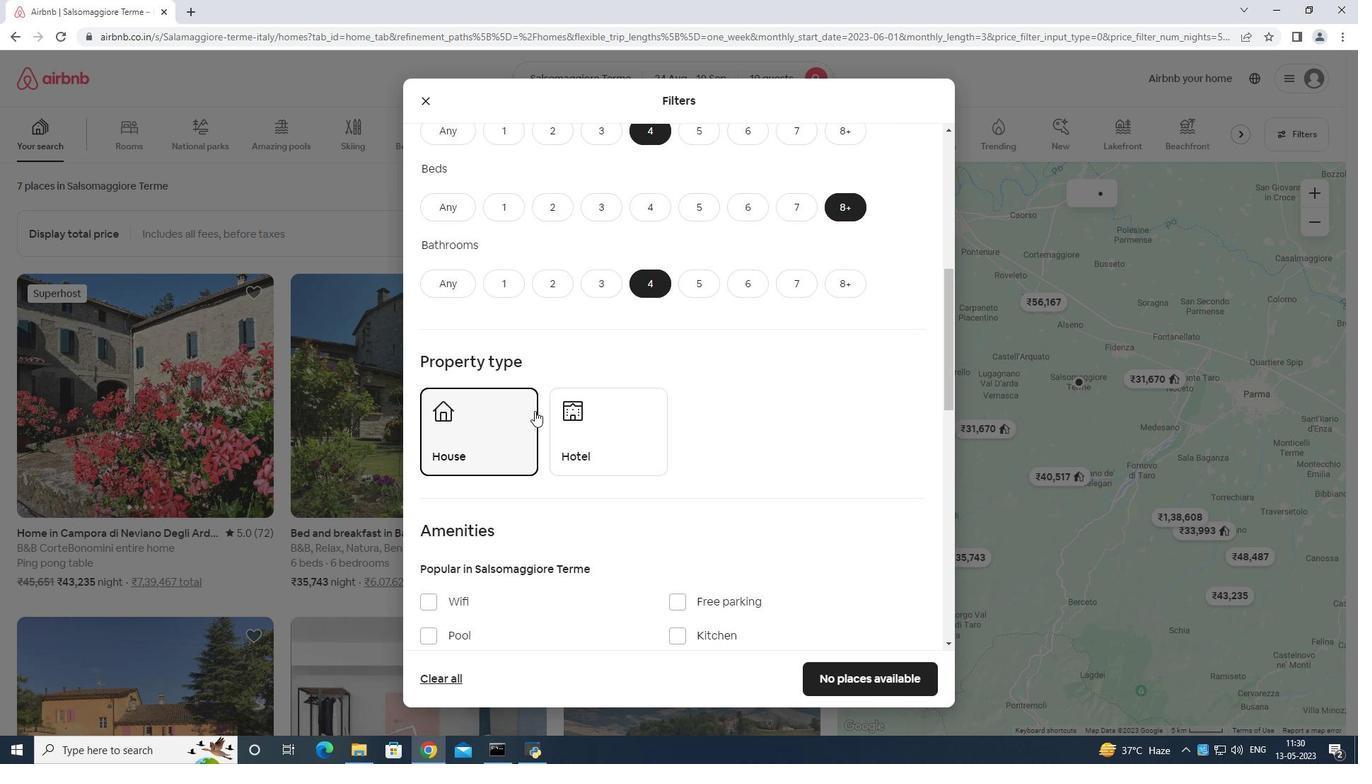 
Action: Mouse scrolled (537, 411) with delta (0, 0)
Screenshot: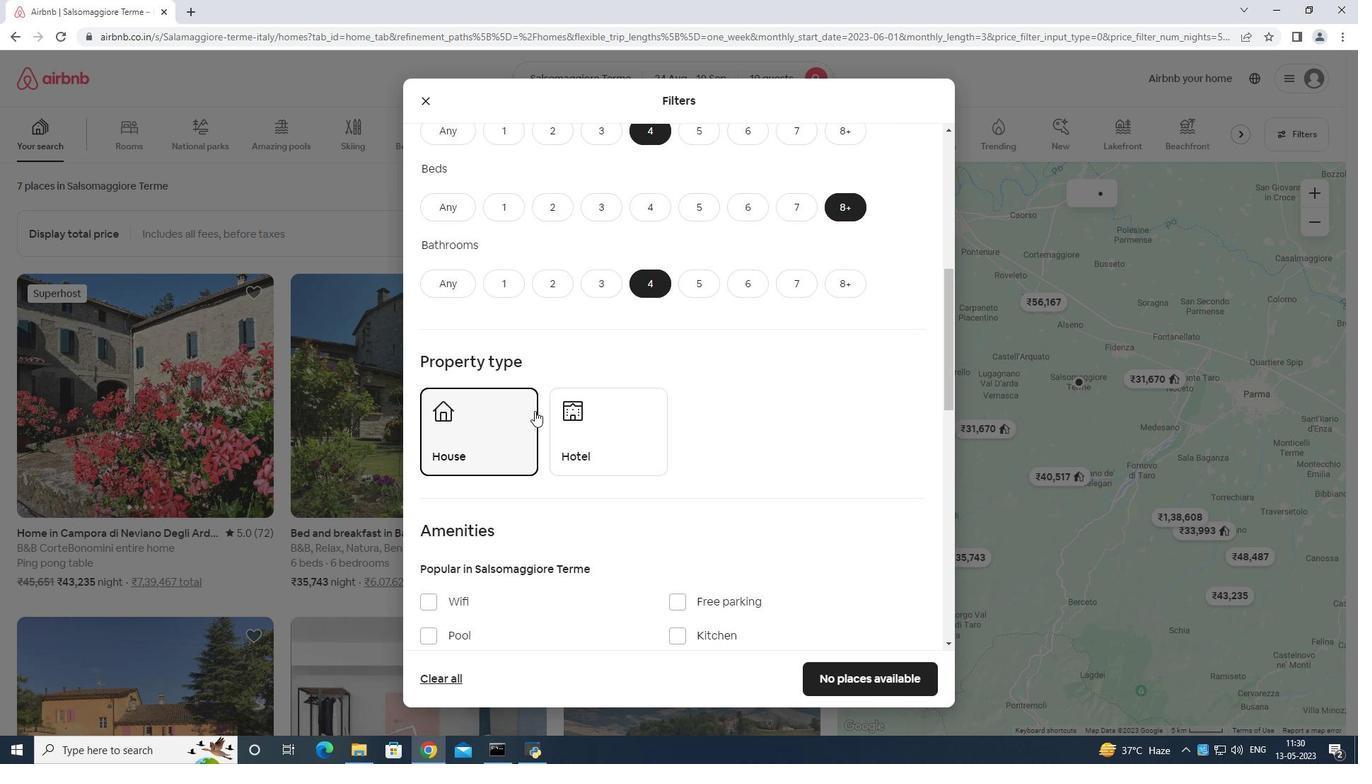 
Action: Mouse moved to (694, 403)
Screenshot: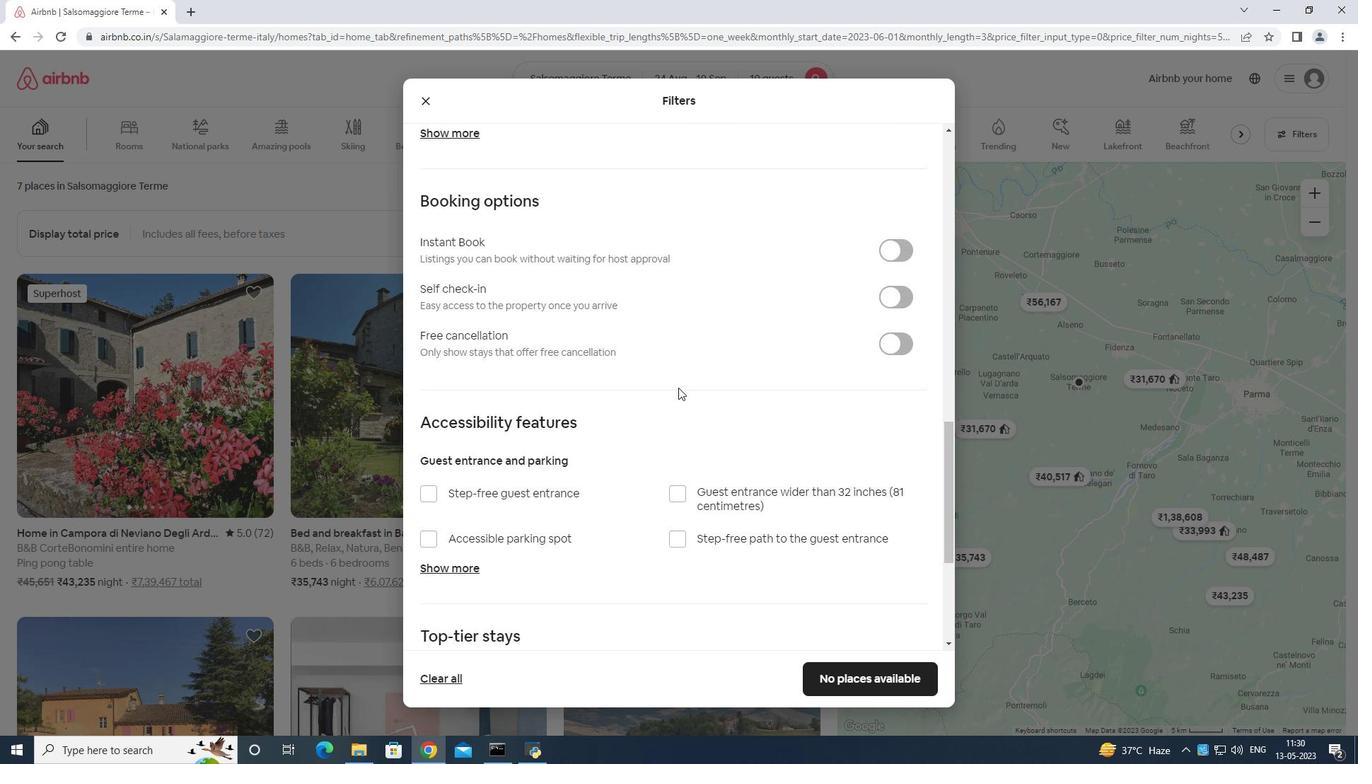 
Action: Mouse scrolled (694, 402) with delta (0, 0)
Screenshot: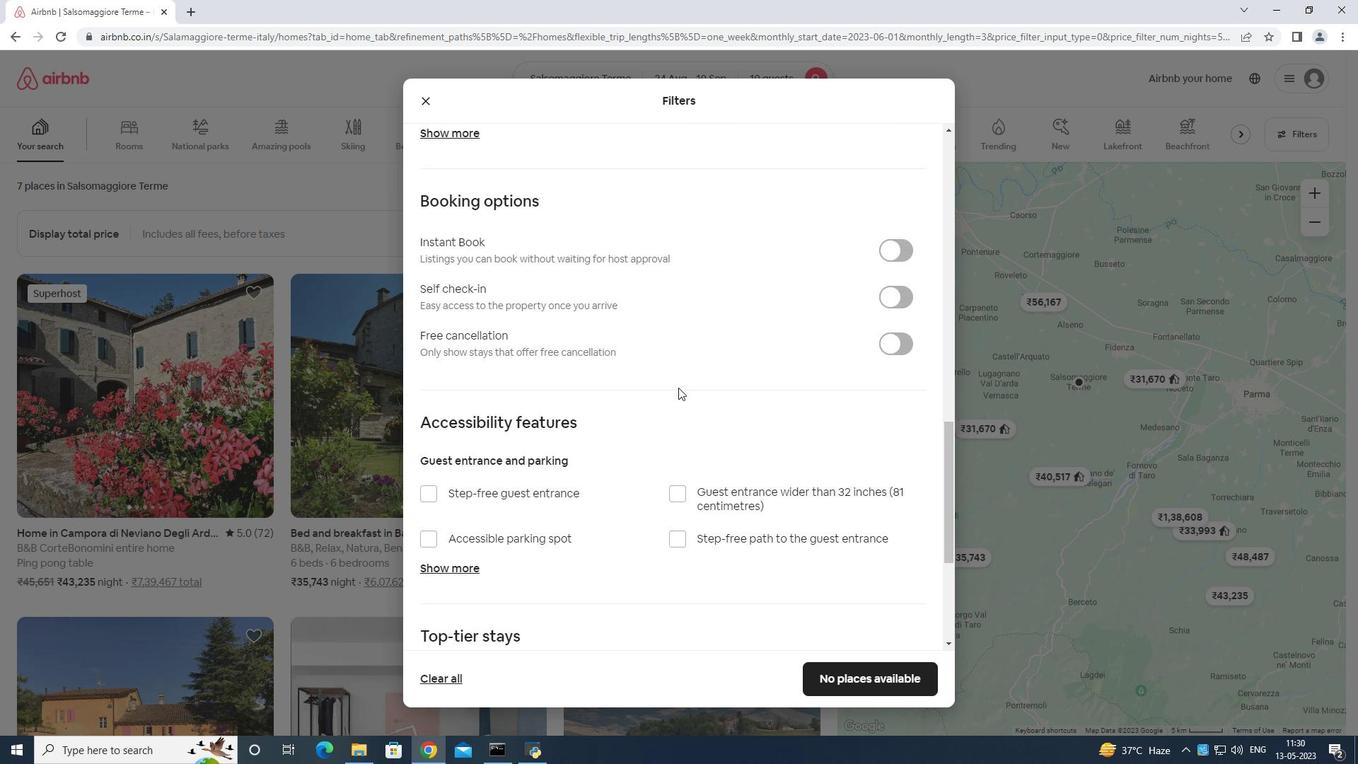 
Action: Mouse moved to (704, 423)
Screenshot: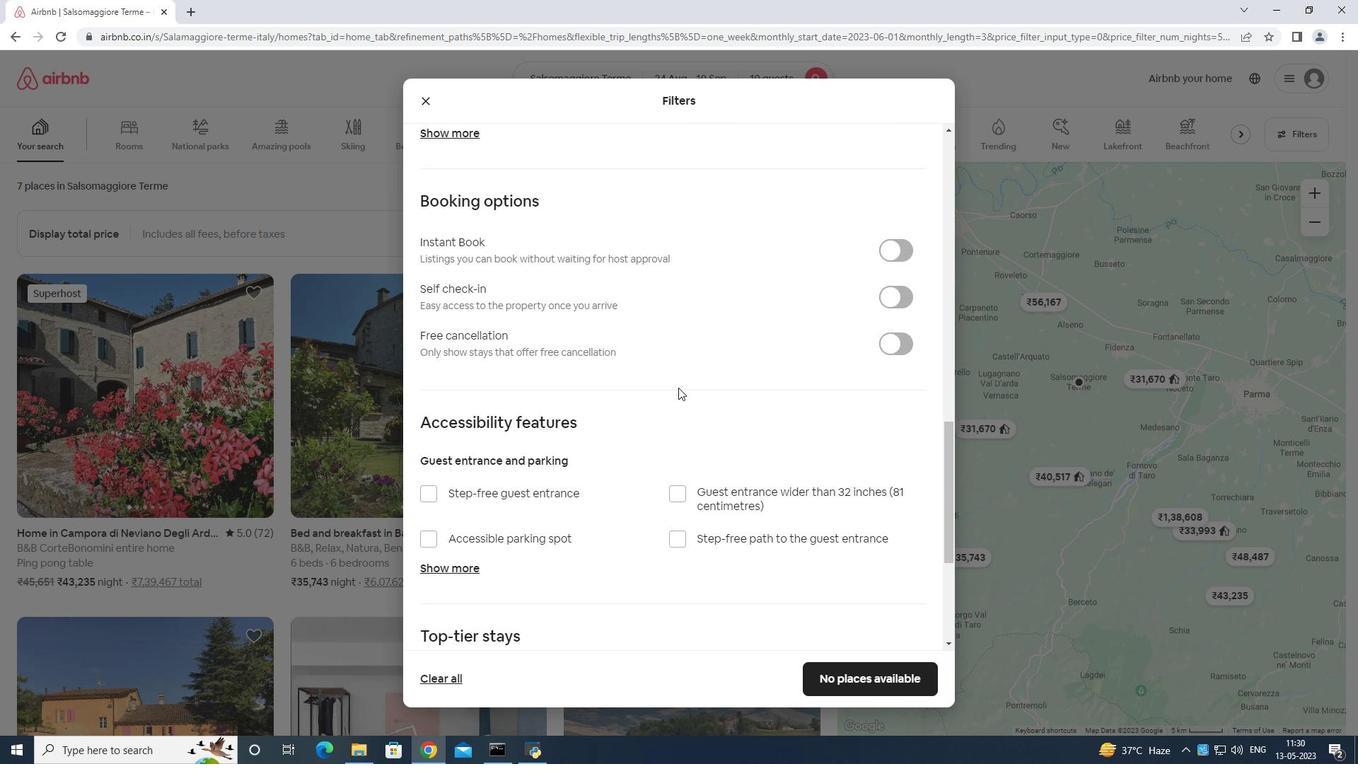 
Action: Mouse scrolled (704, 423) with delta (0, 0)
Screenshot: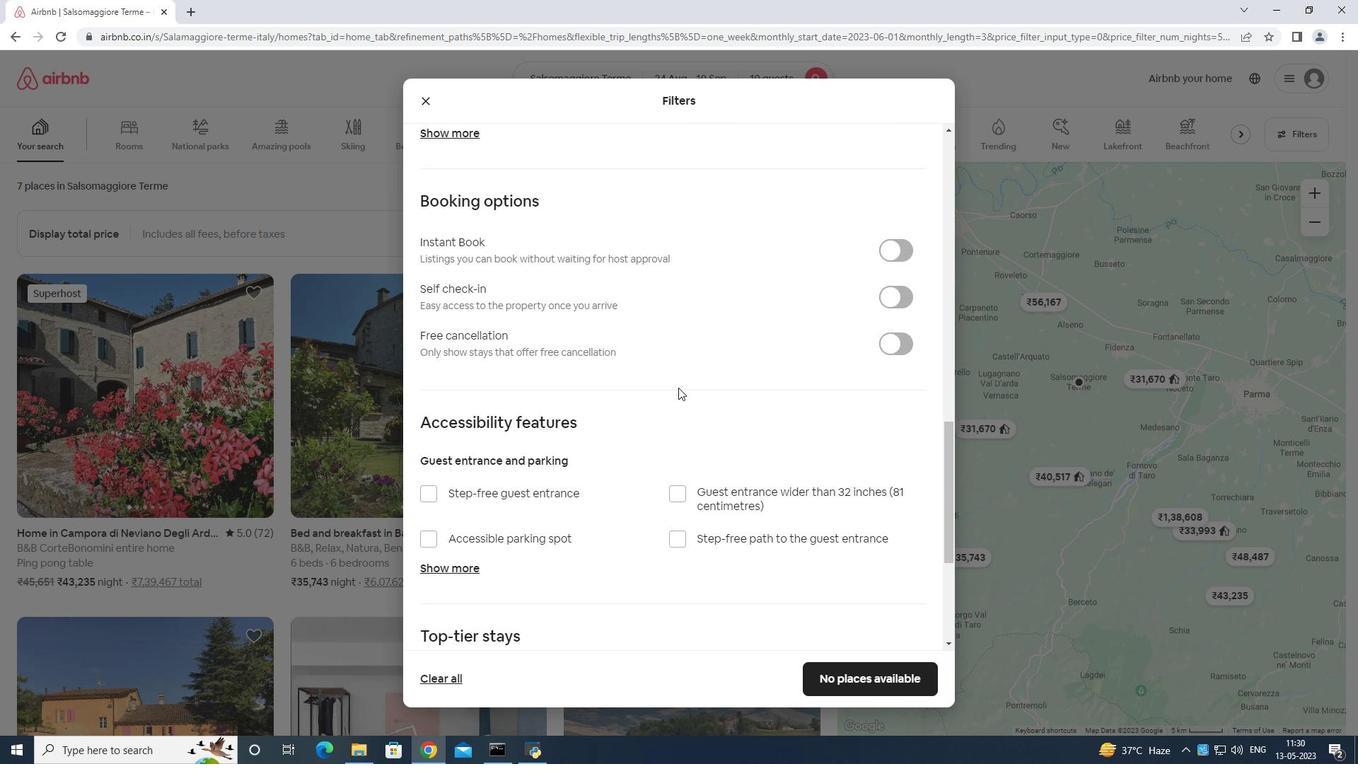 
Action: Mouse moved to (706, 425)
Screenshot: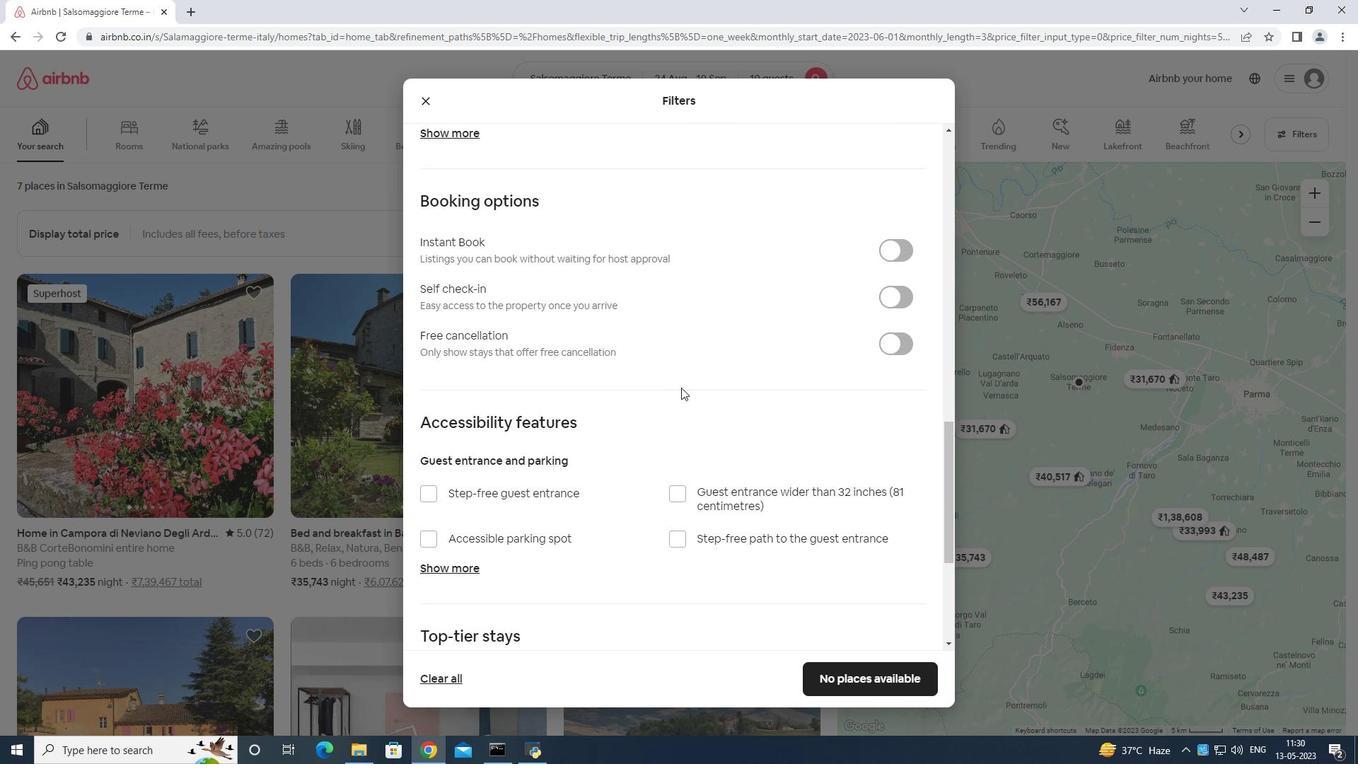 
Action: Mouse scrolled (706, 425) with delta (0, 0)
Screenshot: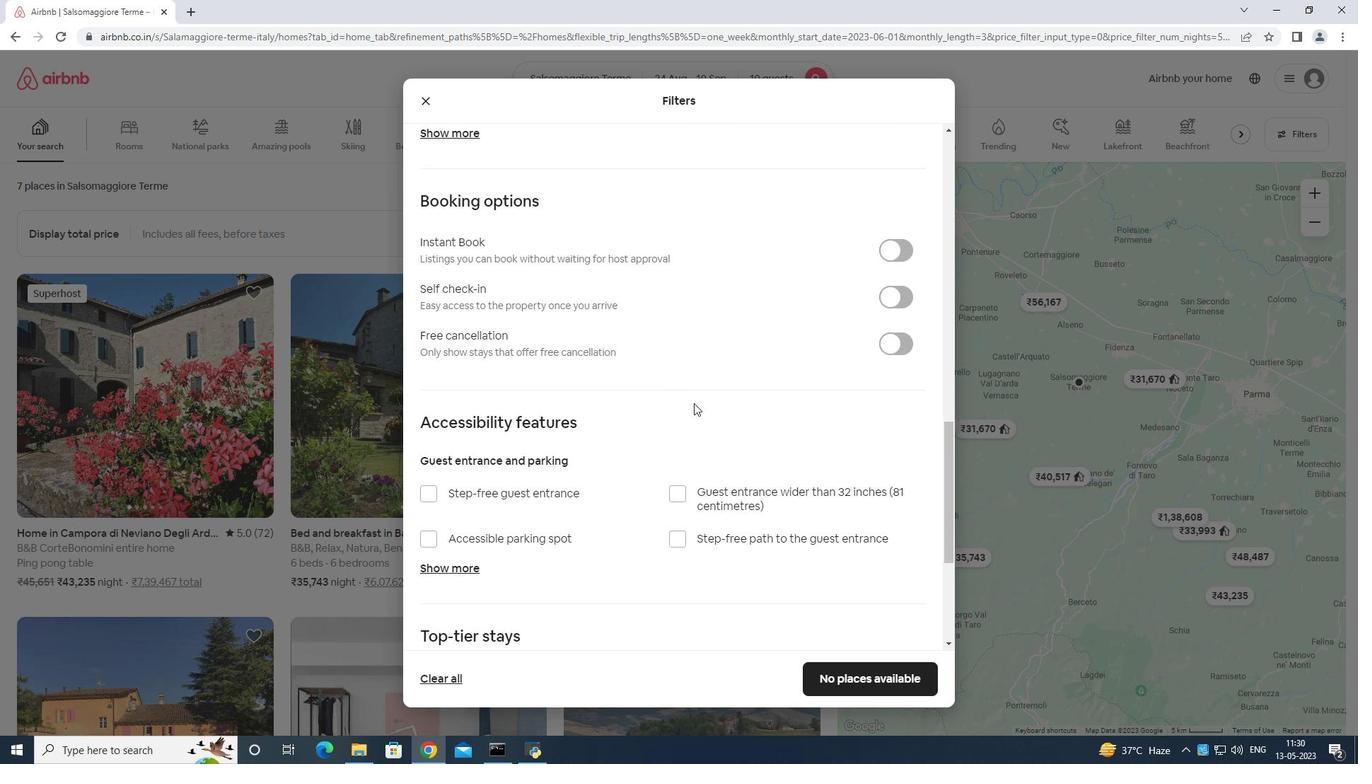 
Action: Mouse moved to (920, 336)
Screenshot: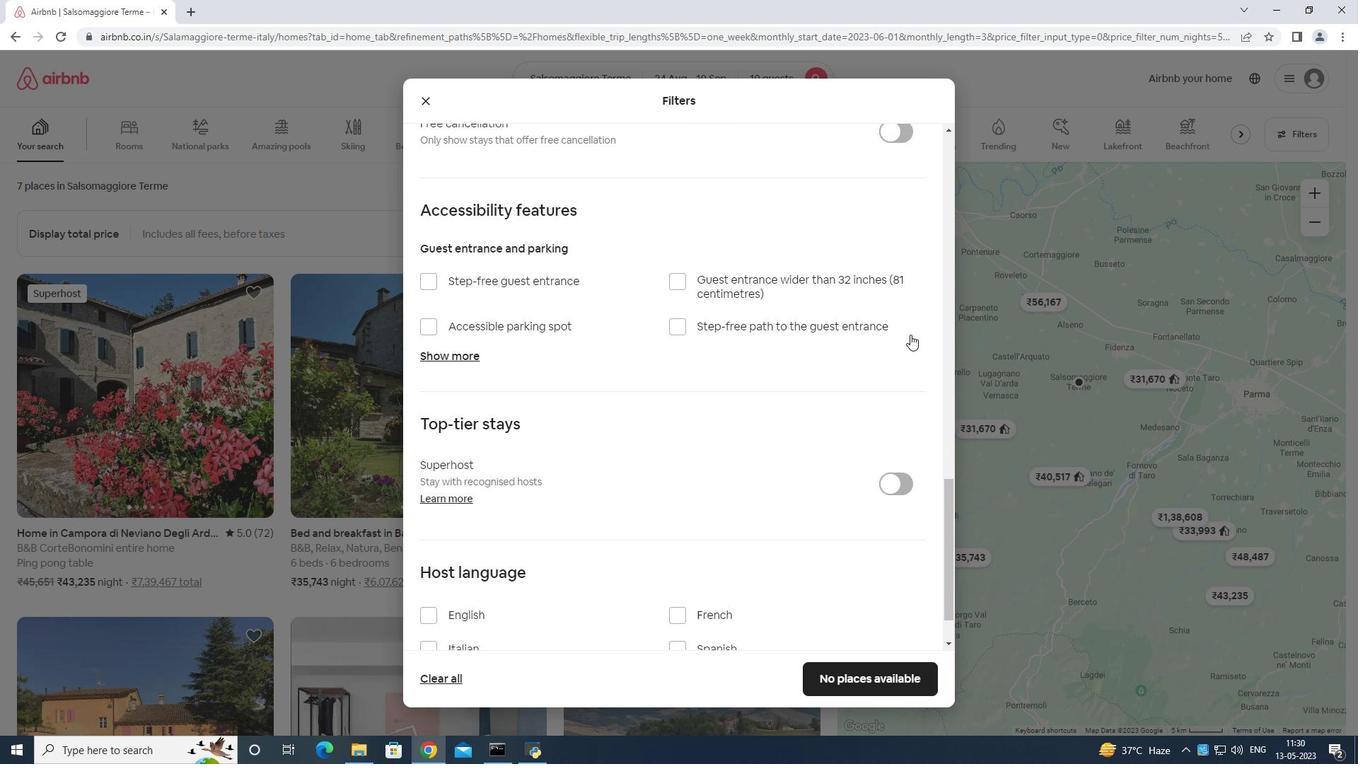 
Action: Mouse scrolled (920, 336) with delta (0, 0)
Screenshot: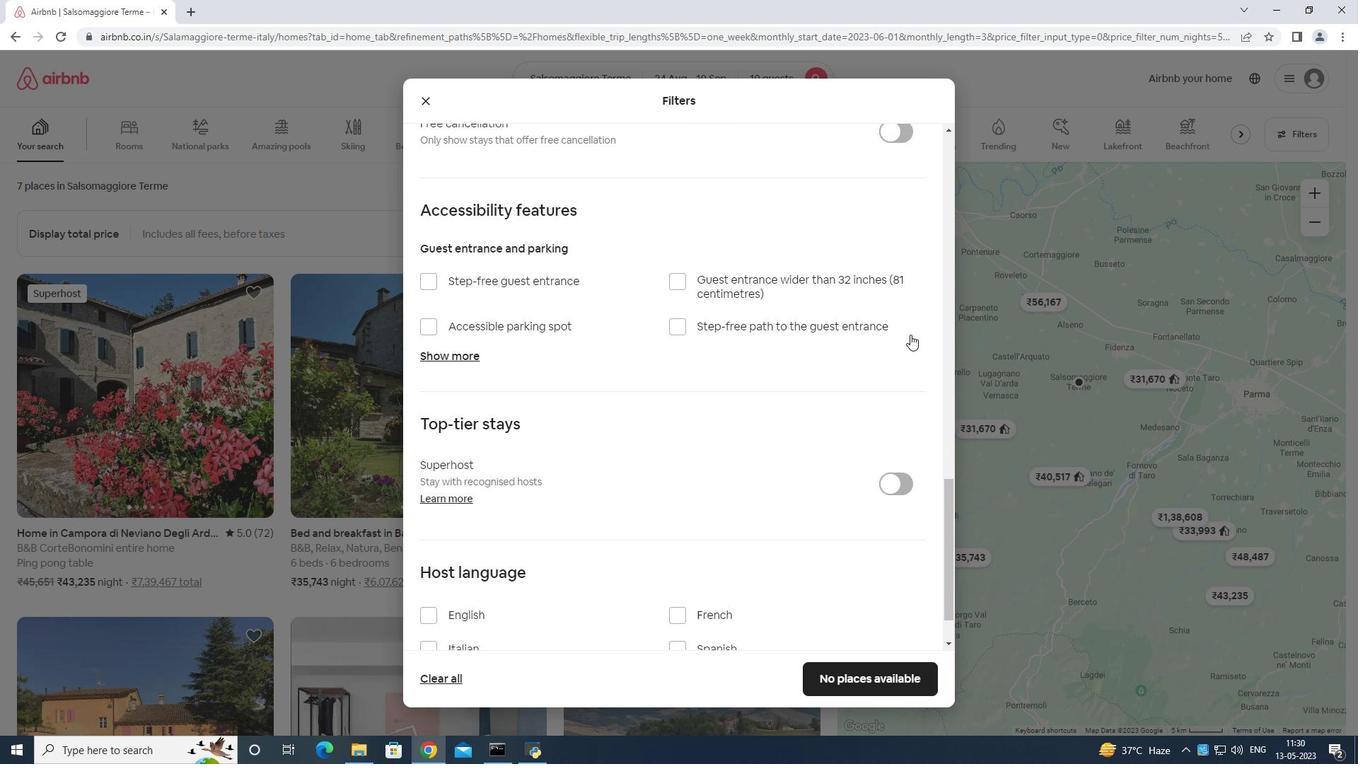 
Action: Mouse moved to (924, 335)
Screenshot: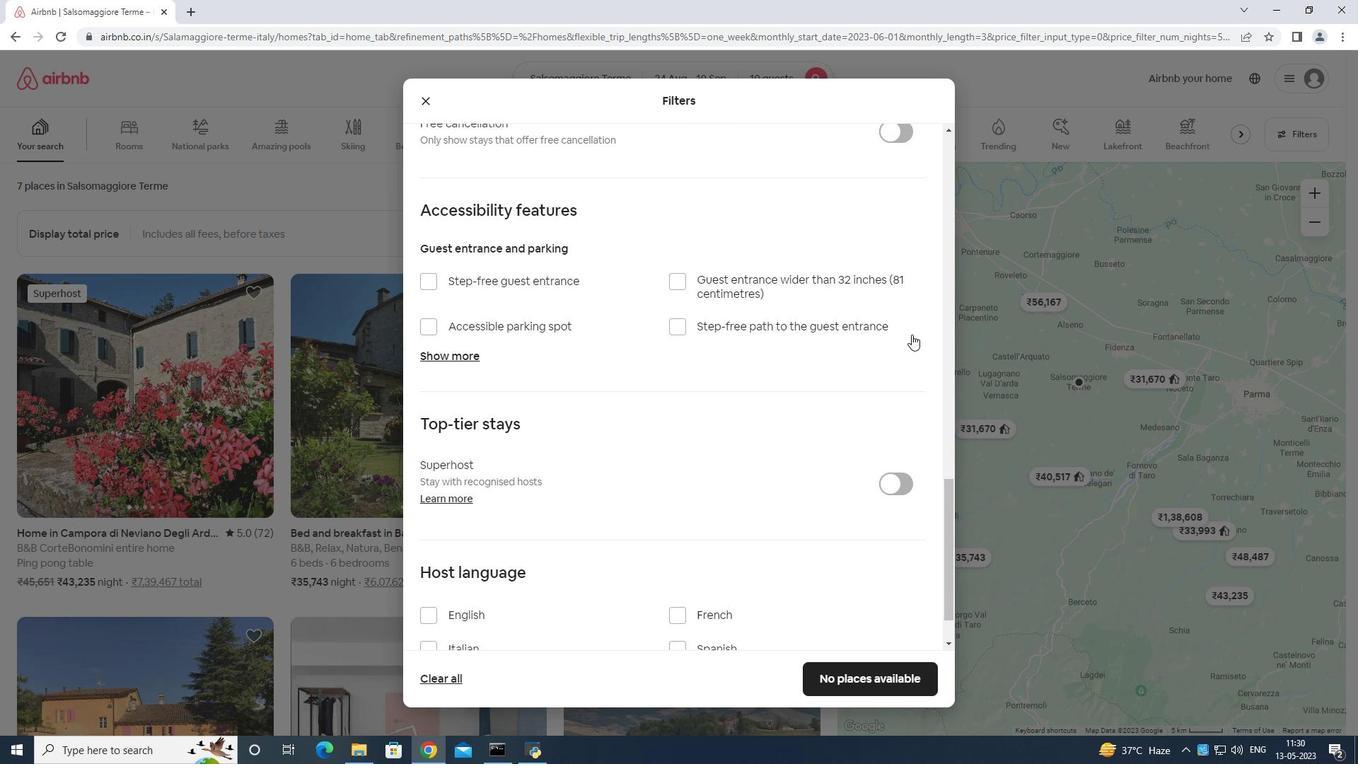 
Action: Mouse scrolled (924, 336) with delta (0, 0)
Screenshot: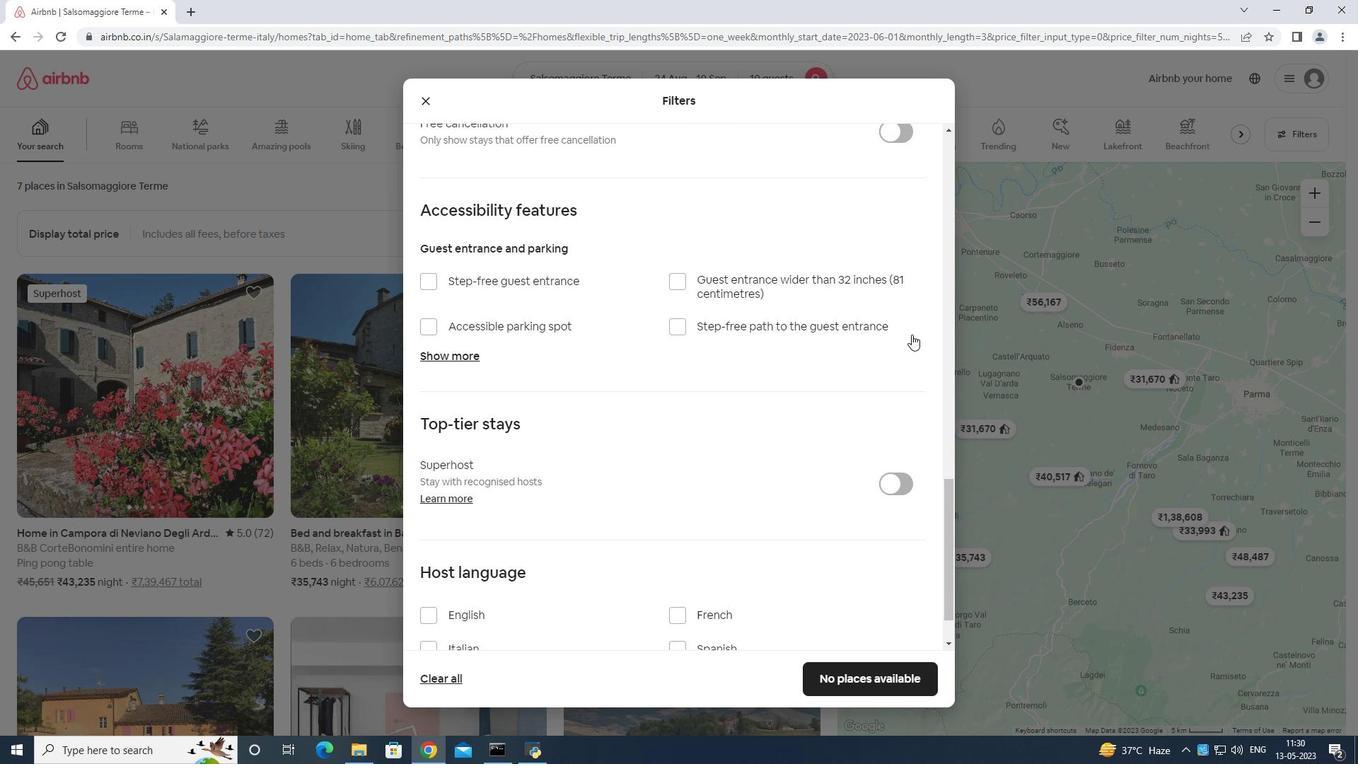 
Action: Mouse moved to (926, 333)
Screenshot: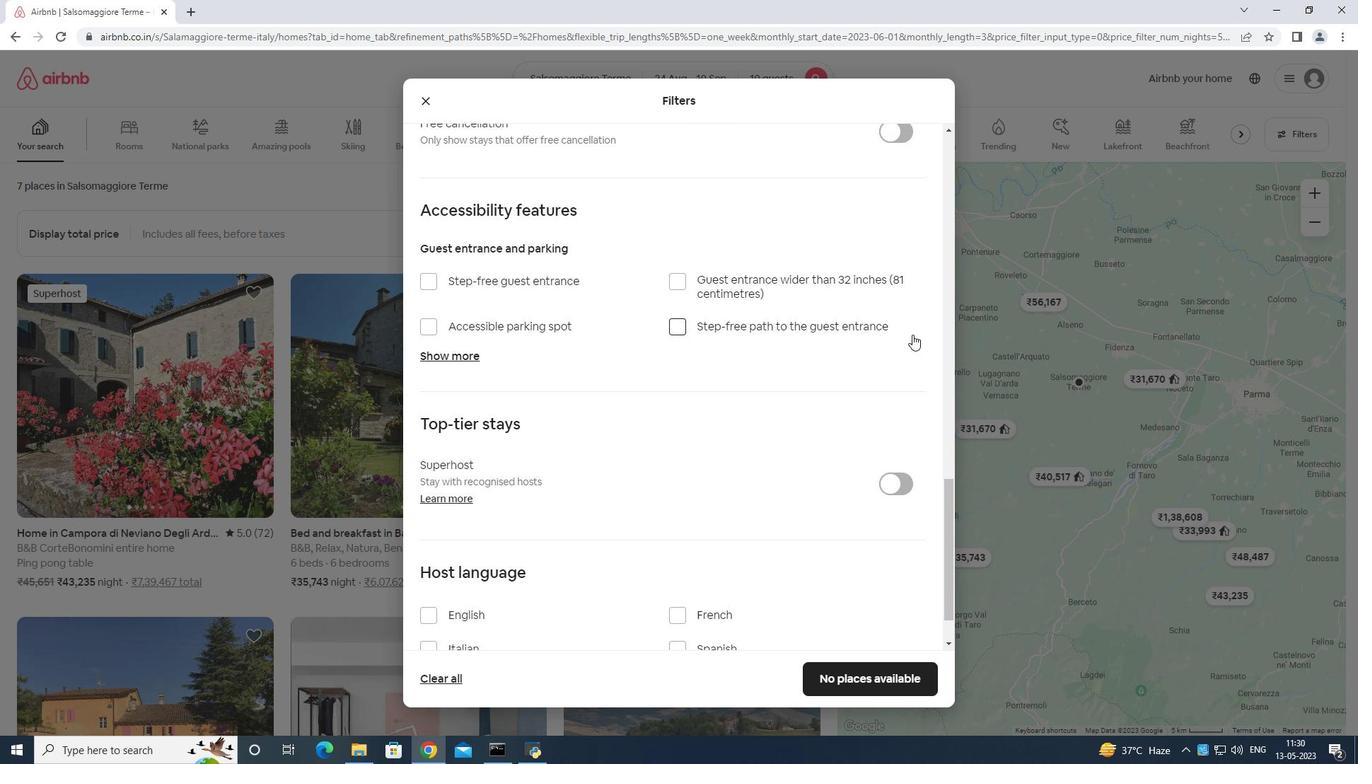 
Action: Mouse scrolled (926, 333) with delta (0, 0)
Screenshot: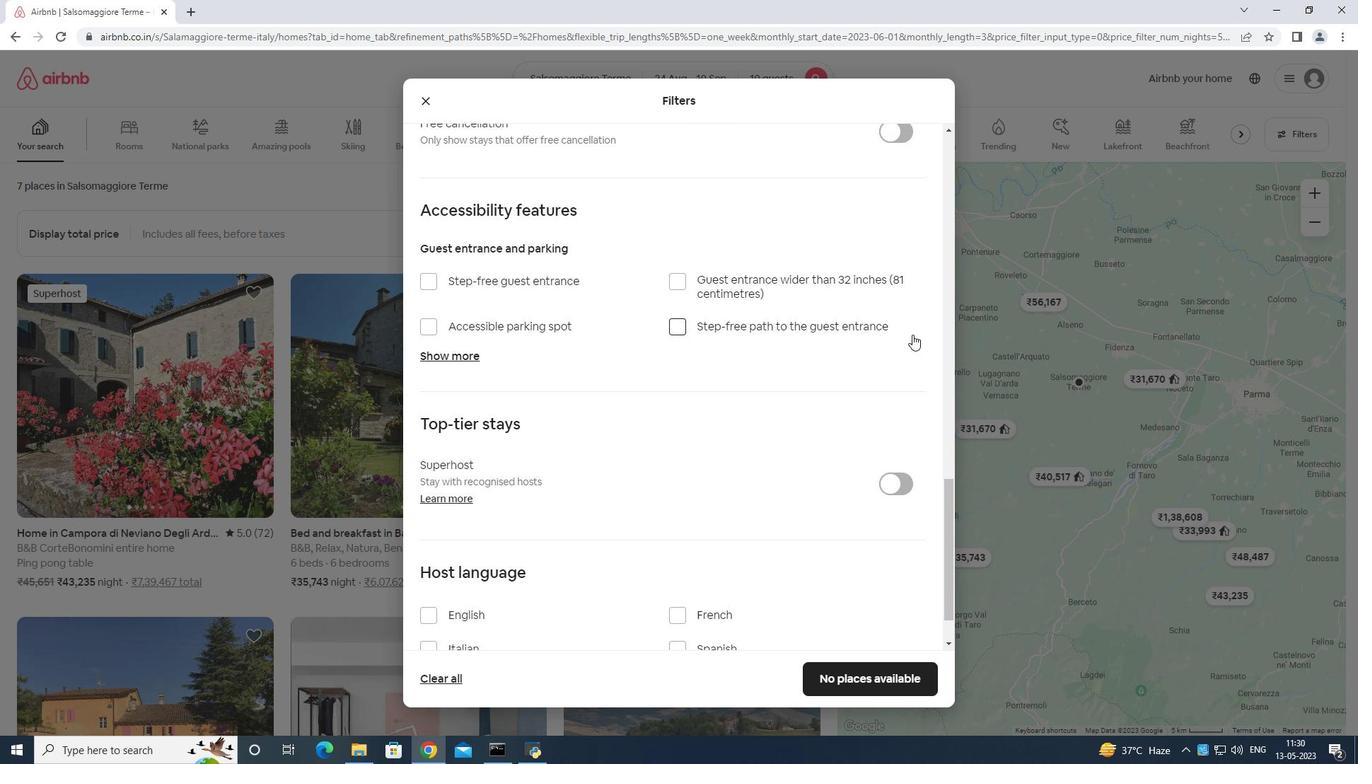 
Action: Mouse moved to (904, 338)
Screenshot: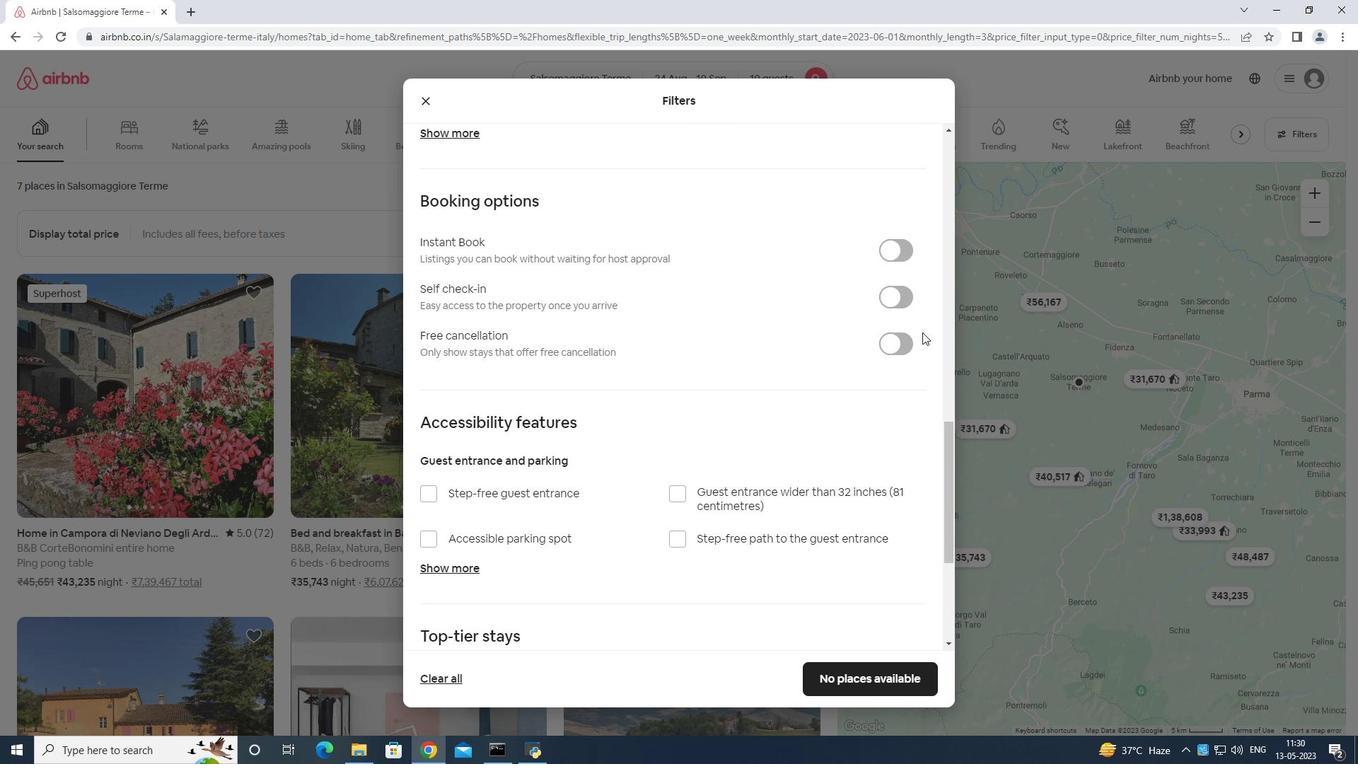
Action: Mouse scrolled (904, 339) with delta (0, 0)
Screenshot: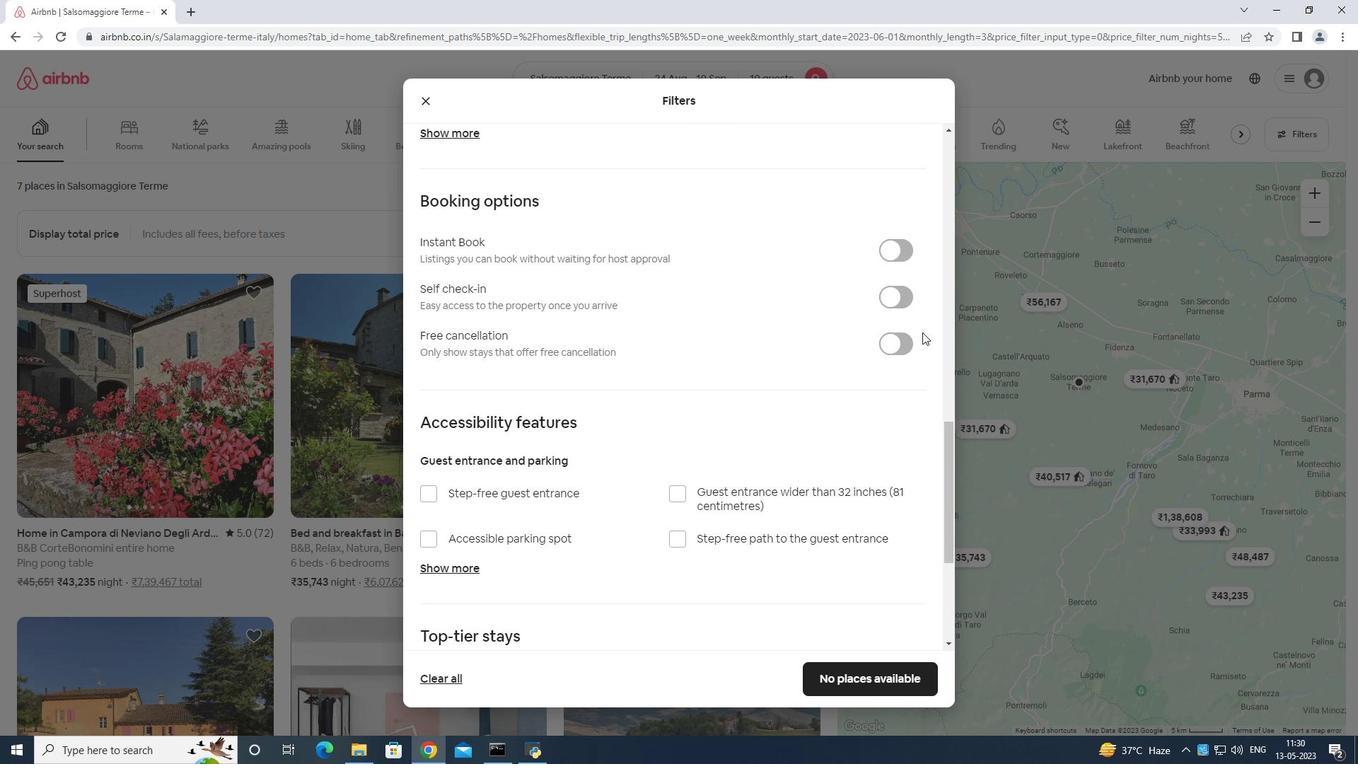 
Action: Mouse moved to (722, 447)
Screenshot: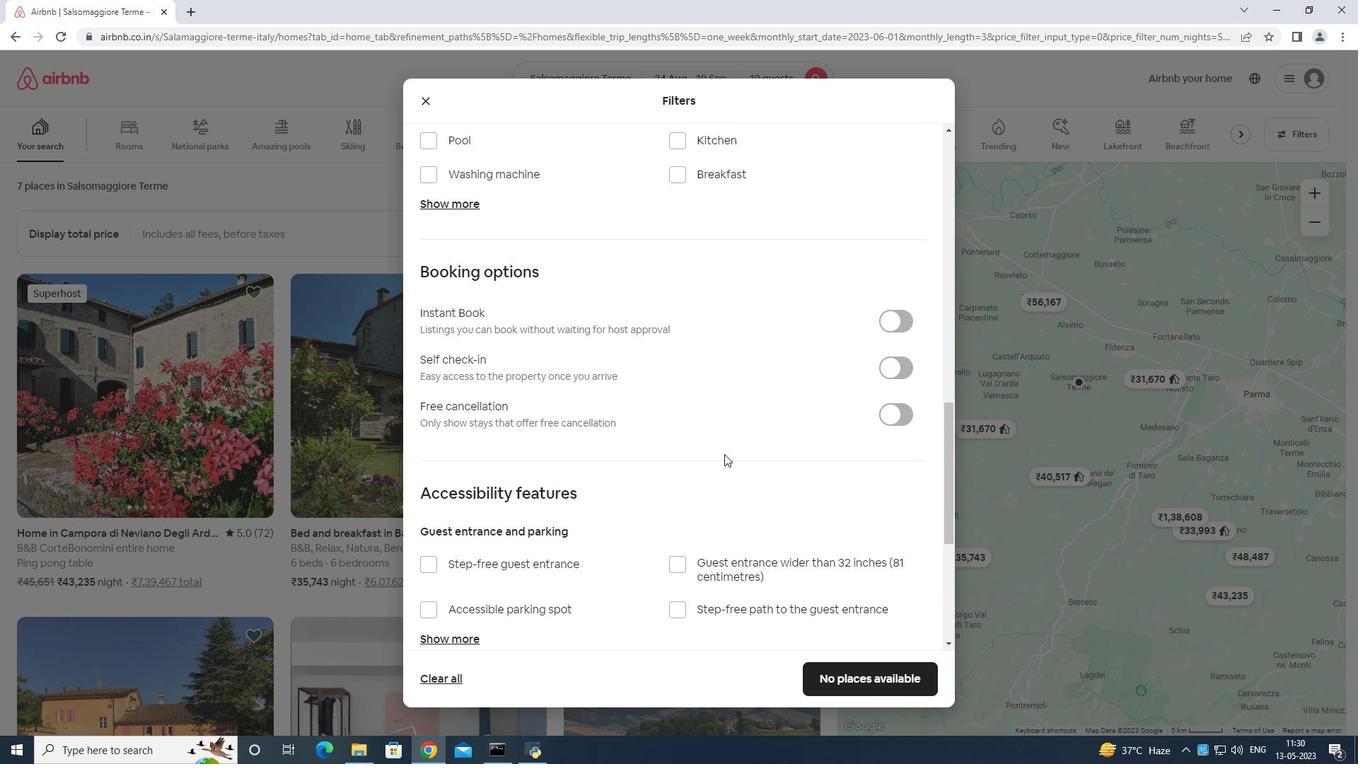 
Action: Mouse scrolled (722, 447) with delta (0, 0)
Screenshot: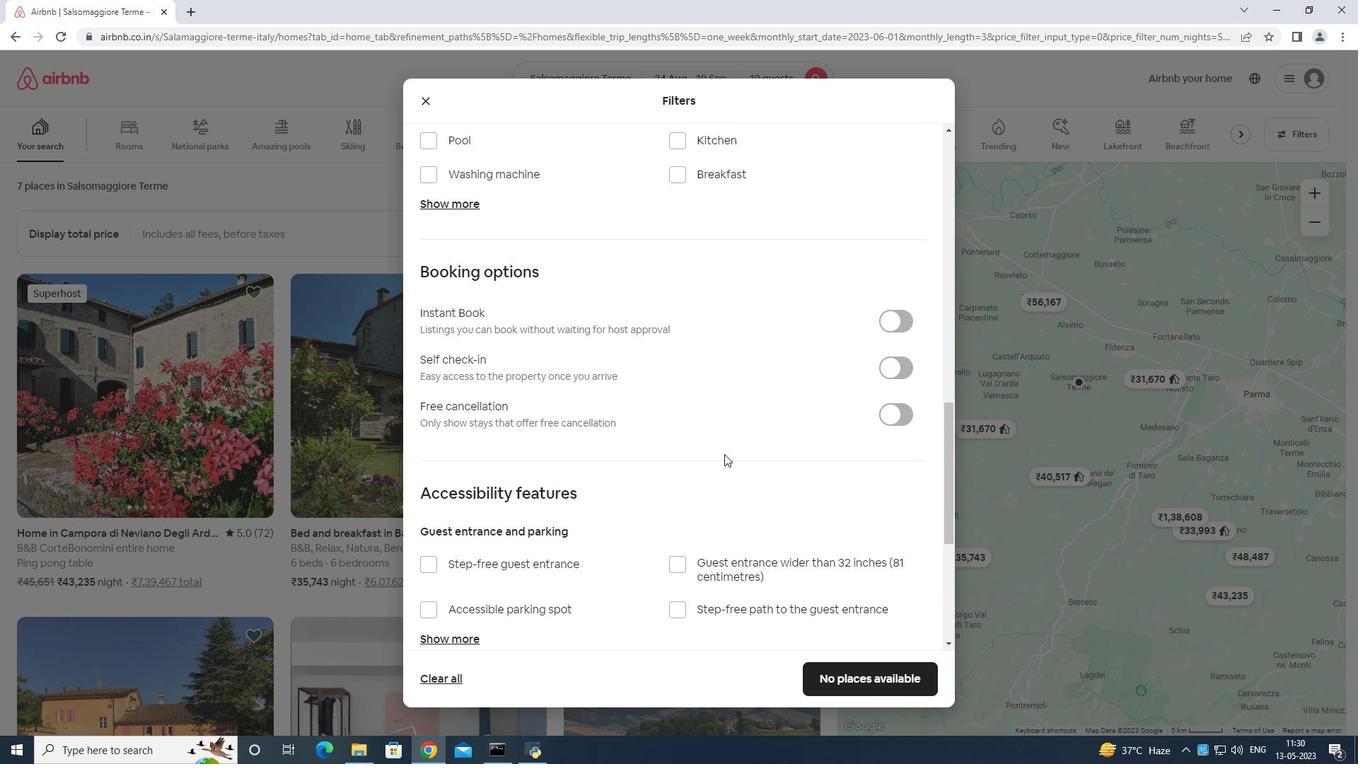 
Action: Mouse moved to (722, 446)
Screenshot: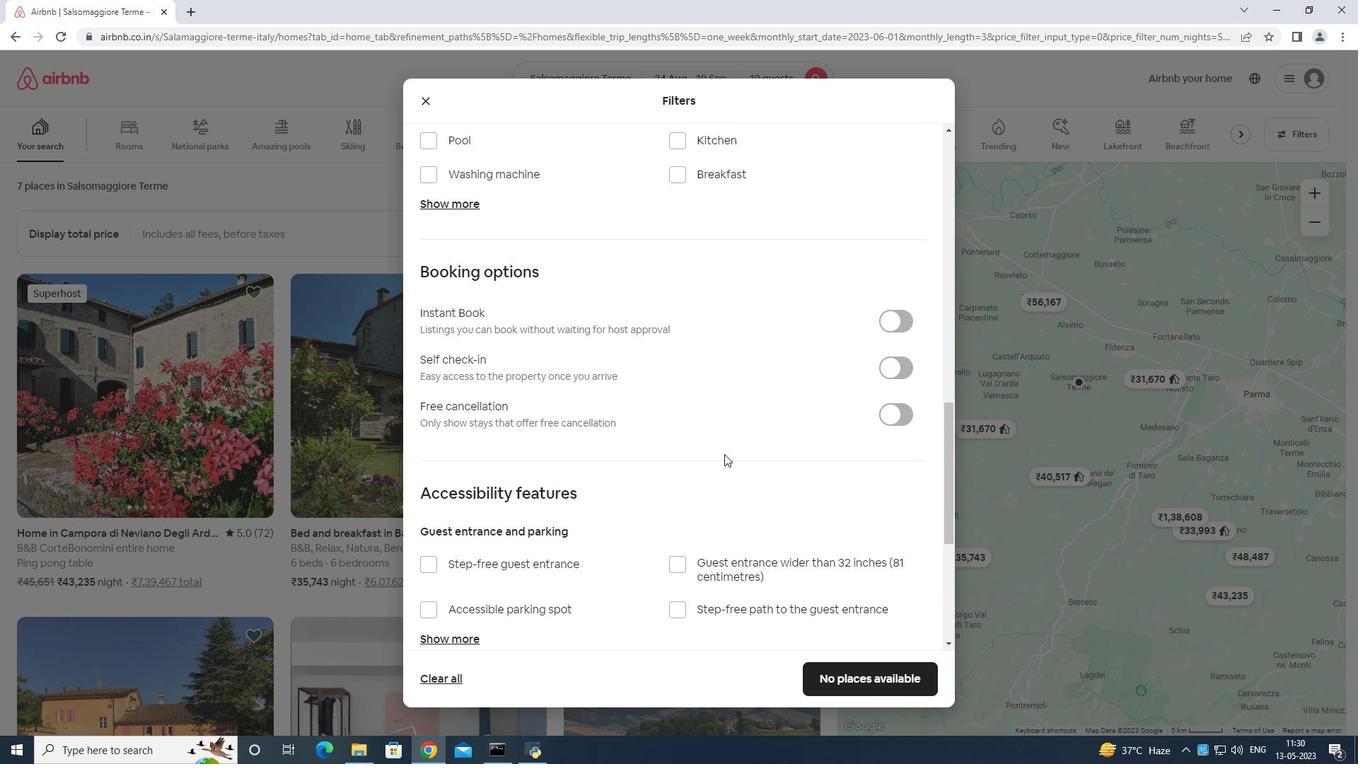 
Action: Mouse scrolled (722, 447) with delta (0, 0)
Screenshot: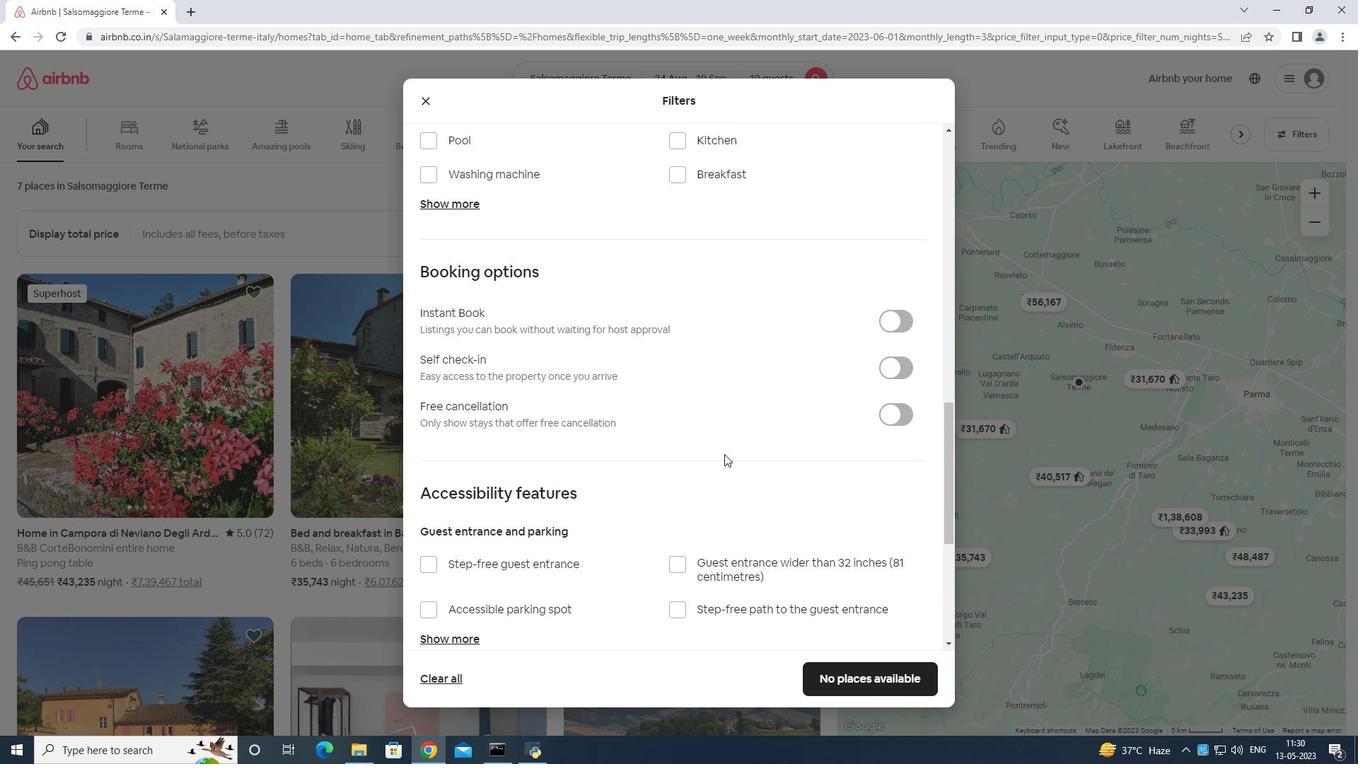 
Action: Mouse moved to (722, 444)
Screenshot: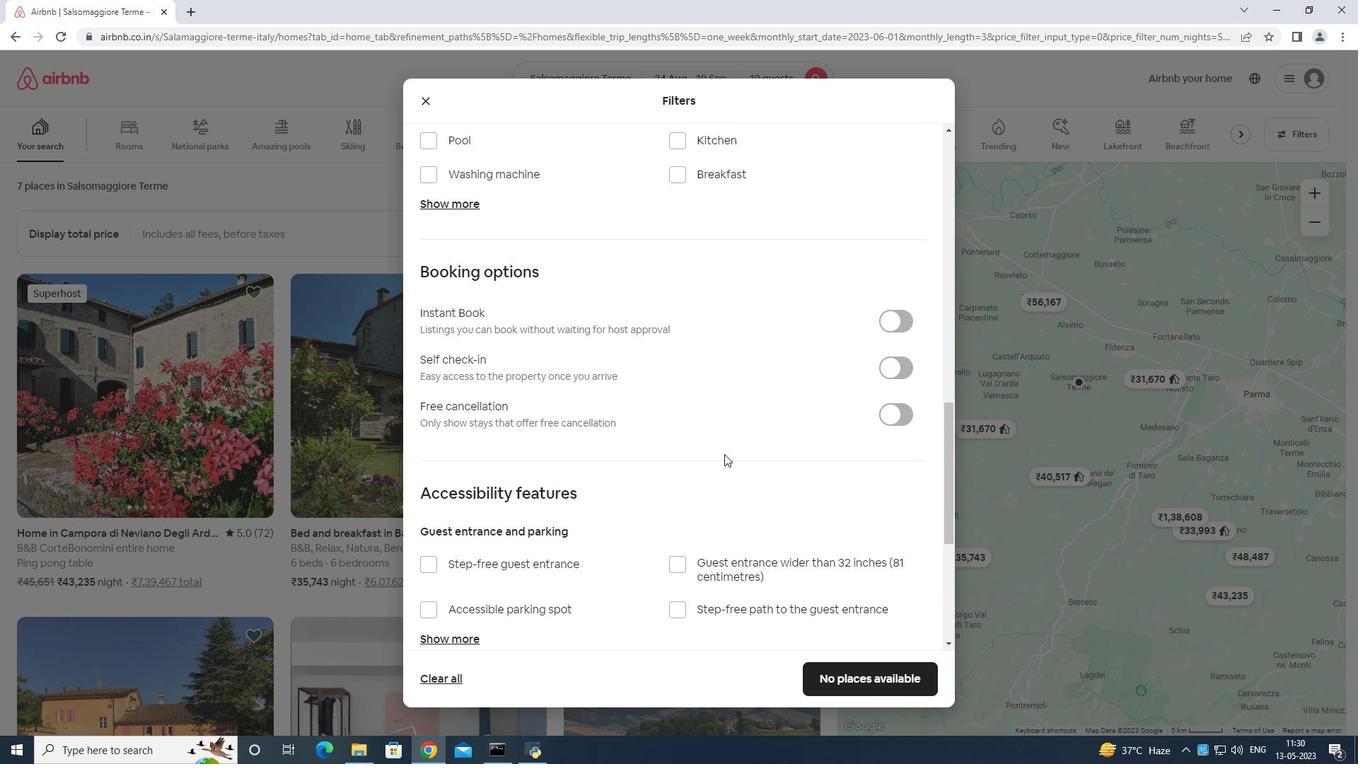 
Action: Mouse scrolled (722, 445) with delta (0, 0)
Screenshot: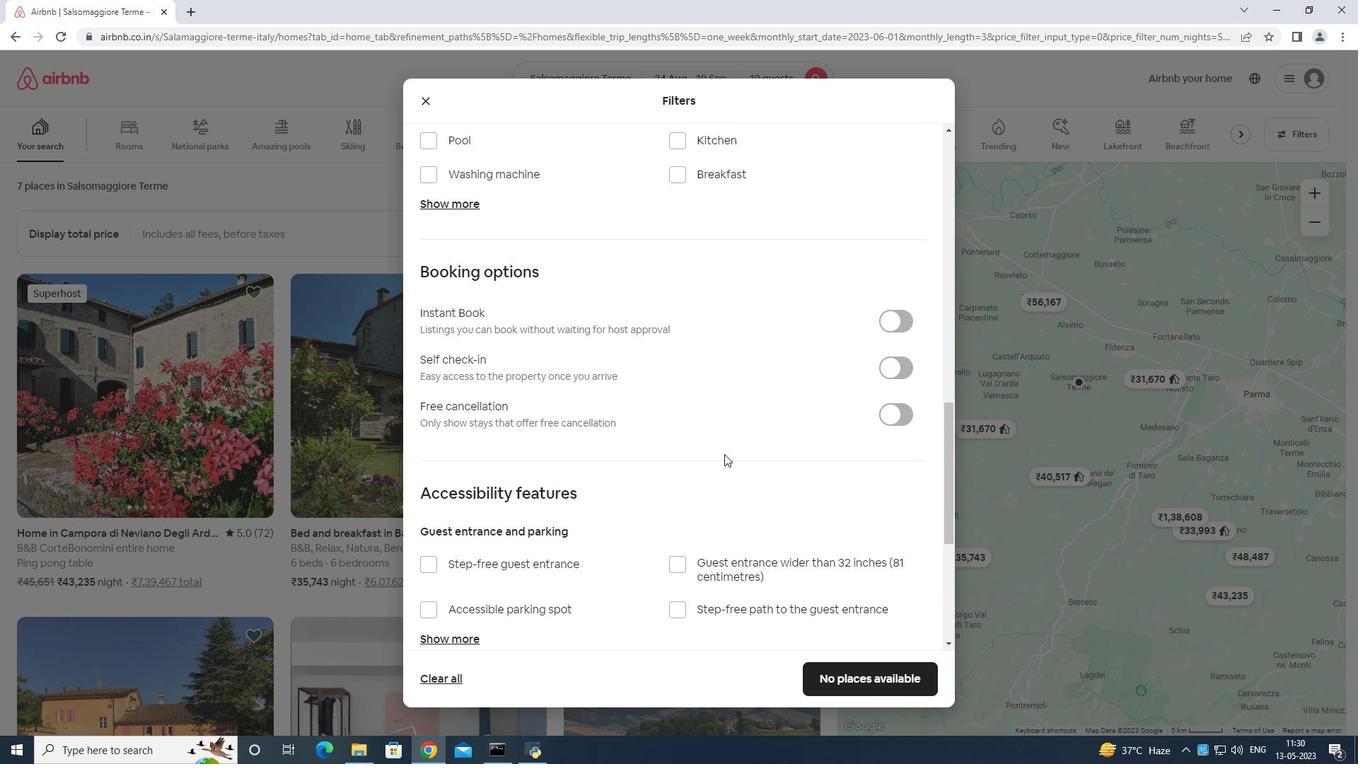 
Action: Mouse moved to (720, 438)
Screenshot: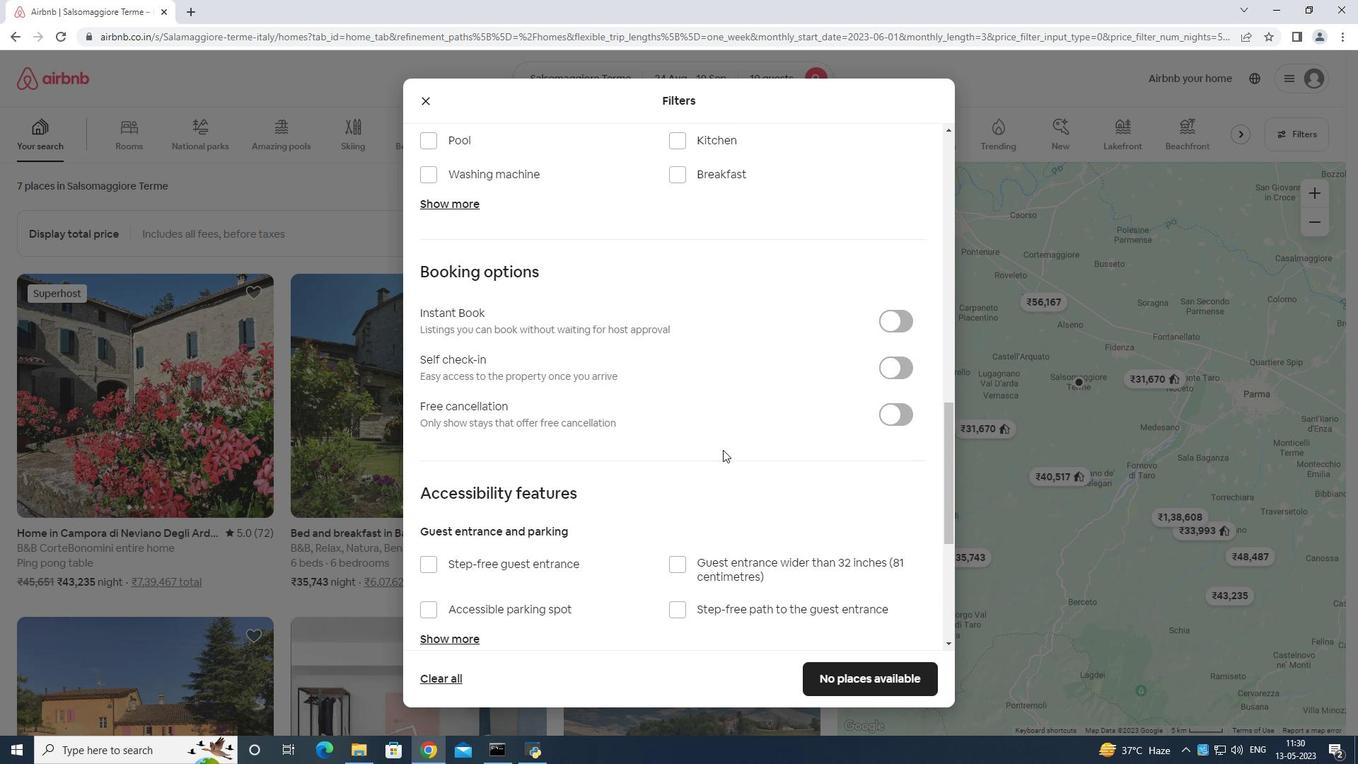 
Action: Mouse scrolled (722, 442) with delta (0, 0)
Screenshot: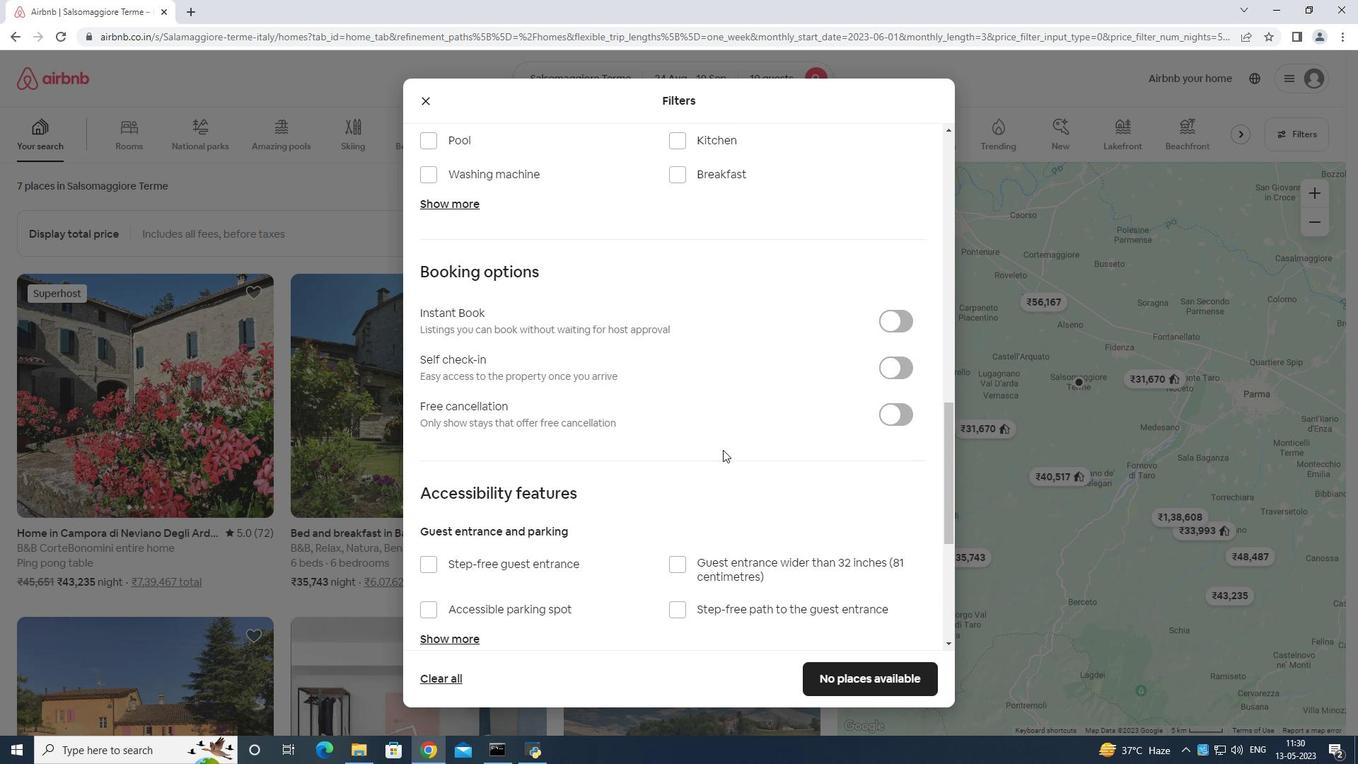 
Action: Mouse moved to (717, 437)
Screenshot: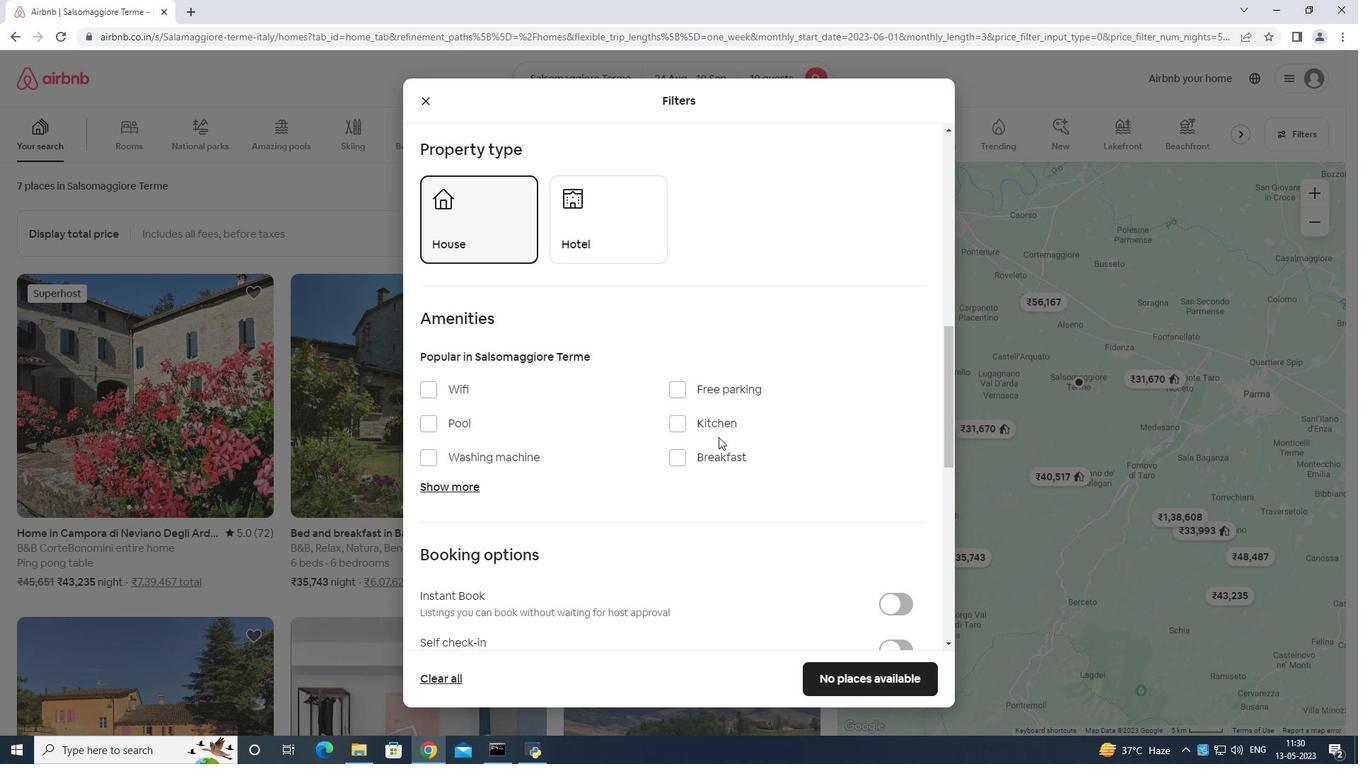 
Action: Mouse scrolled (717, 436) with delta (0, 0)
Screenshot: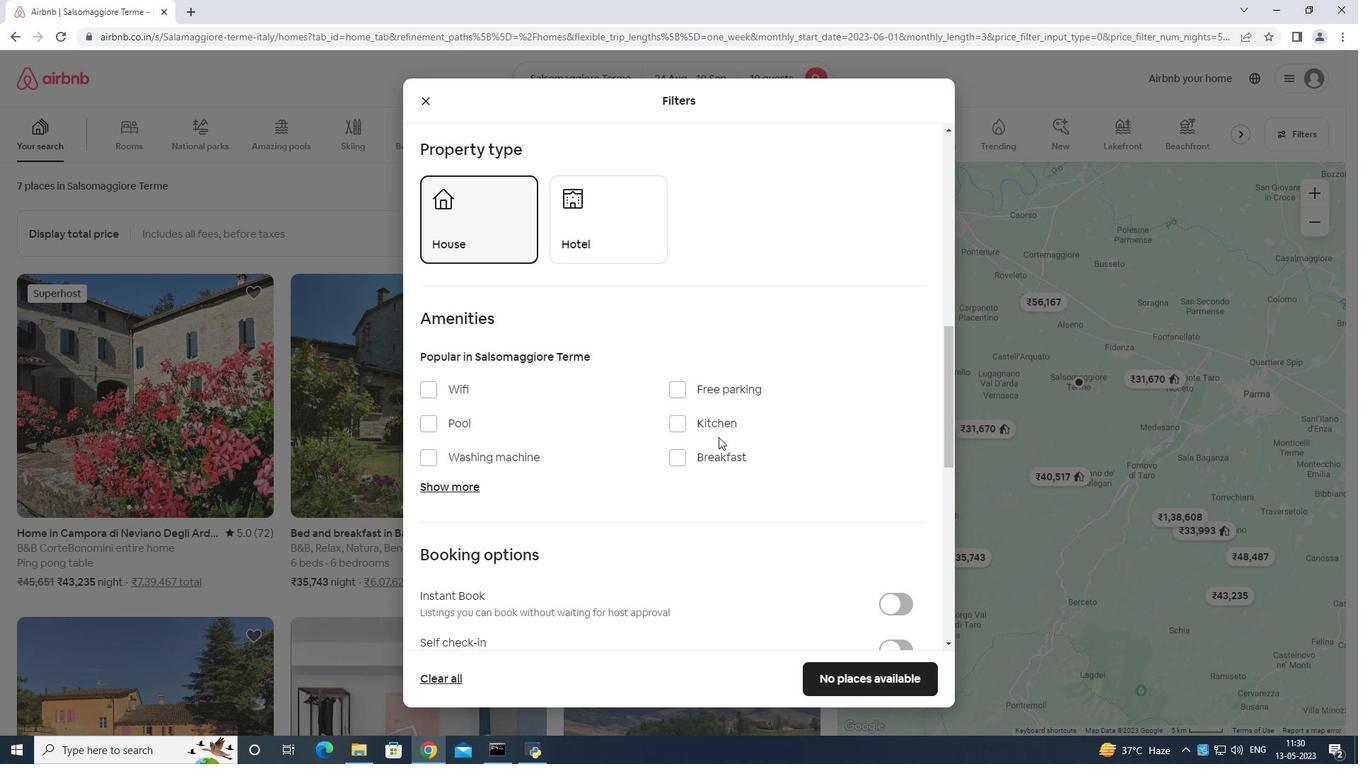 
Action: Mouse moved to (422, 317)
Screenshot: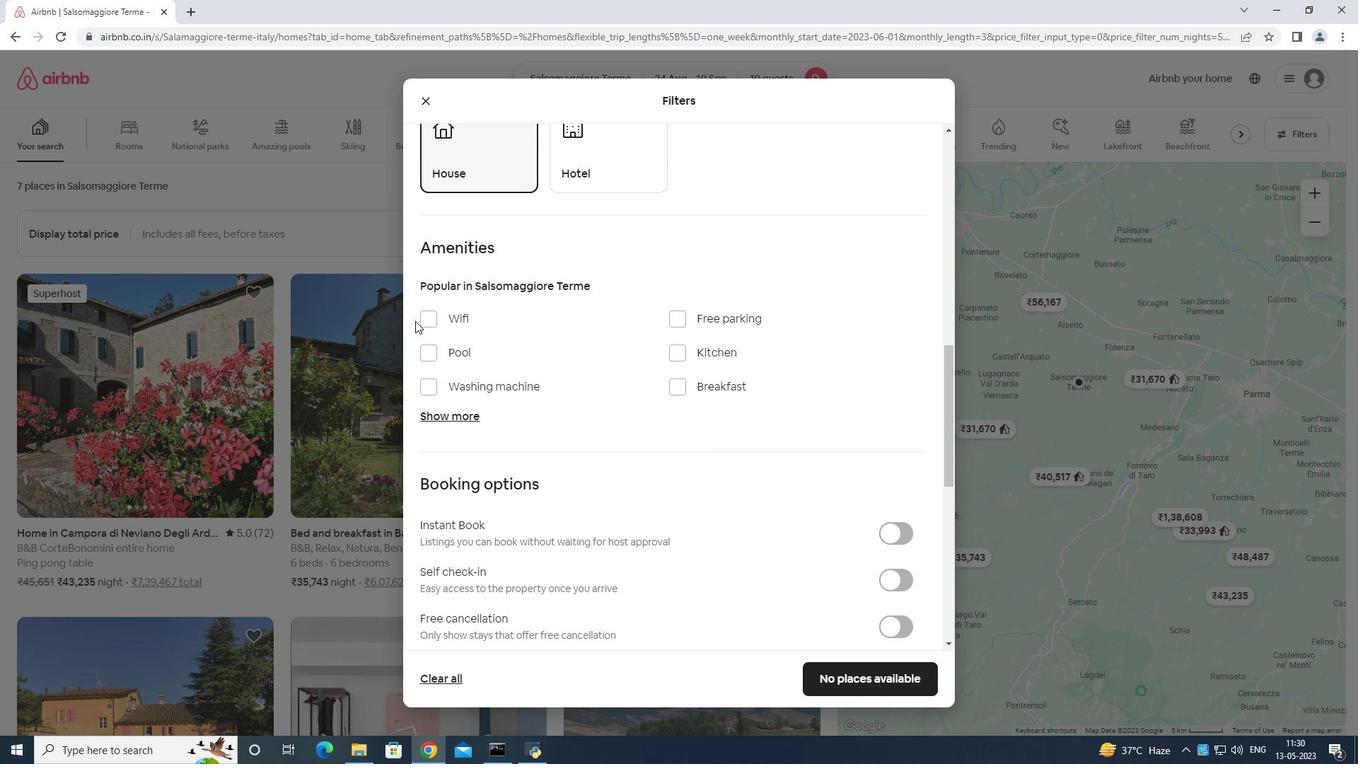 
Action: Mouse pressed left at (422, 317)
Screenshot: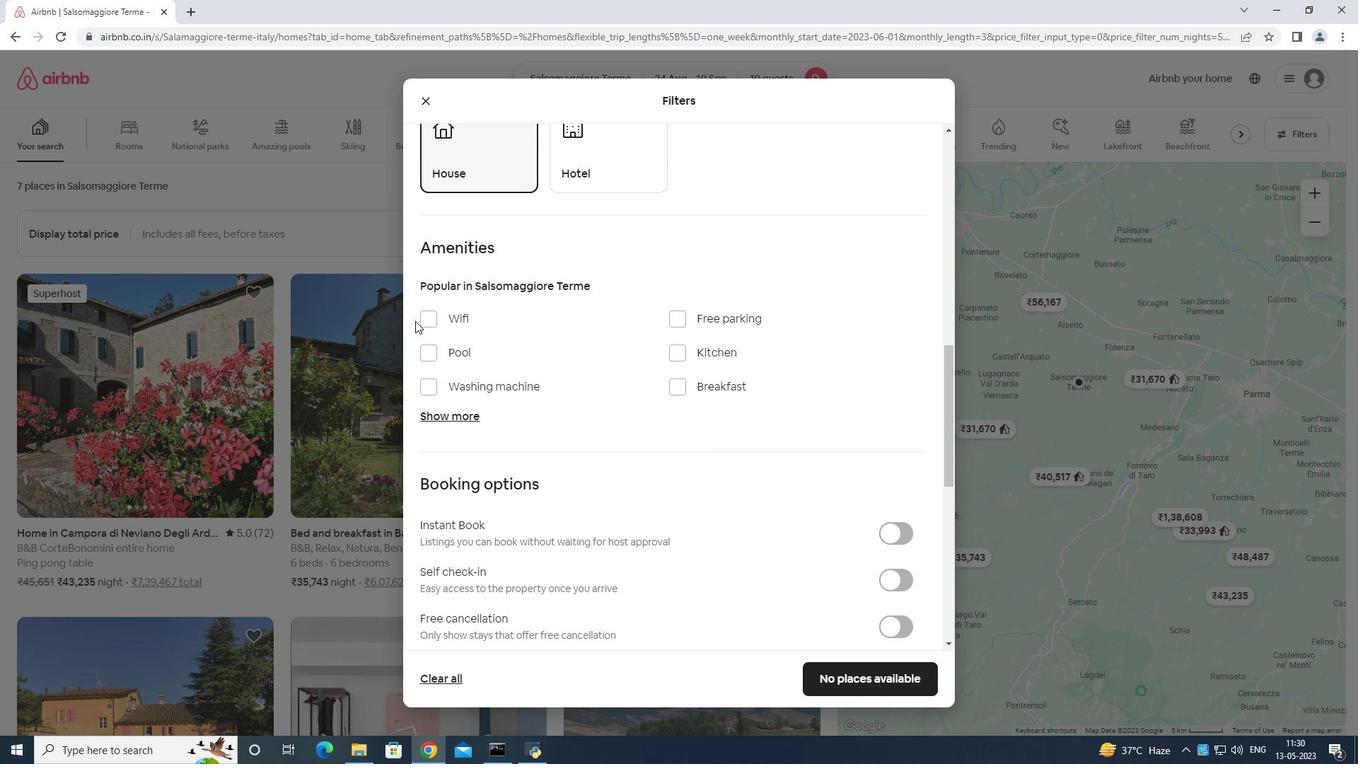 
Action: Mouse moved to (668, 314)
Screenshot: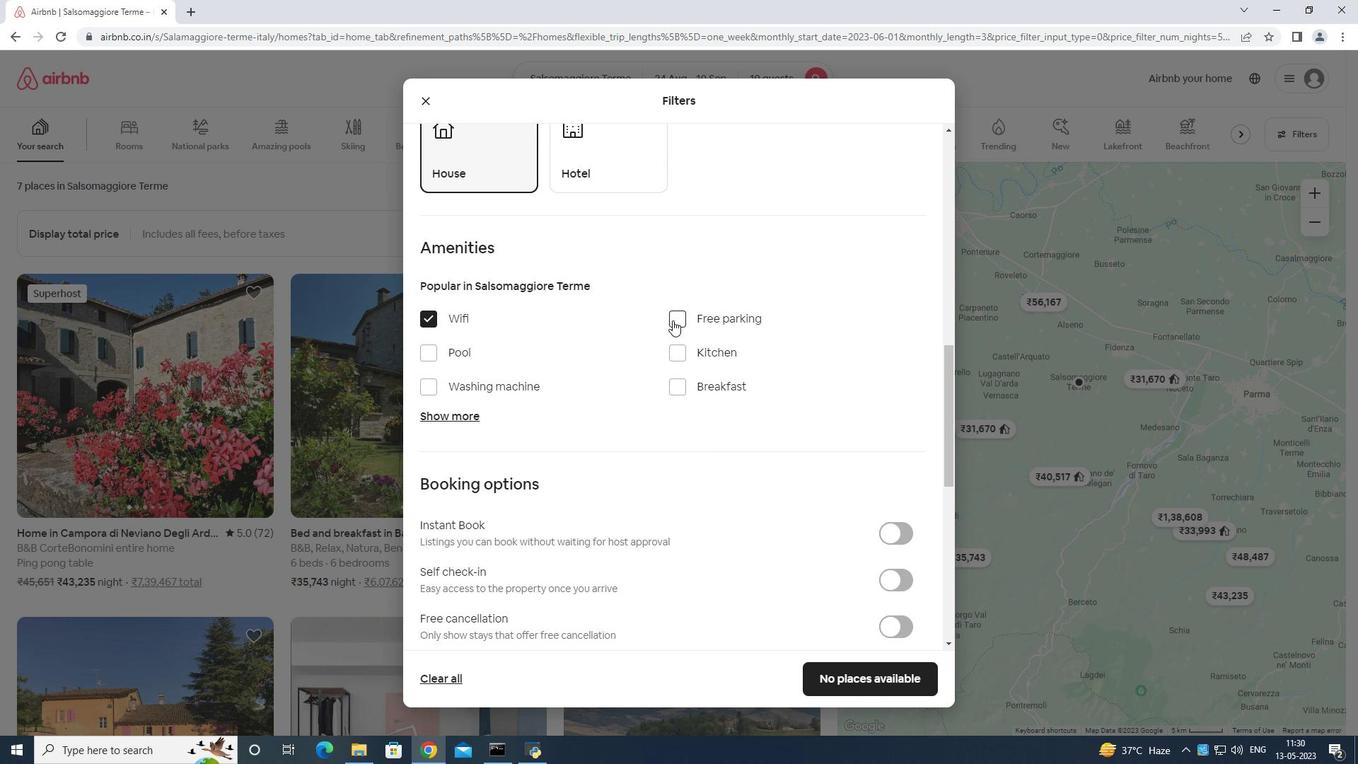 
Action: Mouse pressed left at (668, 314)
Screenshot: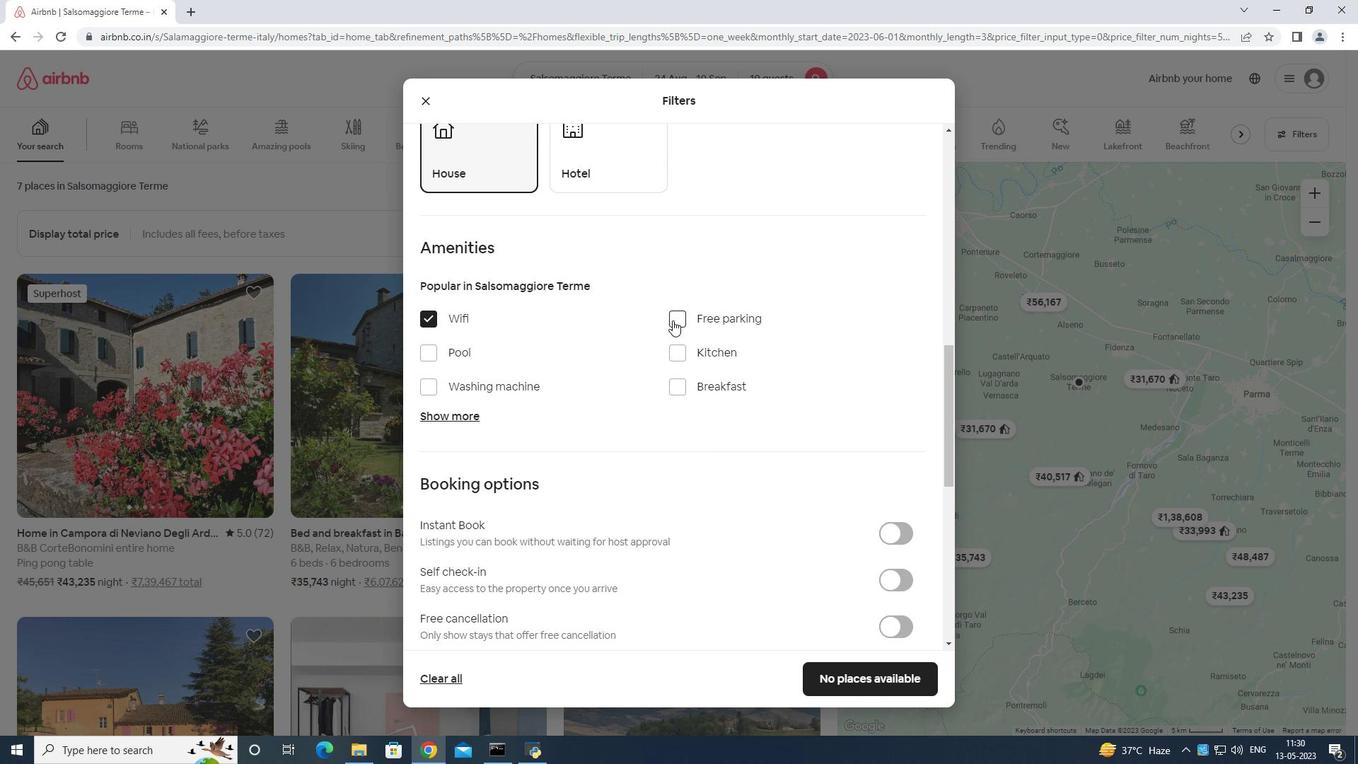 
Action: Mouse moved to (679, 384)
Screenshot: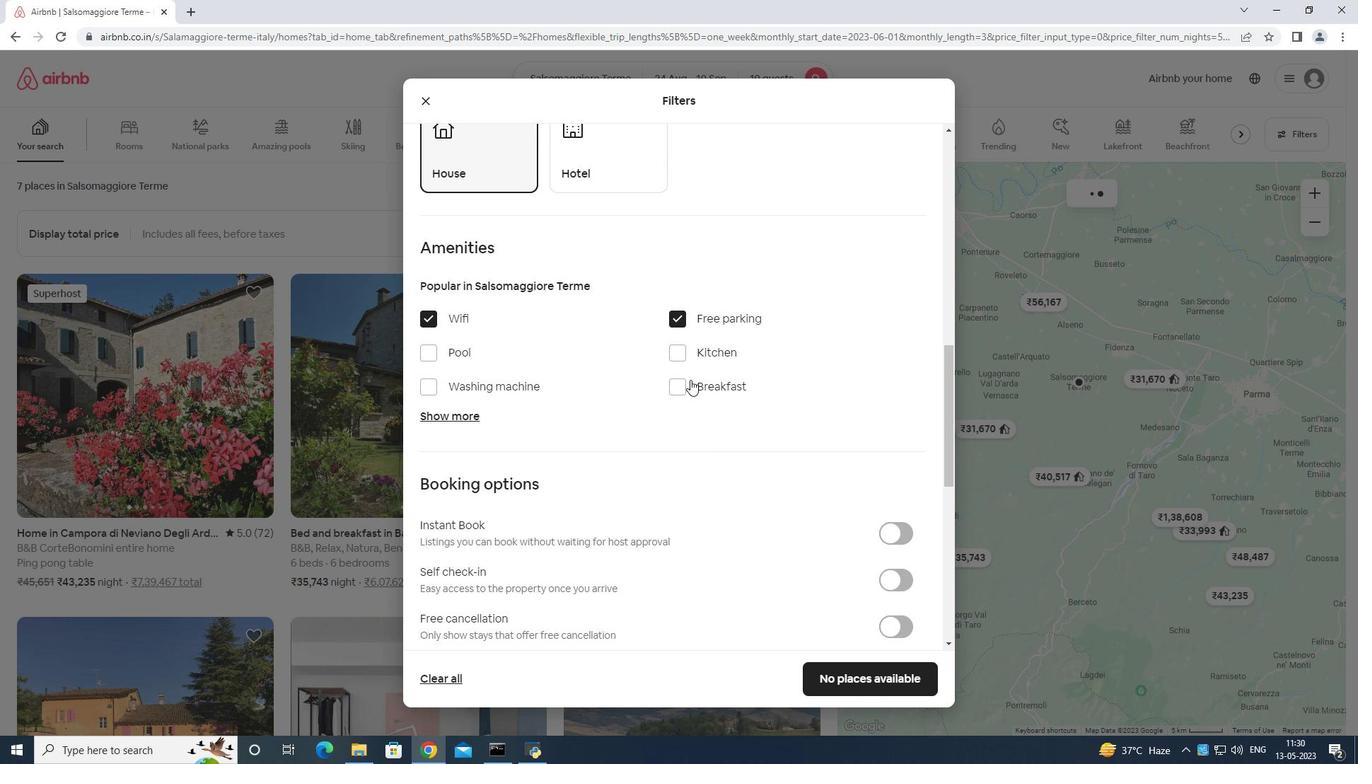 
Action: Mouse pressed left at (679, 384)
Screenshot: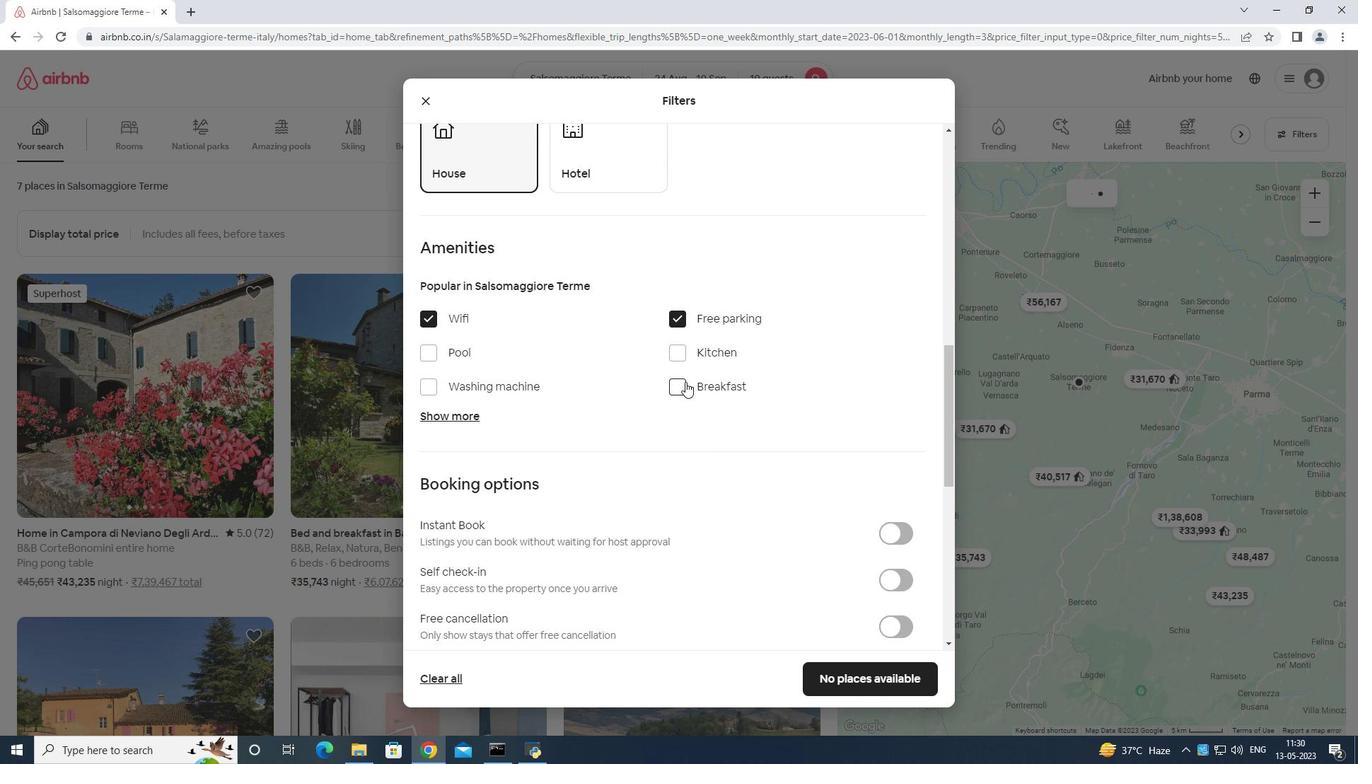 
Action: Mouse moved to (447, 417)
Screenshot: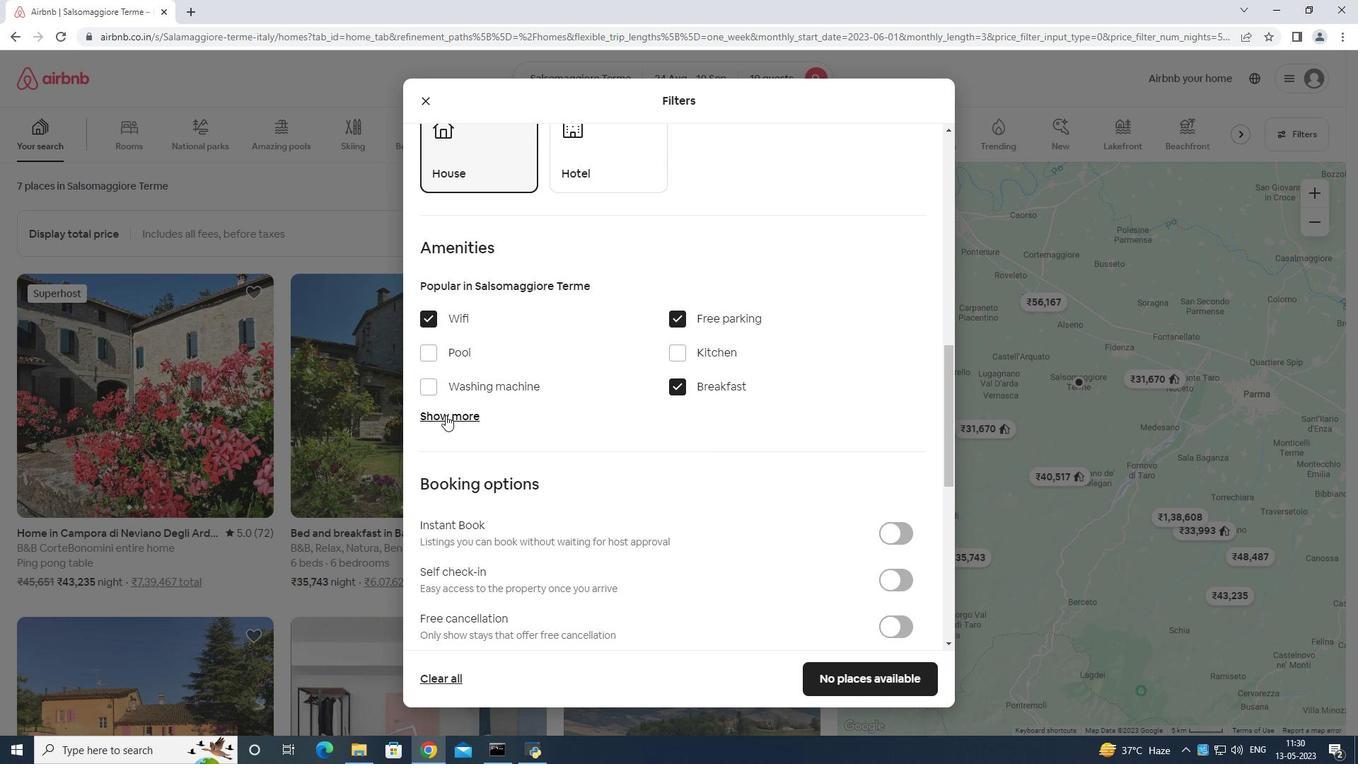 
Action: Mouse pressed left at (447, 417)
Screenshot: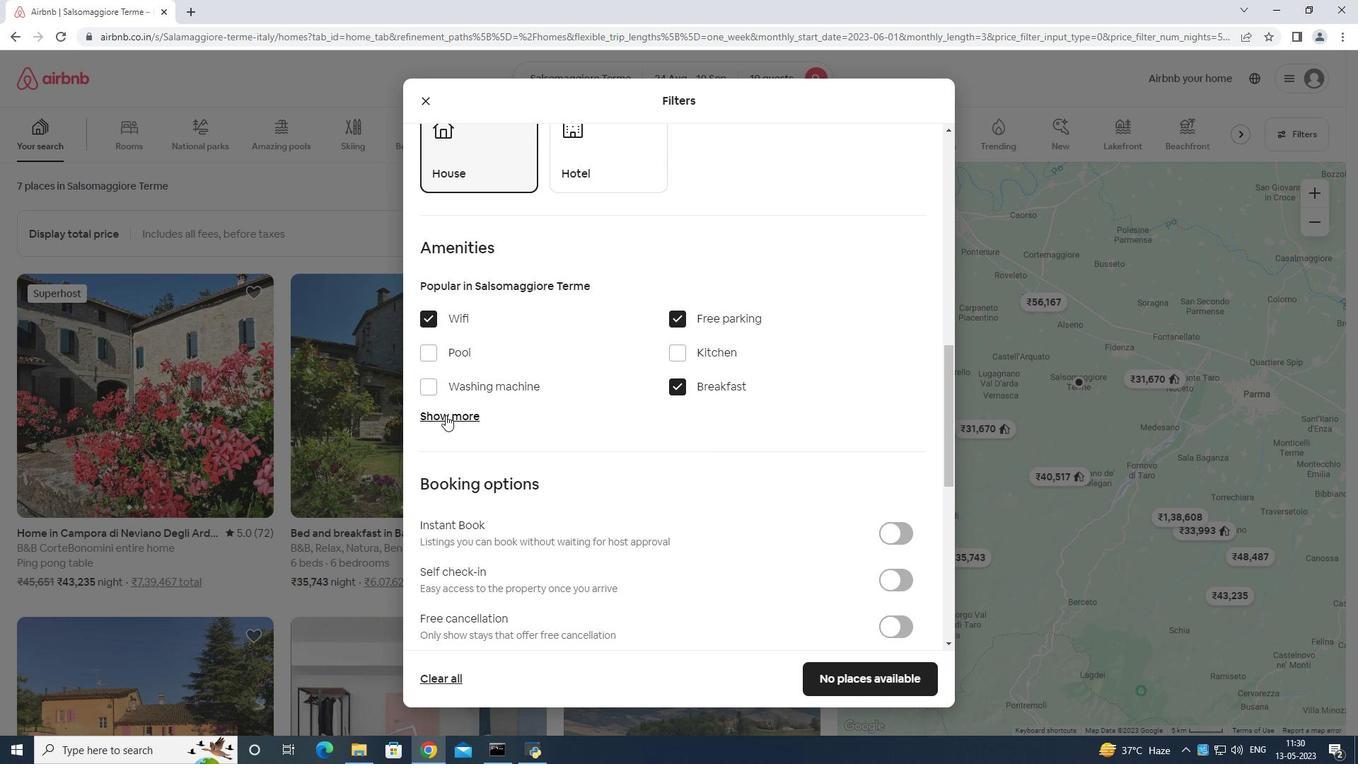 
Action: Mouse moved to (441, 372)
Screenshot: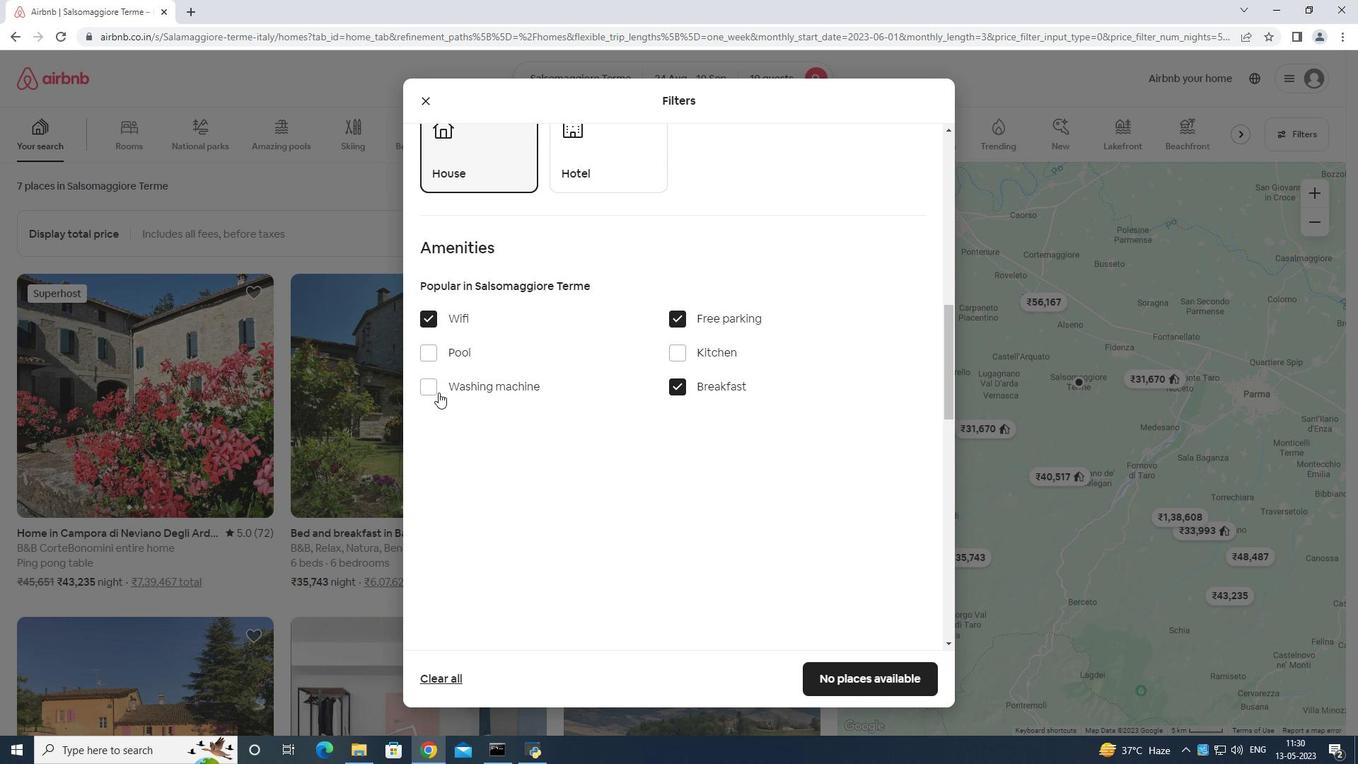 
Action: Mouse scrolled (441, 371) with delta (0, 0)
Screenshot: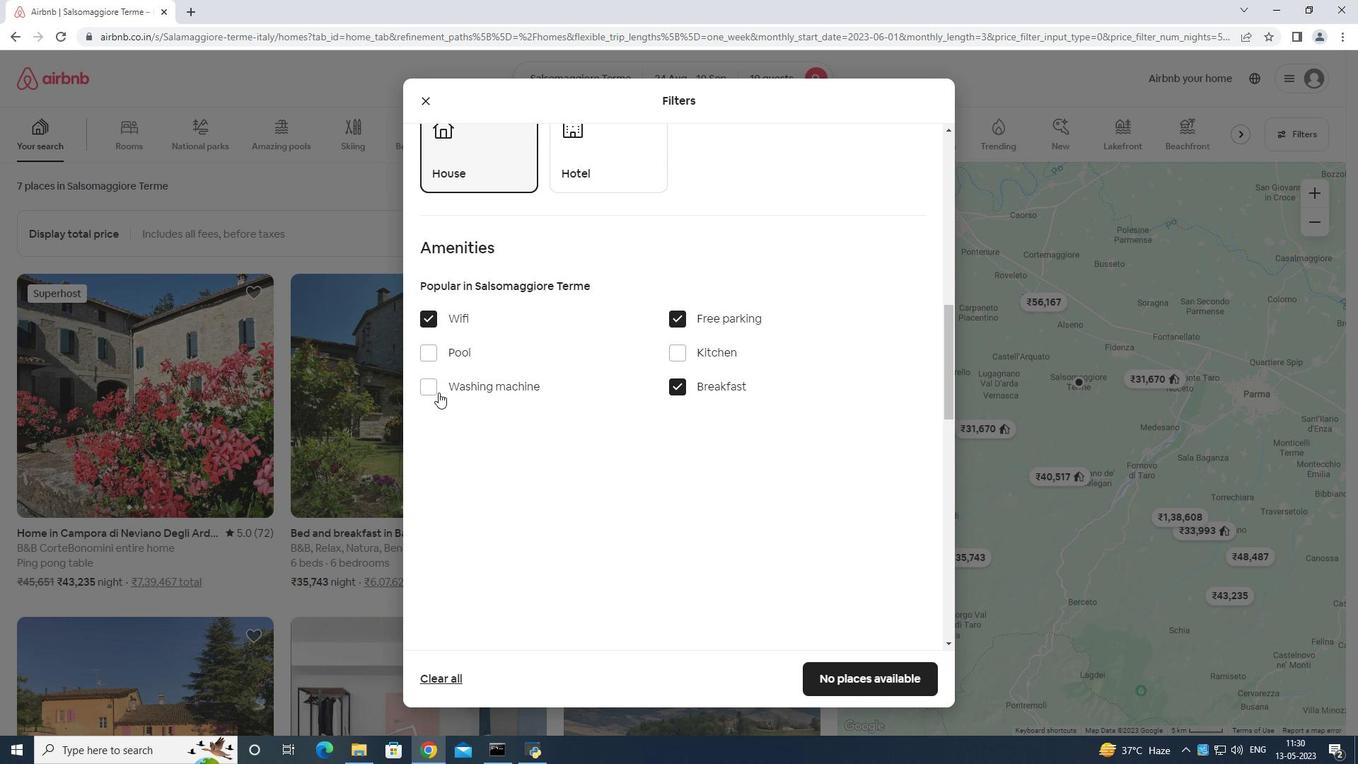 
Action: Mouse moved to (451, 382)
Screenshot: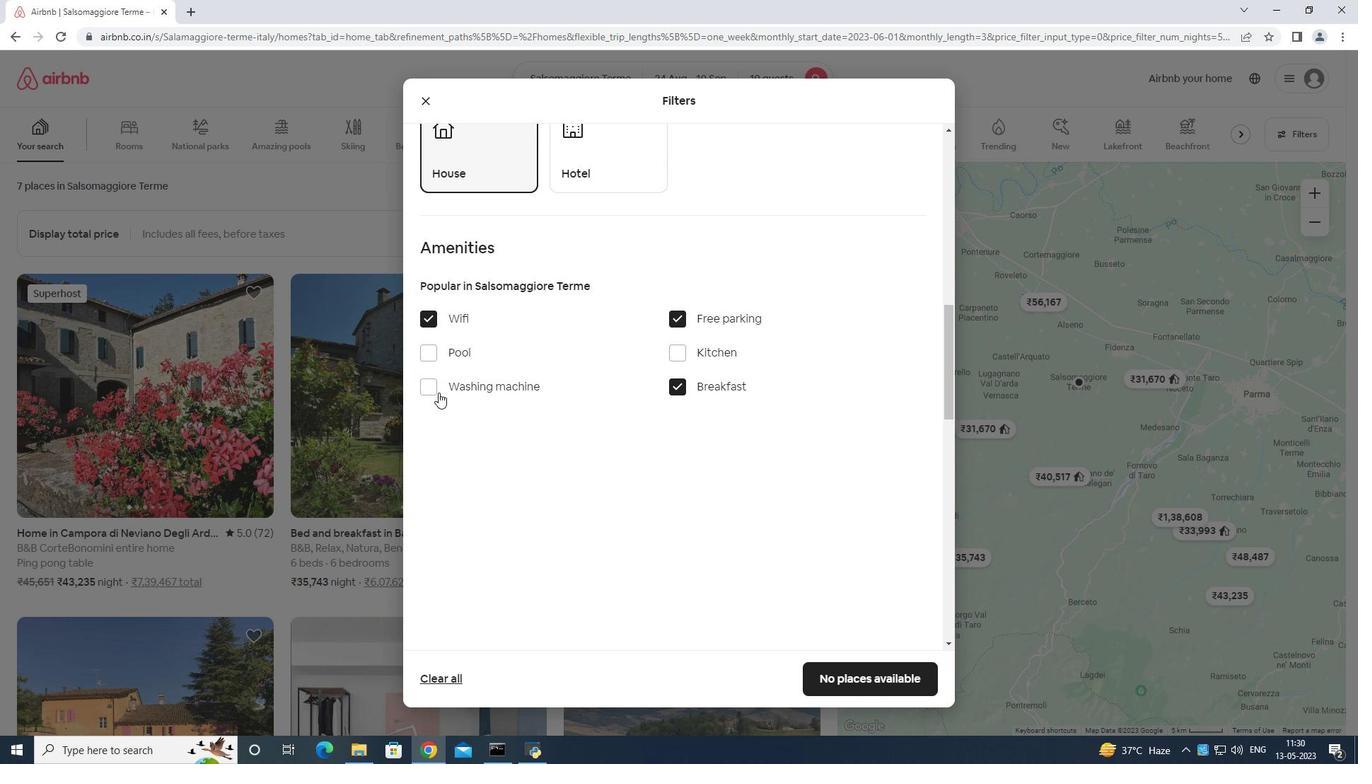 
Action: Mouse scrolled (451, 381) with delta (0, 0)
Screenshot: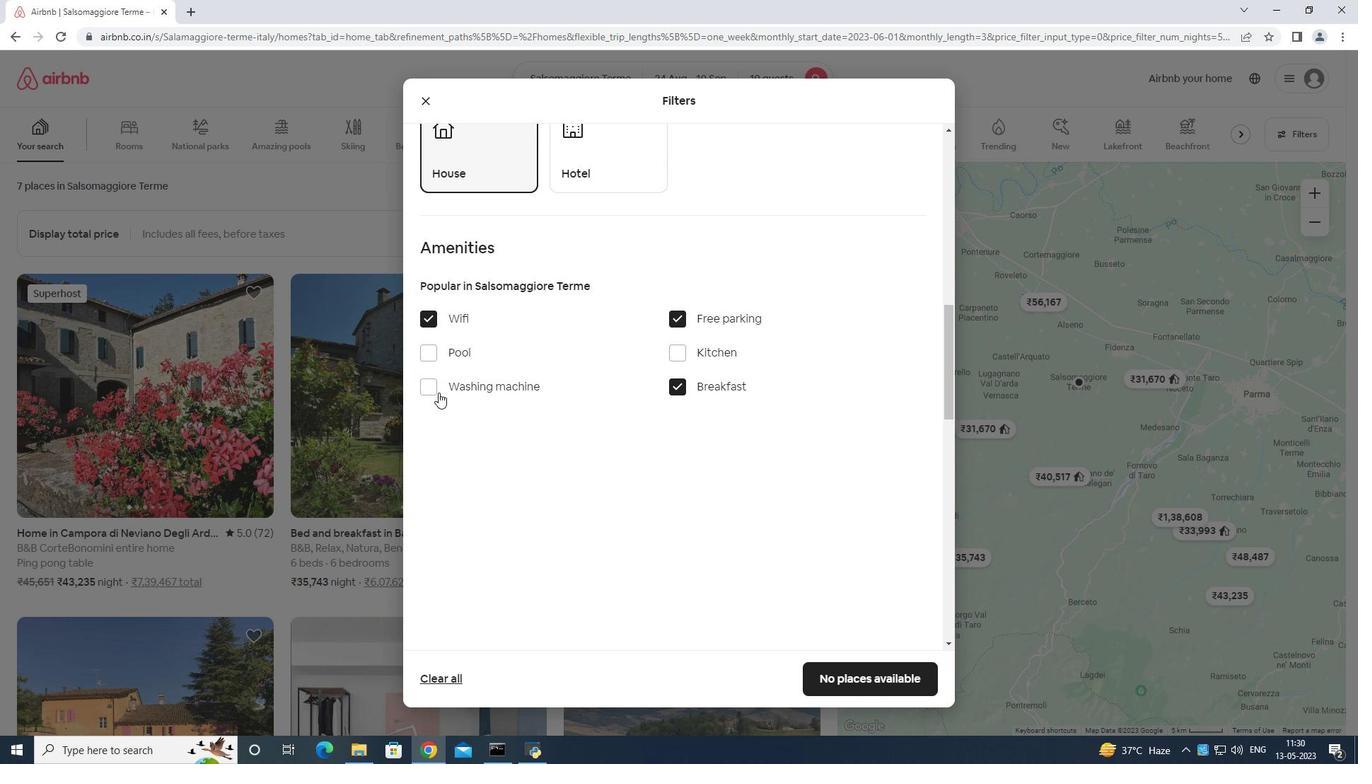 
Action: Mouse moved to (466, 382)
Screenshot: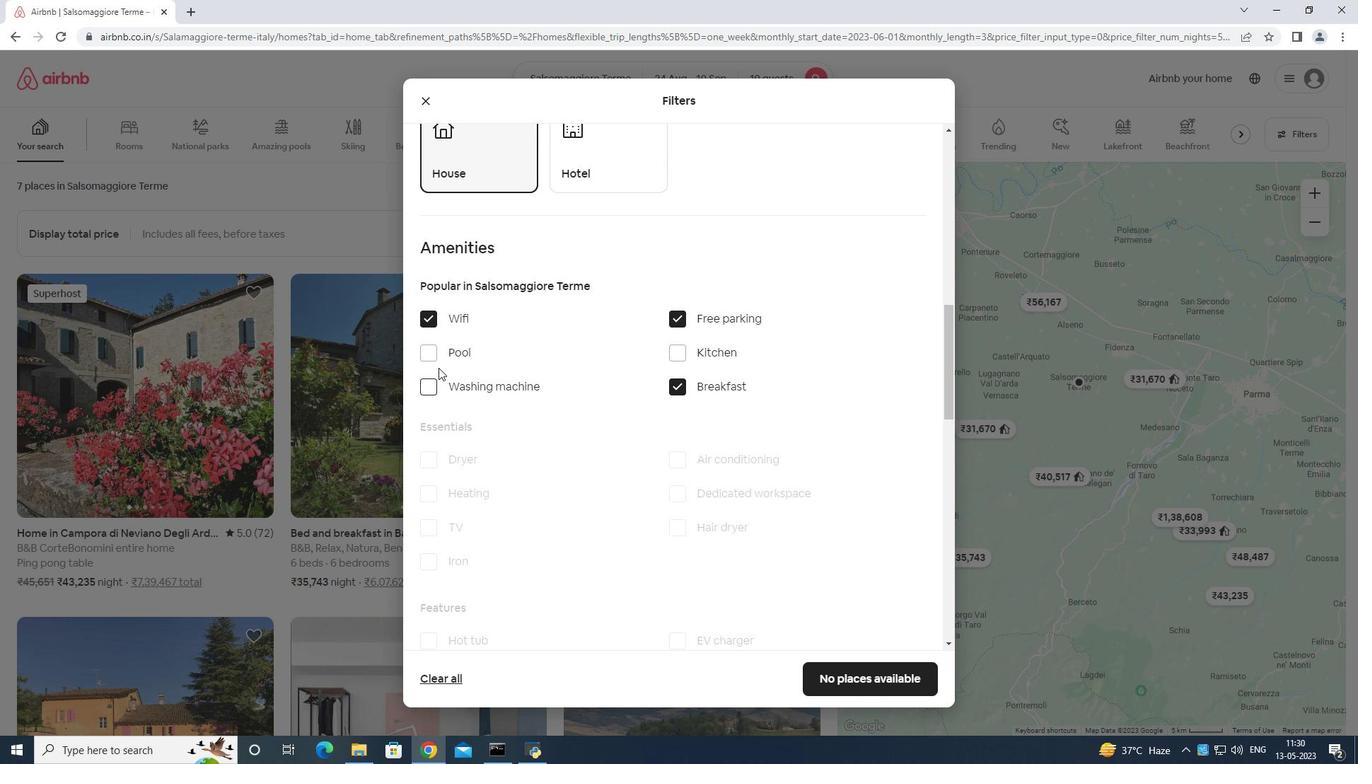 
Action: Mouse scrolled (466, 382) with delta (0, 0)
Screenshot: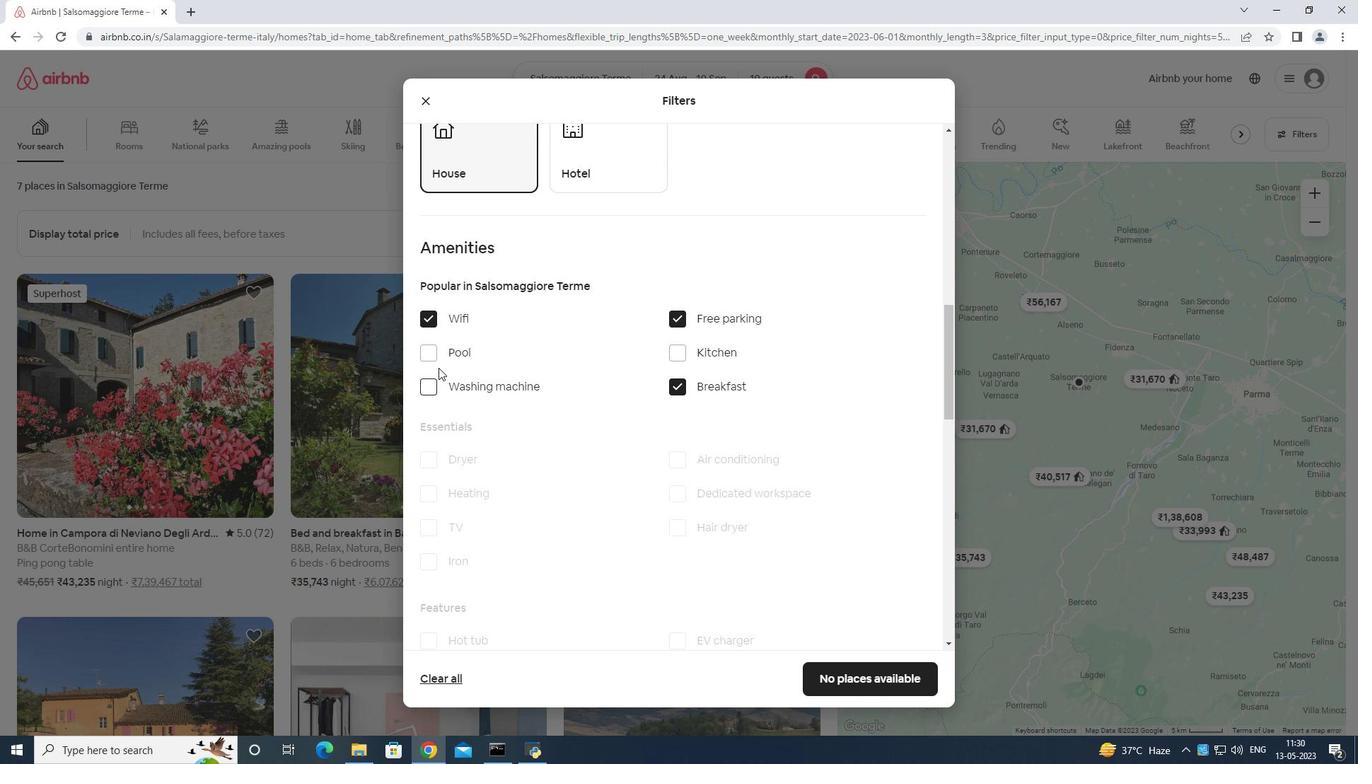 
Action: Mouse moved to (432, 320)
Screenshot: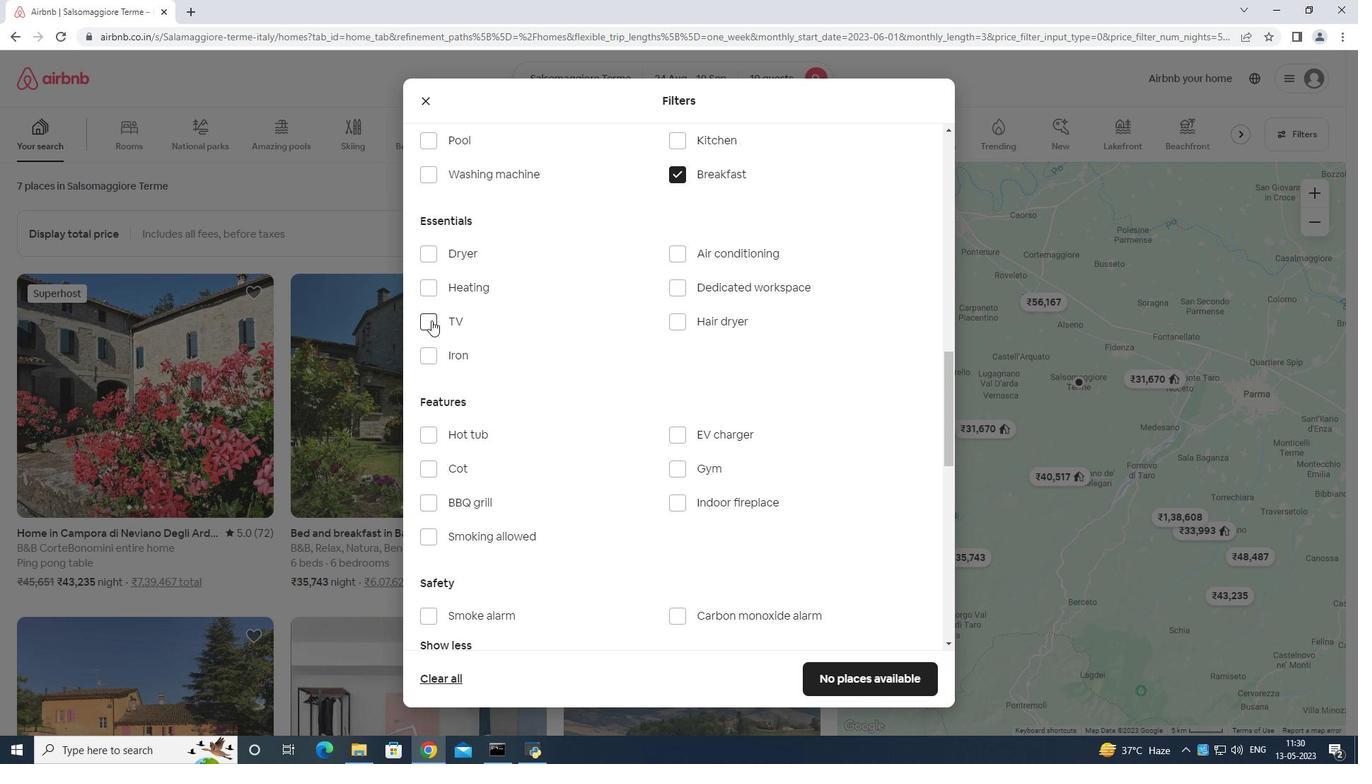 
Action: Mouse pressed left at (432, 320)
Screenshot: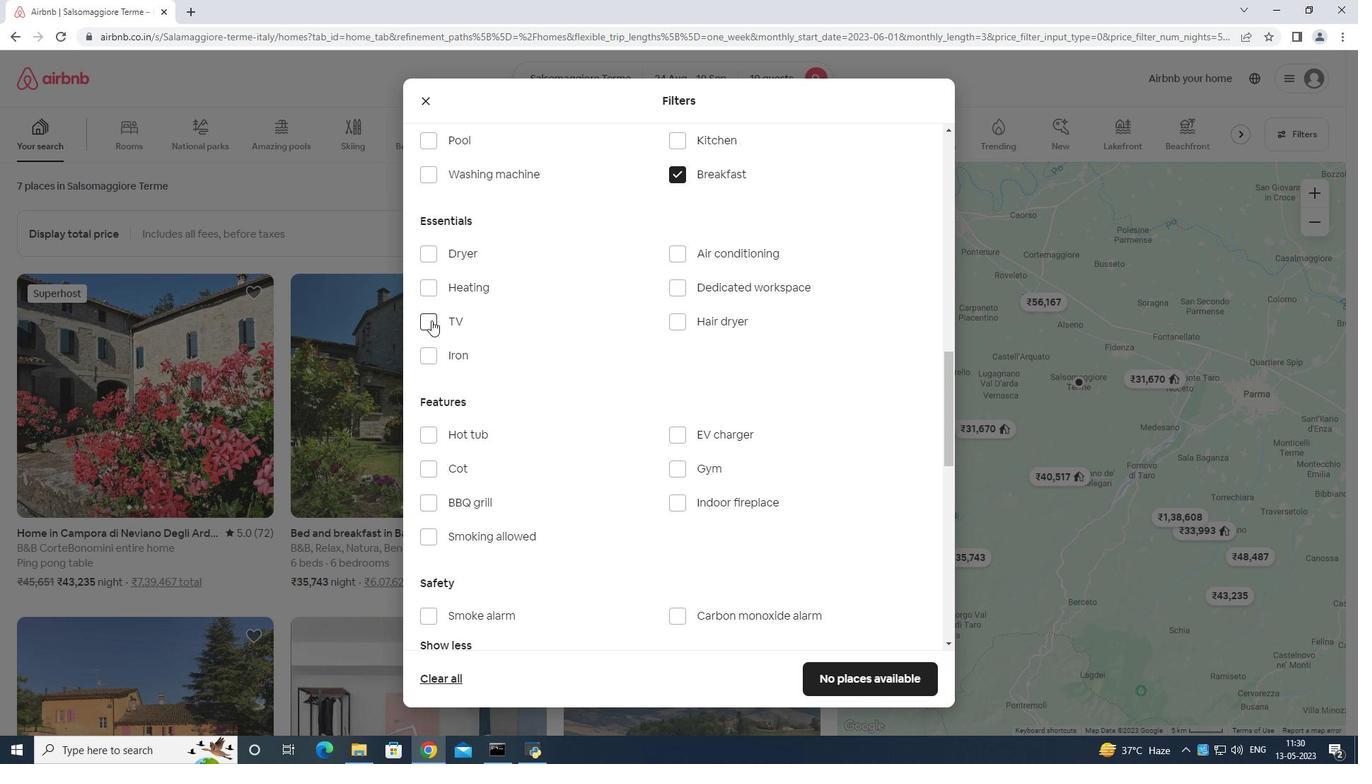 
Action: Mouse moved to (675, 467)
Screenshot: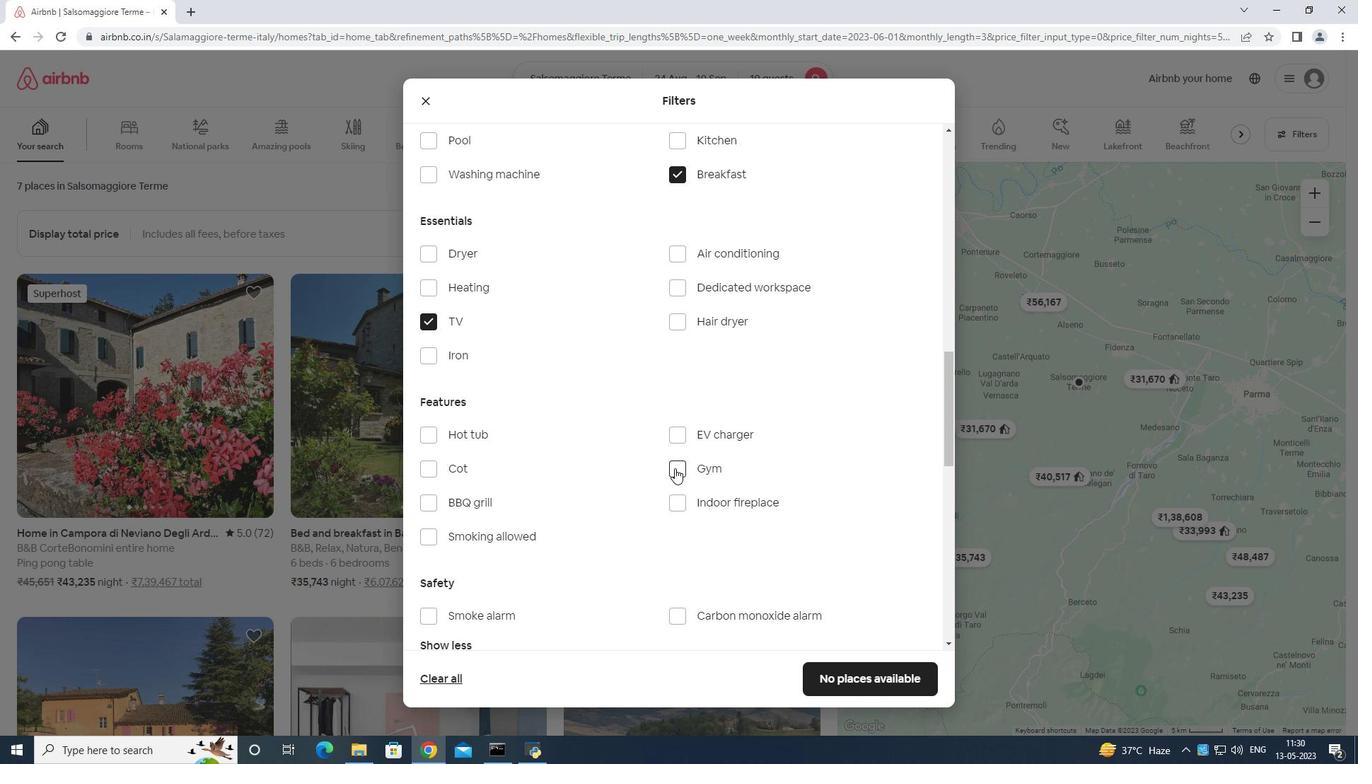 
Action: Mouse pressed left at (675, 467)
Screenshot: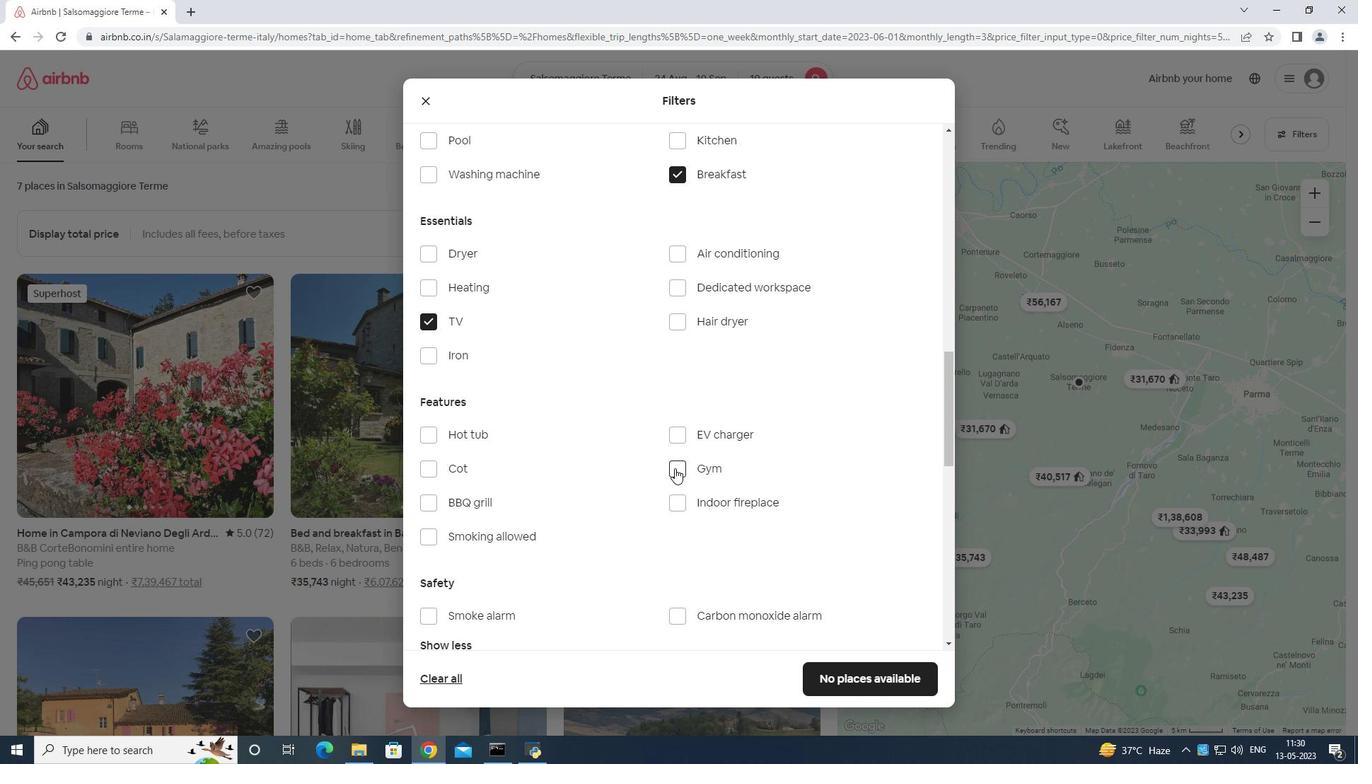 
Action: Mouse moved to (633, 469)
Screenshot: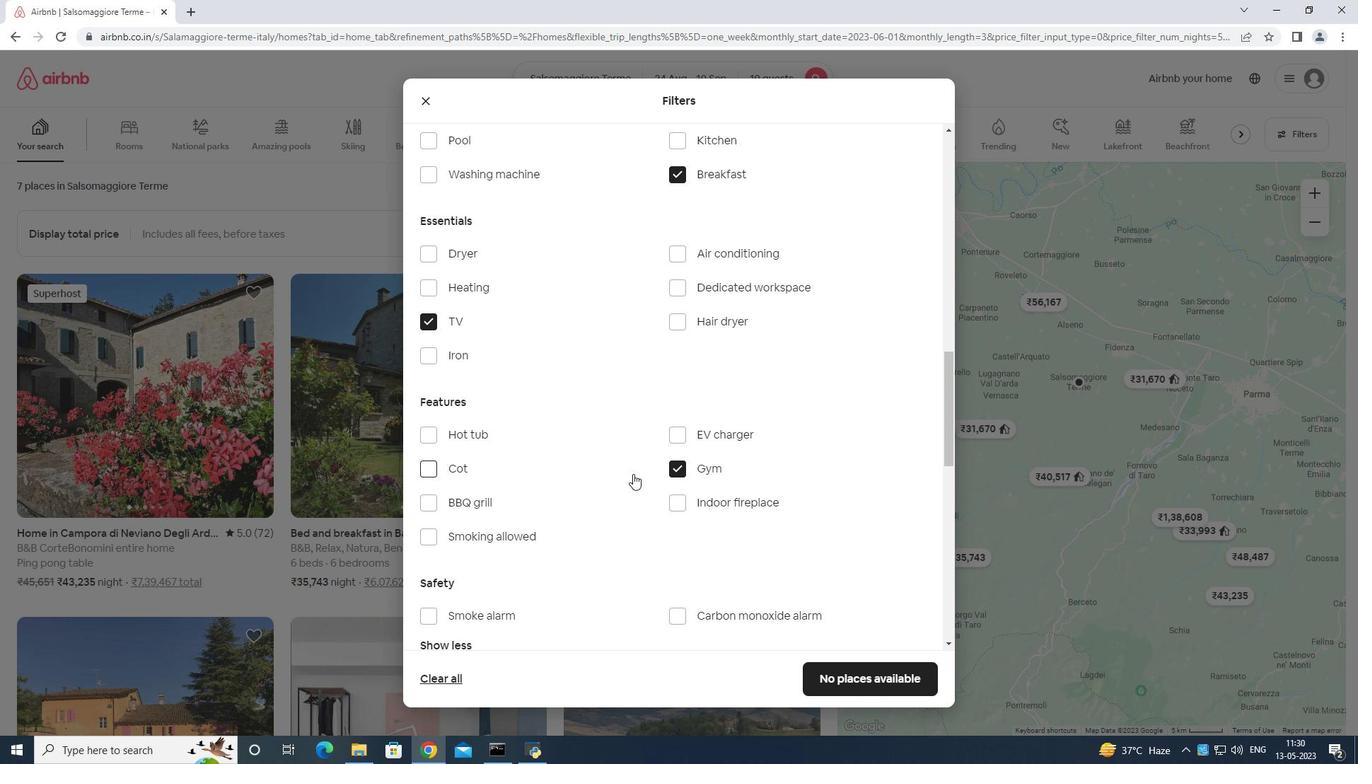 
Action: Mouse scrolled (633, 470) with delta (0, 0)
Screenshot: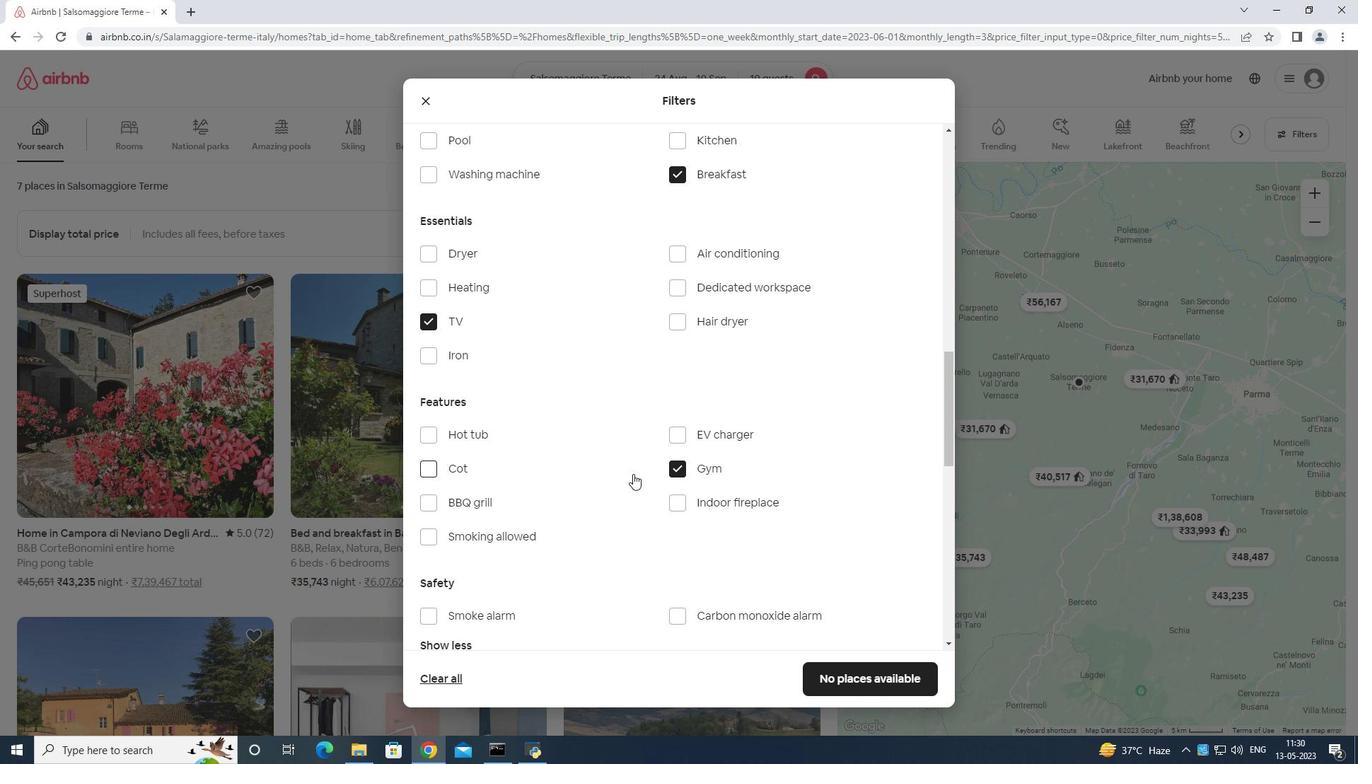 
Action: Mouse moved to (633, 469)
Screenshot: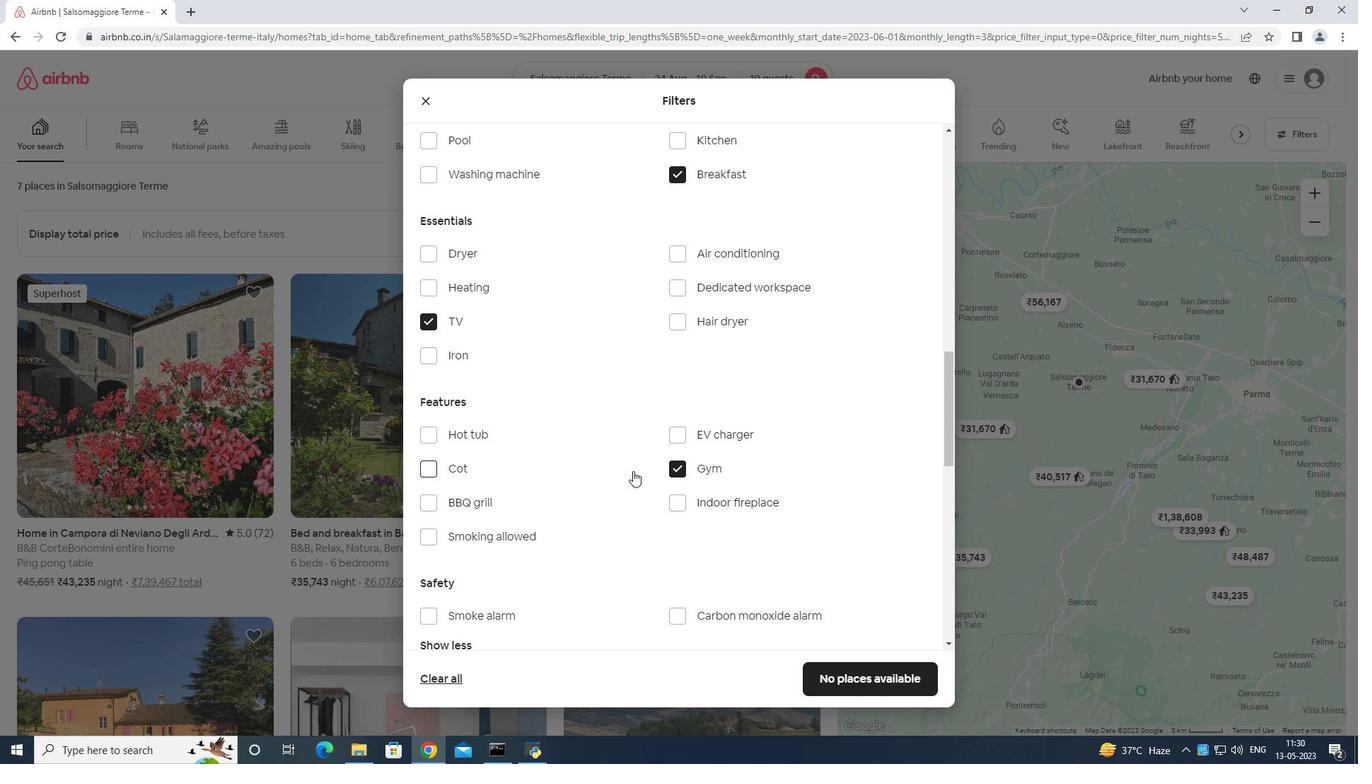 
Action: Mouse scrolled (633, 469) with delta (0, 0)
Screenshot: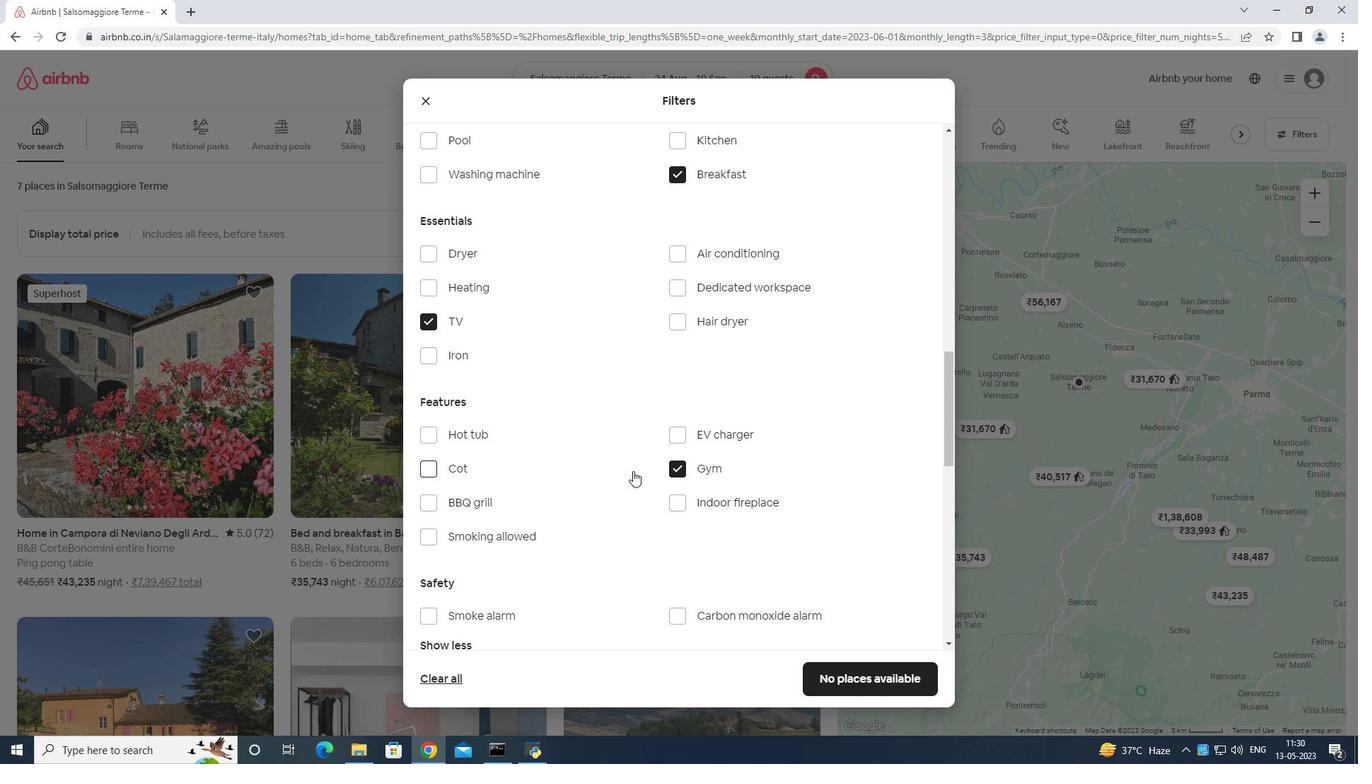 
Action: Mouse moved to (633, 464)
Screenshot: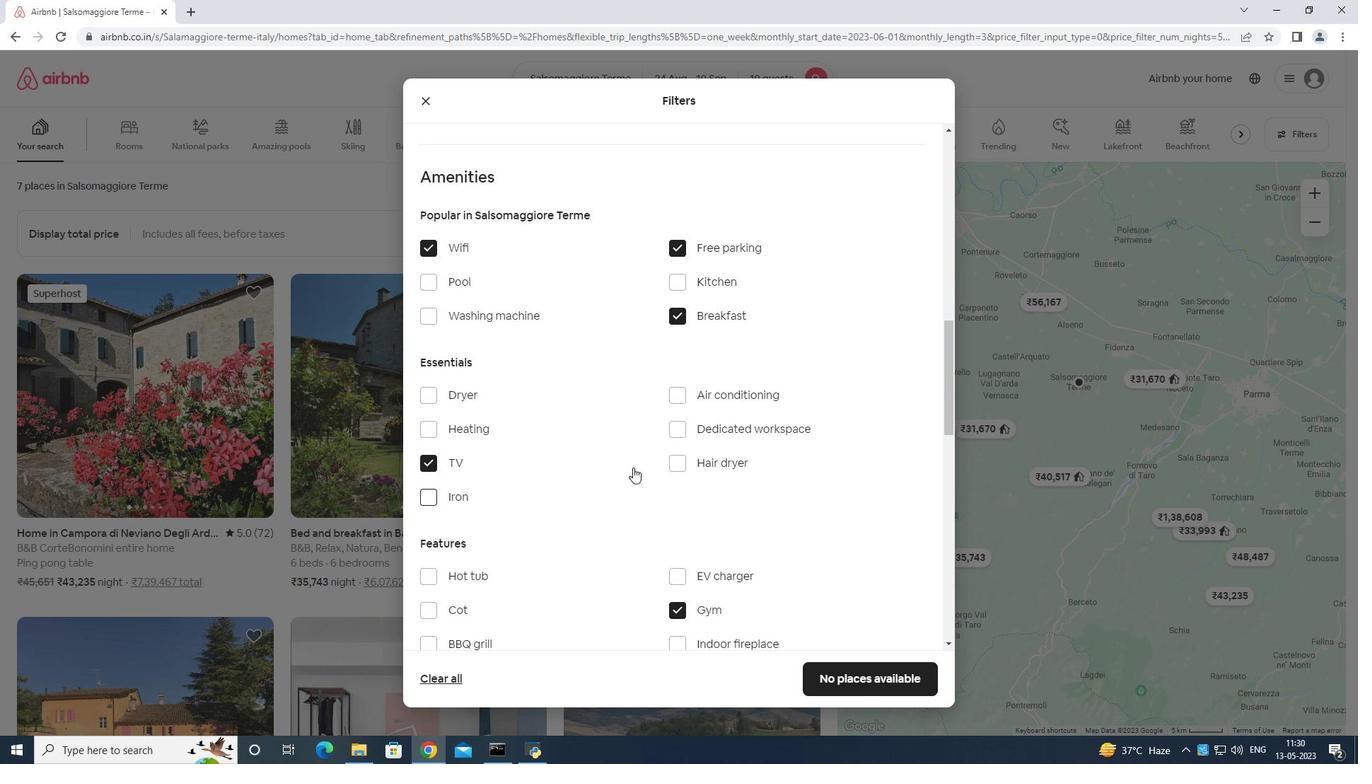 
Action: Mouse scrolled (633, 465) with delta (0, 0)
Screenshot: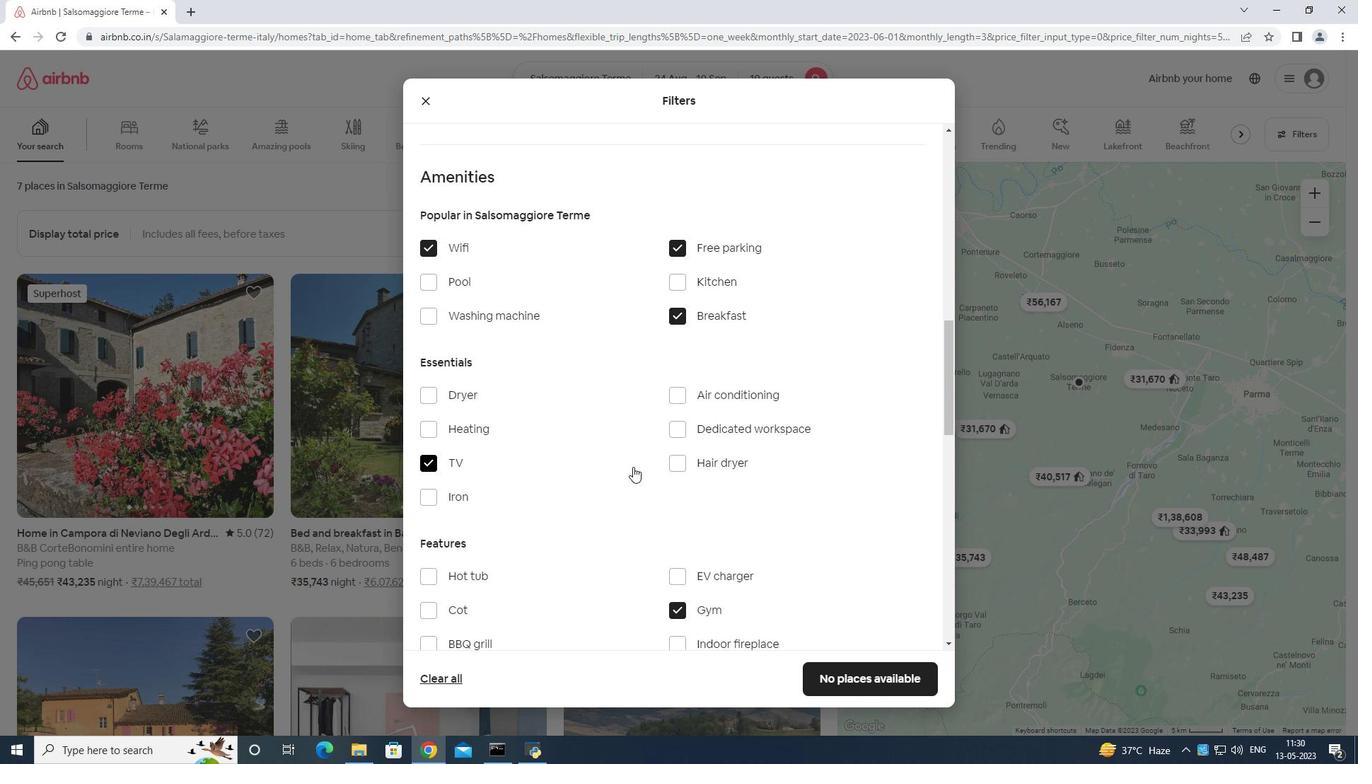 
Action: Mouse moved to (633, 464)
Screenshot: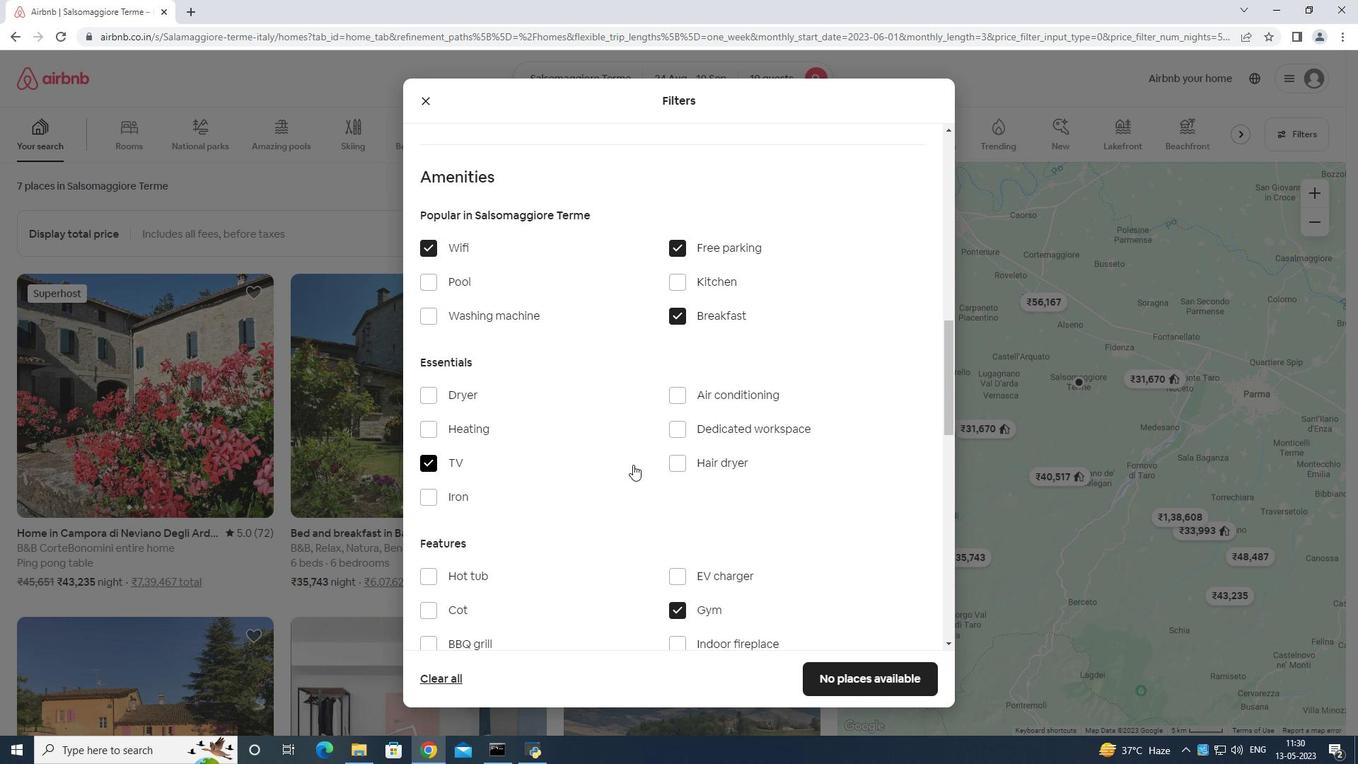 
Action: Mouse scrolled (633, 463) with delta (0, 0)
Screenshot: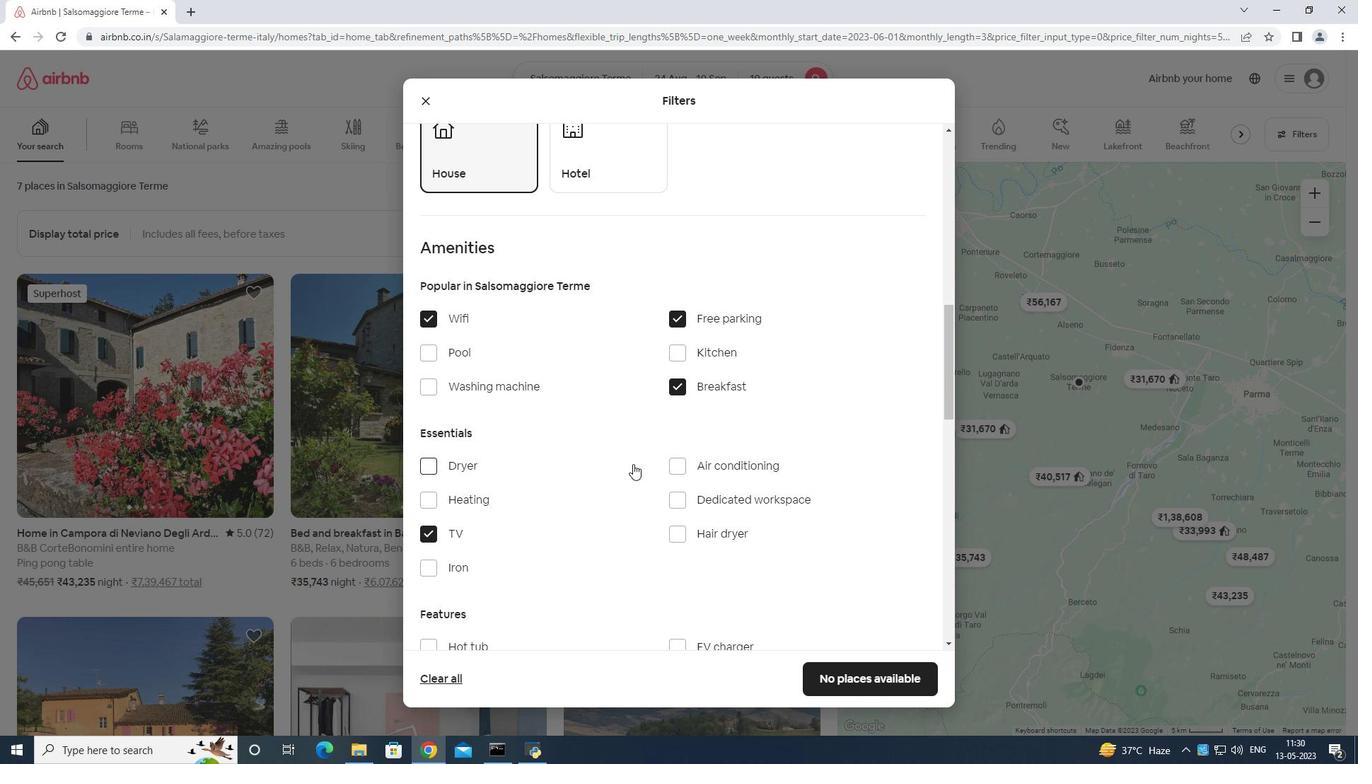 
Action: Mouse moved to (633, 465)
Screenshot: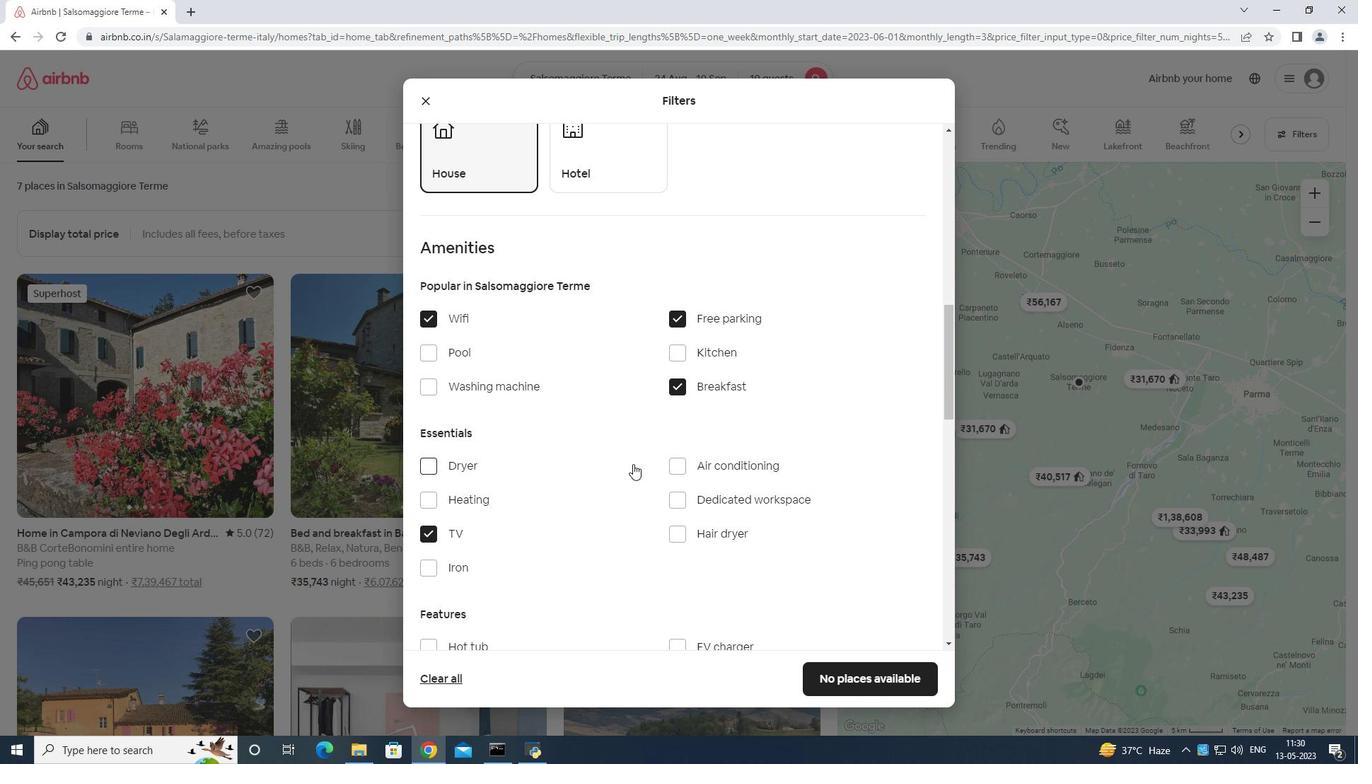 
Action: Mouse scrolled (633, 464) with delta (0, 0)
Screenshot: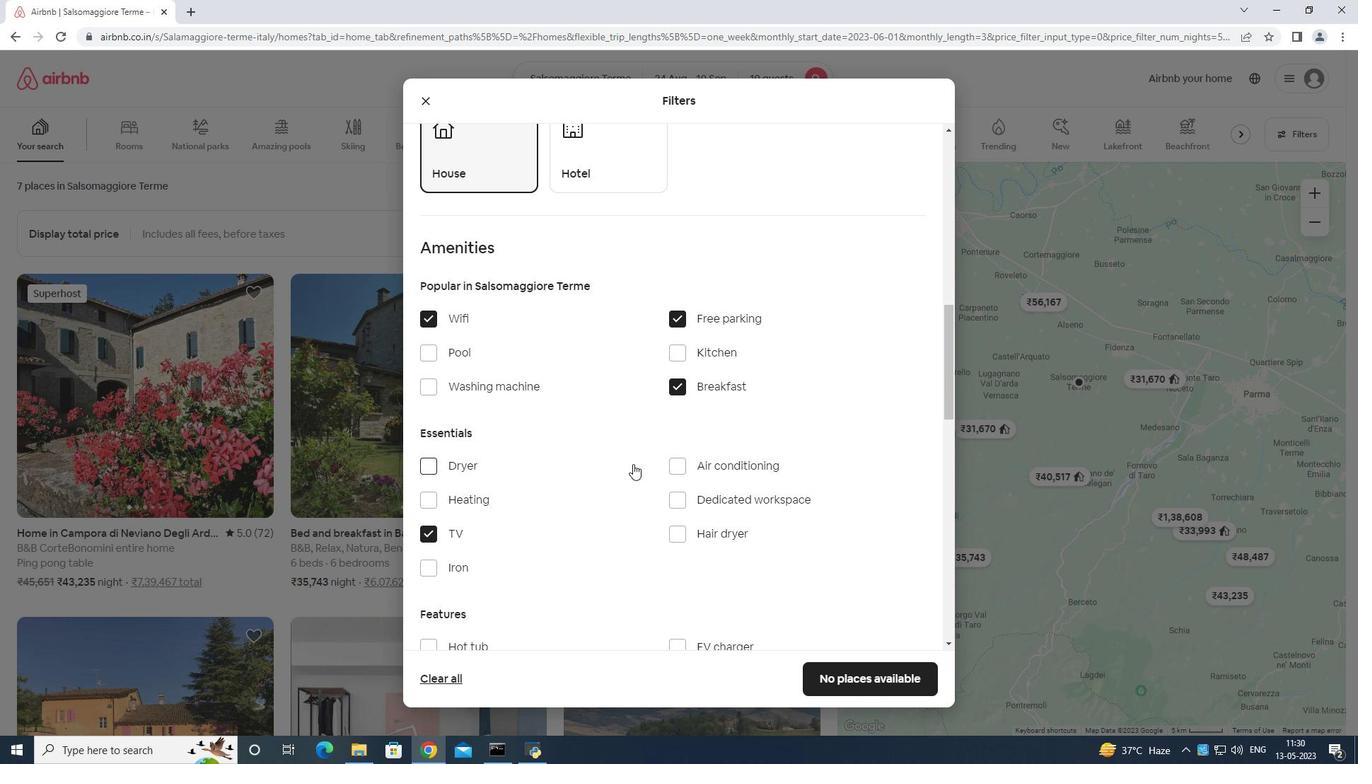 
Action: Mouse moved to (635, 465)
Screenshot: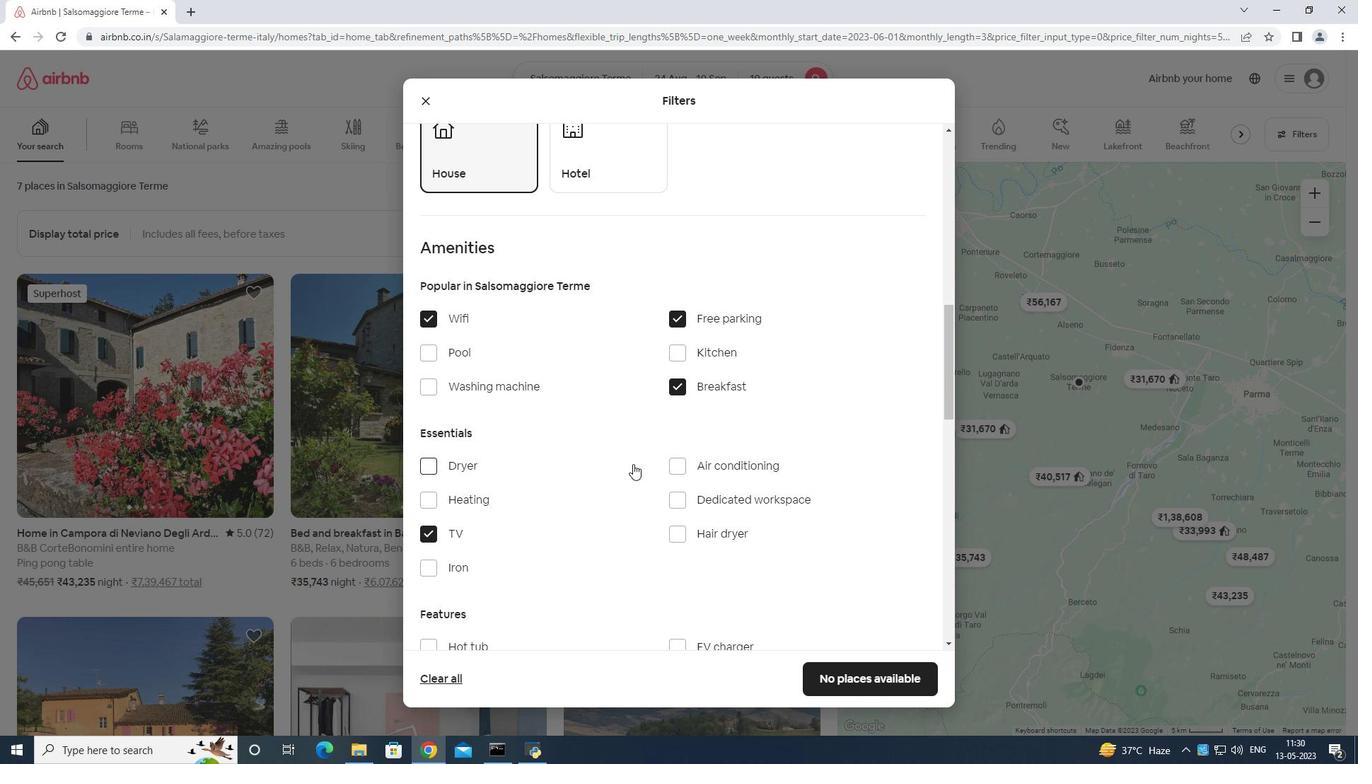 
Action: Mouse scrolled (635, 464) with delta (0, 0)
Screenshot: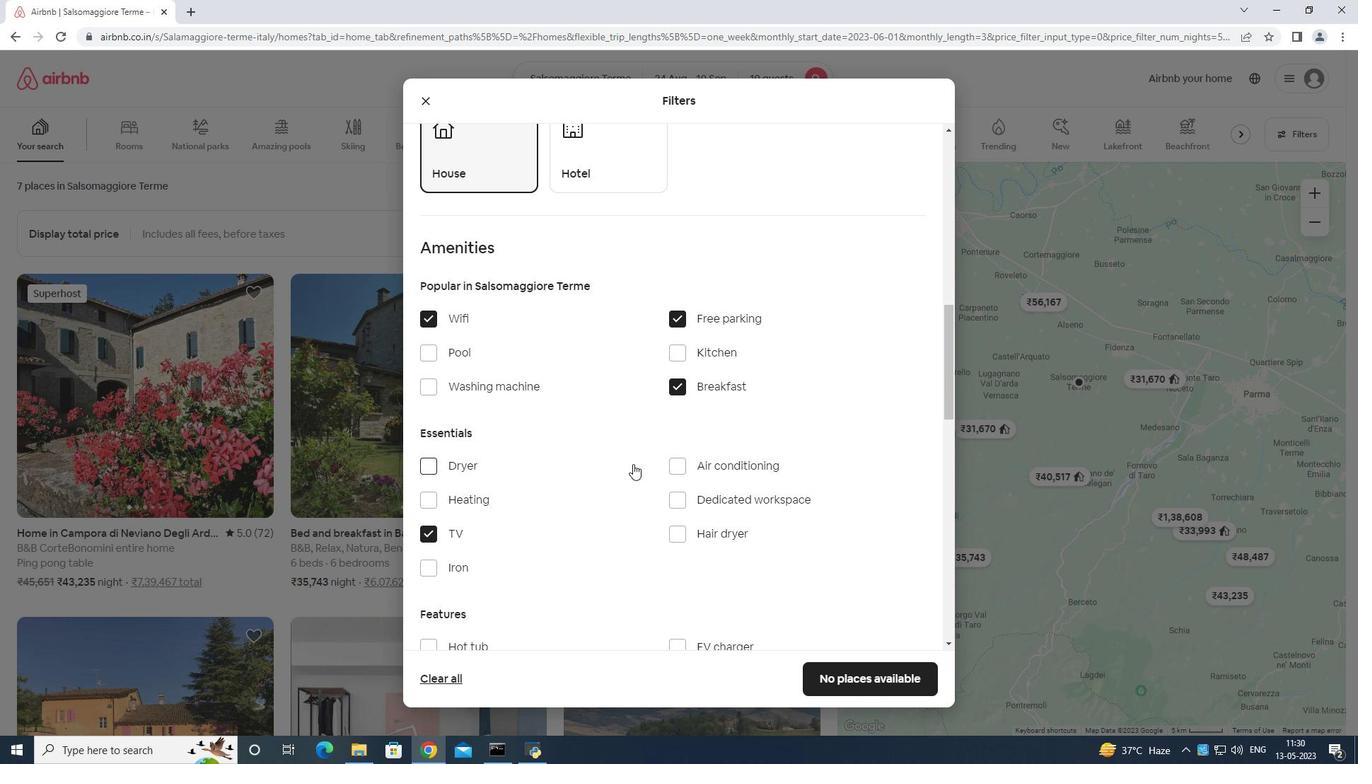 
Action: Mouse moved to (641, 464)
Screenshot: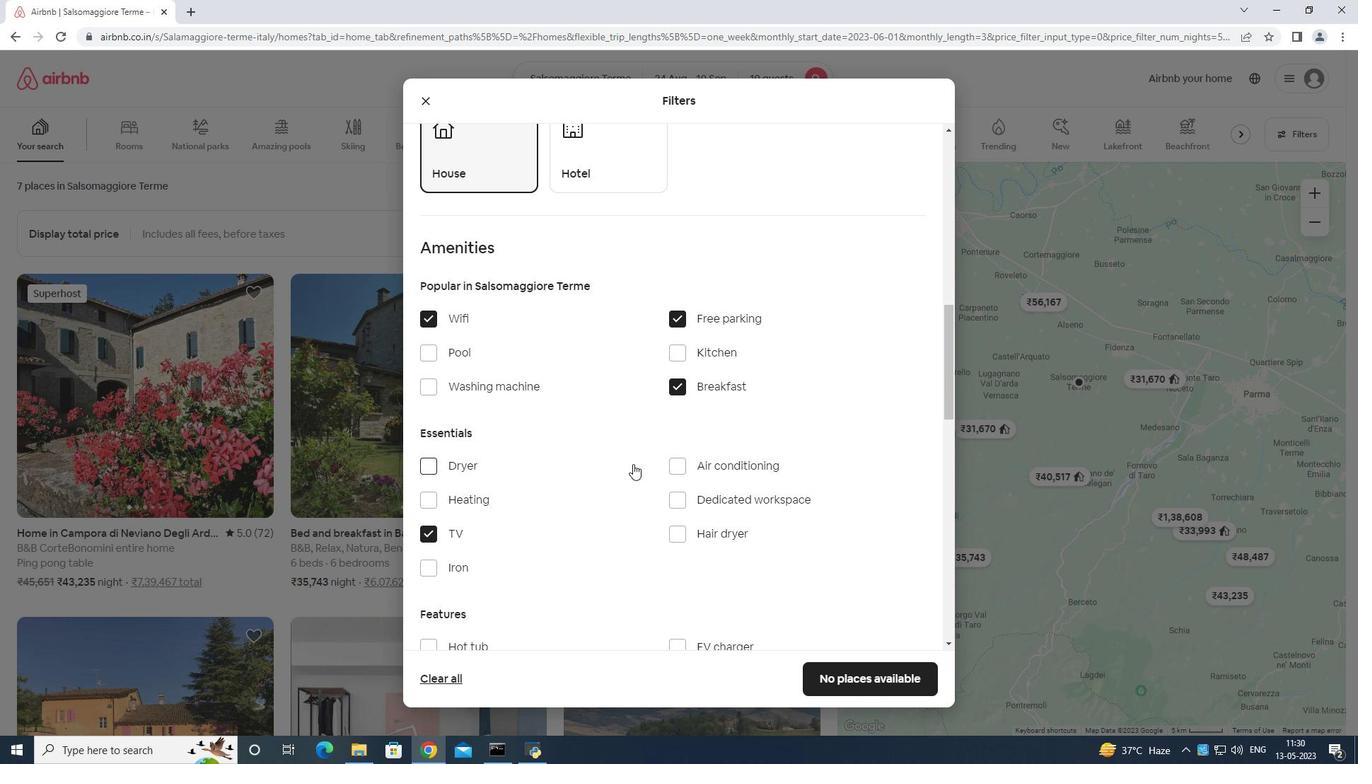 
Action: Mouse scrolled (641, 463) with delta (0, 0)
Screenshot: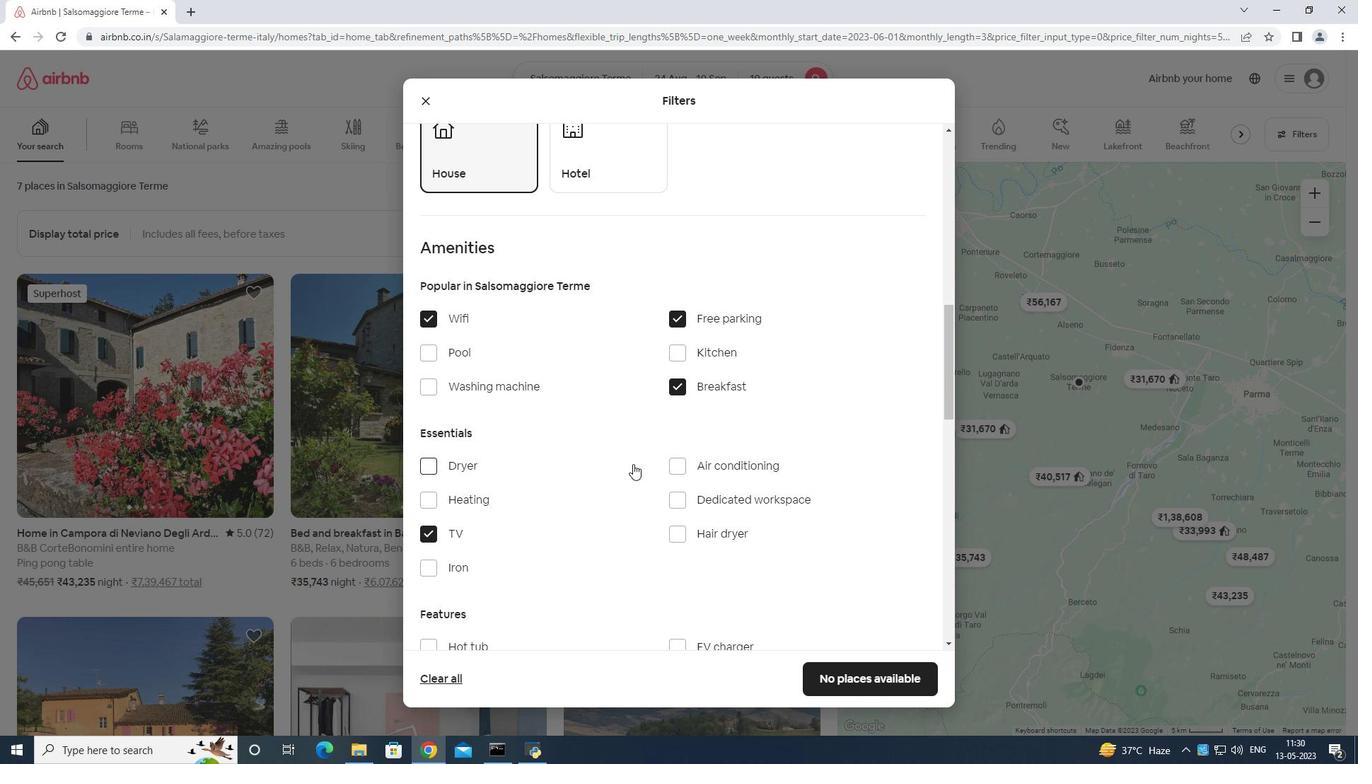 
Action: Mouse moved to (647, 461)
Screenshot: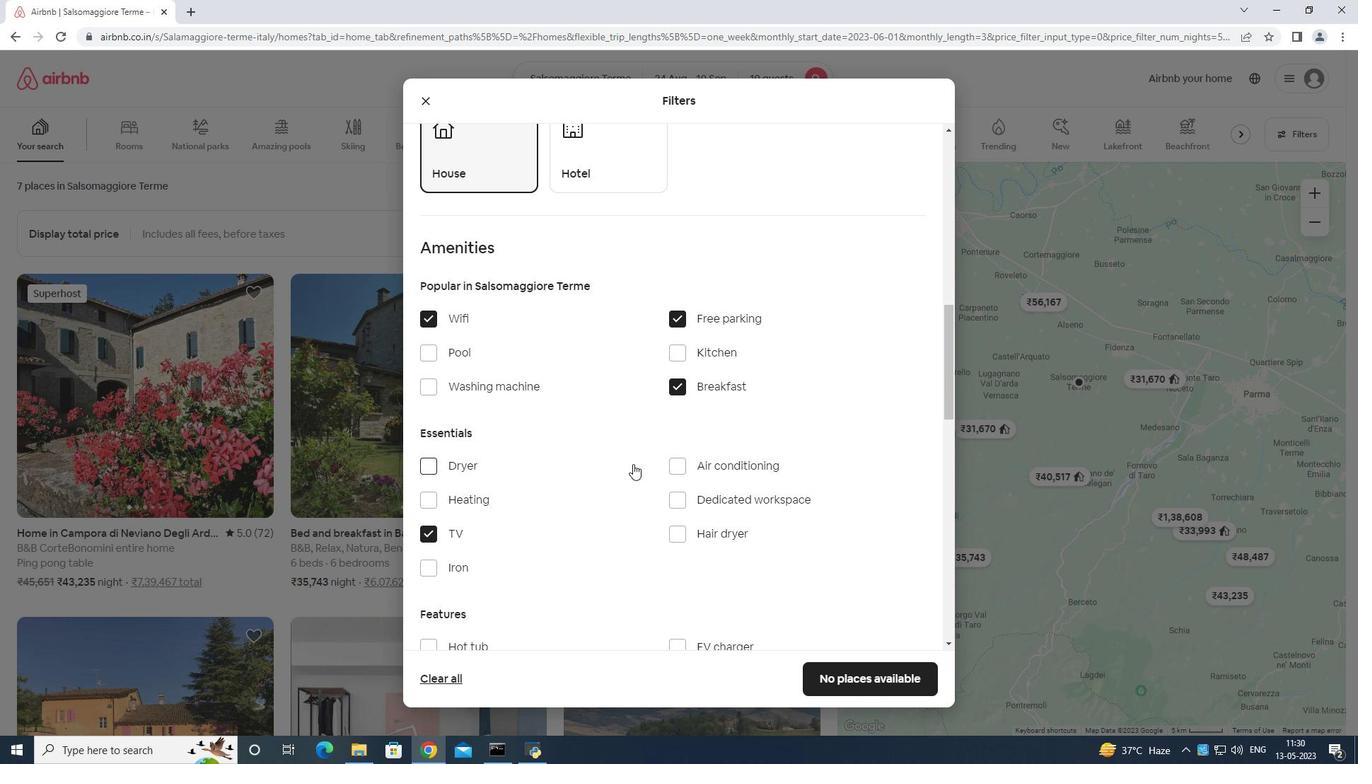 
Action: Mouse scrolled (647, 460) with delta (0, 0)
Screenshot: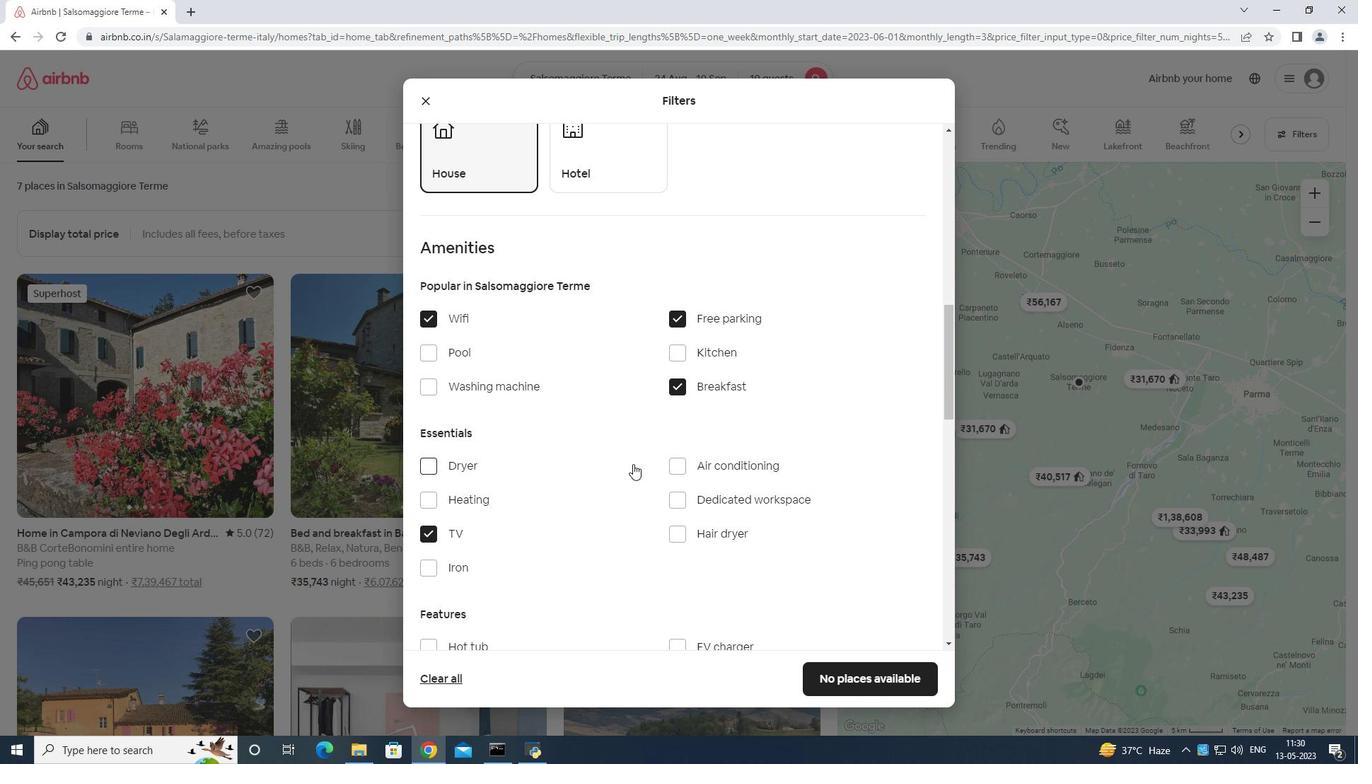 
Action: Mouse moved to (657, 457)
Screenshot: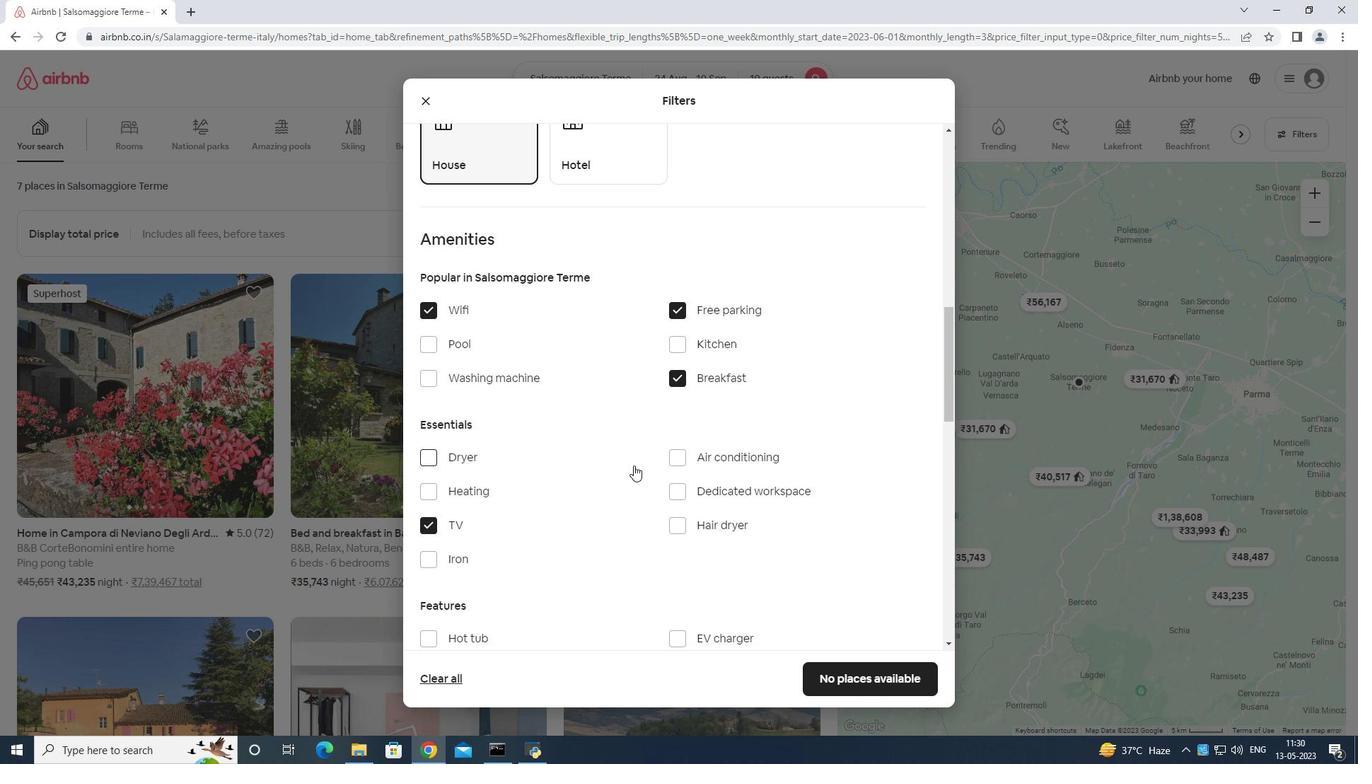 
Action: Mouse scrolled (657, 457) with delta (0, 0)
Screenshot: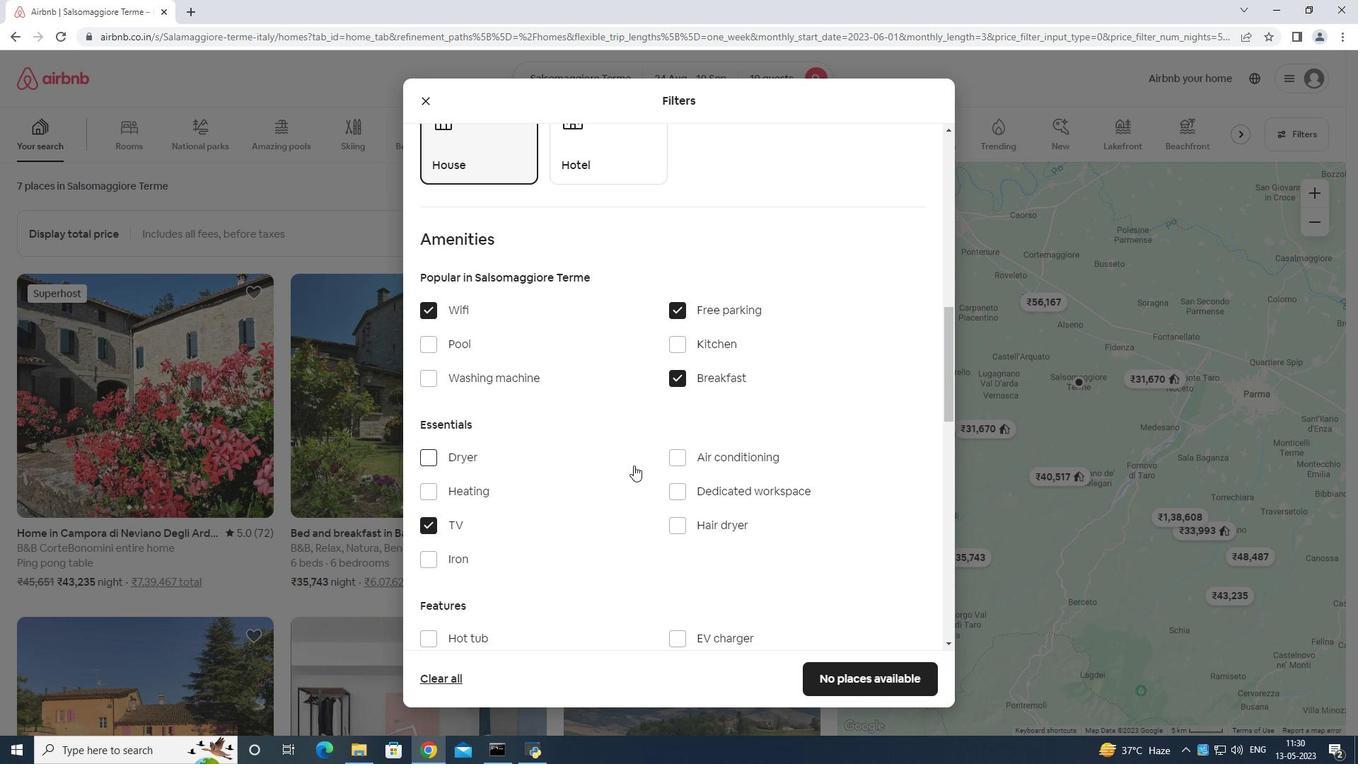 
Action: Mouse moved to (909, 588)
Screenshot: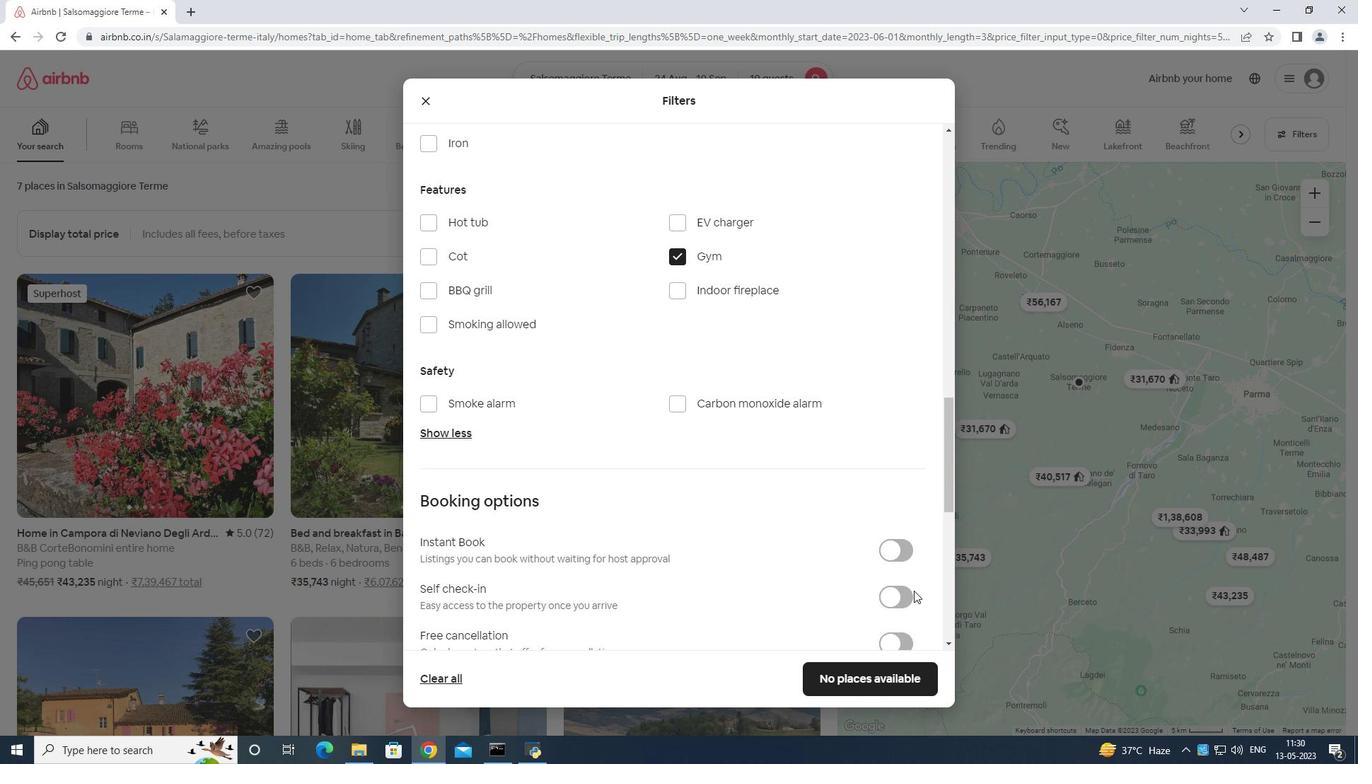 
Action: Mouse pressed left at (909, 588)
Screenshot: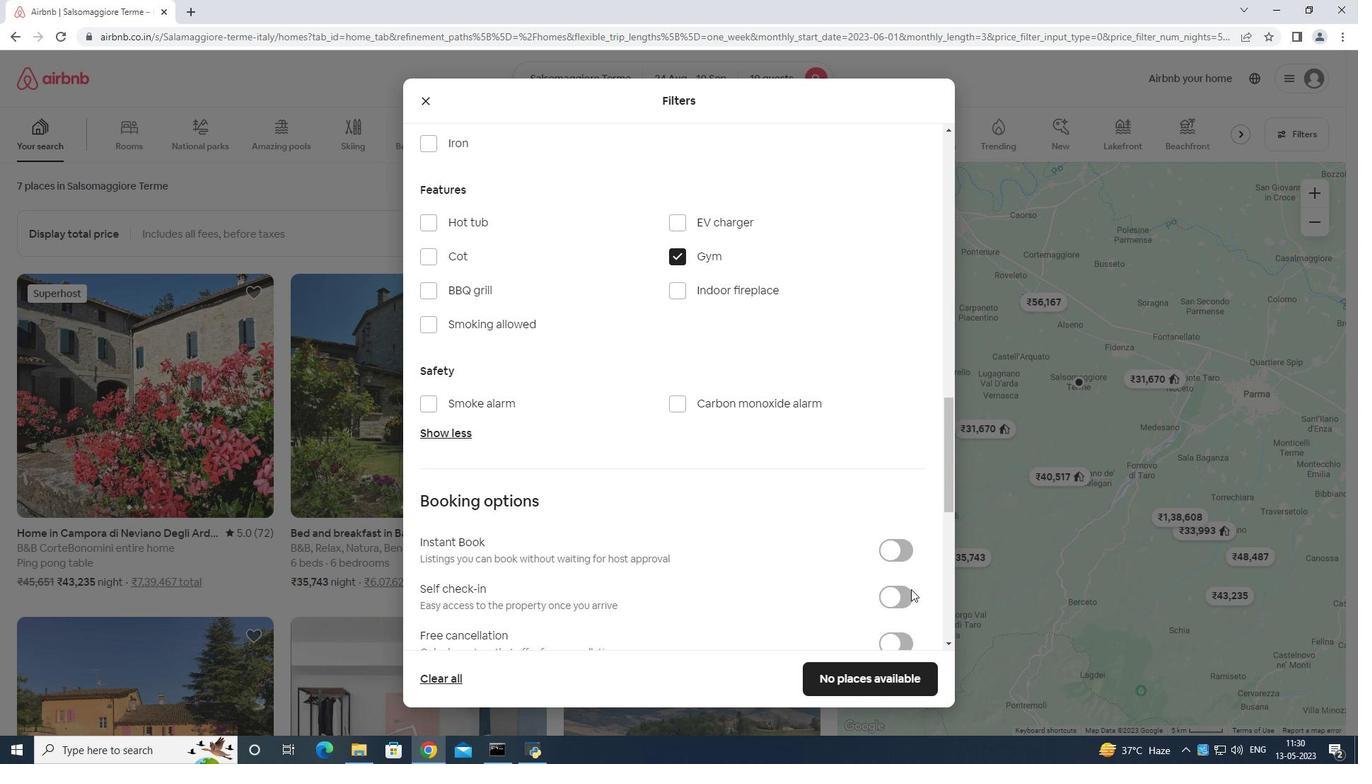 
Action: Mouse moved to (907, 556)
Screenshot: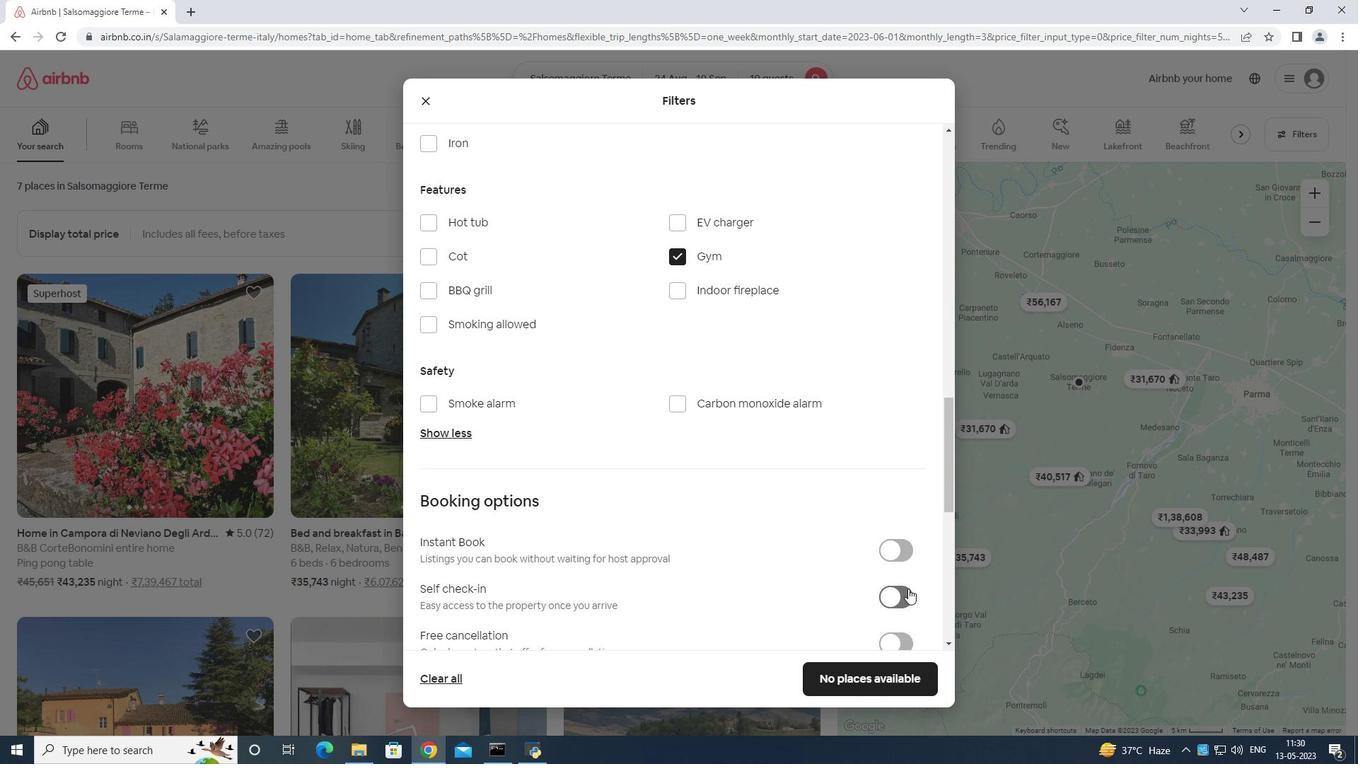 
Action: Mouse scrolled (907, 556) with delta (0, 0)
Screenshot: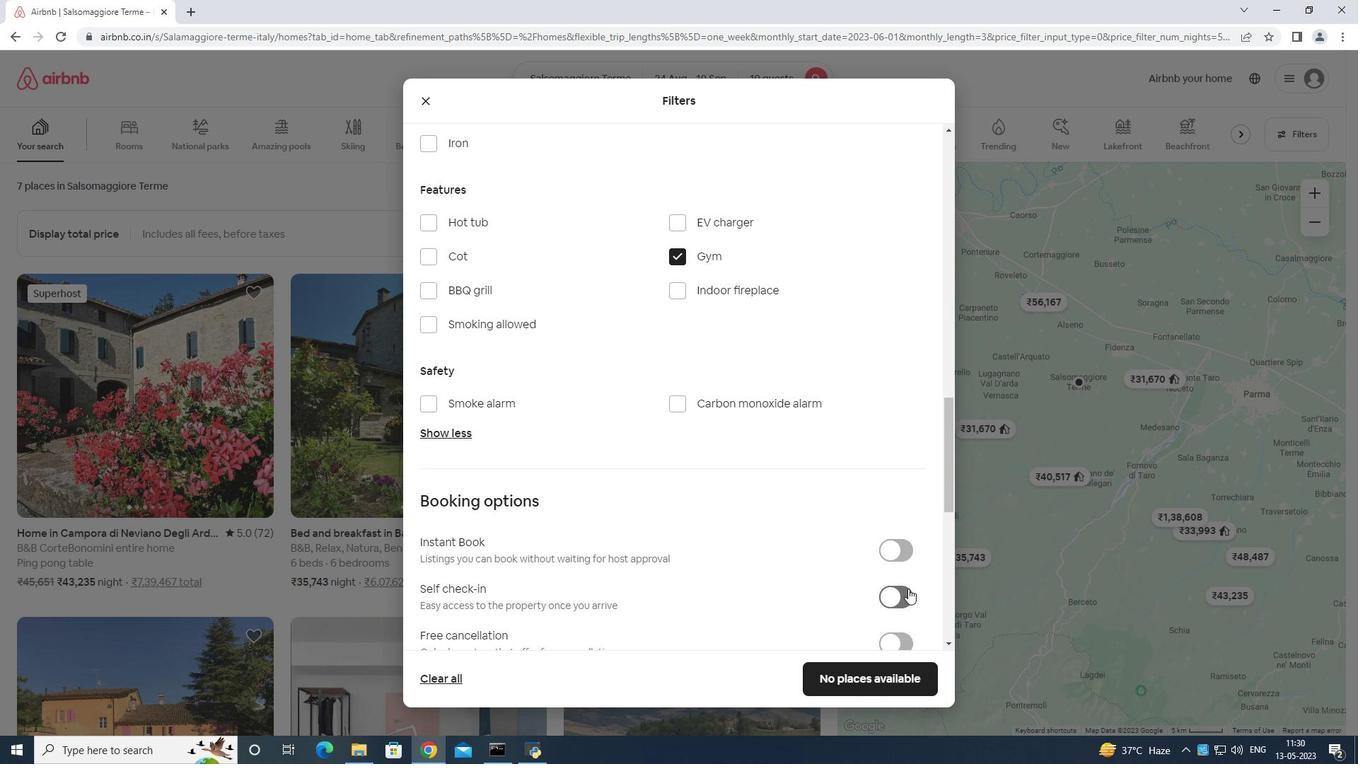 
Action: Mouse scrolled (907, 556) with delta (0, 0)
Screenshot: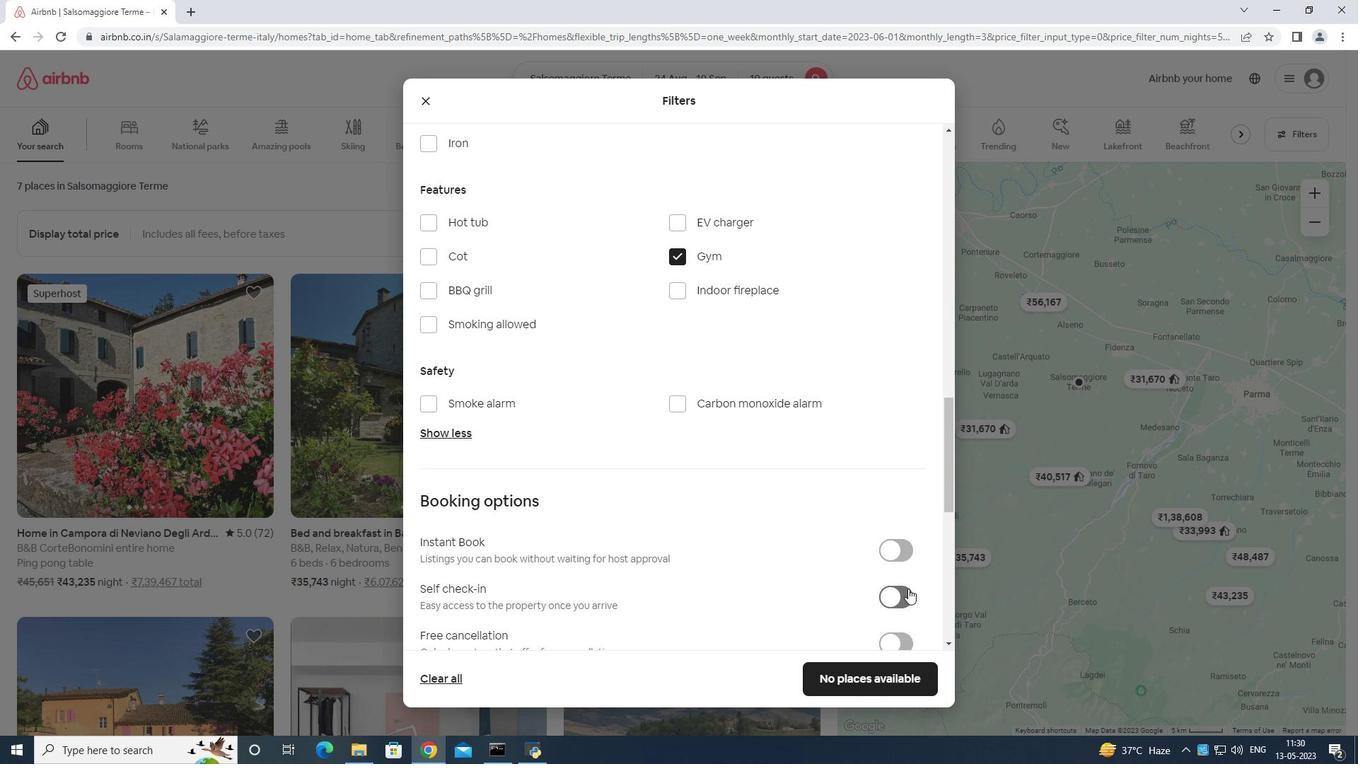 
Action: Mouse scrolled (907, 556) with delta (0, 0)
Screenshot: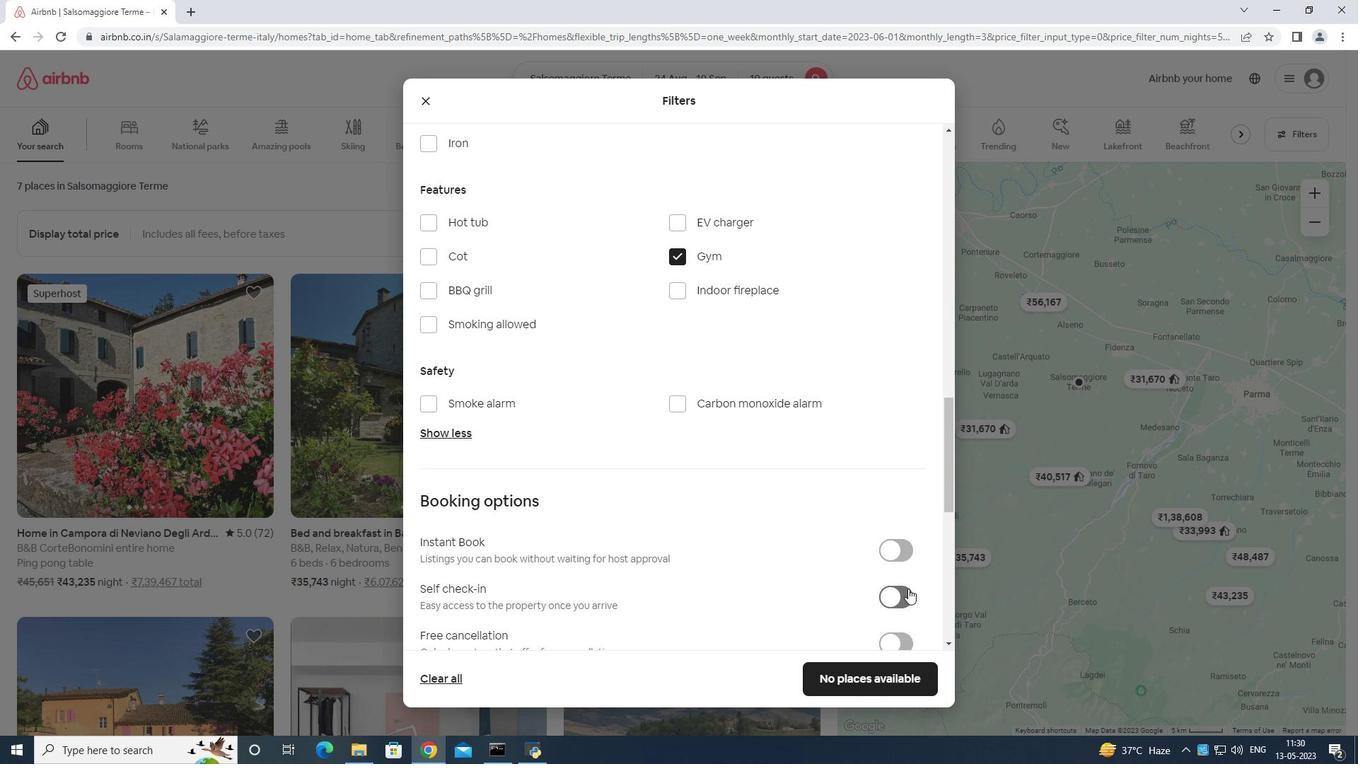 
Action: Mouse scrolled (907, 556) with delta (0, 0)
Screenshot: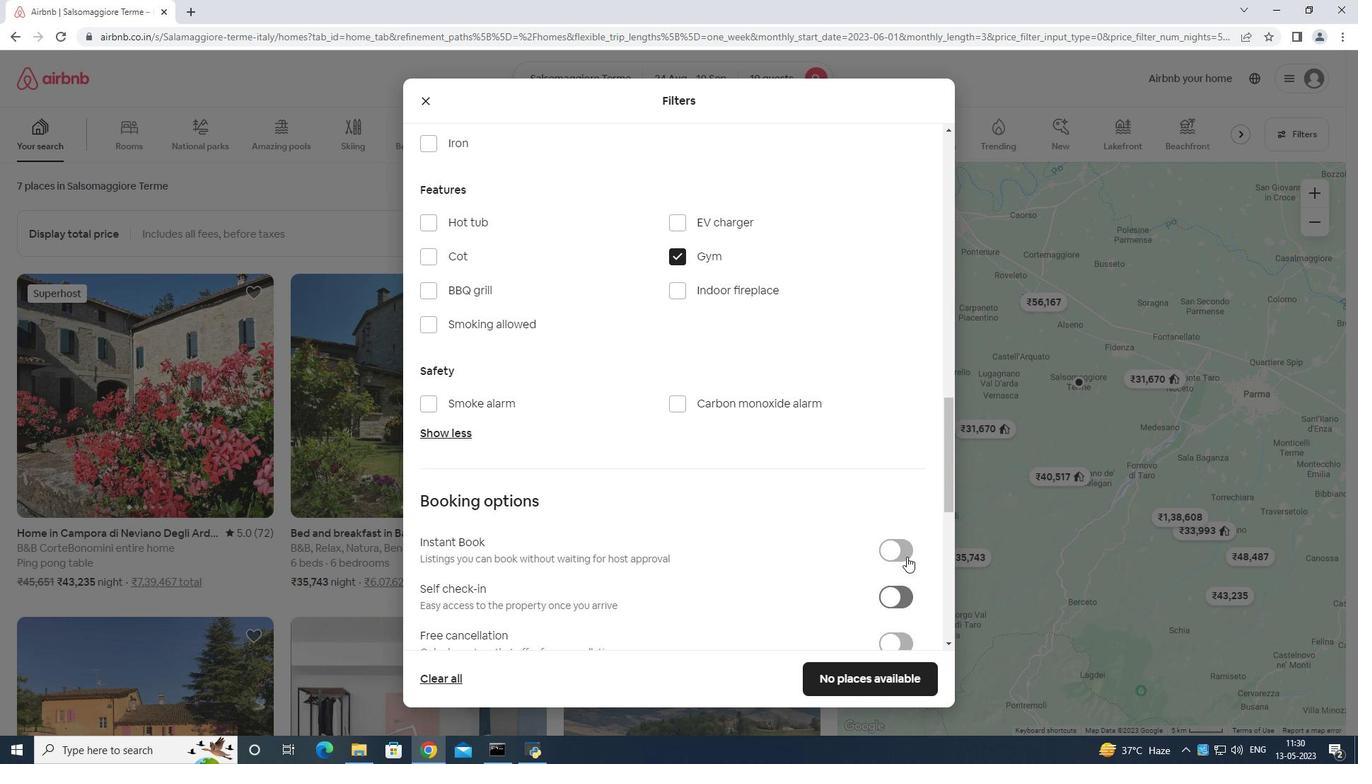 
Action: Mouse scrolled (907, 556) with delta (0, 0)
Screenshot: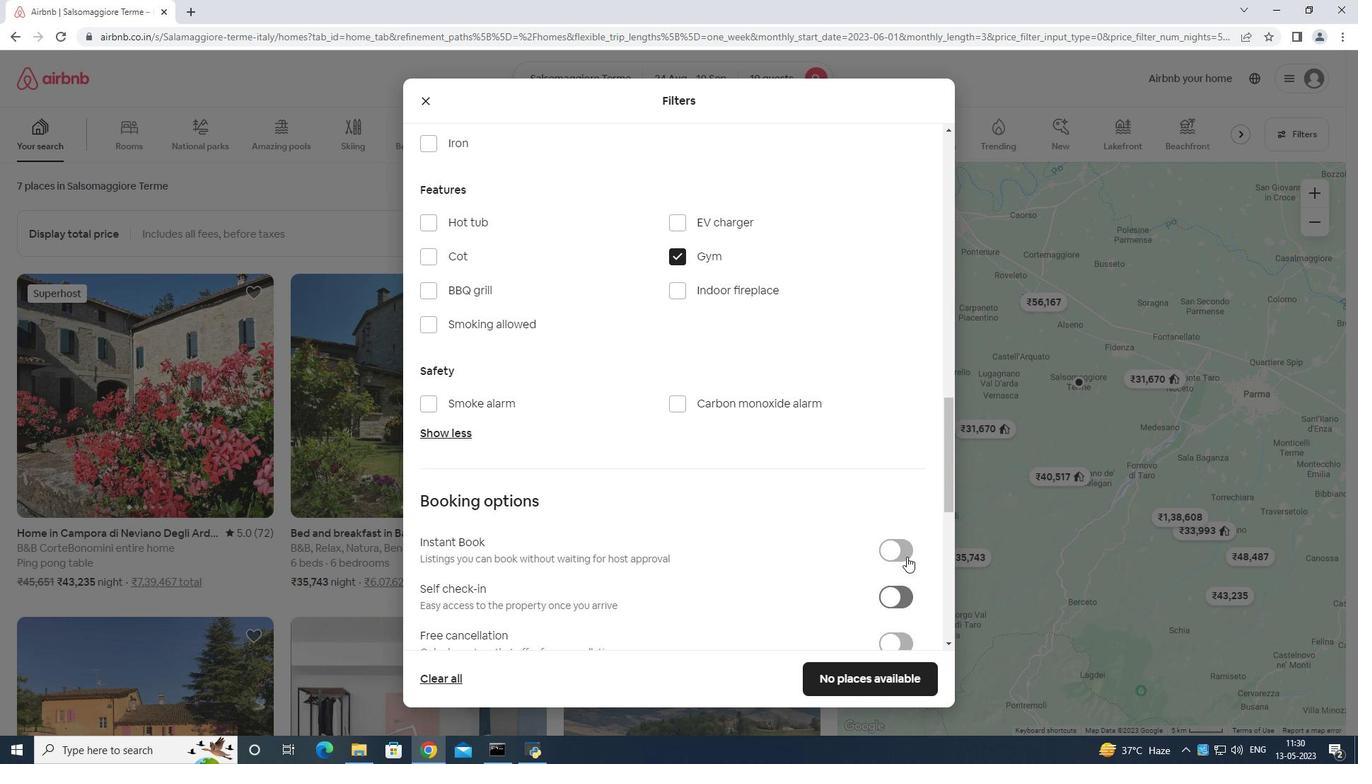 
Action: Mouse moved to (907, 547)
Screenshot: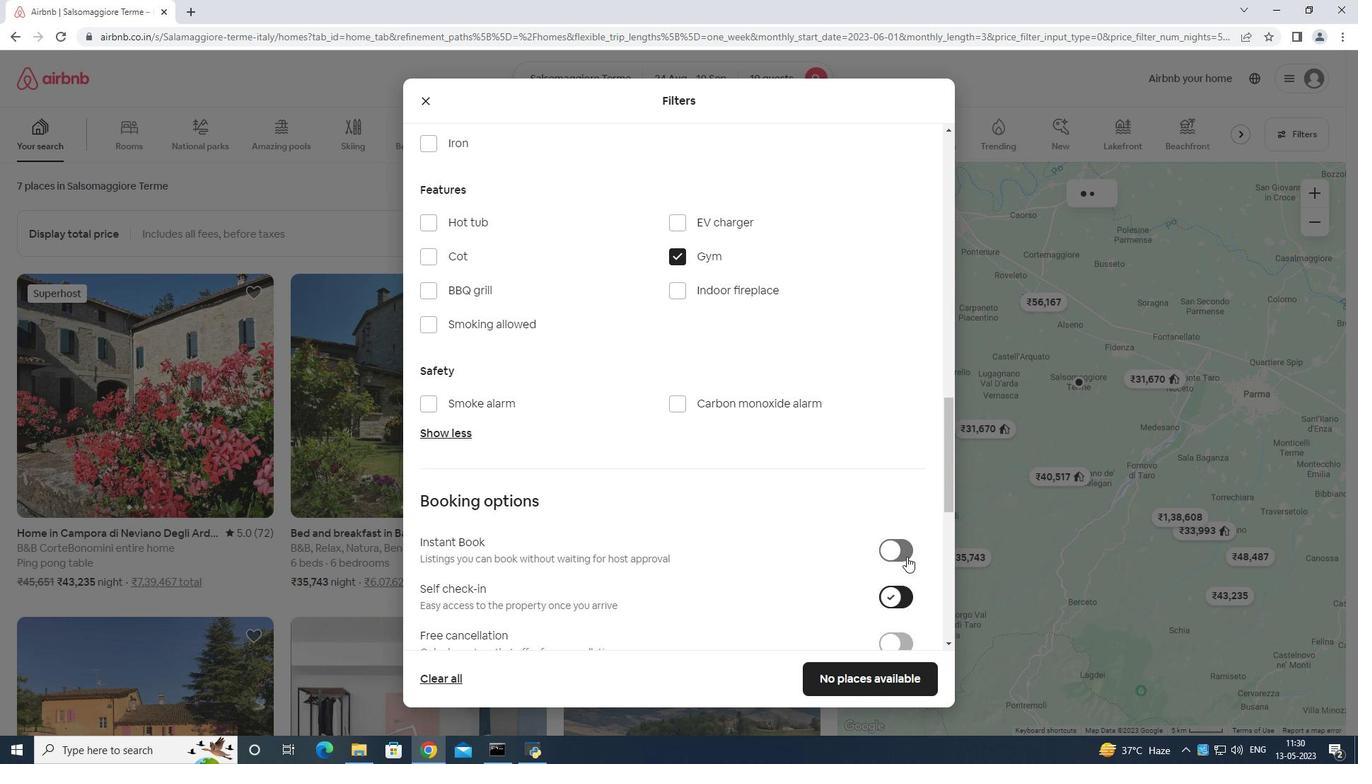 
Action: Mouse scrolled (907, 546) with delta (0, 0)
Screenshot: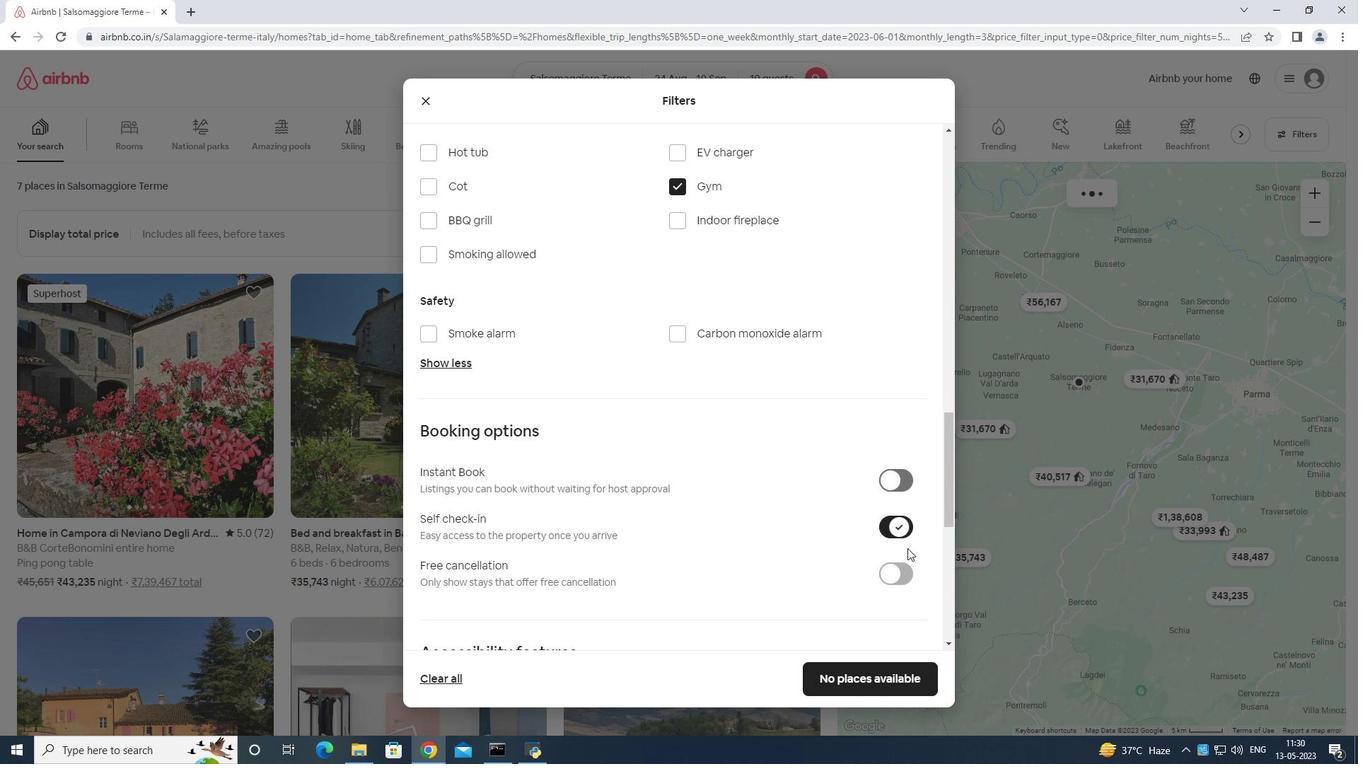 
Action: Mouse scrolled (907, 546) with delta (0, 0)
Screenshot: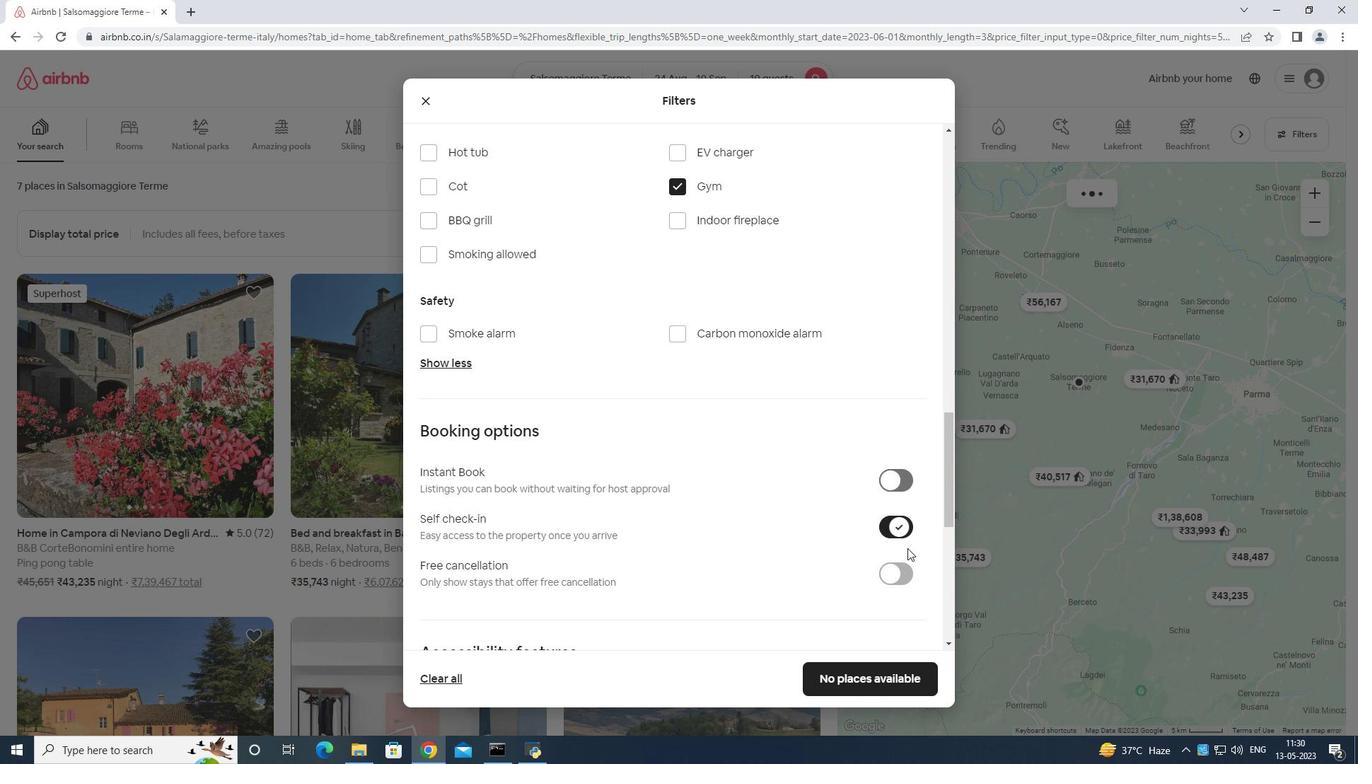 
Action: Mouse scrolled (907, 546) with delta (0, 0)
Screenshot: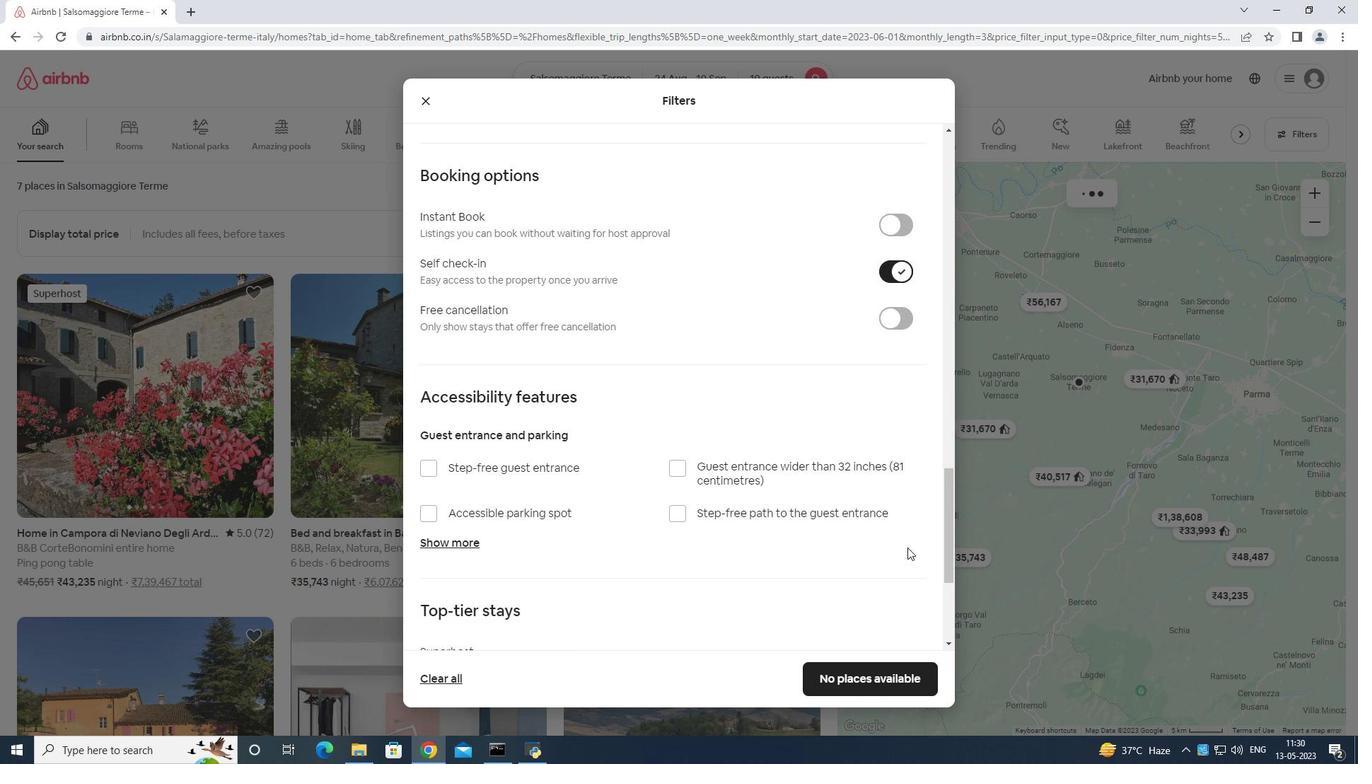 
Action: Mouse moved to (907, 543)
Screenshot: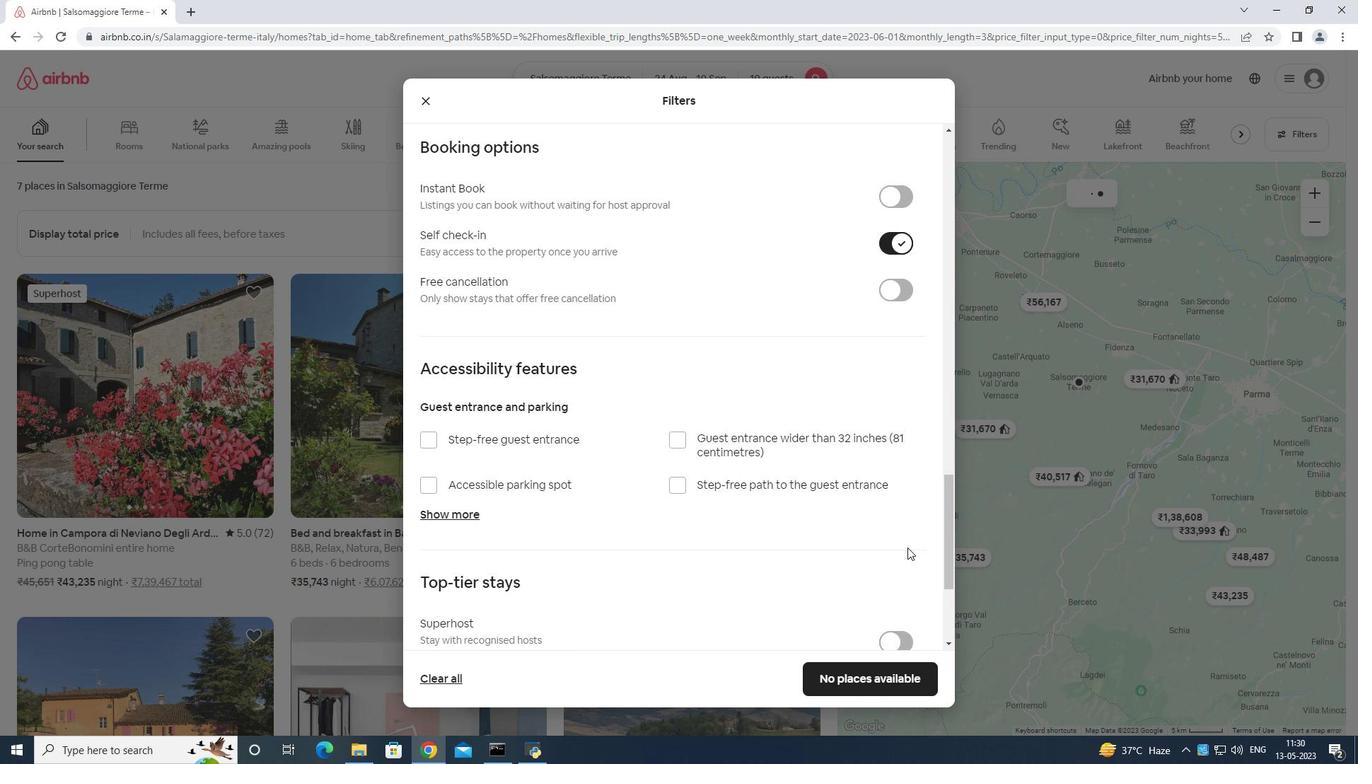 
Action: Mouse scrolled (907, 542) with delta (0, 0)
Screenshot: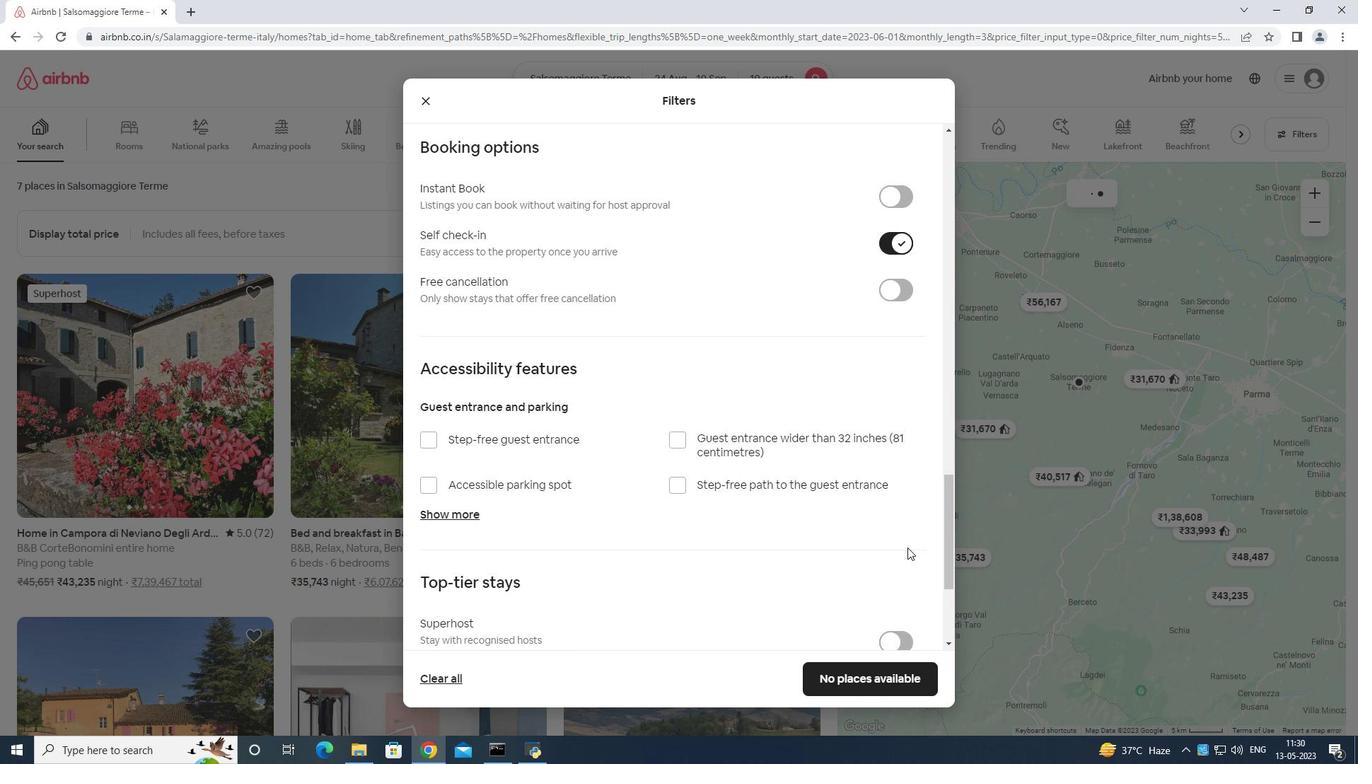 
Action: Mouse scrolled (907, 542) with delta (0, 0)
Screenshot: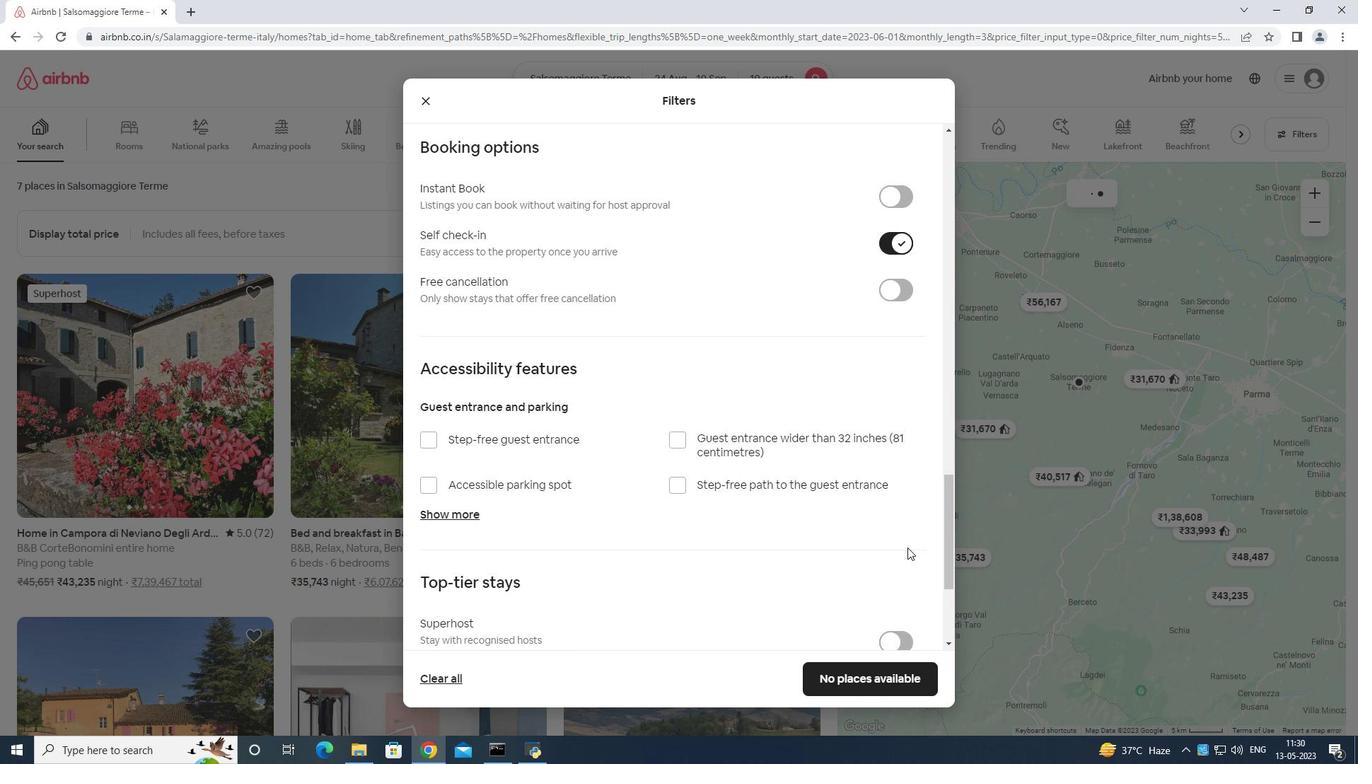 
Action: Mouse scrolled (907, 542) with delta (0, 0)
Screenshot: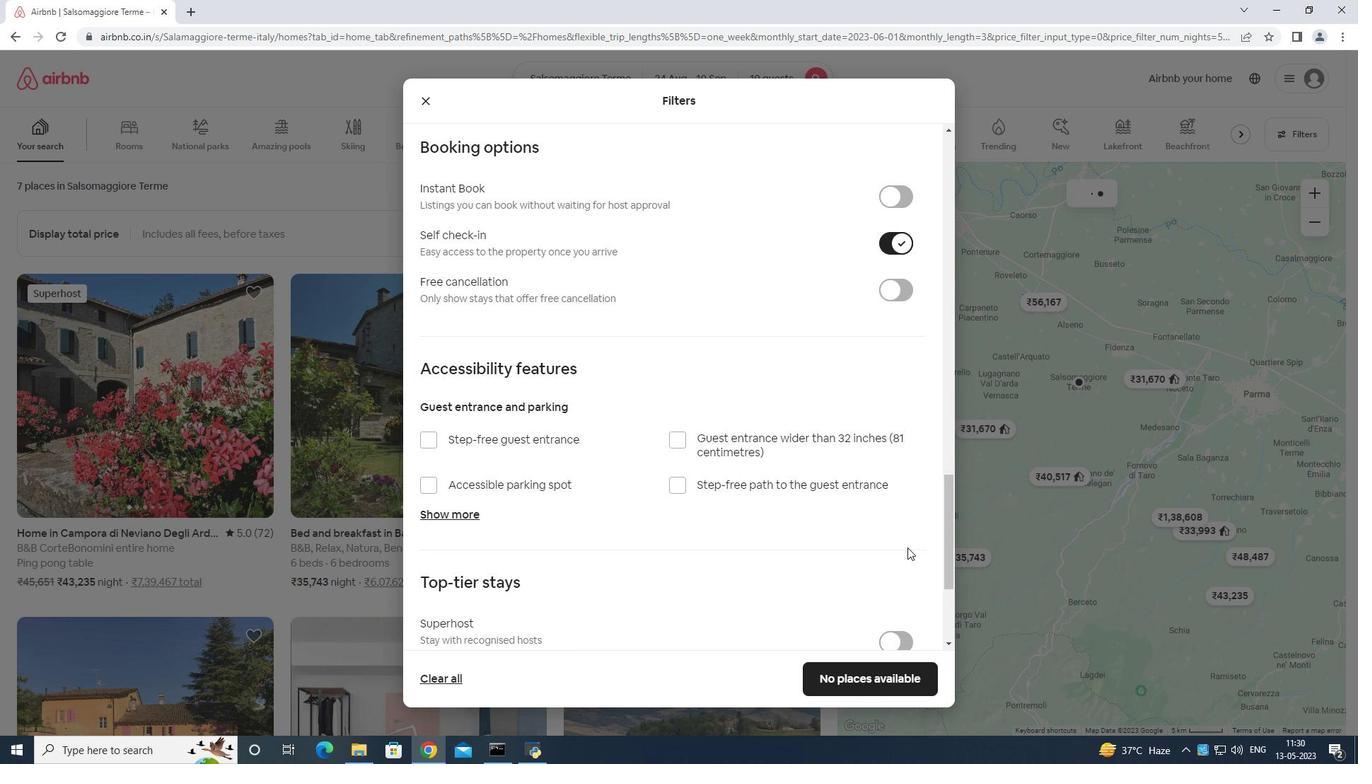 
Action: Mouse scrolled (907, 542) with delta (0, 0)
Screenshot: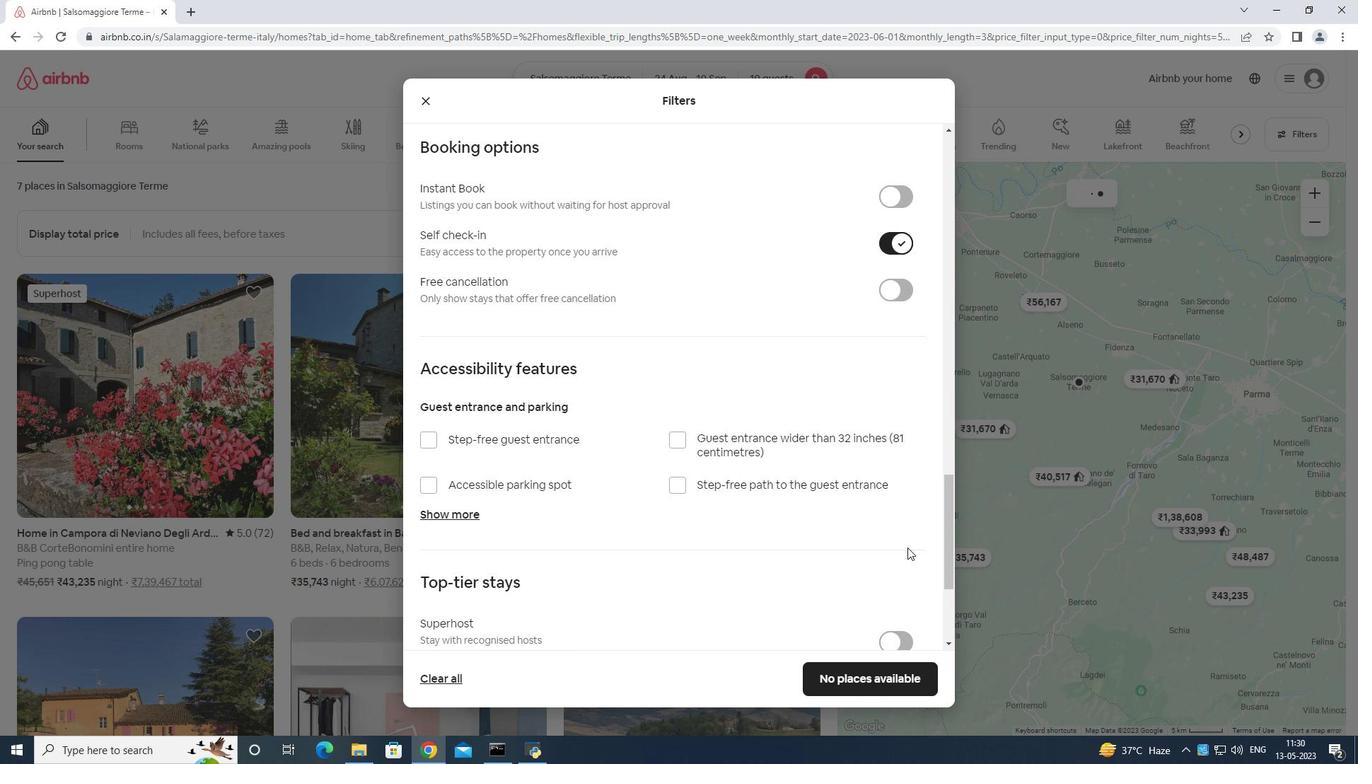 
Action: Mouse moved to (429, 546)
Screenshot: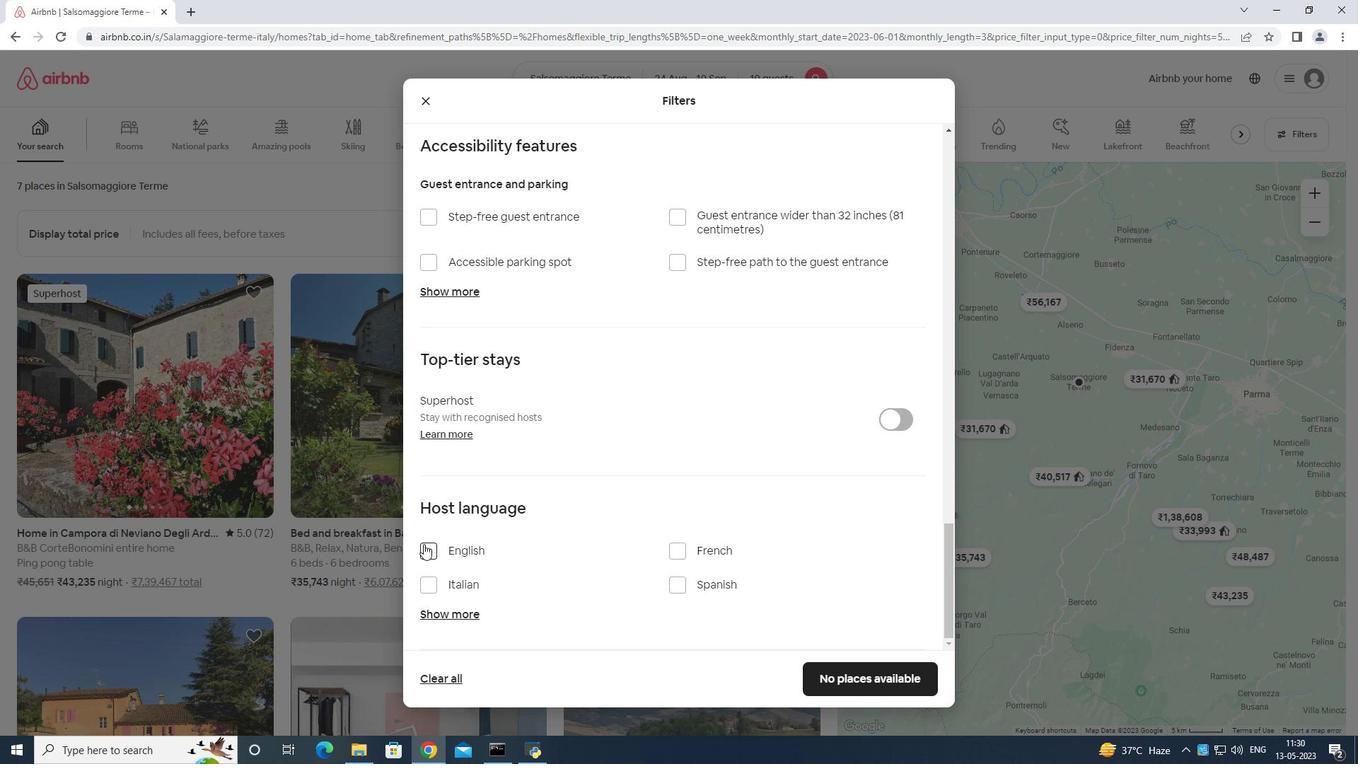 
Action: Mouse pressed left at (429, 546)
Screenshot: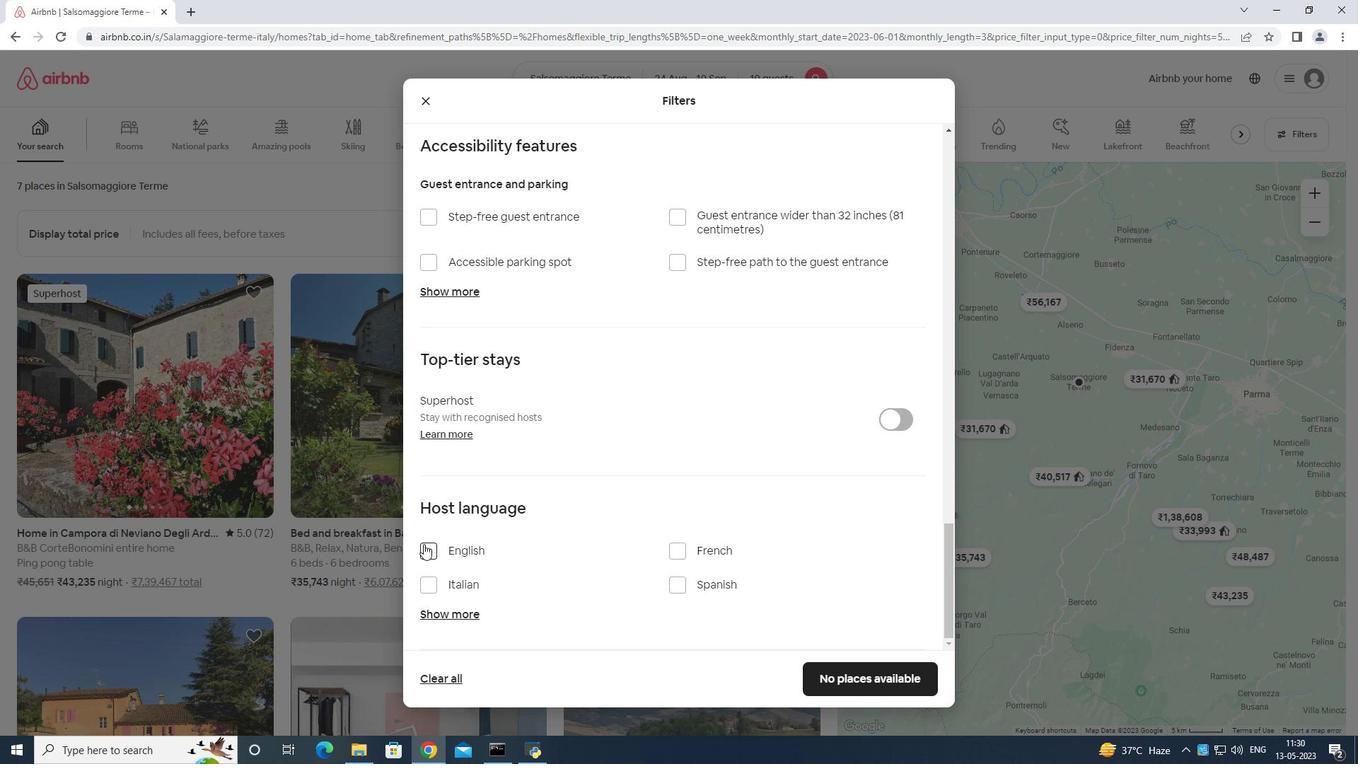 
Action: Mouse moved to (840, 676)
Screenshot: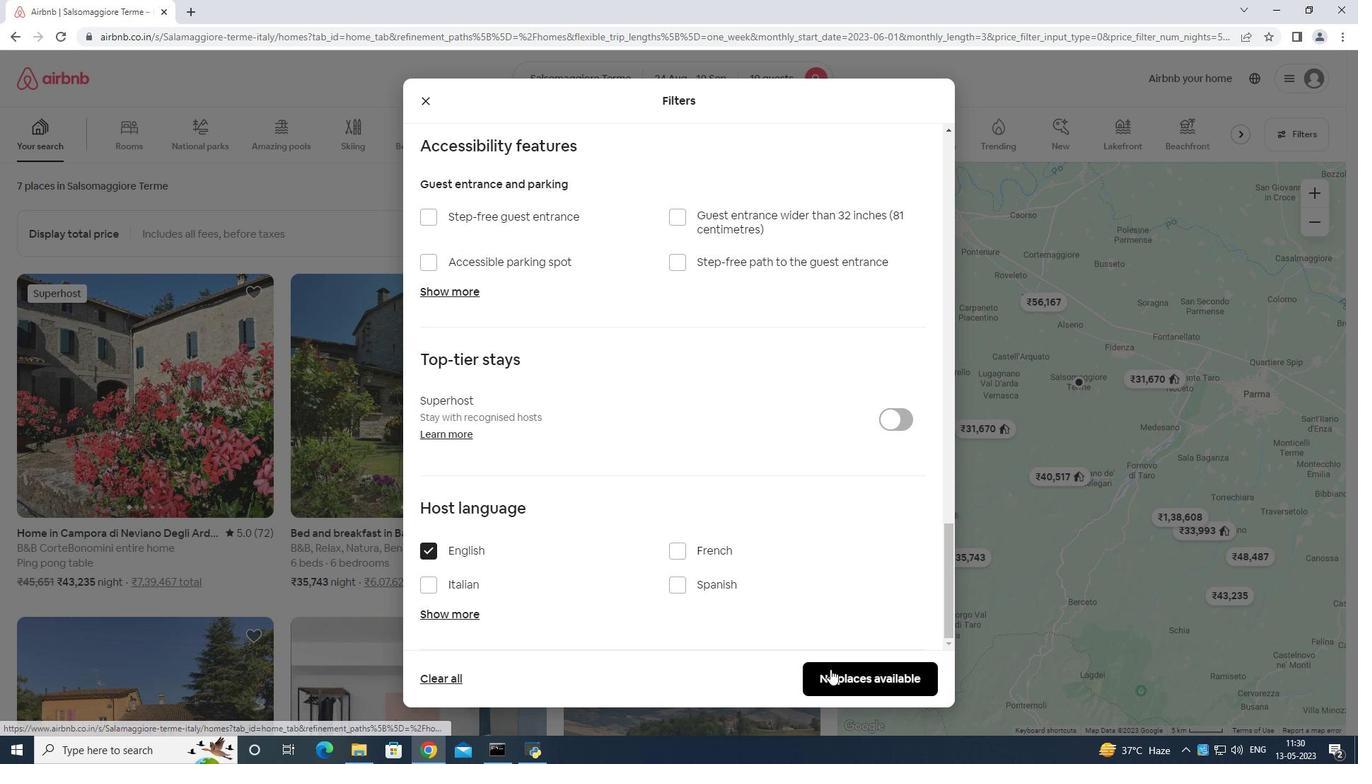 
Action: Mouse pressed left at (840, 676)
Screenshot: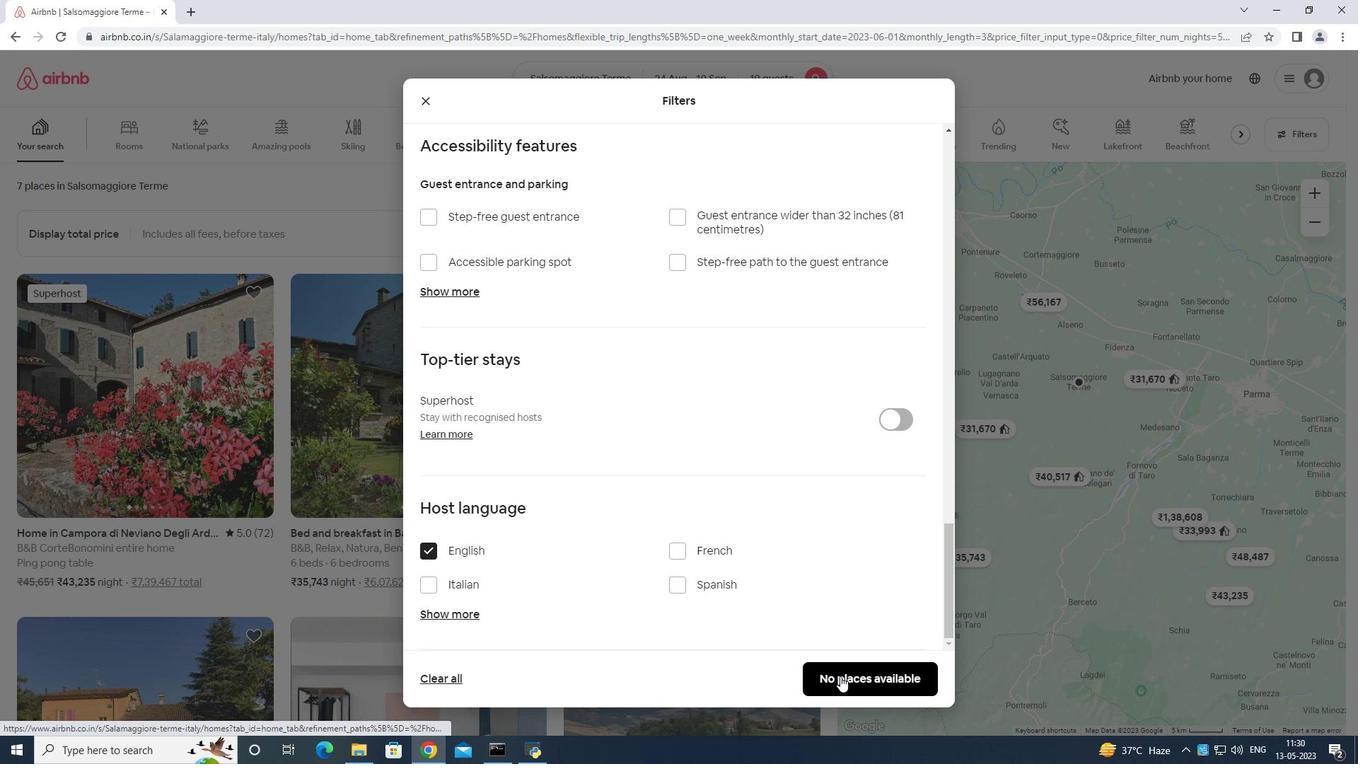 
